 Task: Explore Airbnb stays in Colorado,Springs along with reviews.
Action: Mouse moved to (459, 60)
Screenshot: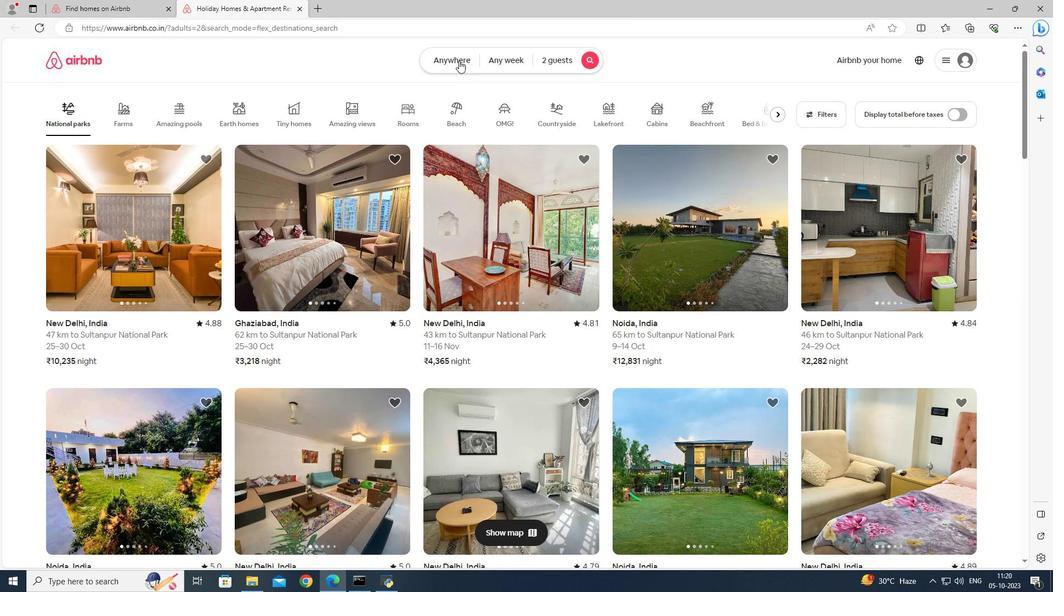 
Action: Mouse pressed left at (459, 60)
Screenshot: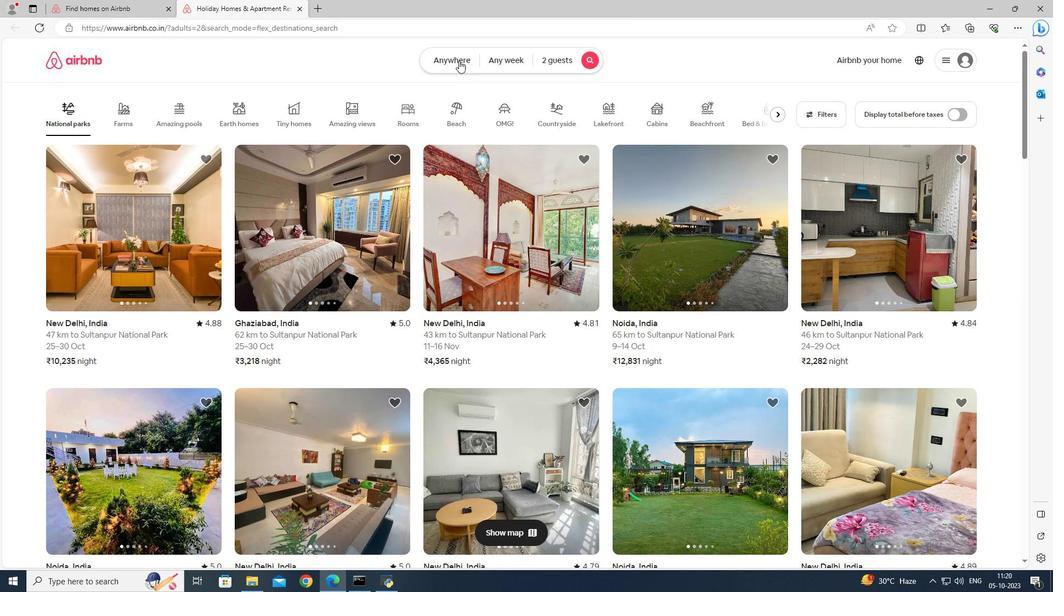 
Action: Mouse moved to (331, 103)
Screenshot: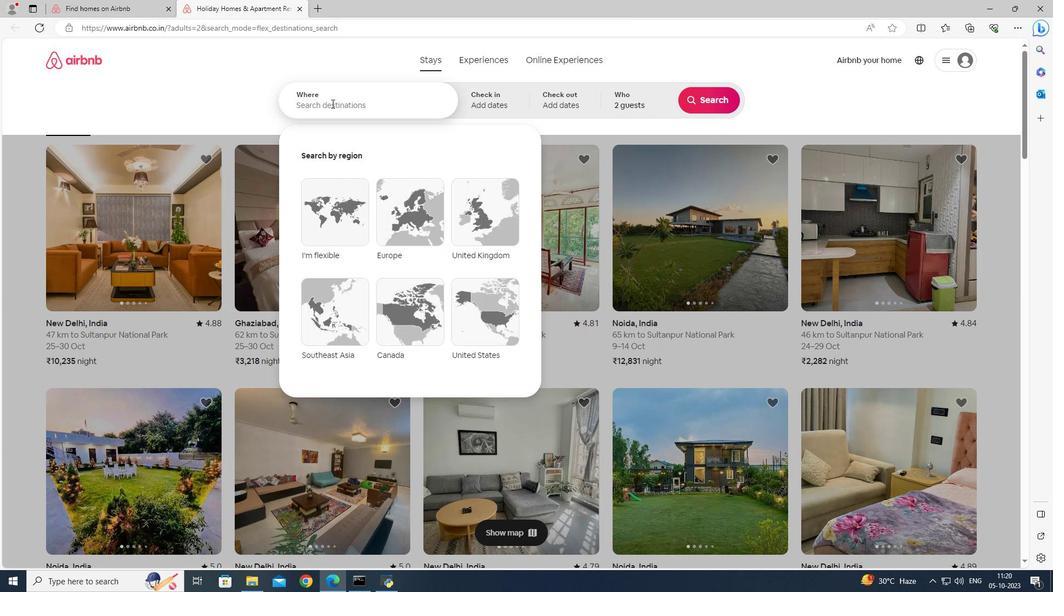 
Action: Mouse pressed left at (331, 103)
Screenshot: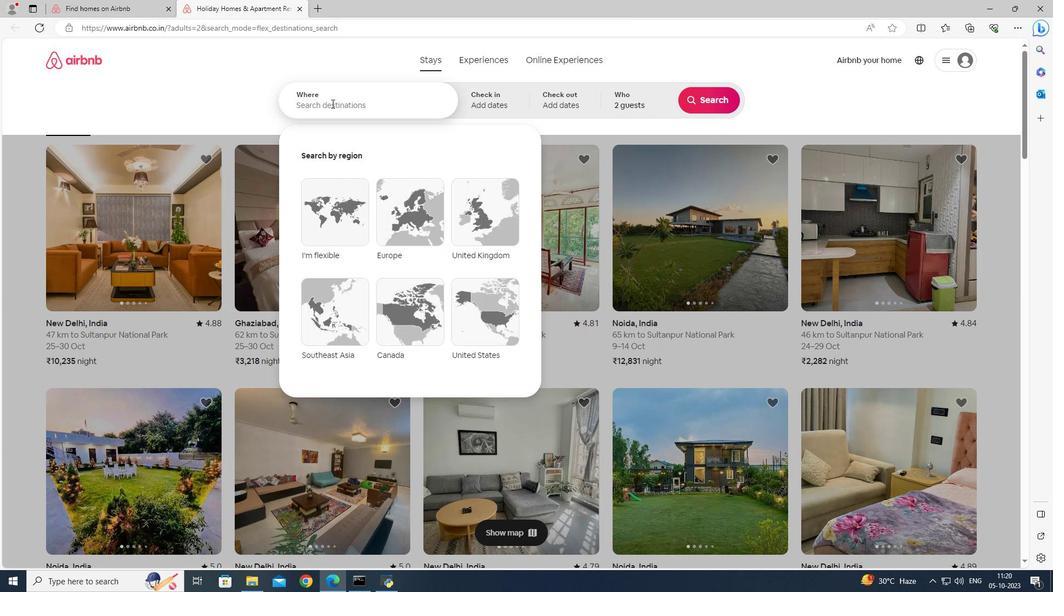 
Action: Mouse moved to (362, 103)
Screenshot: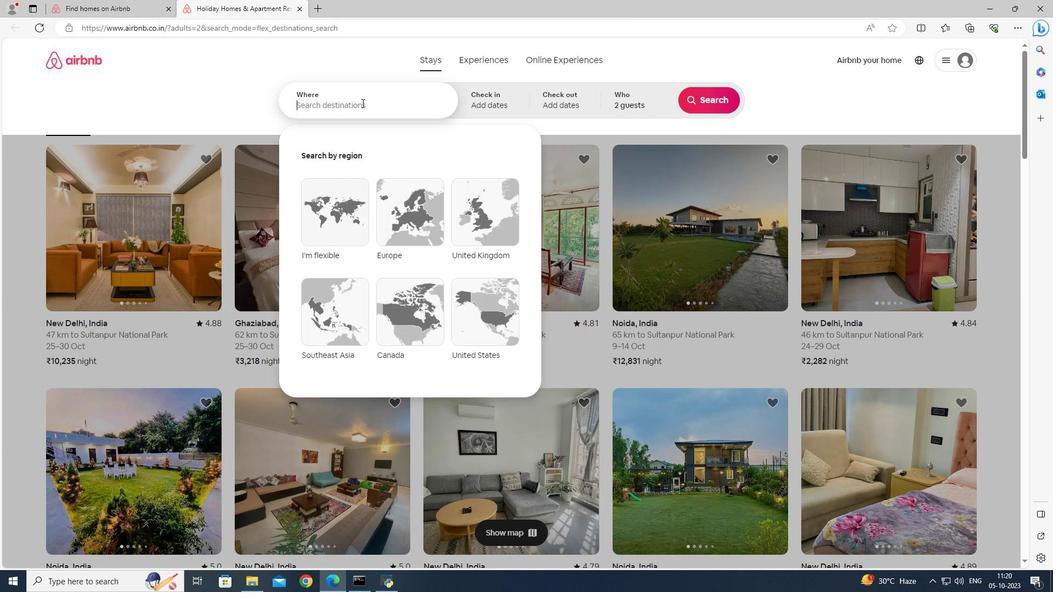 
Action: Key pressed <Key.shift><Key.shift><Key.shift><Key.shift><Key.shift><Key.shift><Key.shift><Key.shift>Colorado
Screenshot: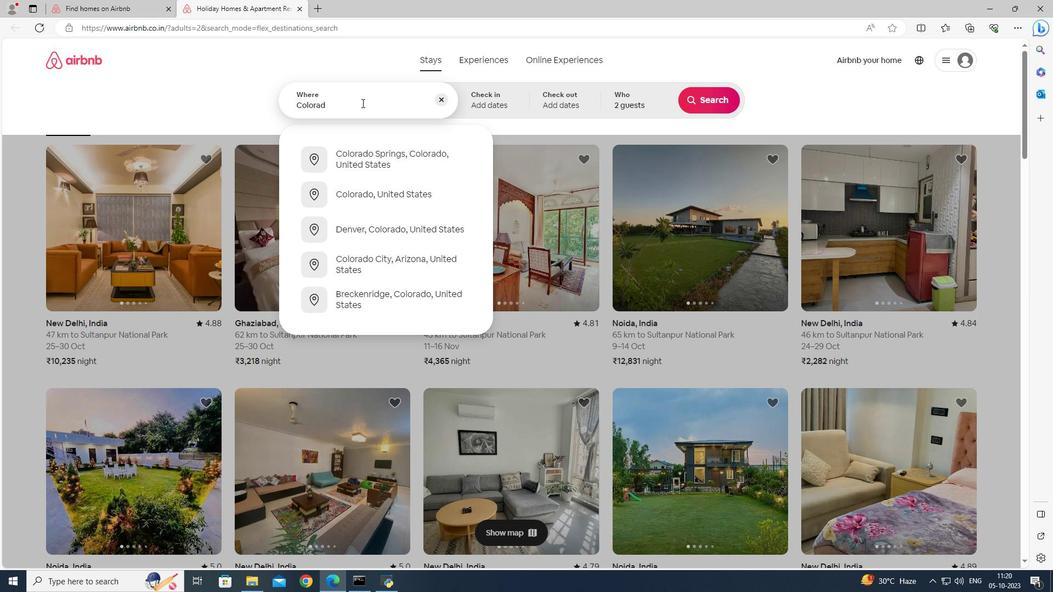 
Action: Mouse moved to (382, 152)
Screenshot: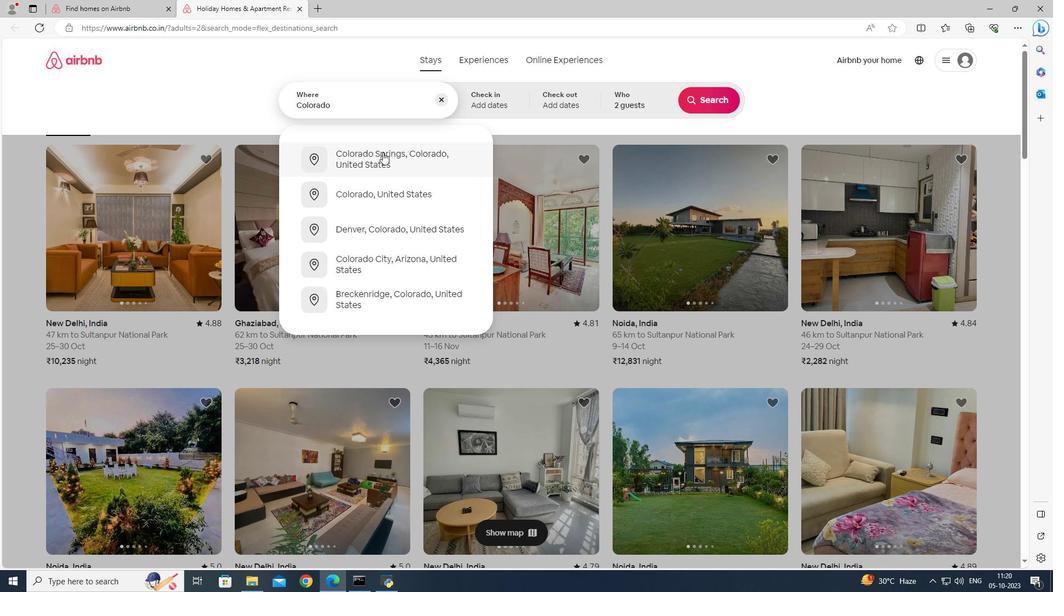 
Action: Mouse pressed left at (382, 152)
Screenshot: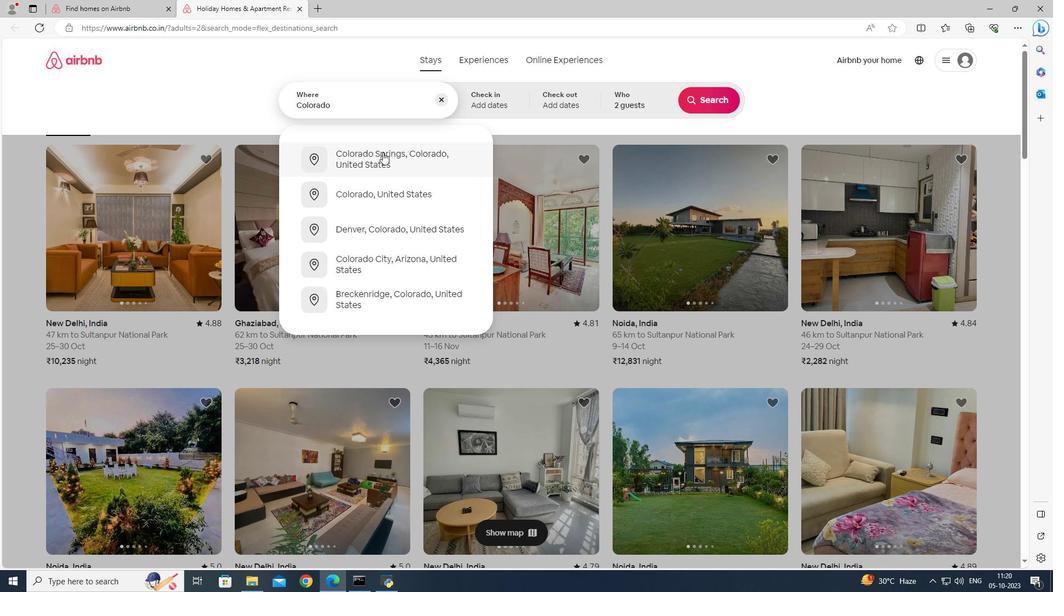 
Action: Mouse moved to (725, 99)
Screenshot: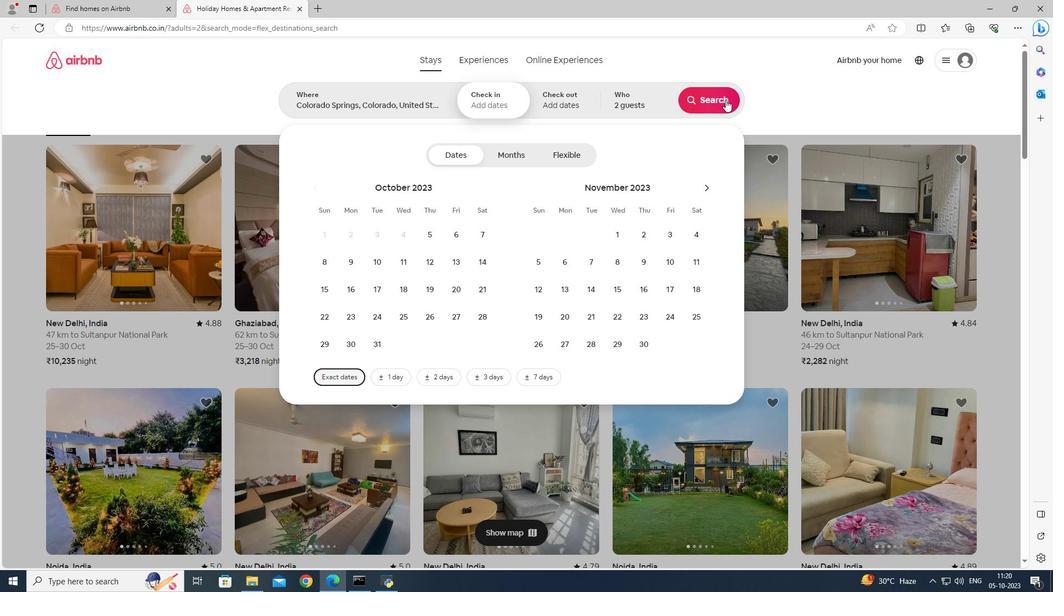
Action: Mouse pressed left at (725, 99)
Screenshot: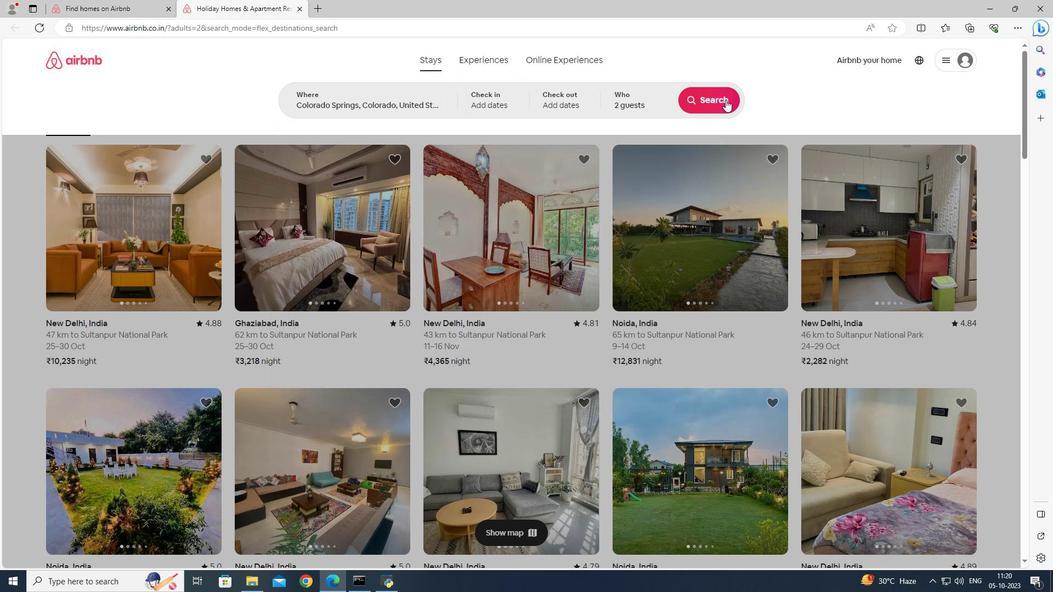 
Action: Mouse moved to (813, 103)
Screenshot: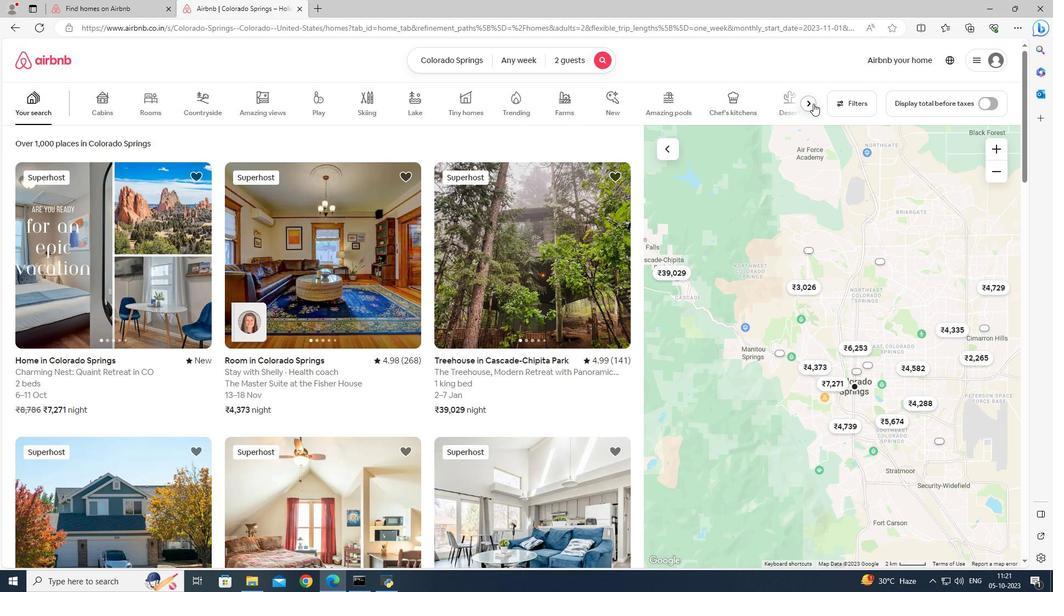 
Action: Mouse pressed left at (813, 103)
Screenshot: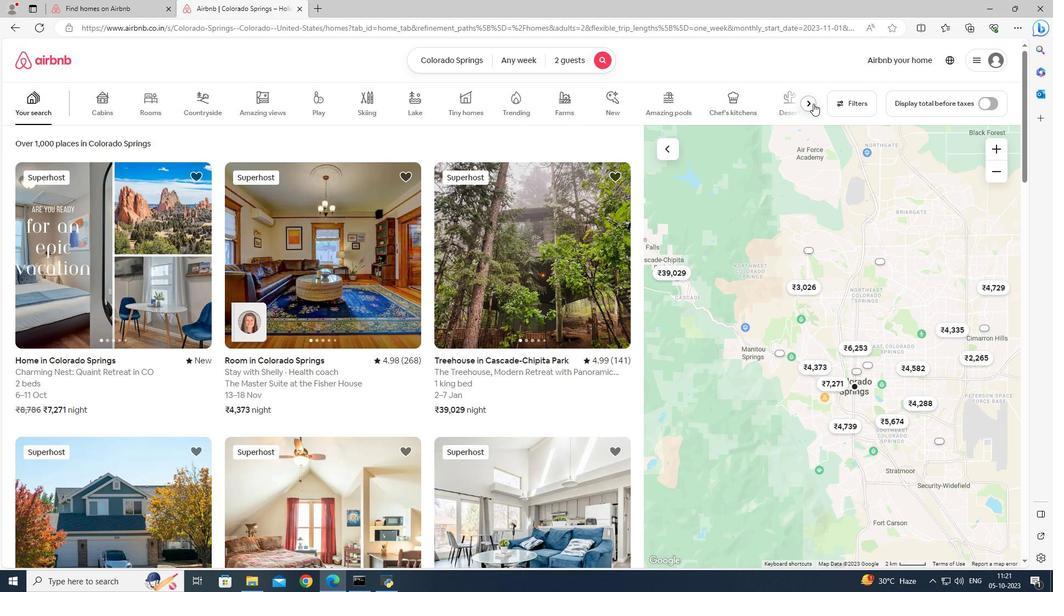 
Action: Mouse moved to (809, 100)
Screenshot: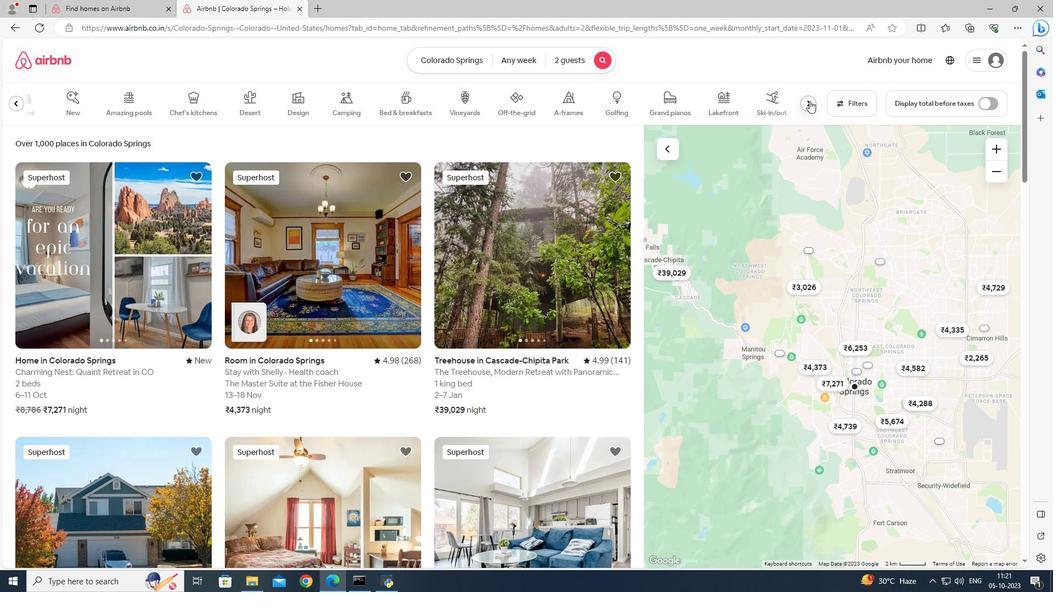 
Action: Mouse pressed left at (809, 100)
Screenshot: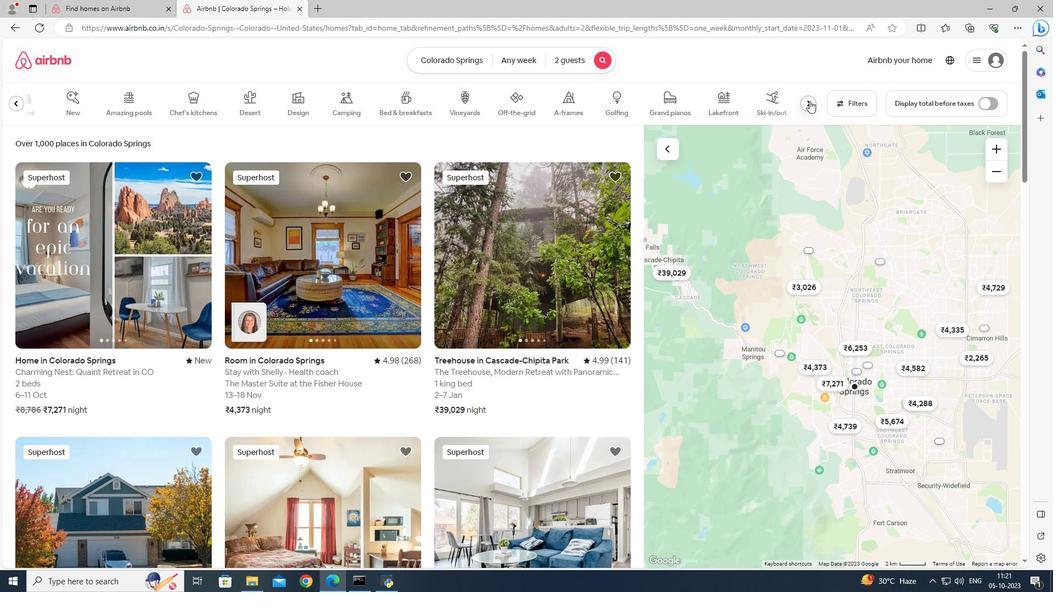 
Action: Mouse moved to (125, 108)
Screenshot: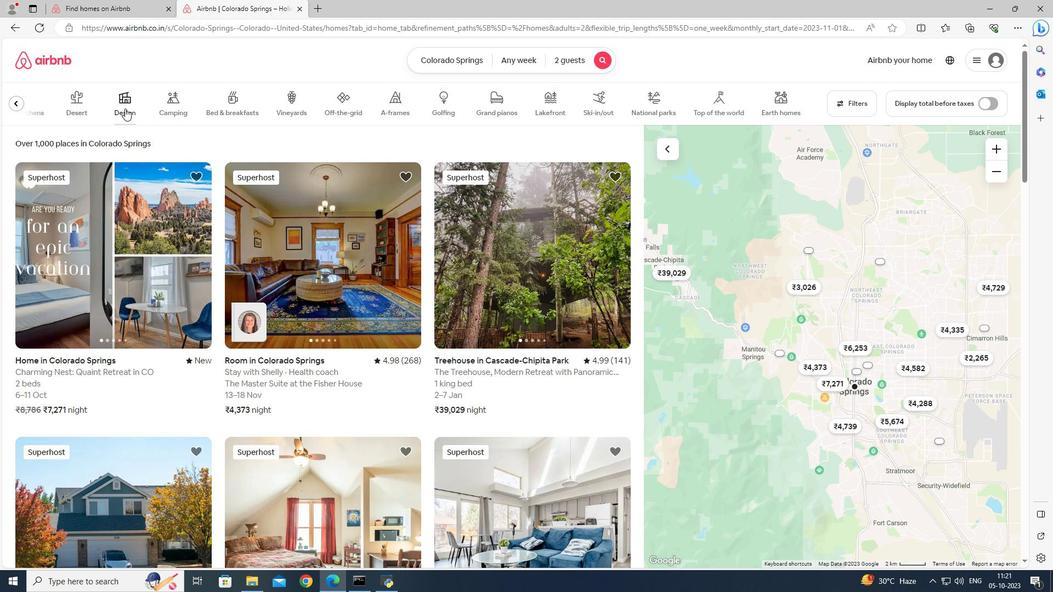 
Action: Mouse pressed left at (125, 108)
Screenshot: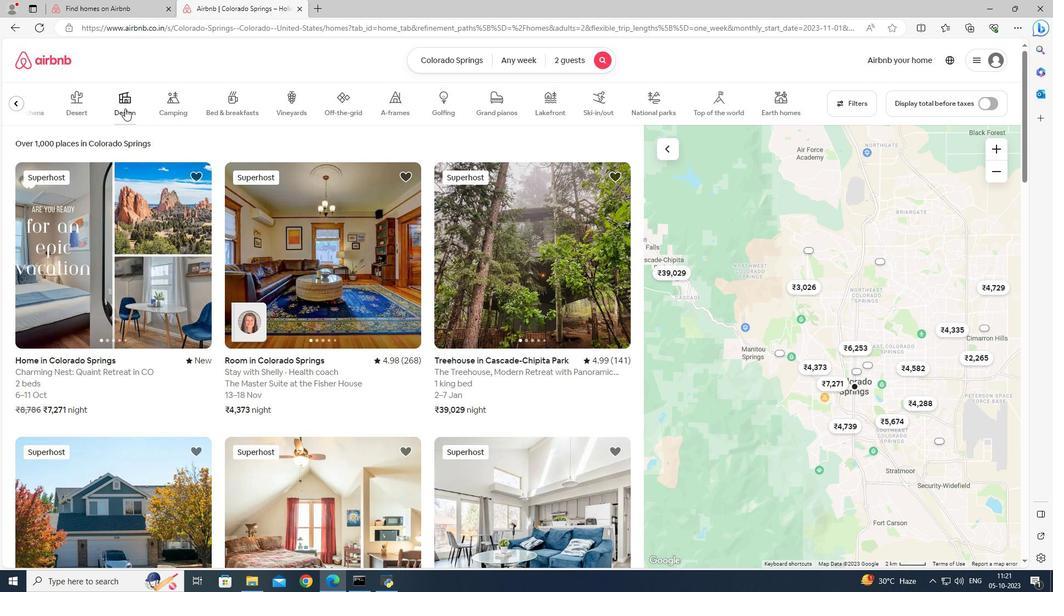 
Action: Mouse moved to (300, 262)
Screenshot: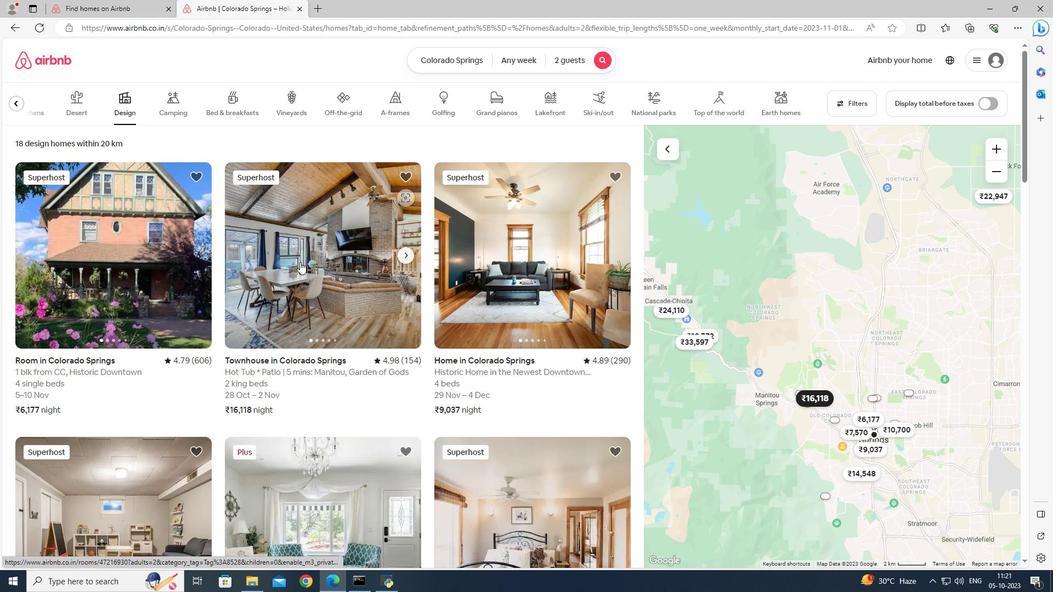 
Action: Mouse scrolled (300, 261) with delta (0, 0)
Screenshot: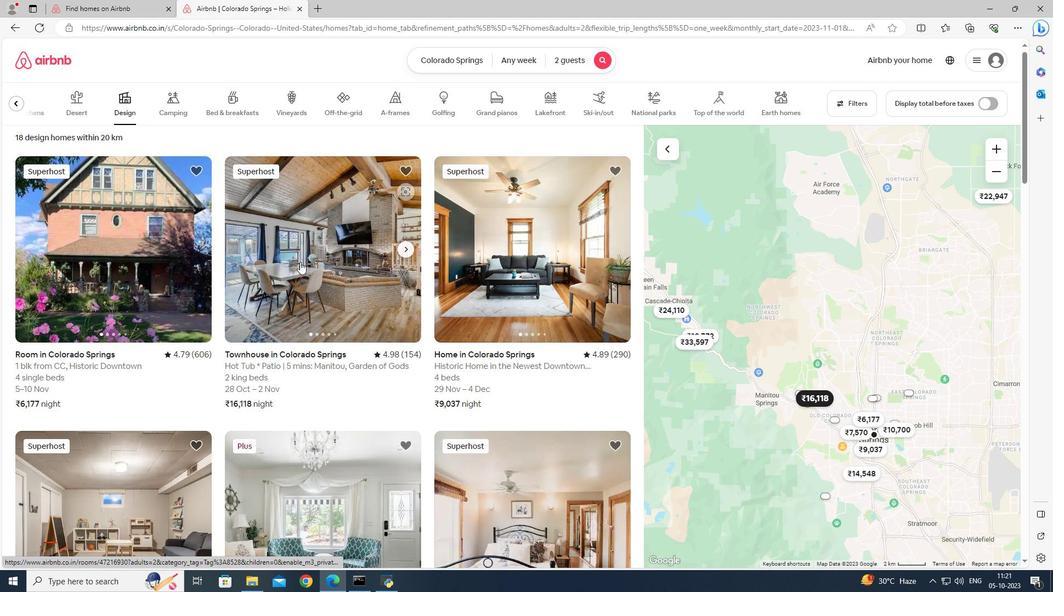 
Action: Mouse scrolled (300, 261) with delta (0, 0)
Screenshot: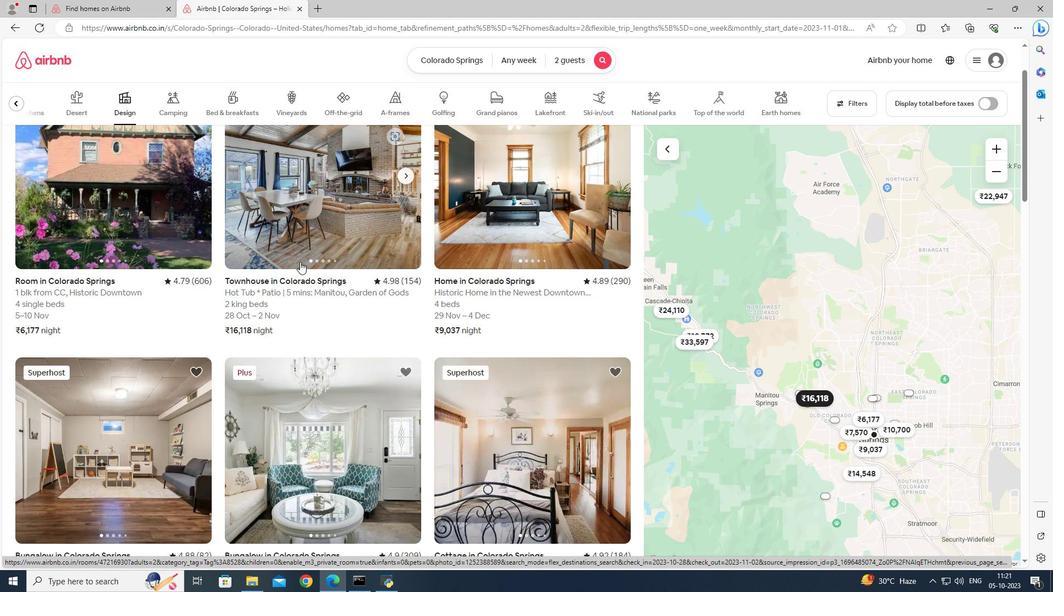 
Action: Mouse moved to (300, 262)
Screenshot: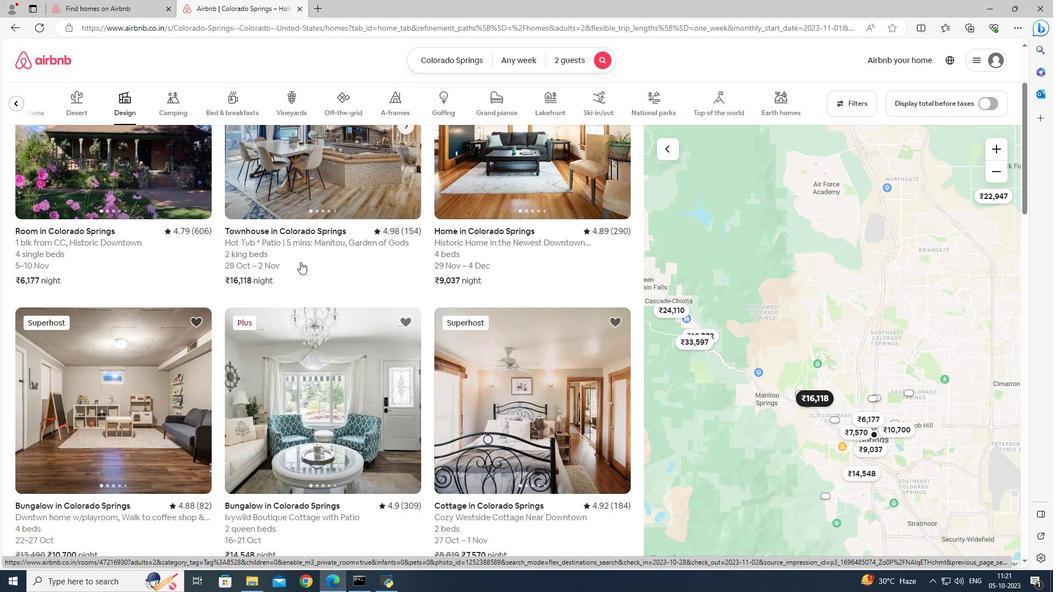 
Action: Mouse scrolled (300, 261) with delta (0, 0)
Screenshot: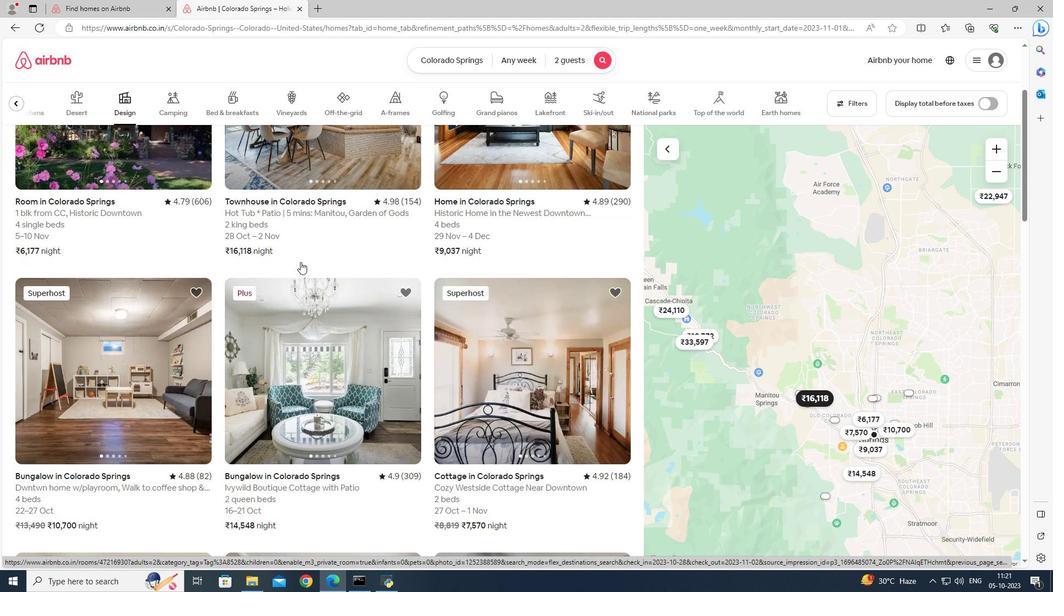 
Action: Mouse scrolled (300, 261) with delta (0, 0)
Screenshot: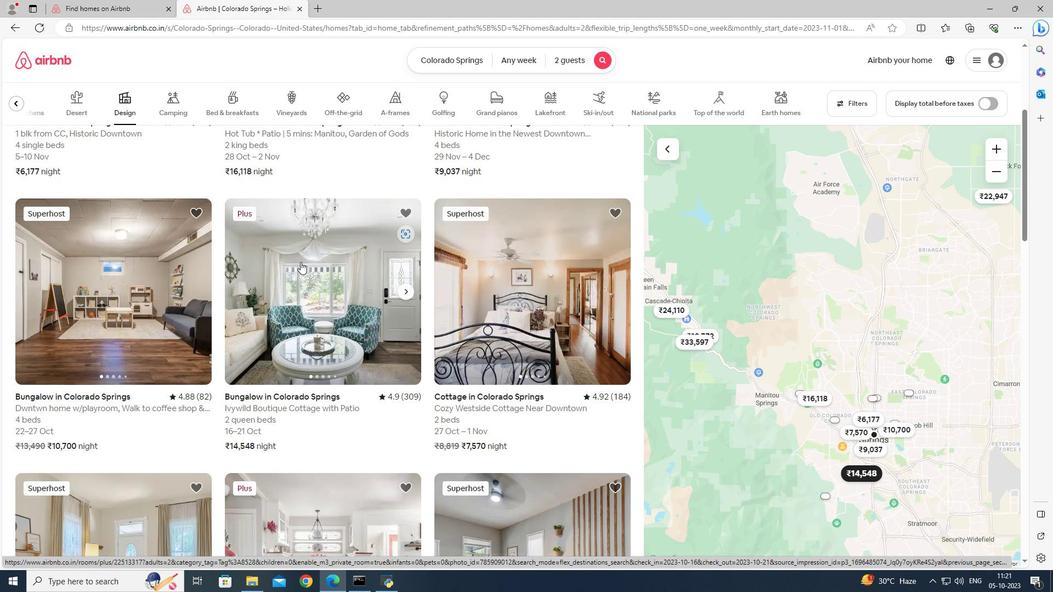 
Action: Mouse scrolled (300, 261) with delta (0, 0)
Screenshot: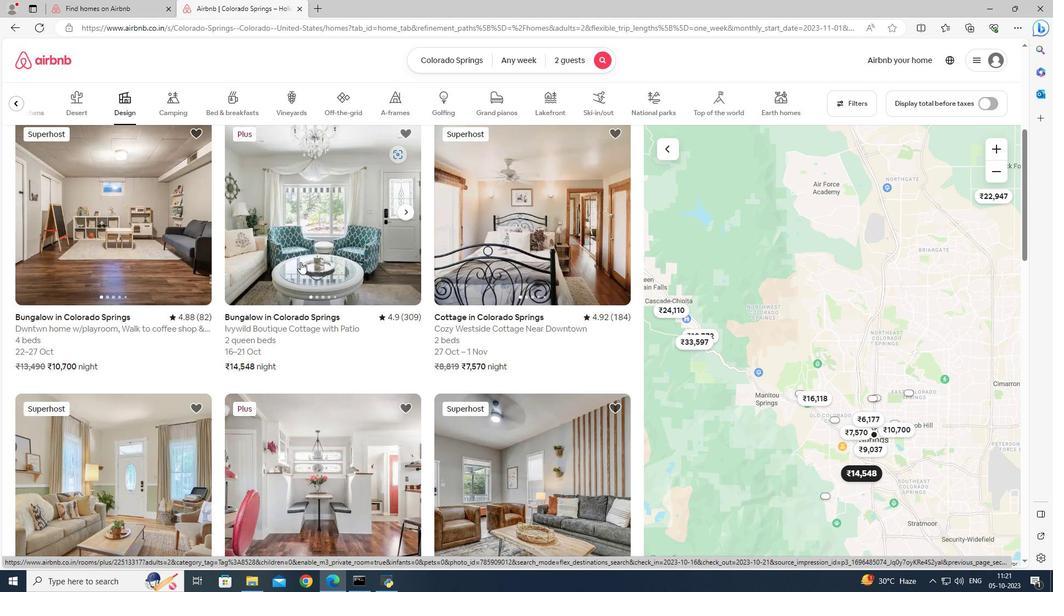 
Action: Mouse moved to (300, 262)
Screenshot: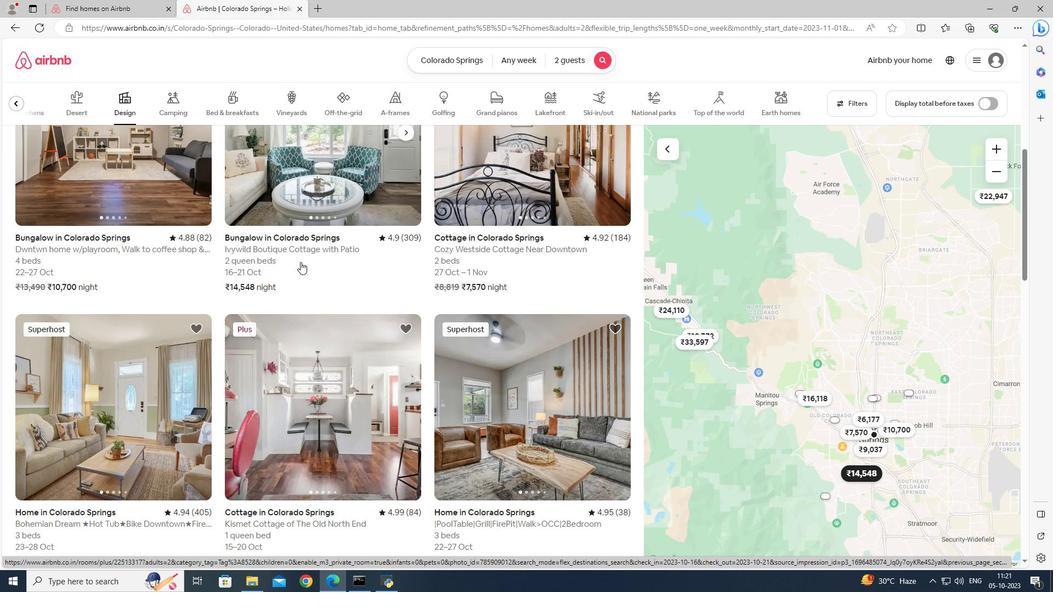 
Action: Mouse scrolled (300, 261) with delta (0, 0)
Screenshot: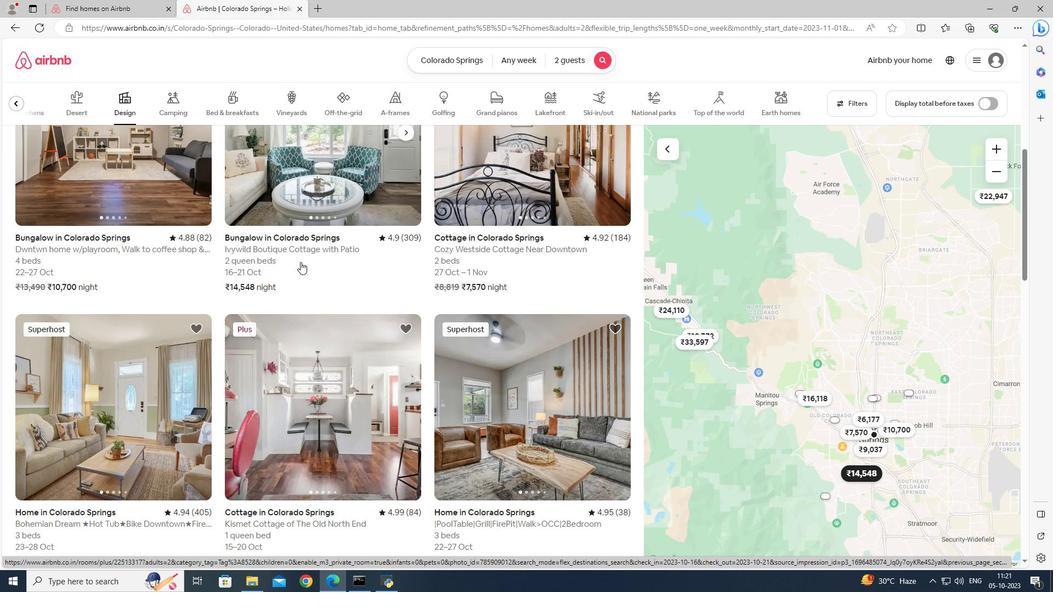 
Action: Mouse scrolled (300, 261) with delta (0, 0)
Screenshot: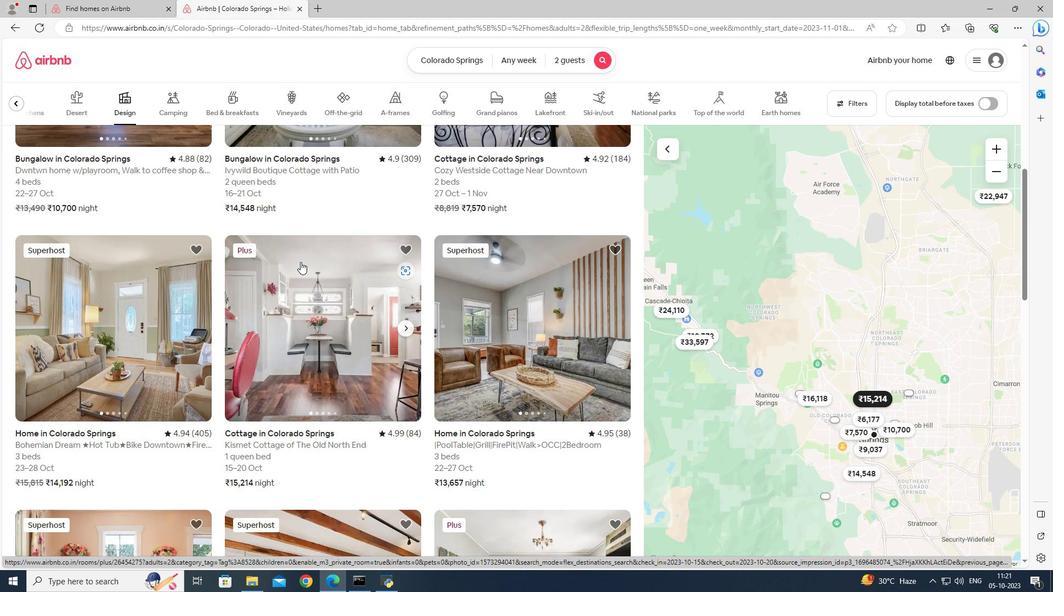 
Action: Mouse scrolled (300, 261) with delta (0, 0)
Screenshot: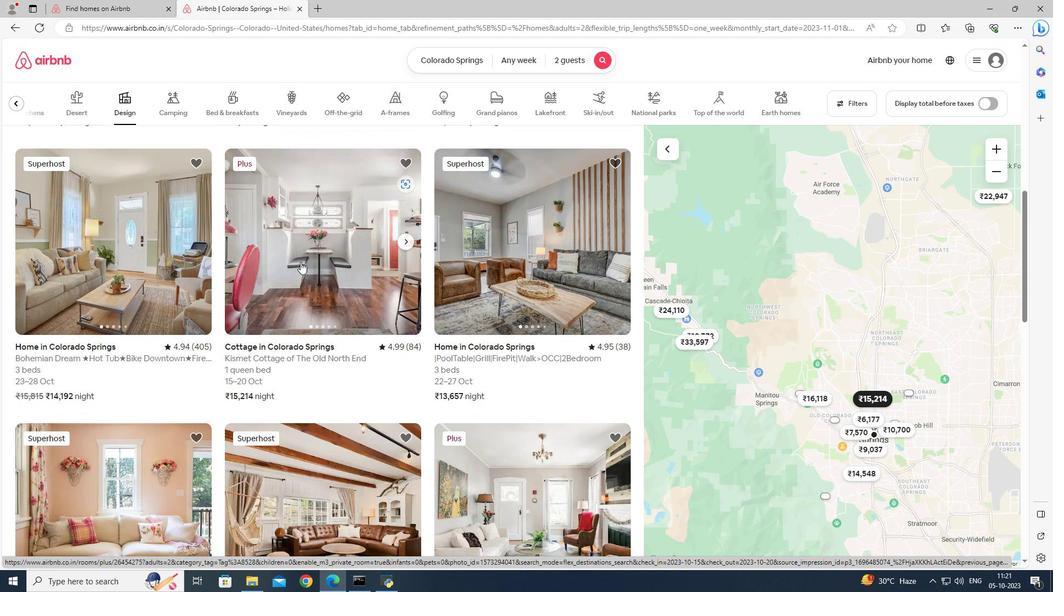 
Action: Mouse scrolled (300, 261) with delta (0, 0)
Screenshot: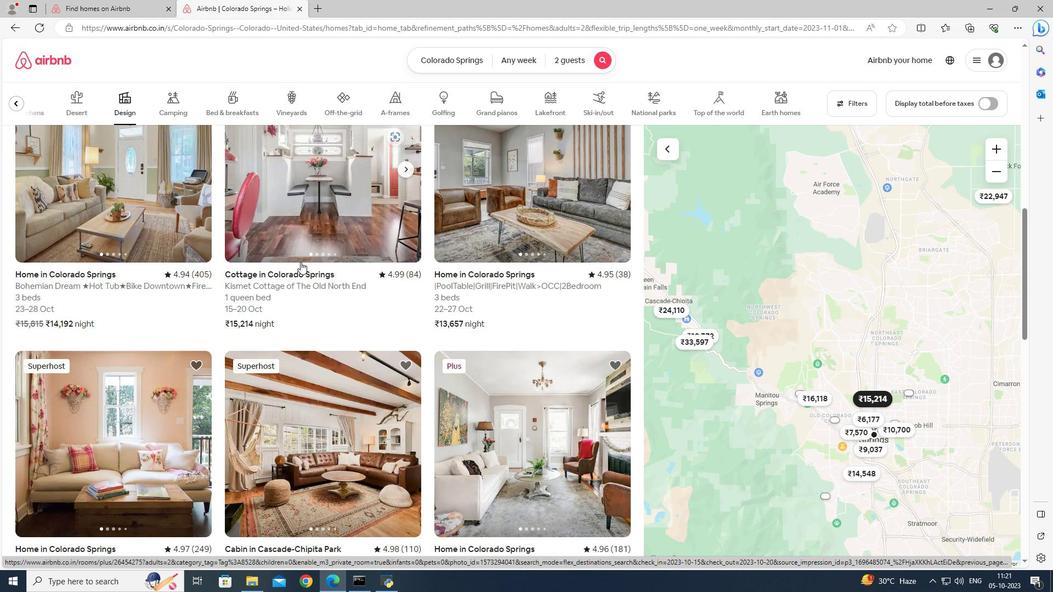 
Action: Mouse scrolled (300, 261) with delta (0, 0)
Screenshot: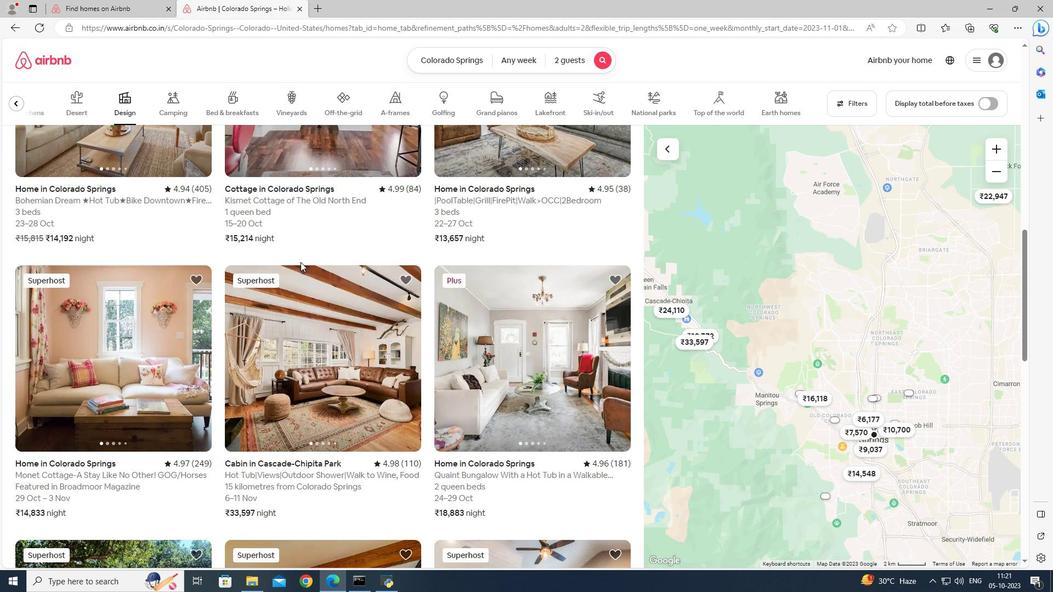 
Action: Mouse scrolled (300, 261) with delta (0, 0)
Screenshot: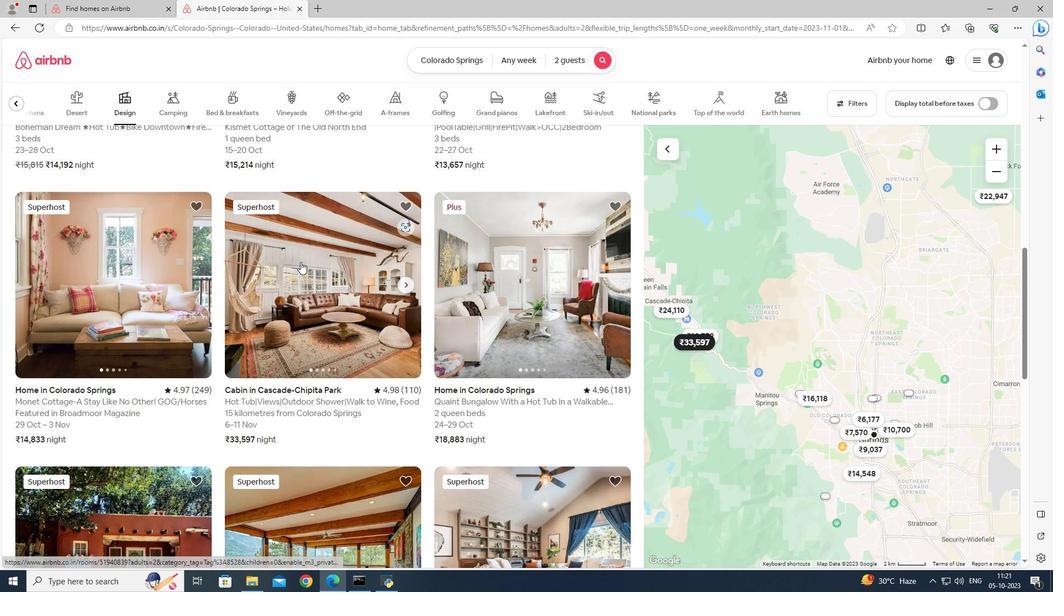 
Action: Mouse scrolled (300, 261) with delta (0, 0)
Screenshot: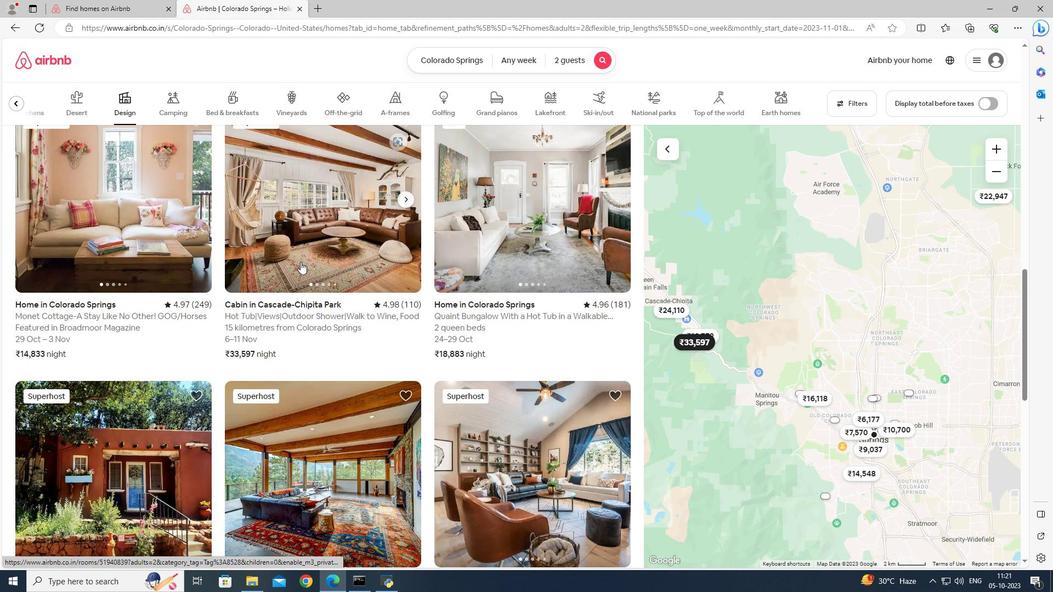 
Action: Mouse scrolled (300, 261) with delta (0, 0)
Screenshot: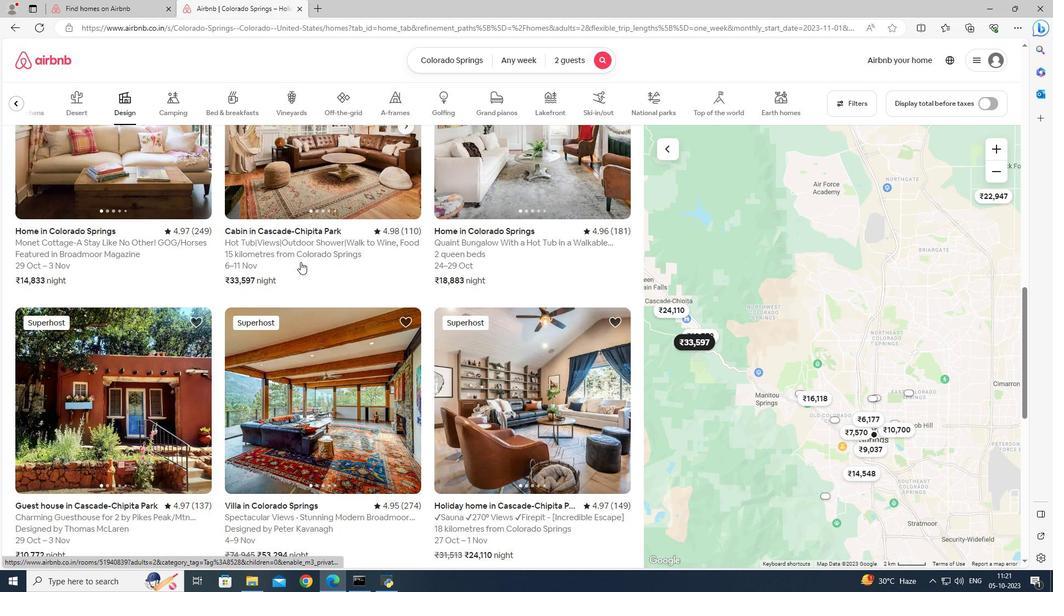 
Action: Mouse moved to (292, 328)
Screenshot: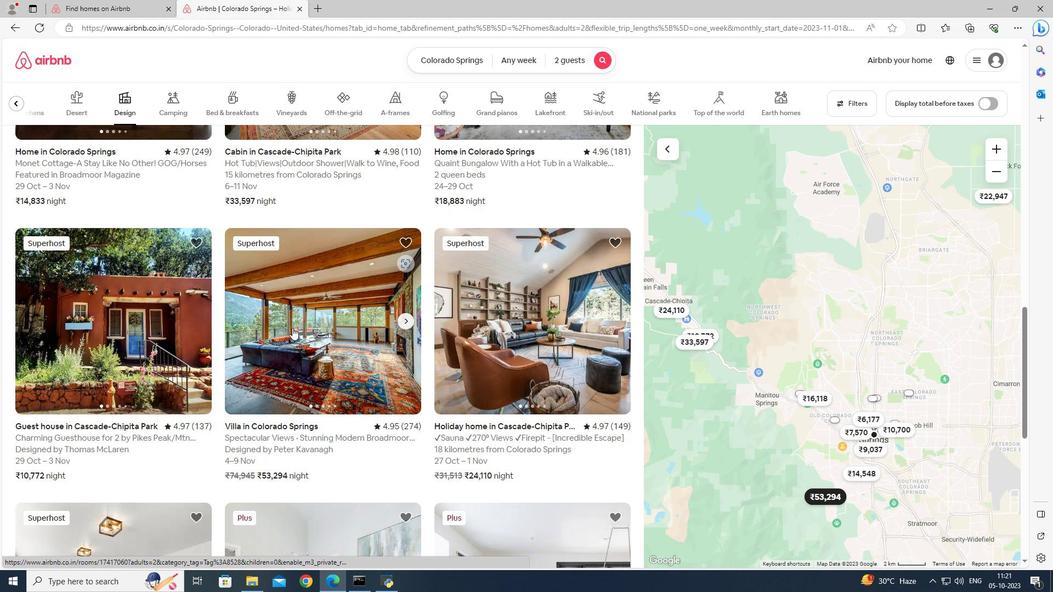 
Action: Mouse pressed left at (292, 328)
Screenshot: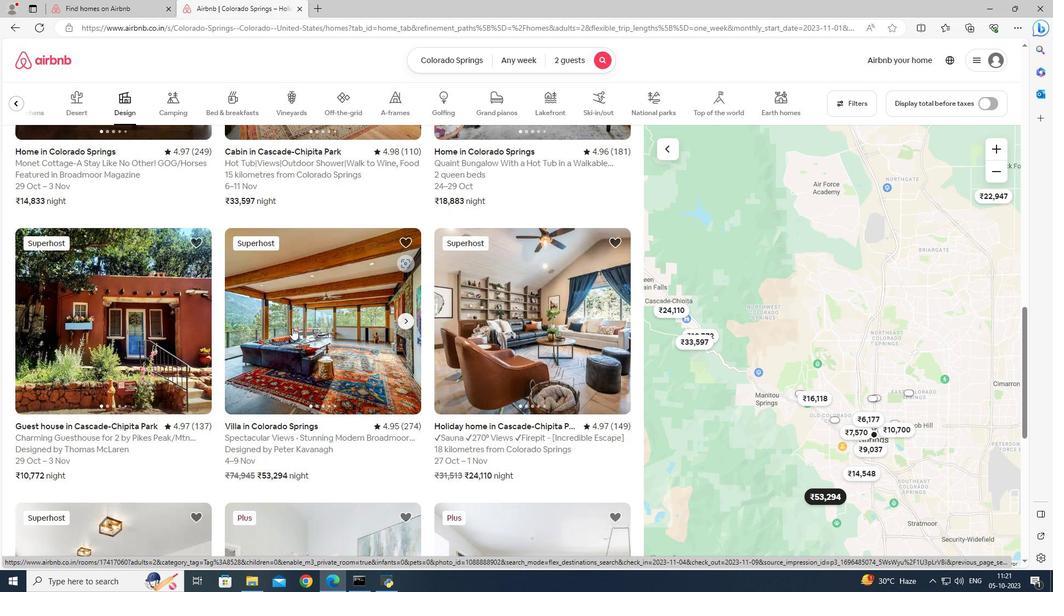 
Action: Mouse moved to (773, 404)
Screenshot: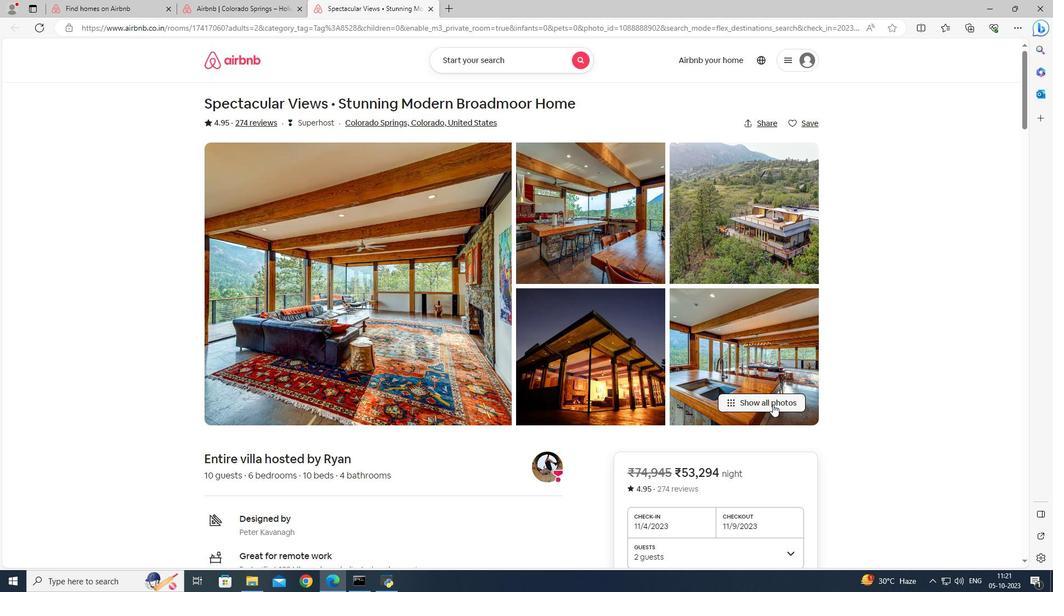
Action: Mouse pressed left at (773, 404)
Screenshot: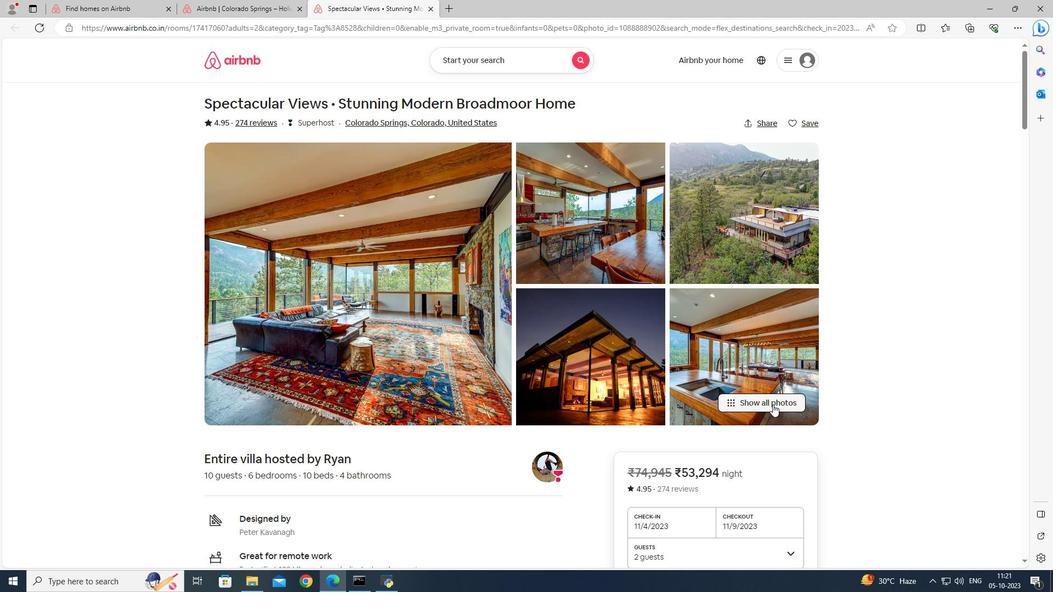 
Action: Mouse moved to (630, 289)
Screenshot: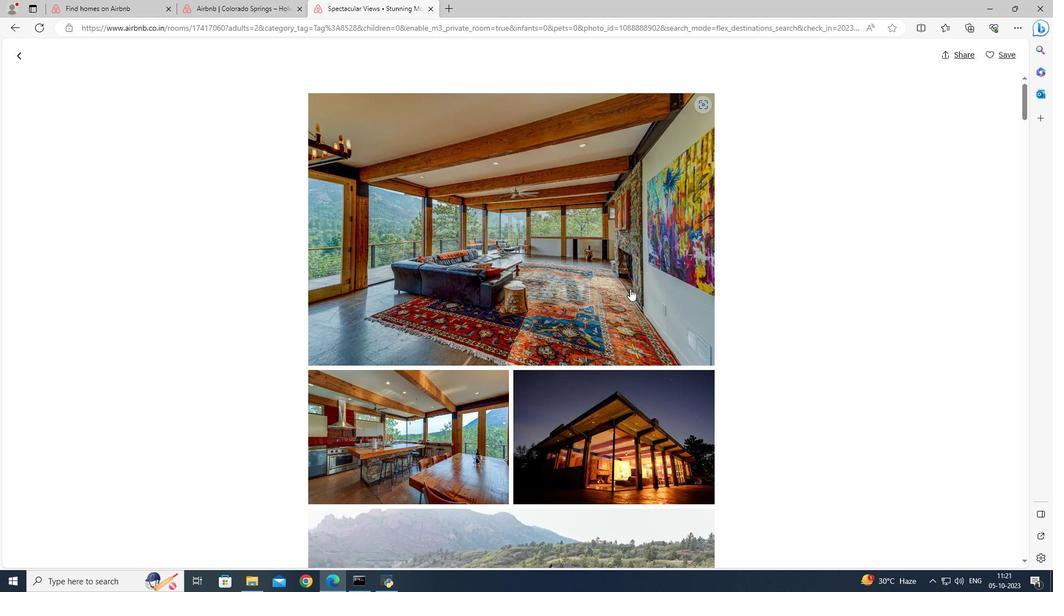 
Action: Mouse scrolled (630, 288) with delta (0, 0)
Screenshot: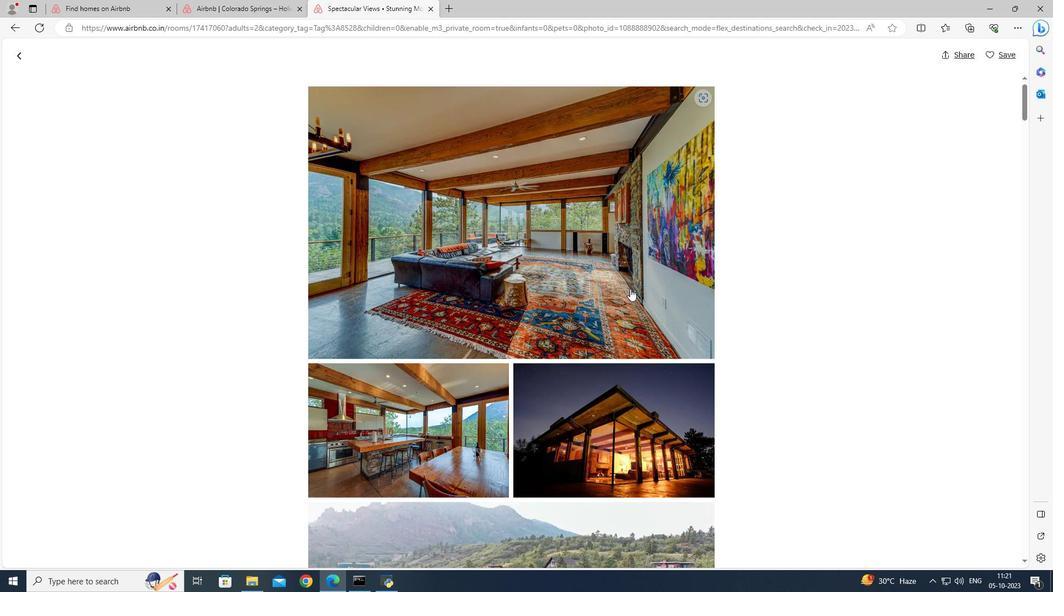 
Action: Mouse scrolled (630, 288) with delta (0, 0)
Screenshot: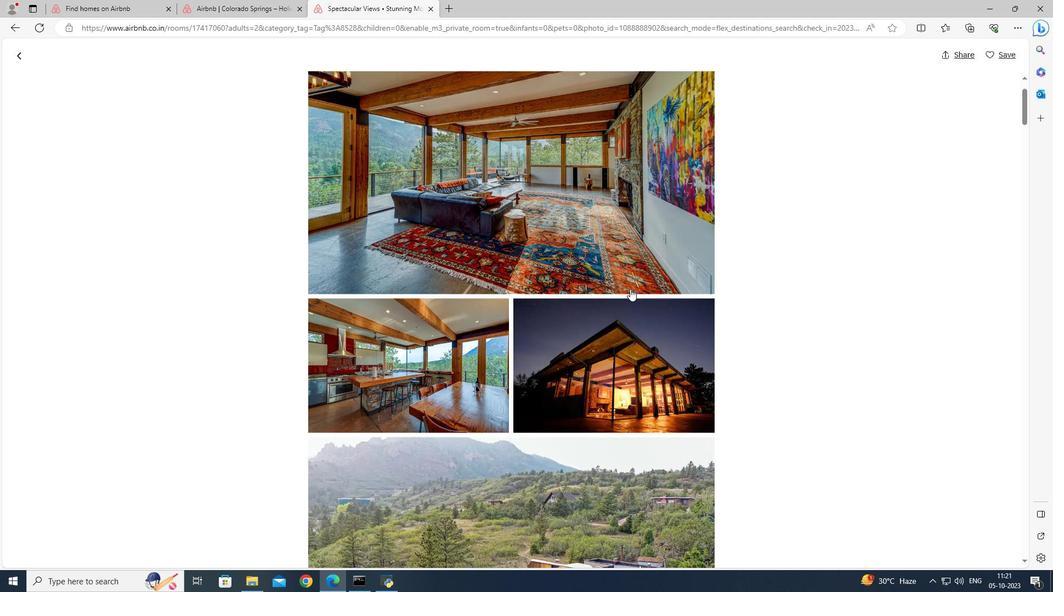 
Action: Mouse scrolled (630, 288) with delta (0, 0)
Screenshot: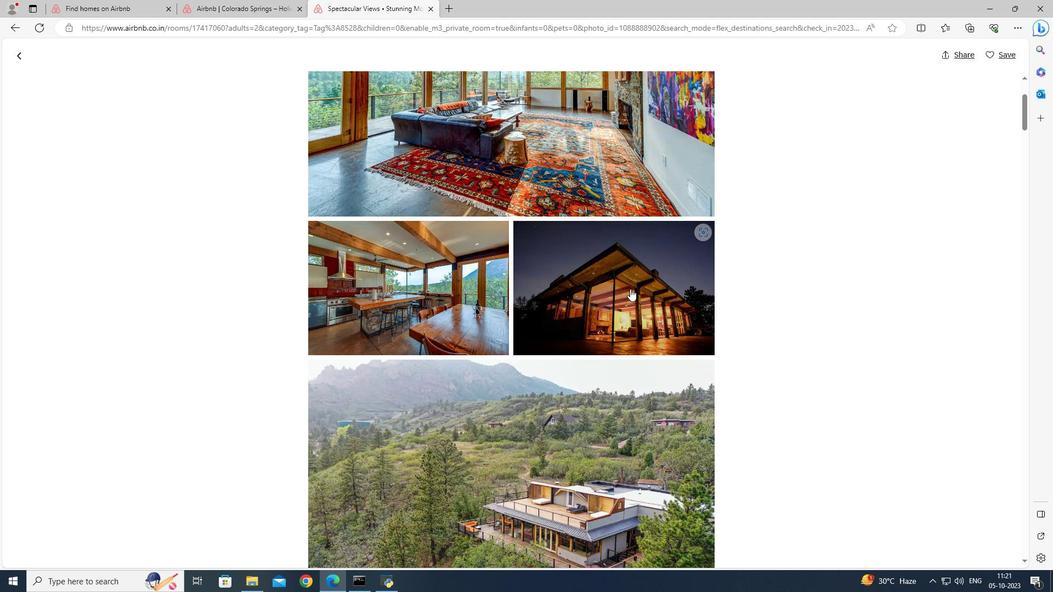 
Action: Mouse scrolled (630, 288) with delta (0, 0)
Screenshot: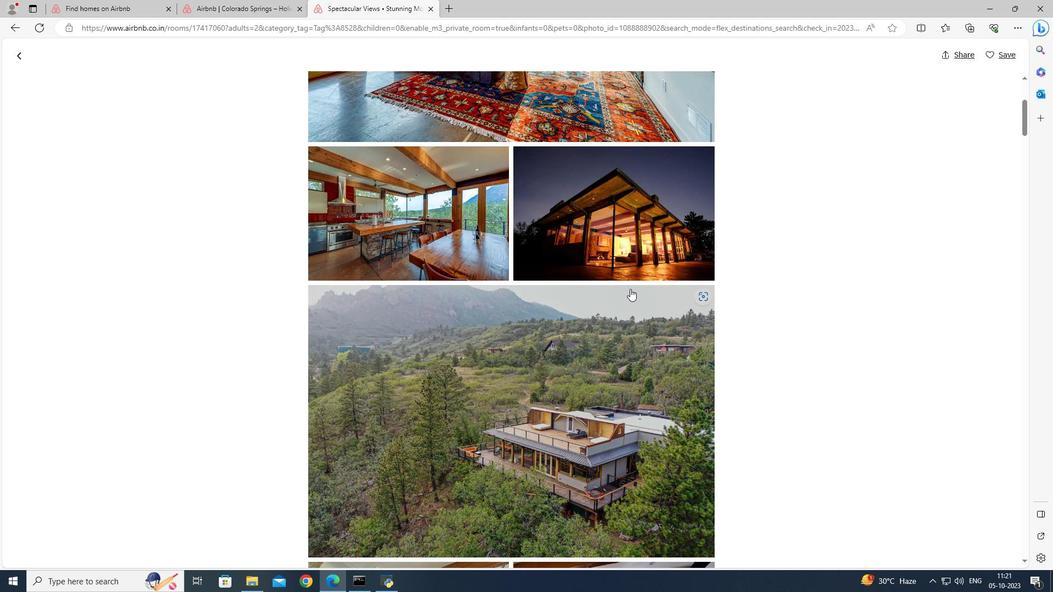 
Action: Mouse scrolled (630, 288) with delta (0, 0)
Screenshot: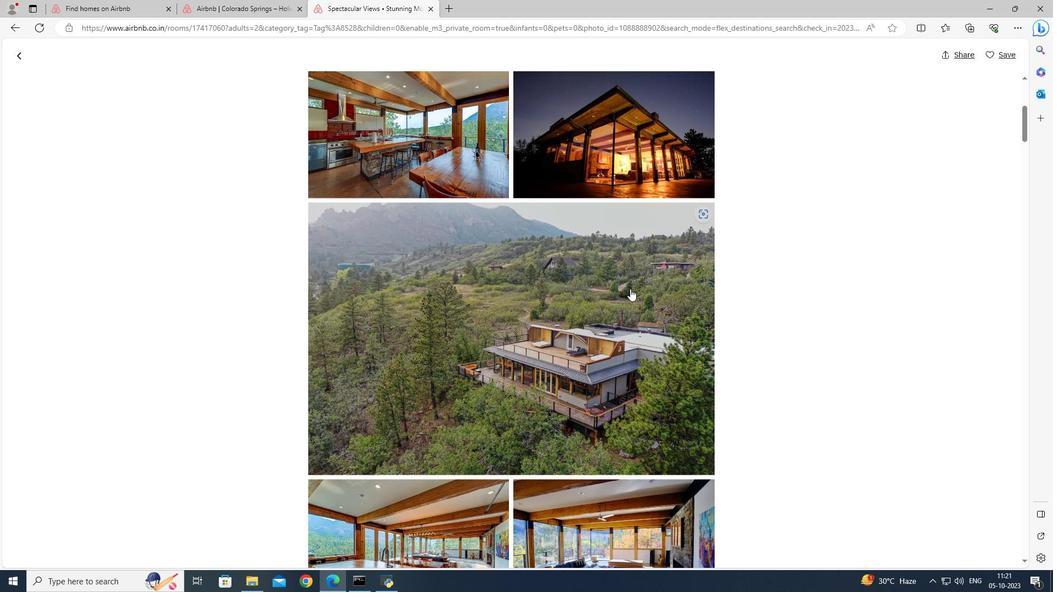 
Action: Mouse scrolled (630, 288) with delta (0, 0)
Screenshot: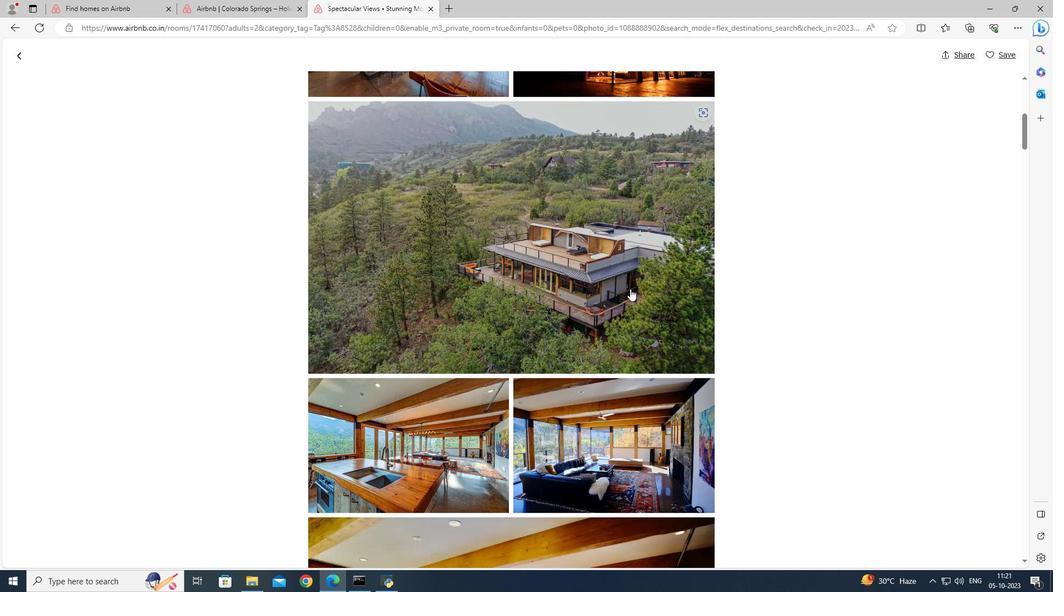 
Action: Mouse scrolled (630, 288) with delta (0, 0)
Screenshot: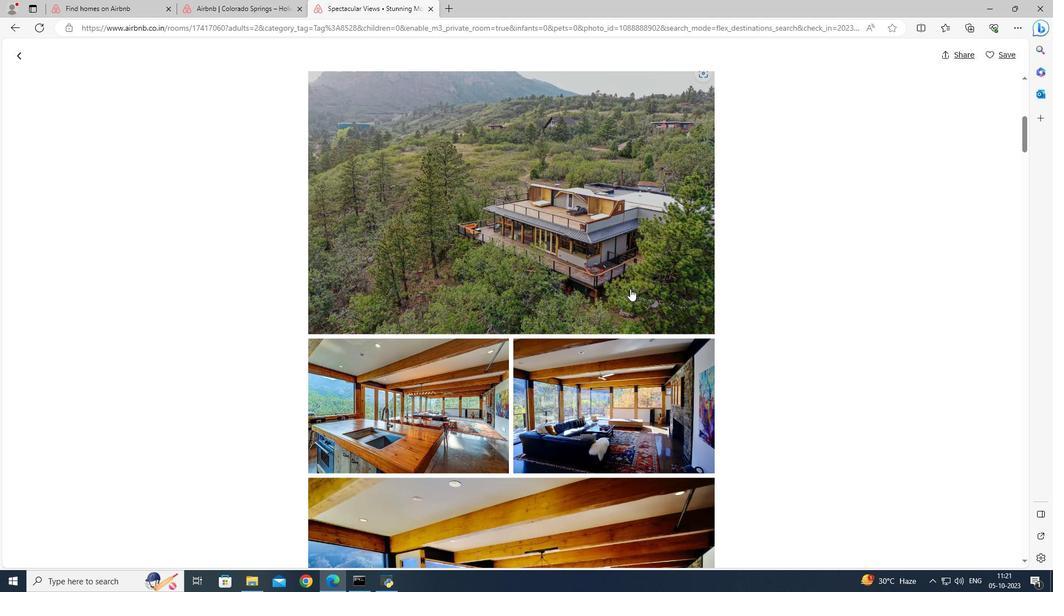 
Action: Mouse scrolled (630, 288) with delta (0, 0)
Screenshot: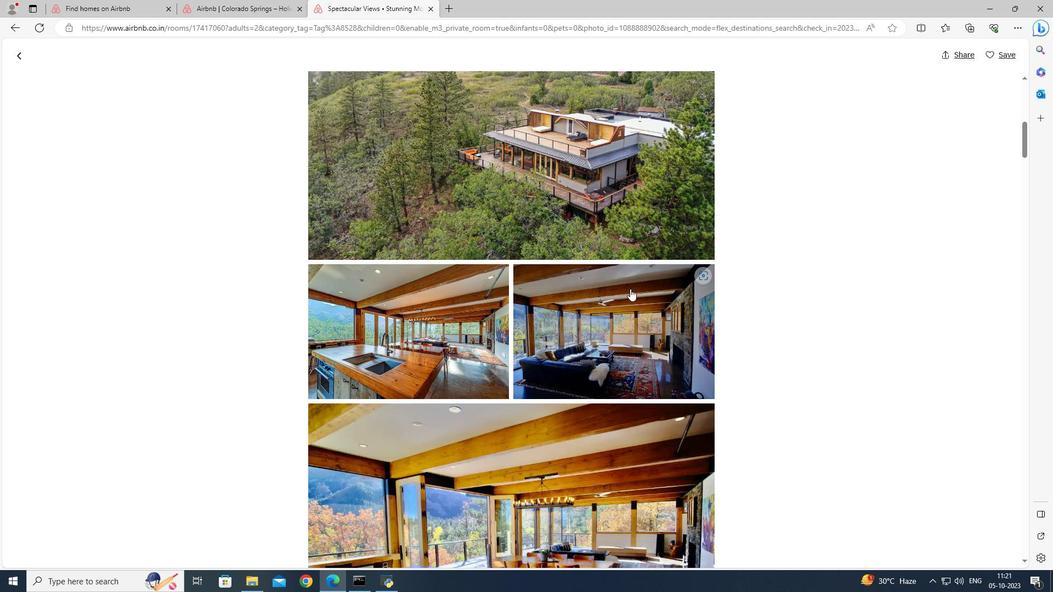 
Action: Mouse scrolled (630, 288) with delta (0, 0)
Screenshot: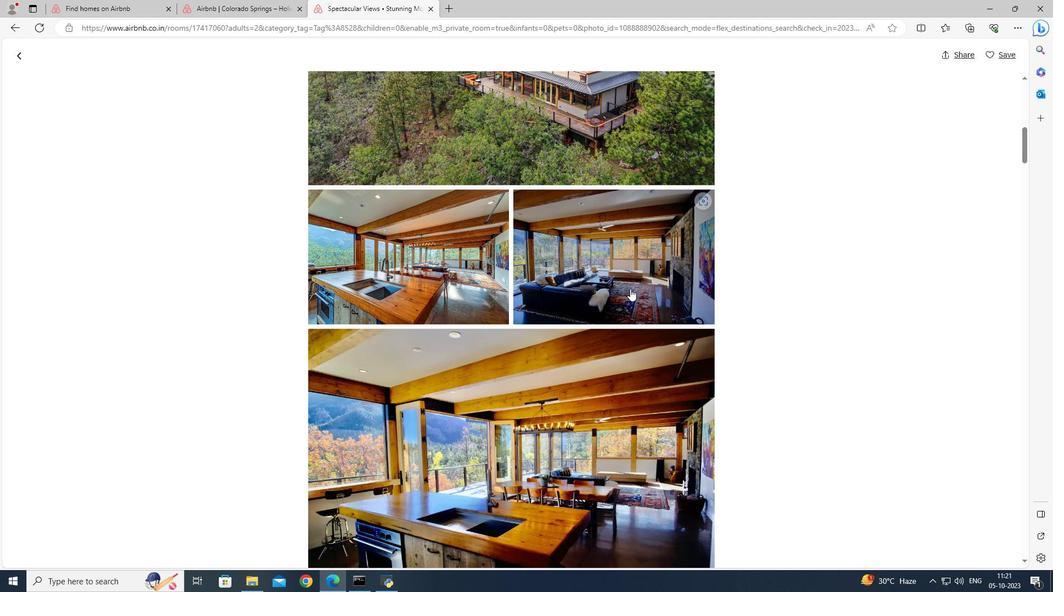 
Action: Mouse scrolled (630, 288) with delta (0, 0)
Screenshot: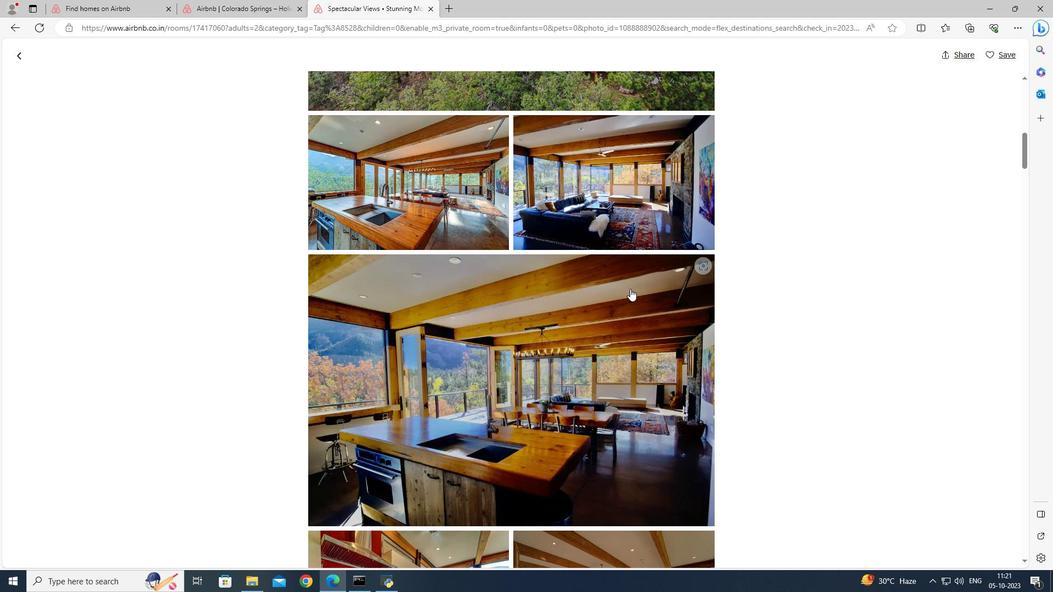 
Action: Mouse scrolled (630, 288) with delta (0, 0)
Screenshot: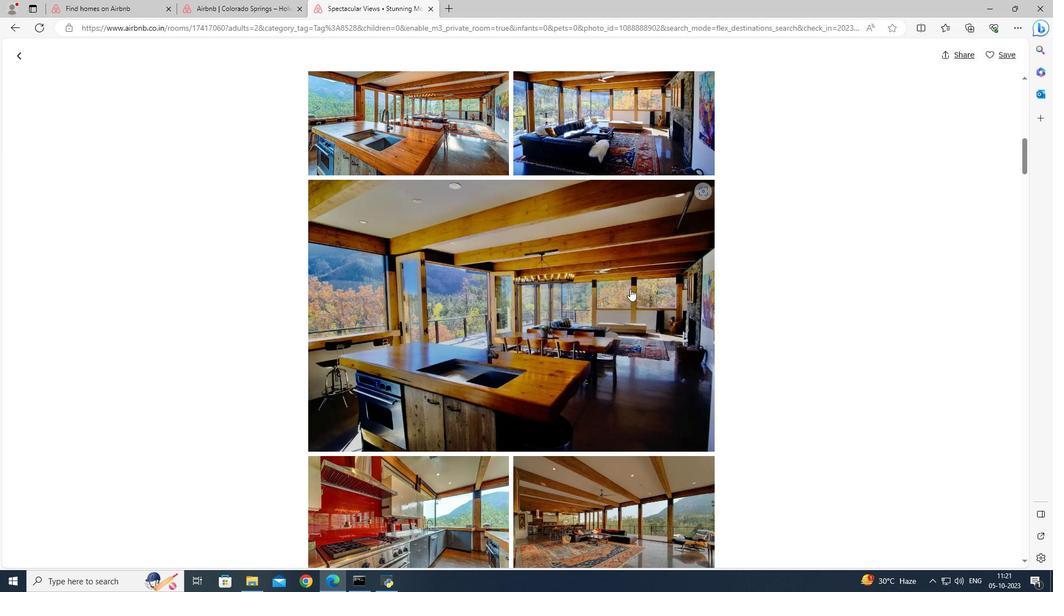 
Action: Mouse scrolled (630, 288) with delta (0, 0)
Screenshot: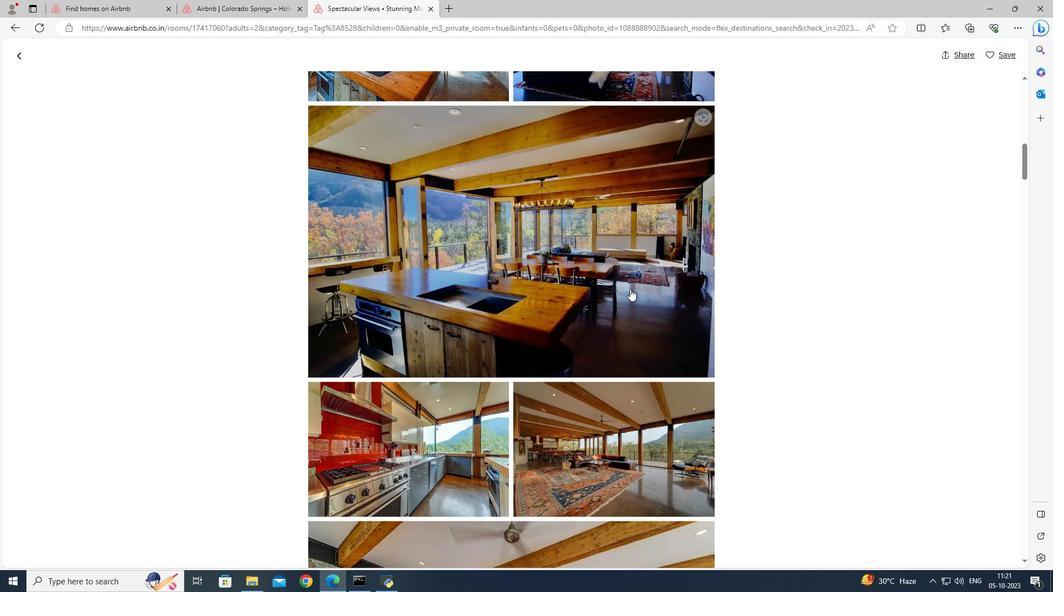 
Action: Mouse moved to (629, 289)
Screenshot: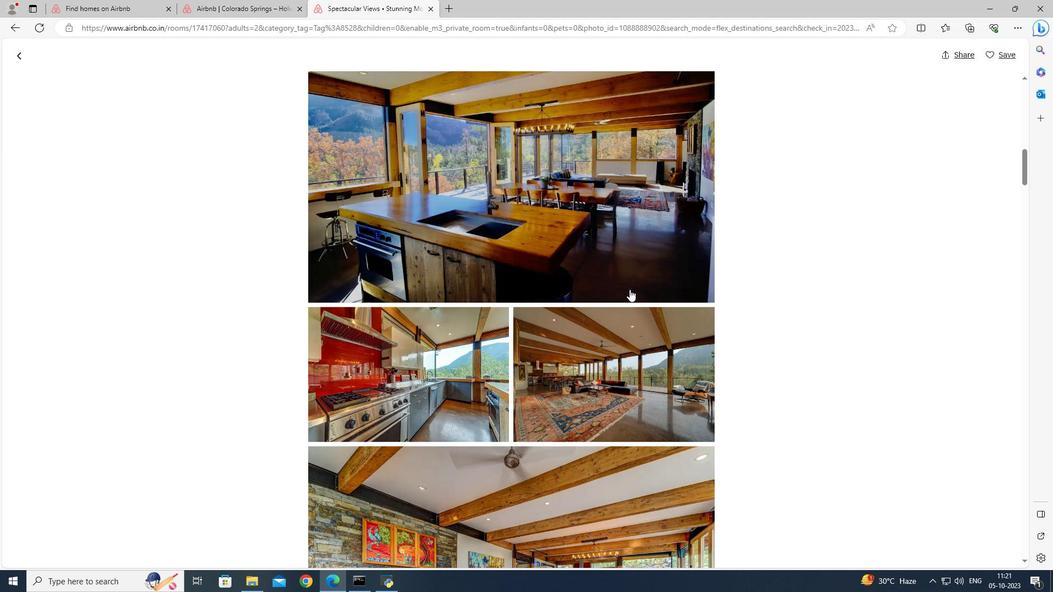 
Action: Mouse scrolled (629, 289) with delta (0, 0)
Screenshot: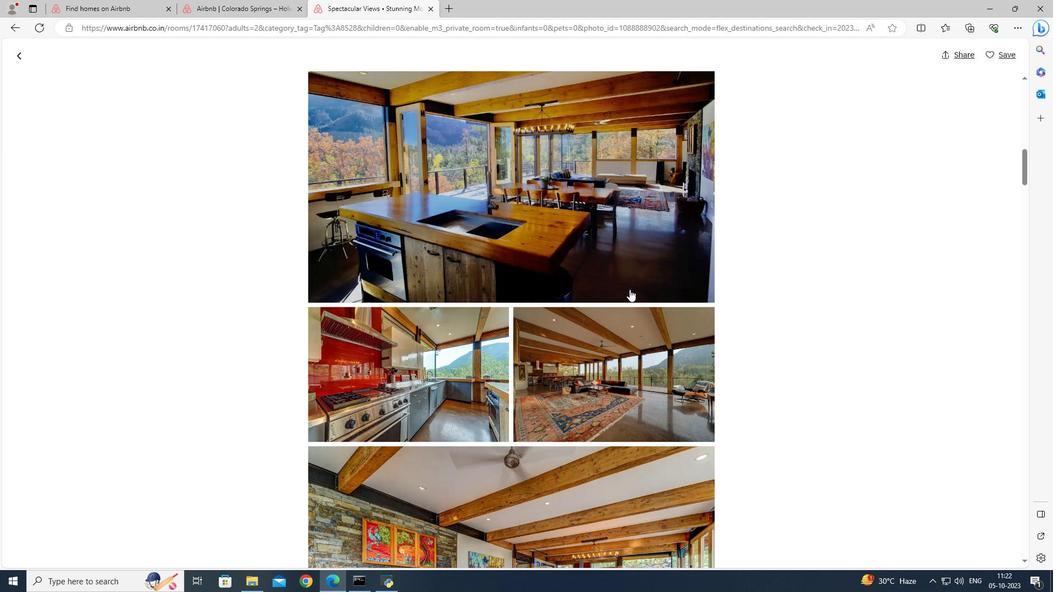 
Action: Mouse scrolled (629, 289) with delta (0, 0)
Screenshot: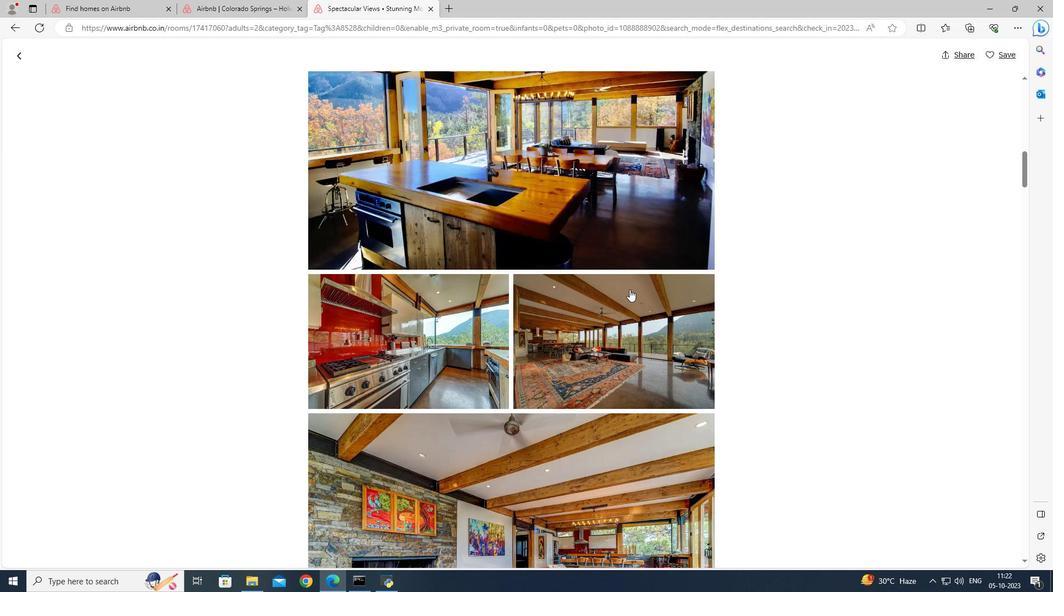
Action: Mouse scrolled (629, 289) with delta (0, 0)
Screenshot: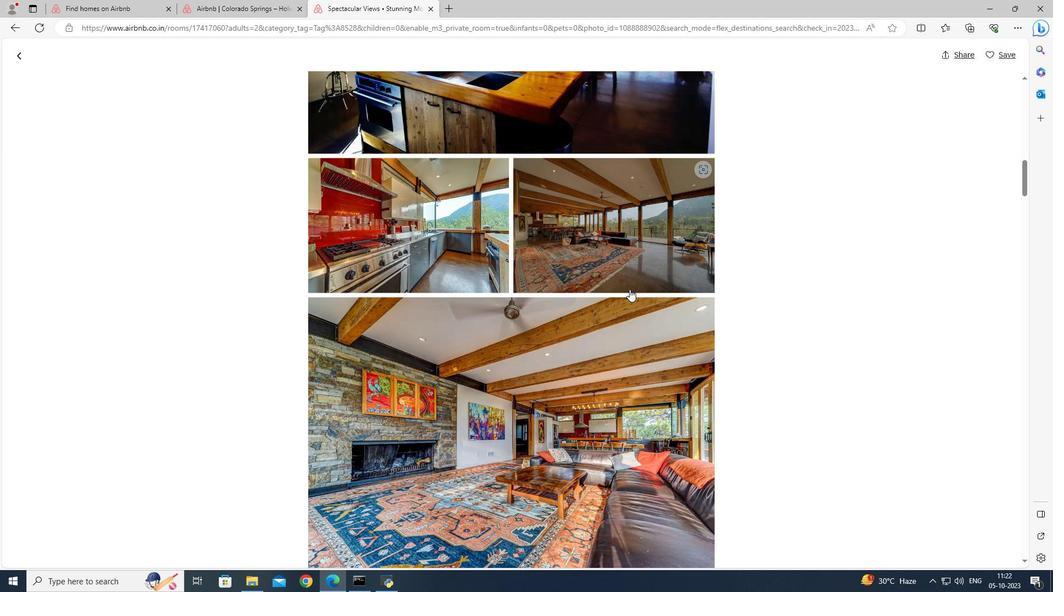 
Action: Mouse moved to (629, 289)
Screenshot: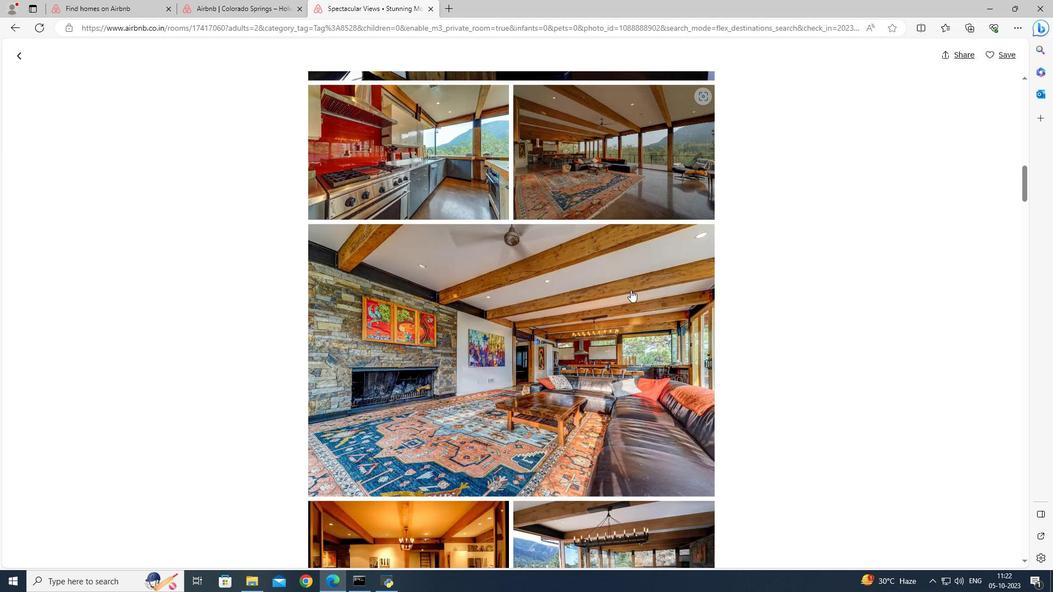 
Action: Mouse scrolled (629, 289) with delta (0, 0)
Screenshot: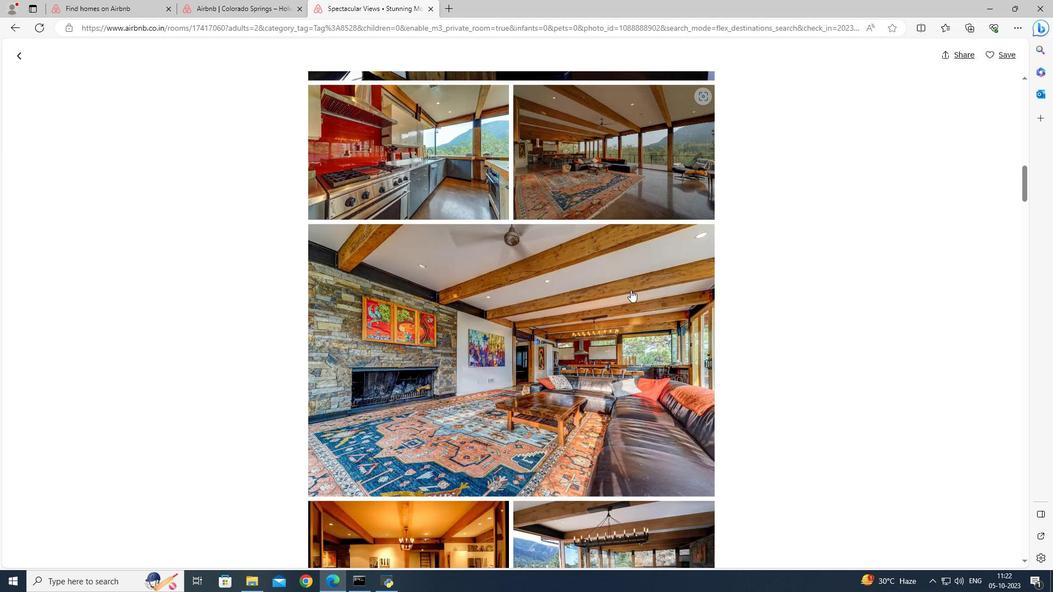 
Action: Mouse moved to (631, 290)
Screenshot: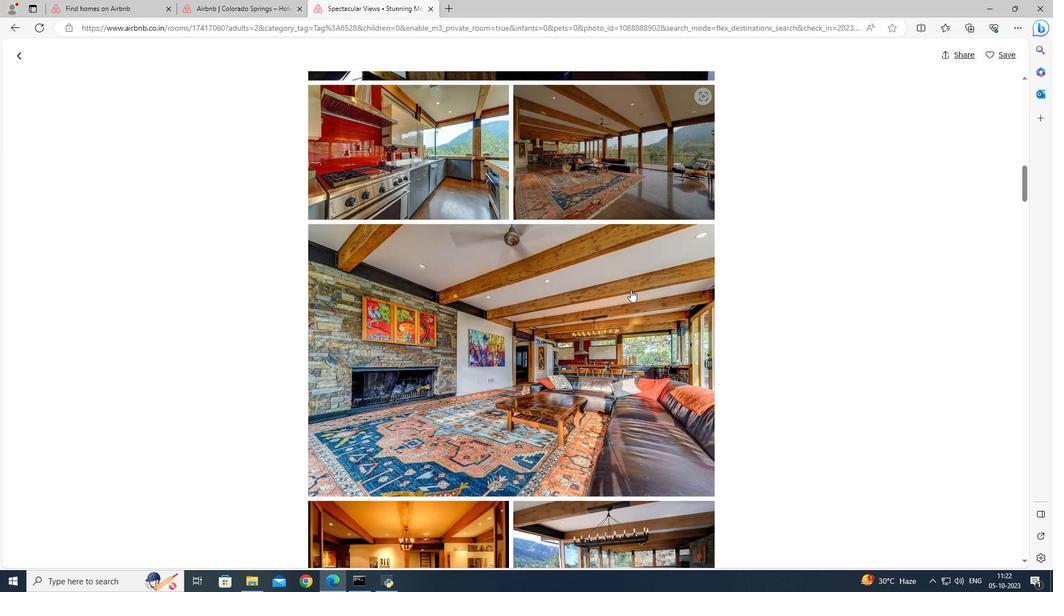 
Action: Mouse scrolled (631, 289) with delta (0, 0)
Screenshot: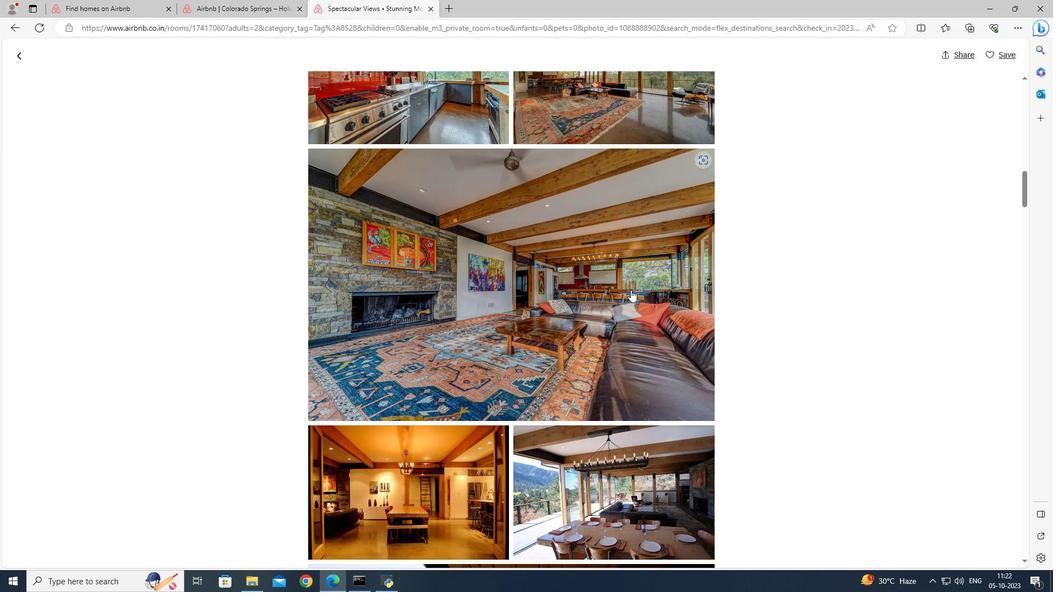 
Action: Mouse scrolled (631, 289) with delta (0, 0)
Screenshot: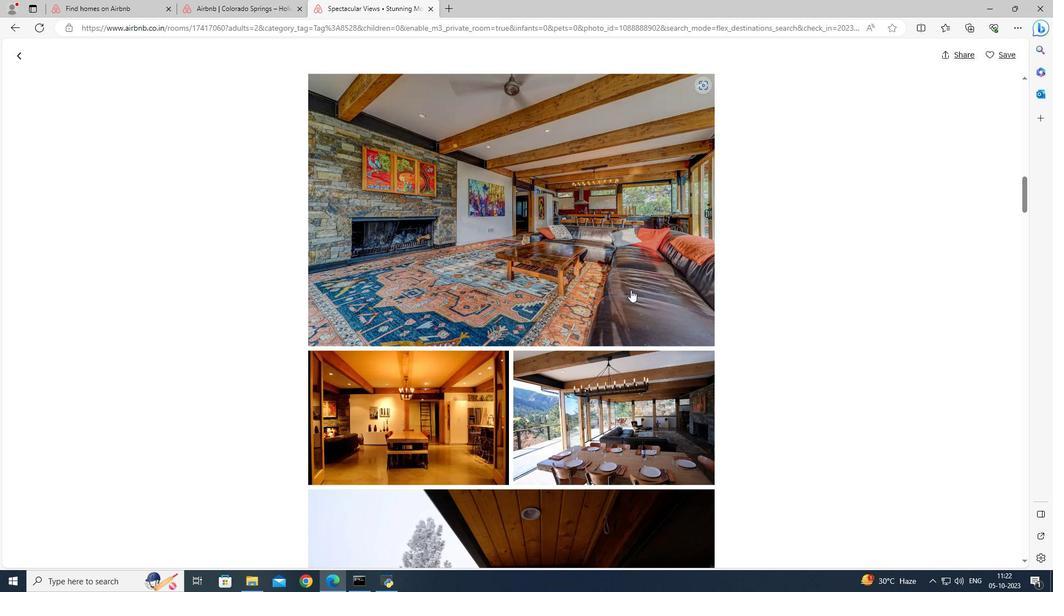
Action: Mouse scrolled (631, 289) with delta (0, 0)
Screenshot: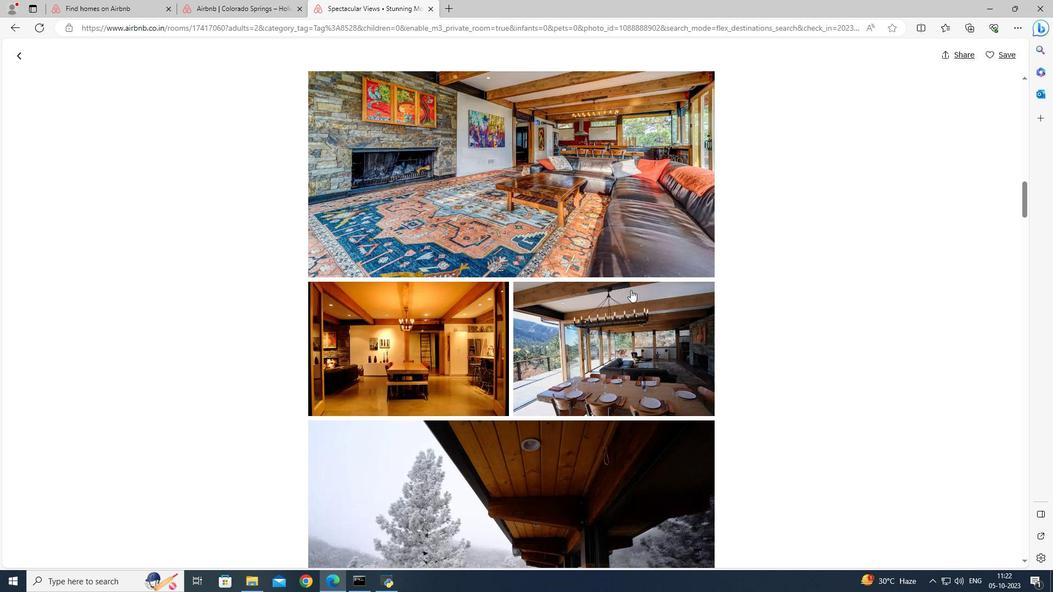 
Action: Mouse scrolled (631, 289) with delta (0, 0)
Screenshot: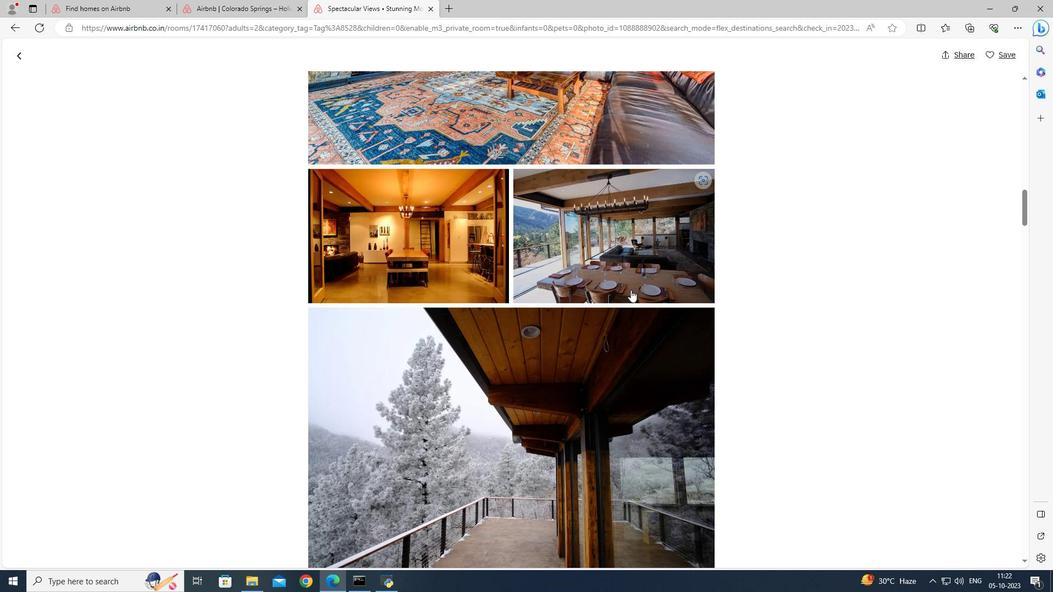 
Action: Mouse scrolled (631, 289) with delta (0, 0)
Screenshot: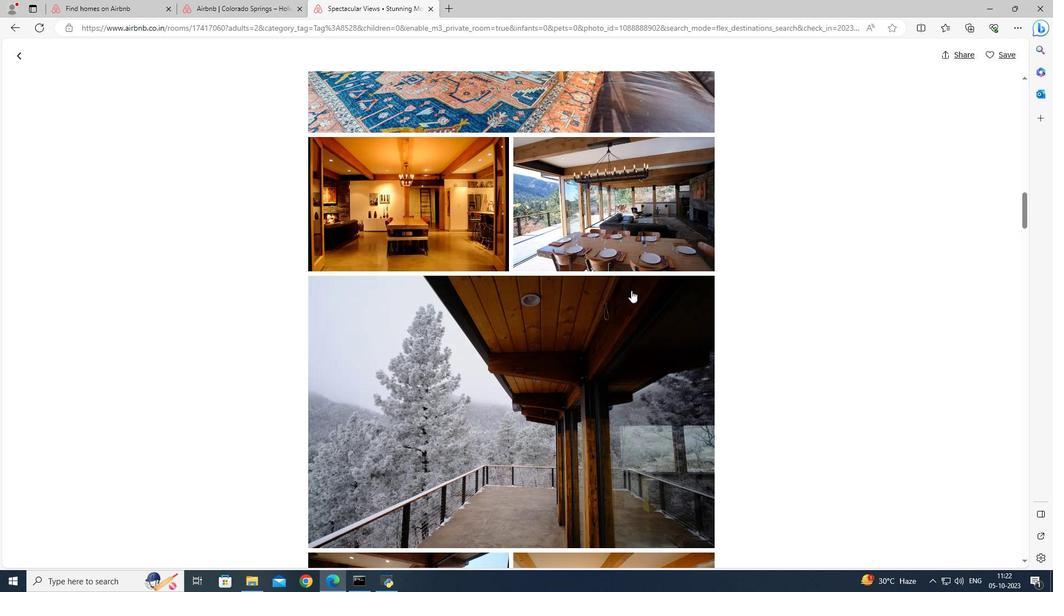 
Action: Mouse moved to (631, 290)
Screenshot: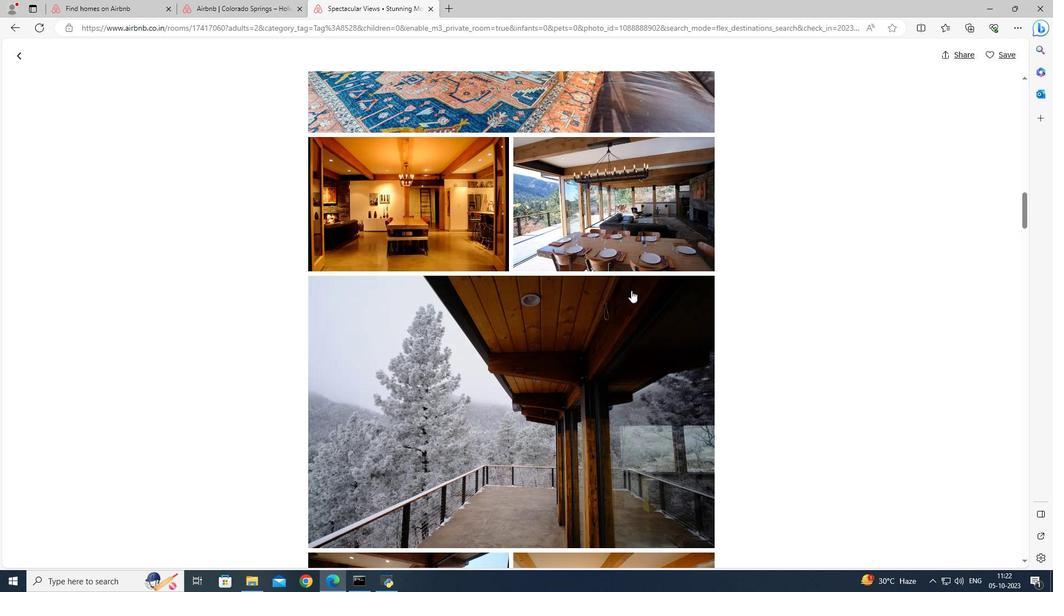 
Action: Mouse scrolled (631, 290) with delta (0, 0)
Screenshot: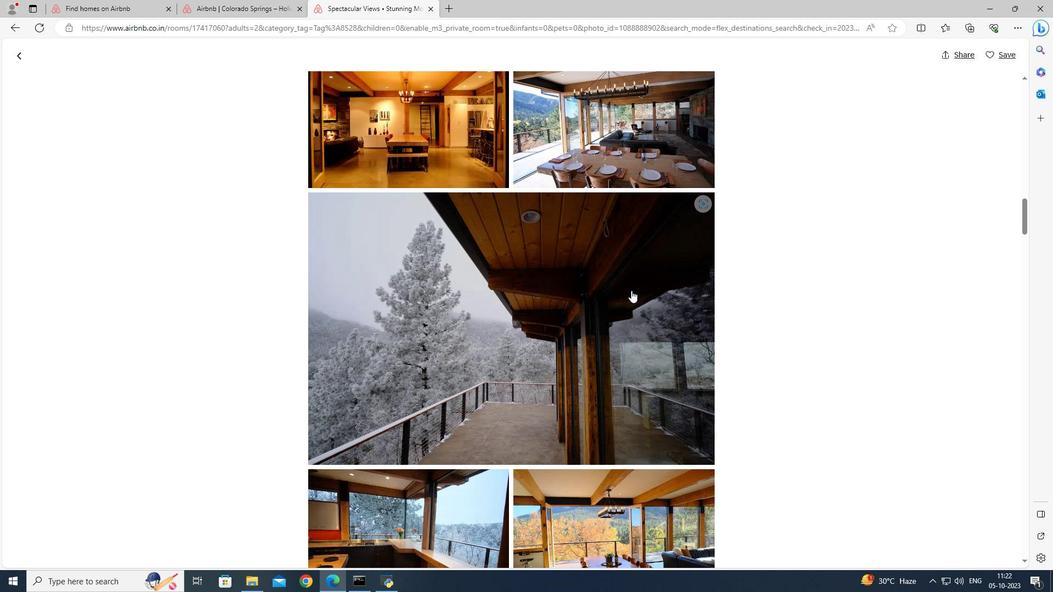 
Action: Mouse scrolled (631, 290) with delta (0, 0)
Screenshot: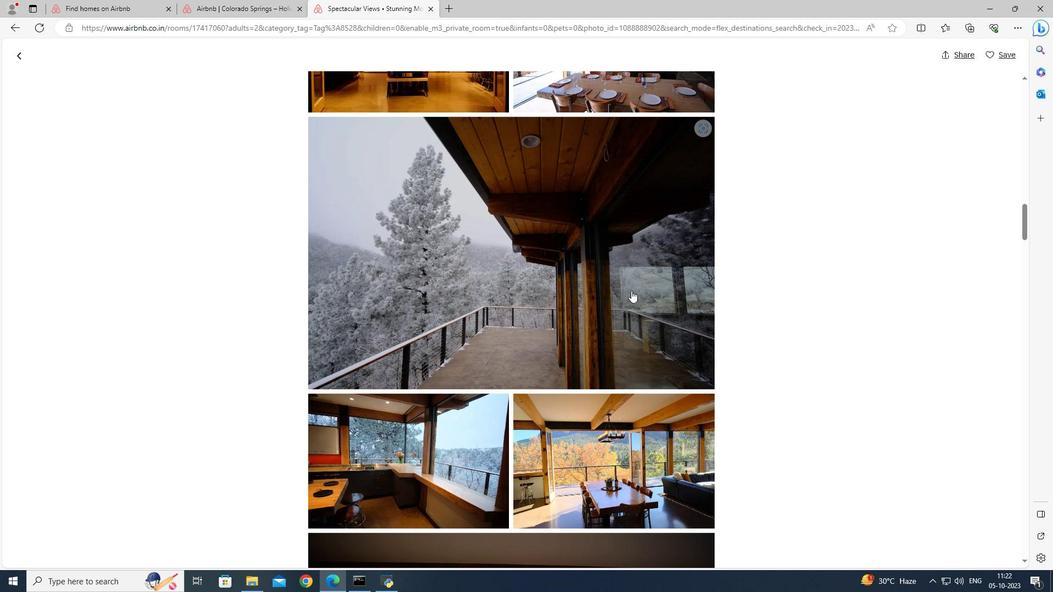 
Action: Mouse scrolled (631, 290) with delta (0, 0)
Screenshot: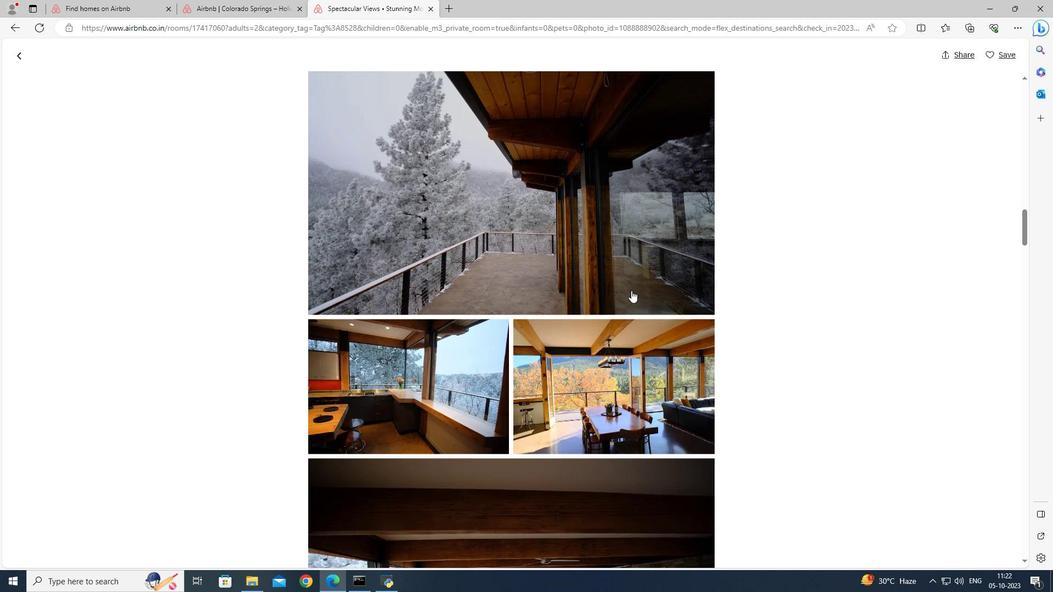 
Action: Mouse scrolled (631, 290) with delta (0, 0)
Screenshot: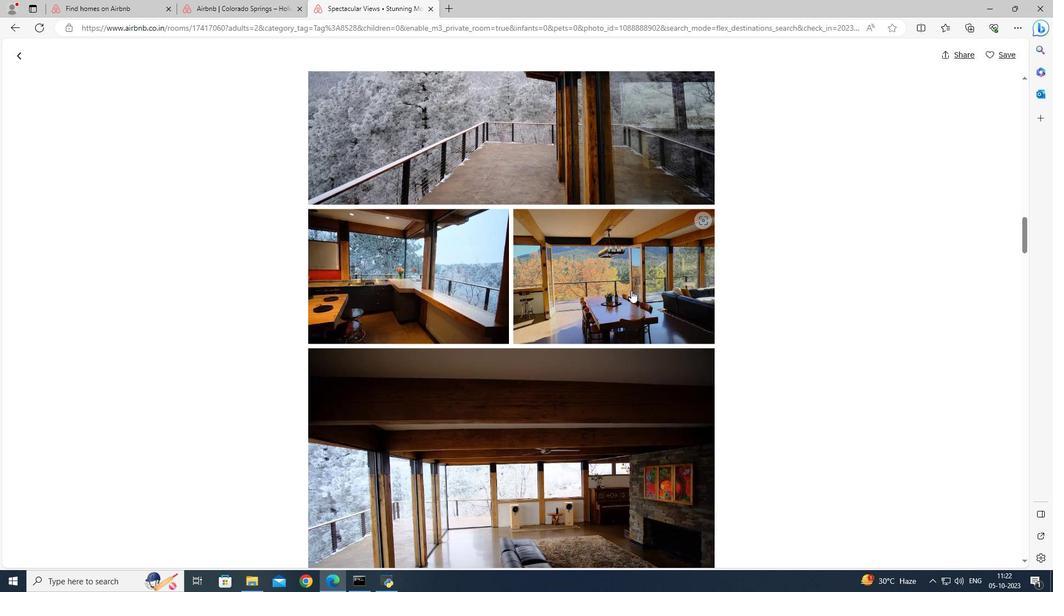 
Action: Mouse scrolled (631, 290) with delta (0, 0)
Screenshot: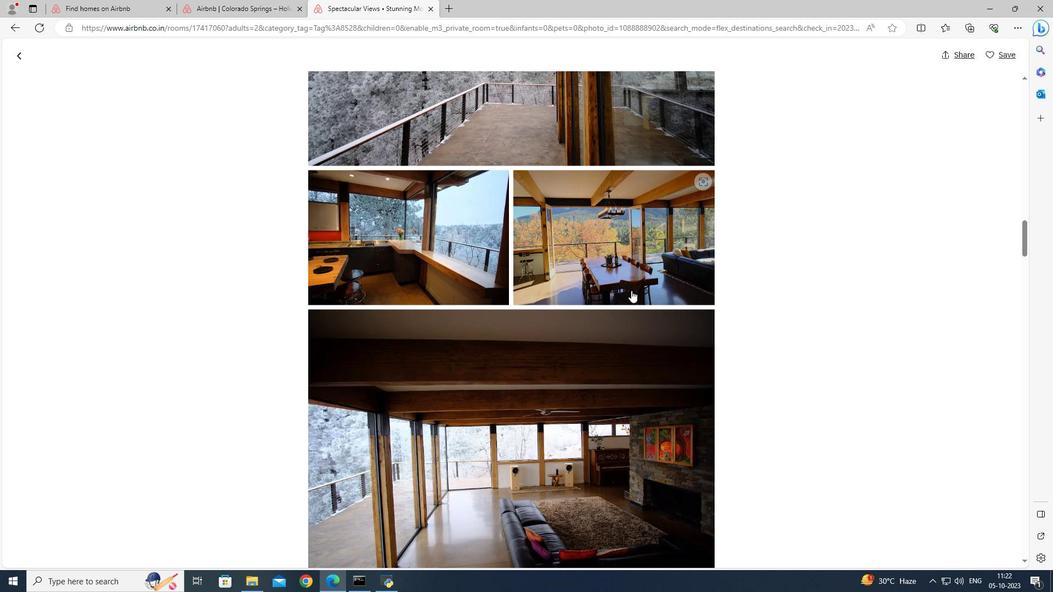 
Action: Mouse scrolled (631, 290) with delta (0, 0)
Screenshot: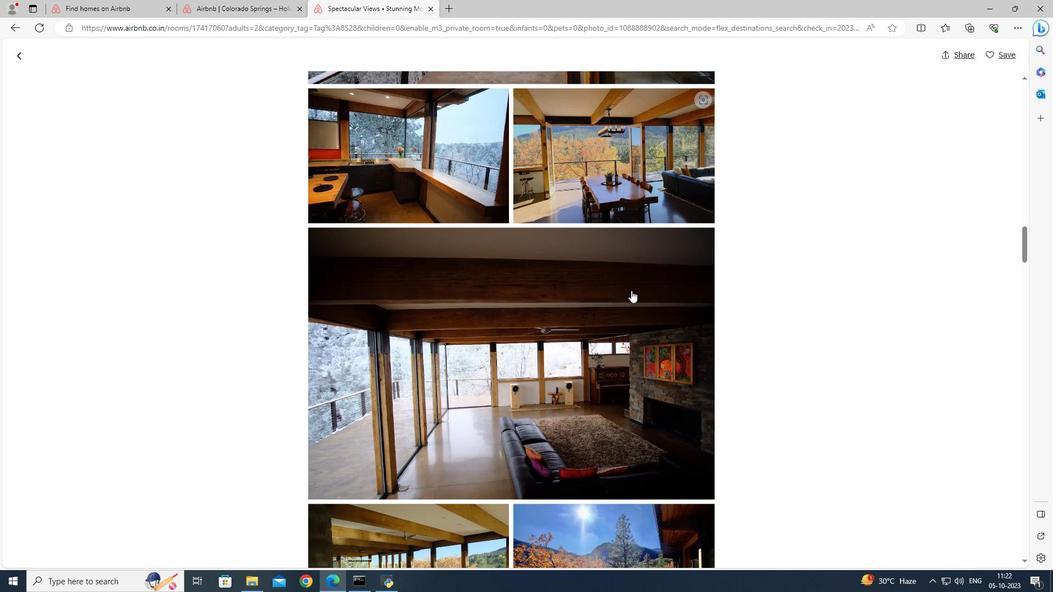 
Action: Mouse scrolled (631, 290) with delta (0, 0)
Screenshot: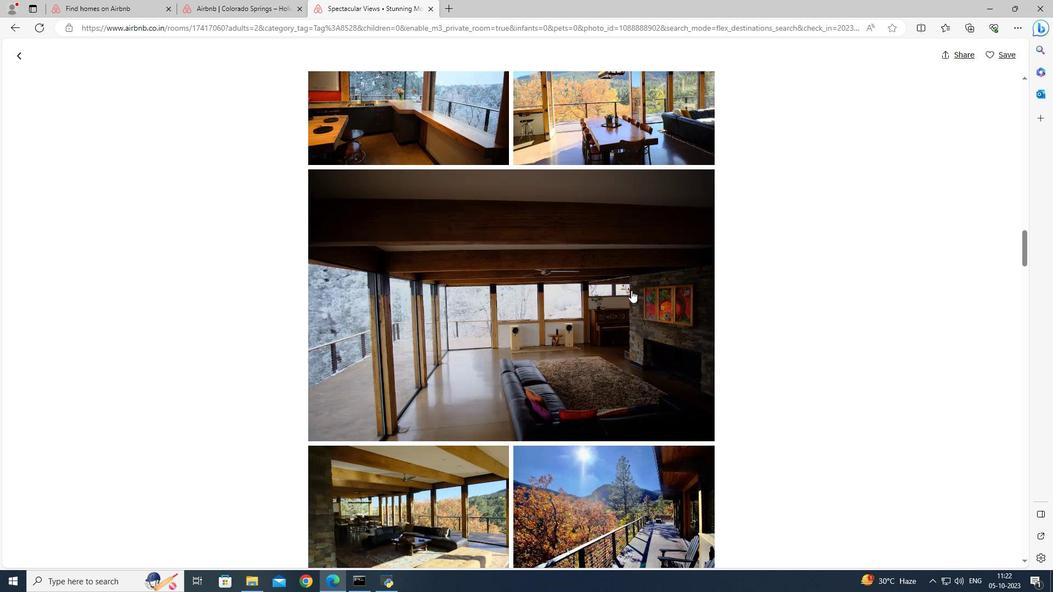 
Action: Mouse scrolled (631, 290) with delta (0, 0)
Screenshot: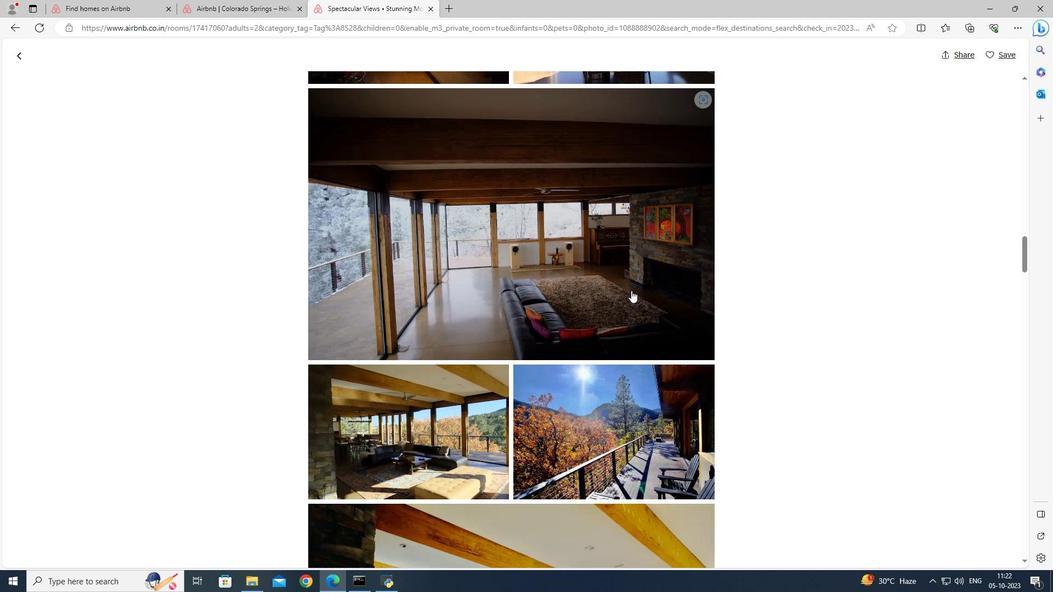 
Action: Mouse scrolled (631, 290) with delta (0, 0)
Screenshot: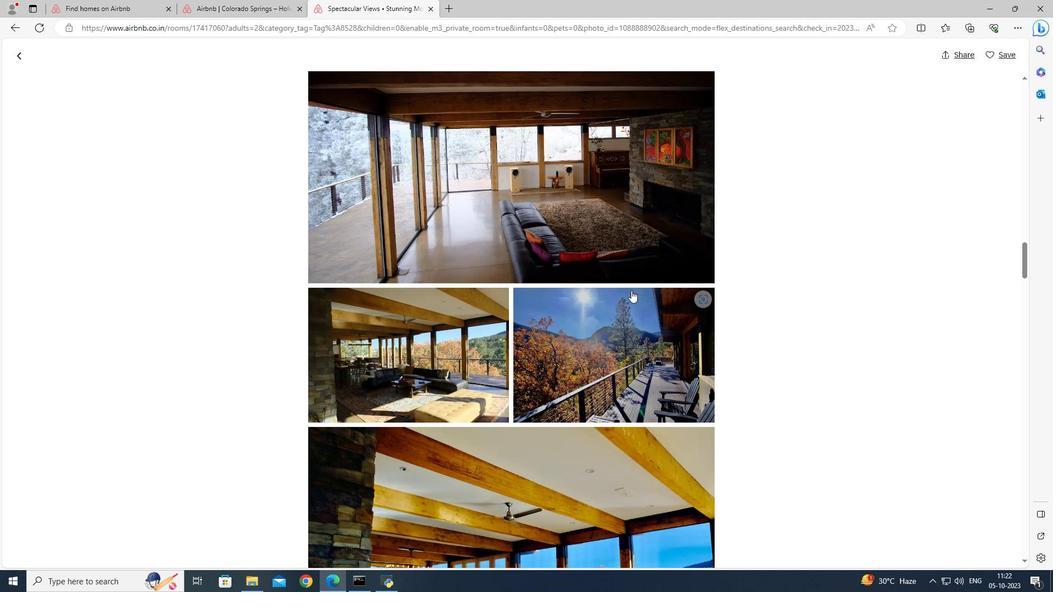 
Action: Mouse scrolled (631, 290) with delta (0, 0)
Screenshot: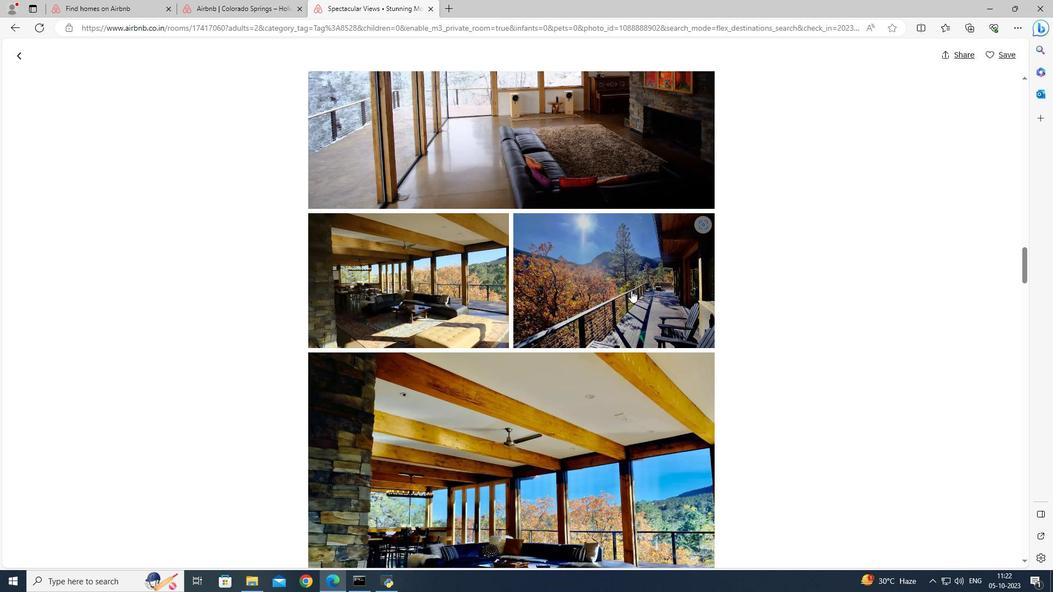 
Action: Mouse scrolled (631, 290) with delta (0, 0)
Screenshot: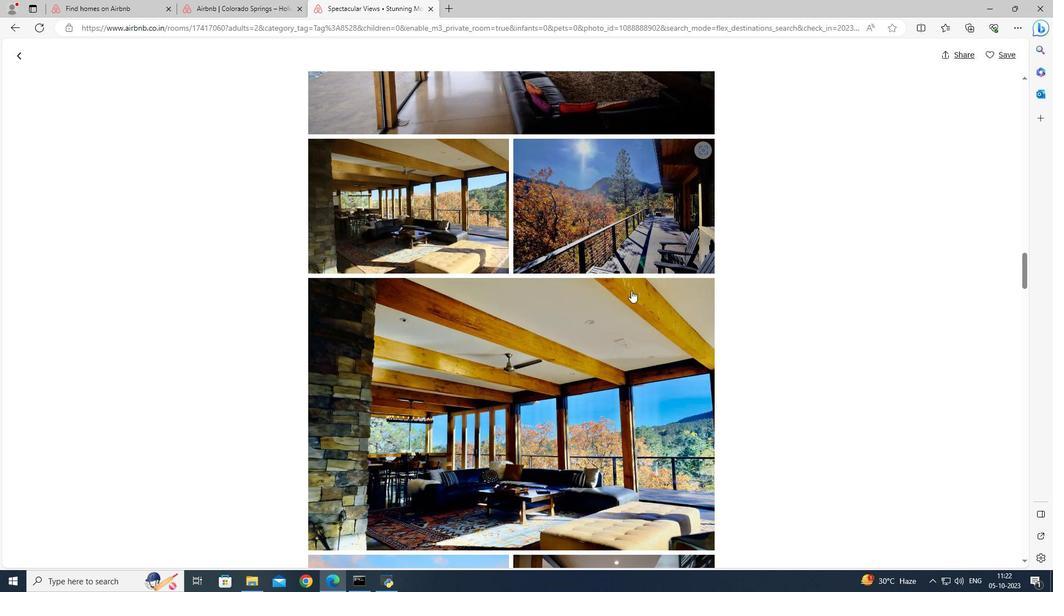 
Action: Mouse scrolled (631, 290) with delta (0, 0)
Screenshot: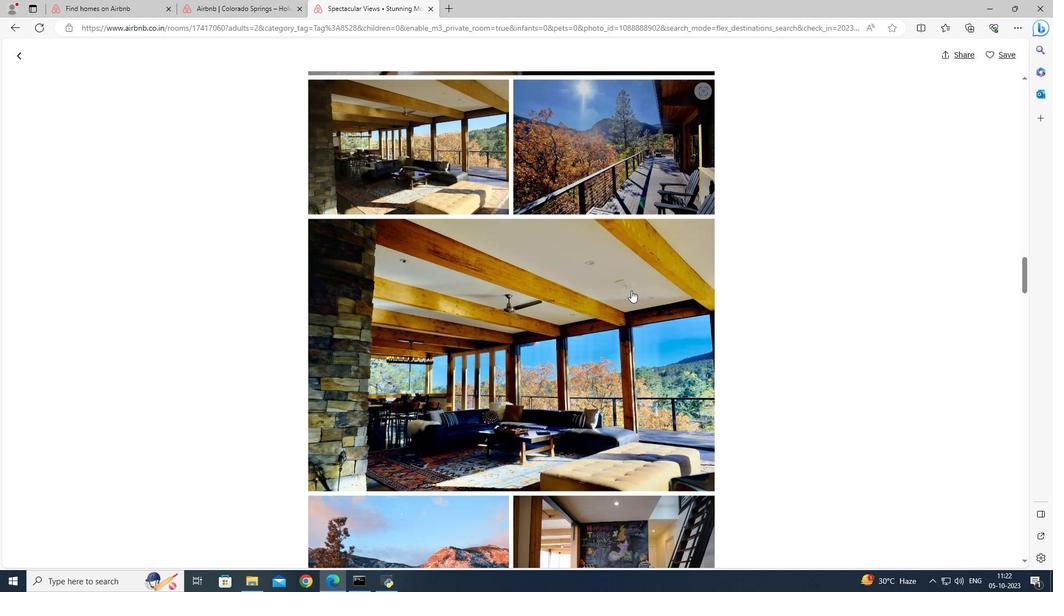 
Action: Mouse scrolled (631, 290) with delta (0, 0)
Screenshot: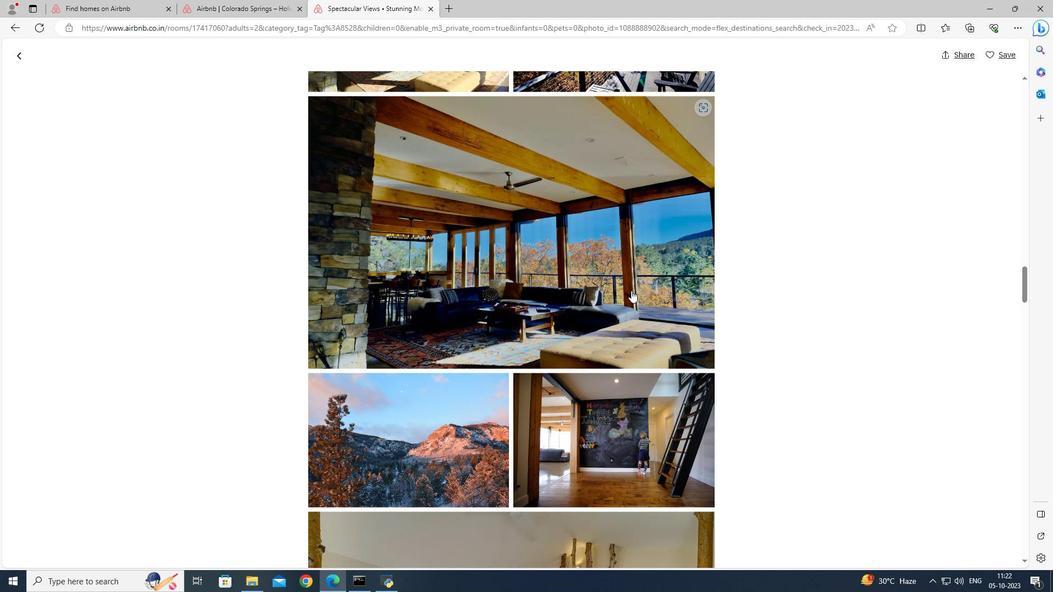 
Action: Mouse scrolled (631, 290) with delta (0, 0)
Screenshot: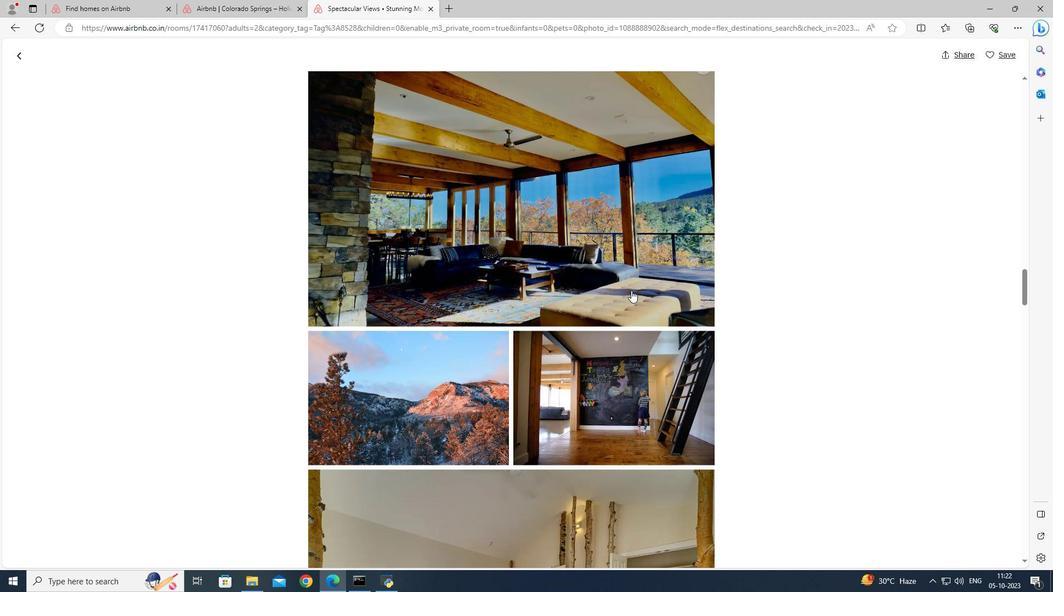 
Action: Mouse scrolled (631, 290) with delta (0, 0)
Screenshot: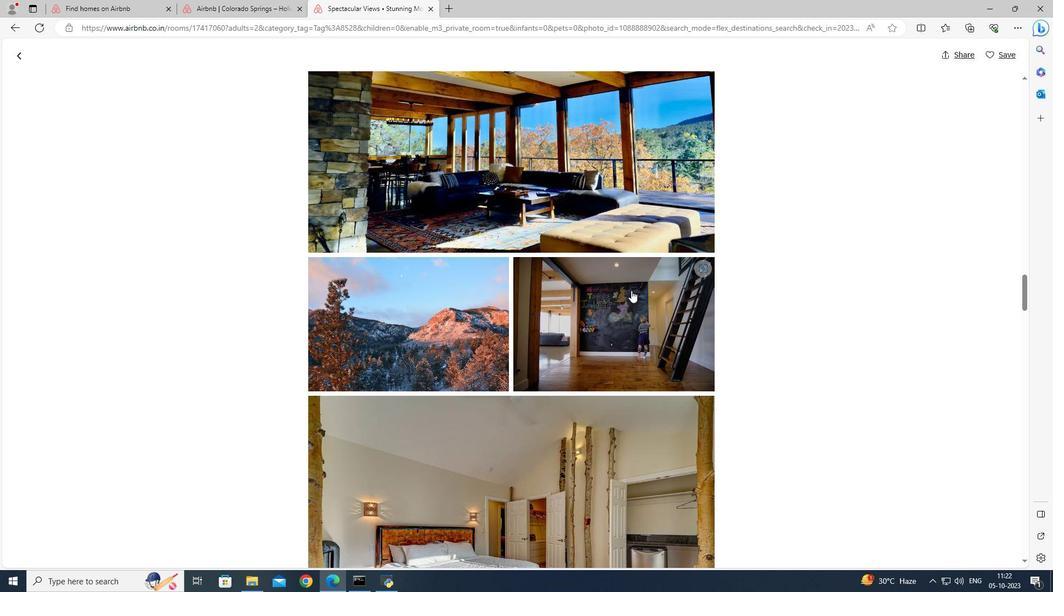 
Action: Mouse scrolled (631, 290) with delta (0, 0)
Screenshot: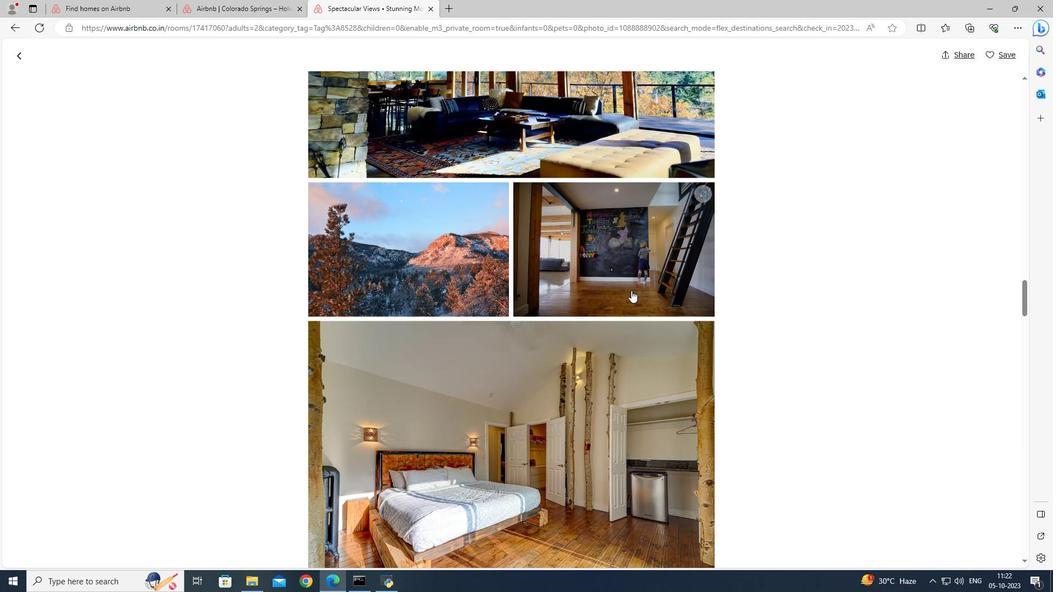 
Action: Mouse scrolled (631, 290) with delta (0, 0)
Screenshot: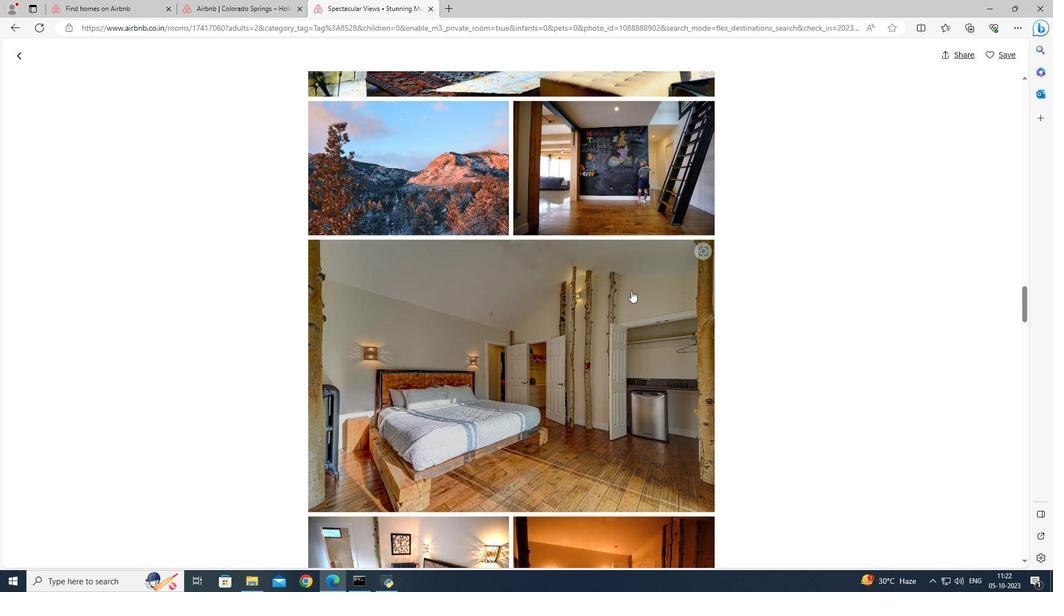 
Action: Mouse scrolled (631, 290) with delta (0, 0)
Screenshot: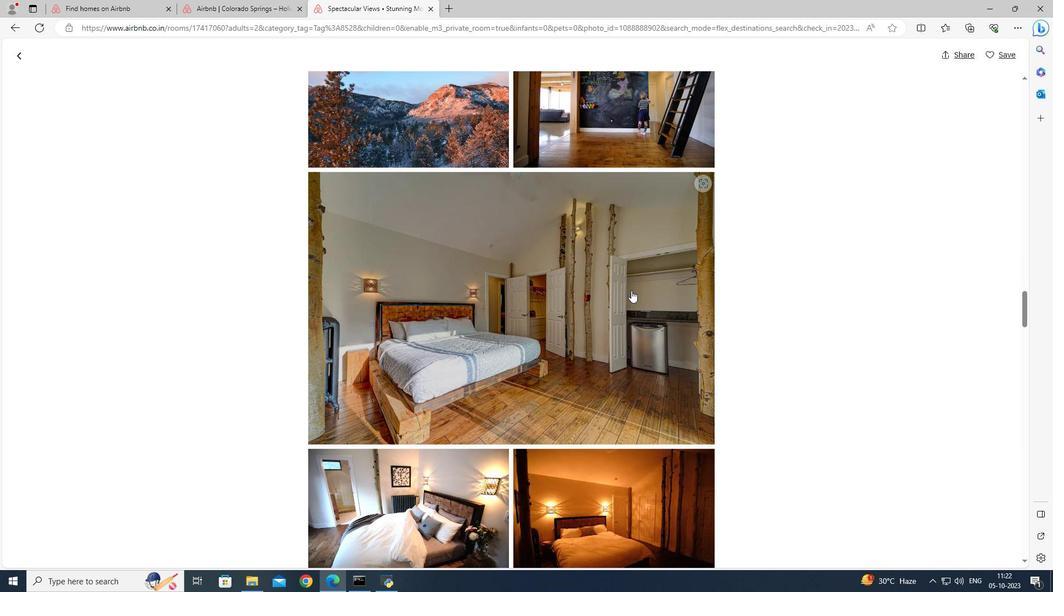 
Action: Mouse scrolled (631, 290) with delta (0, 0)
Screenshot: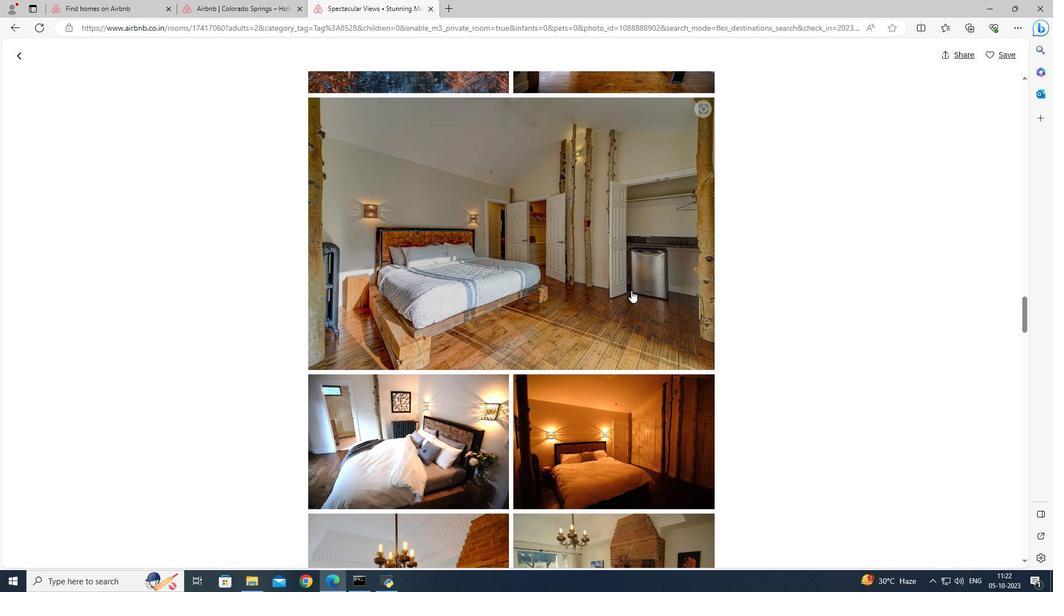 
Action: Mouse scrolled (631, 290) with delta (0, 0)
Screenshot: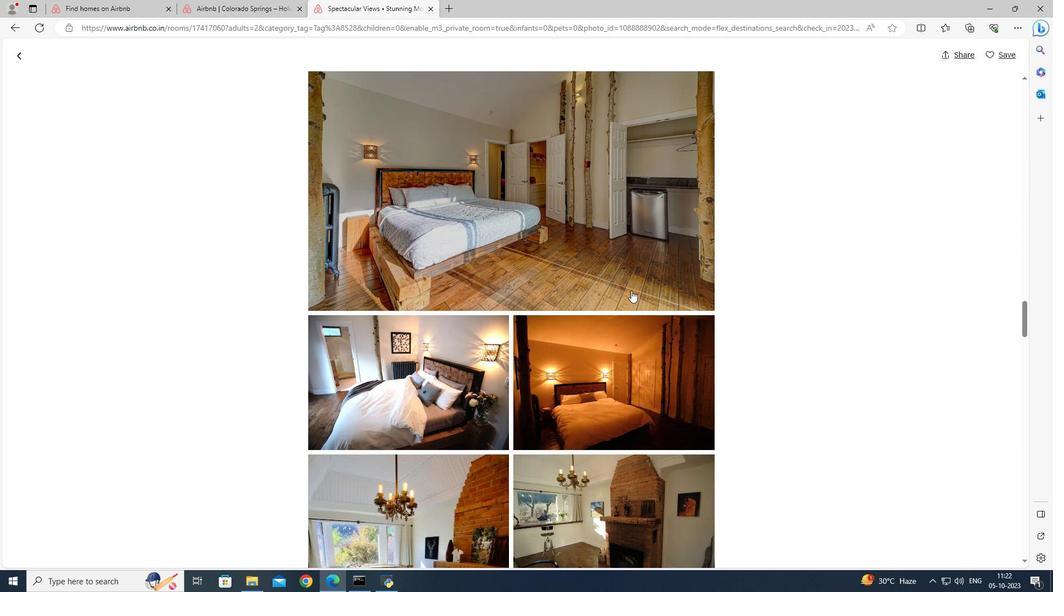 
Action: Mouse scrolled (631, 290) with delta (0, 0)
Screenshot: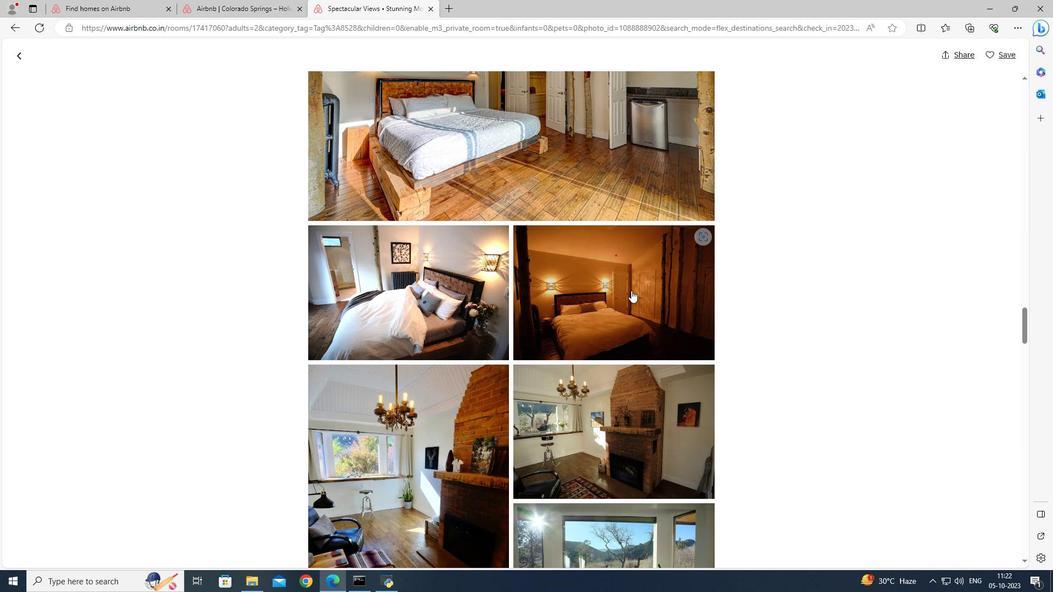 
Action: Mouse scrolled (631, 290) with delta (0, 0)
Screenshot: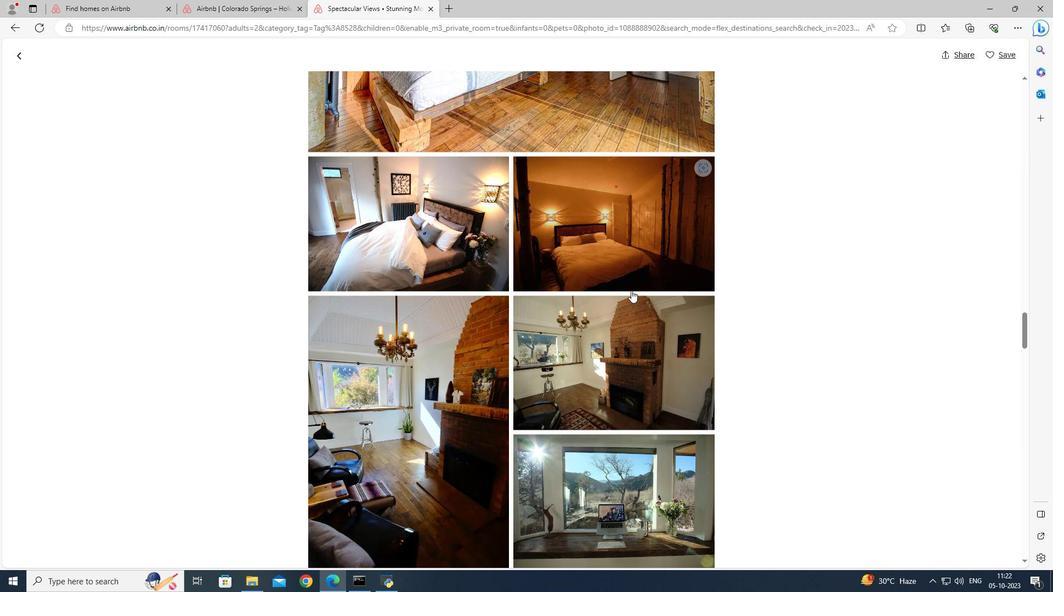 
Action: Mouse scrolled (631, 290) with delta (0, 0)
Screenshot: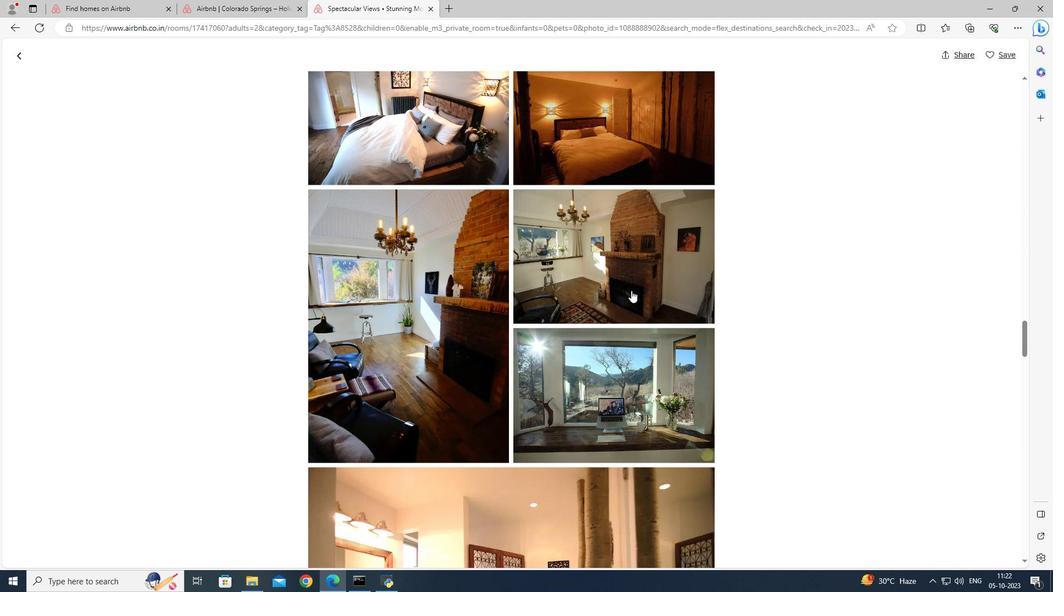 
Action: Mouse scrolled (631, 290) with delta (0, 0)
Screenshot: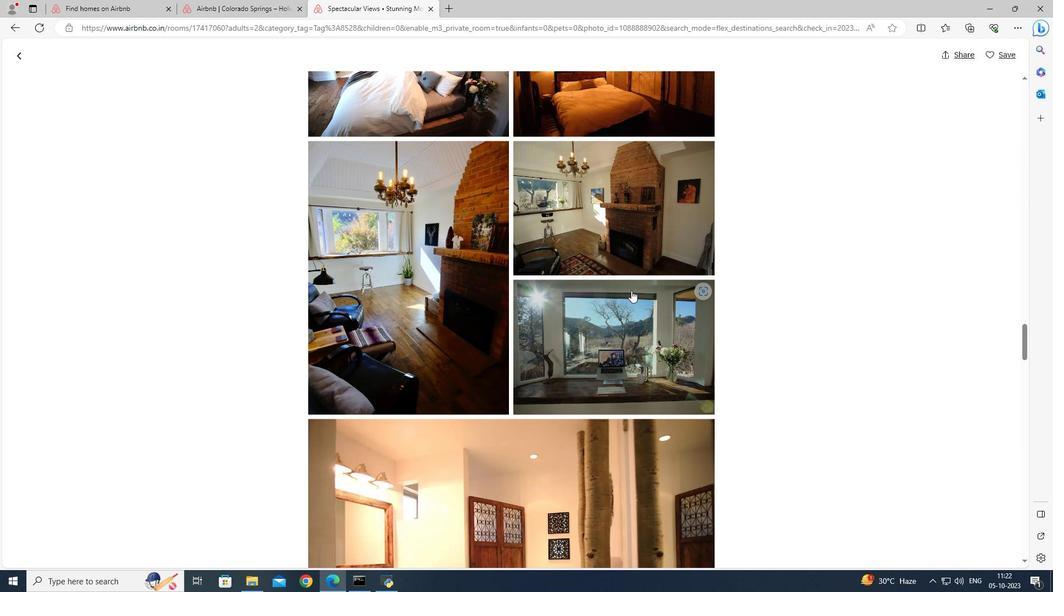 
Action: Mouse scrolled (631, 290) with delta (0, 0)
Screenshot: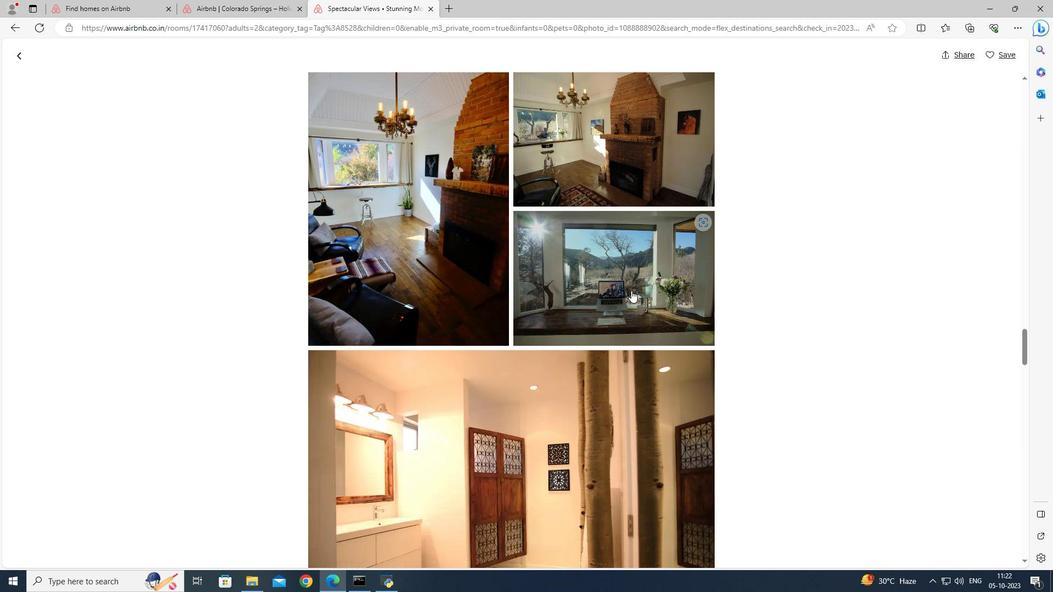 
Action: Mouse scrolled (631, 290) with delta (0, 0)
Screenshot: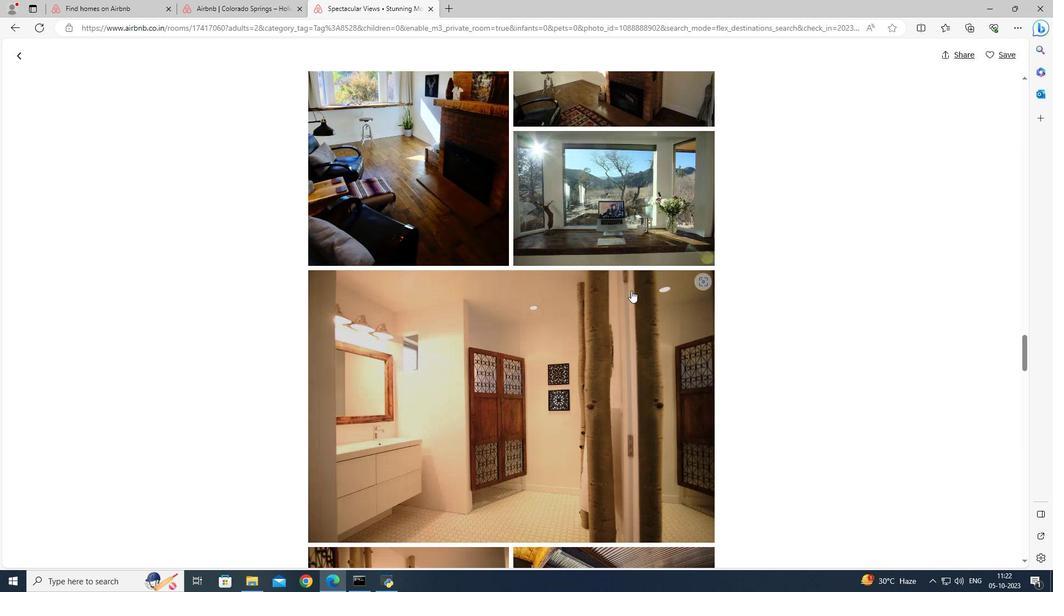 
Action: Mouse scrolled (631, 290) with delta (0, 0)
Screenshot: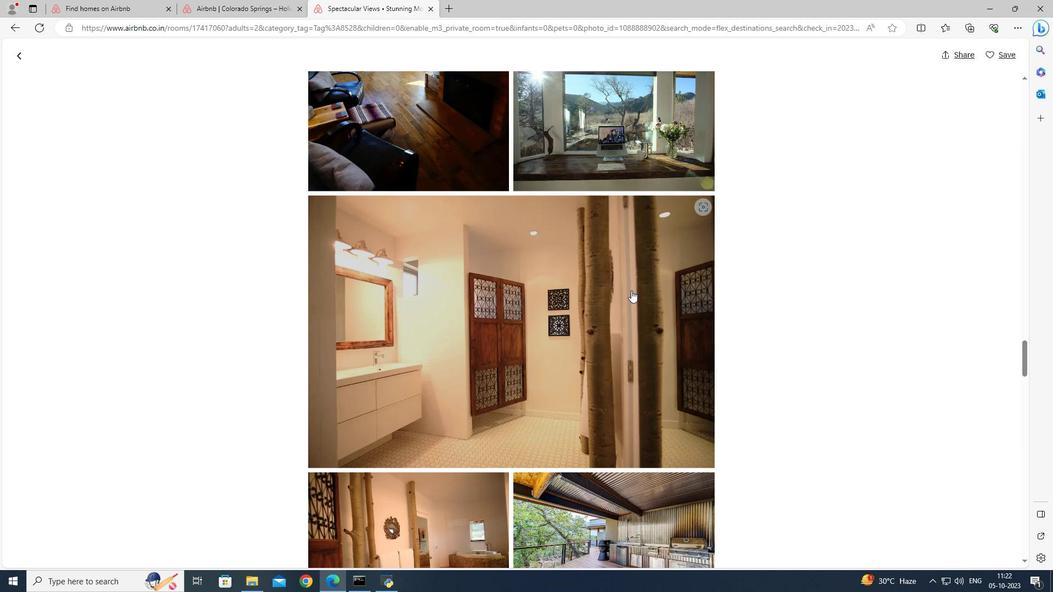 
Action: Mouse scrolled (631, 290) with delta (0, 0)
Screenshot: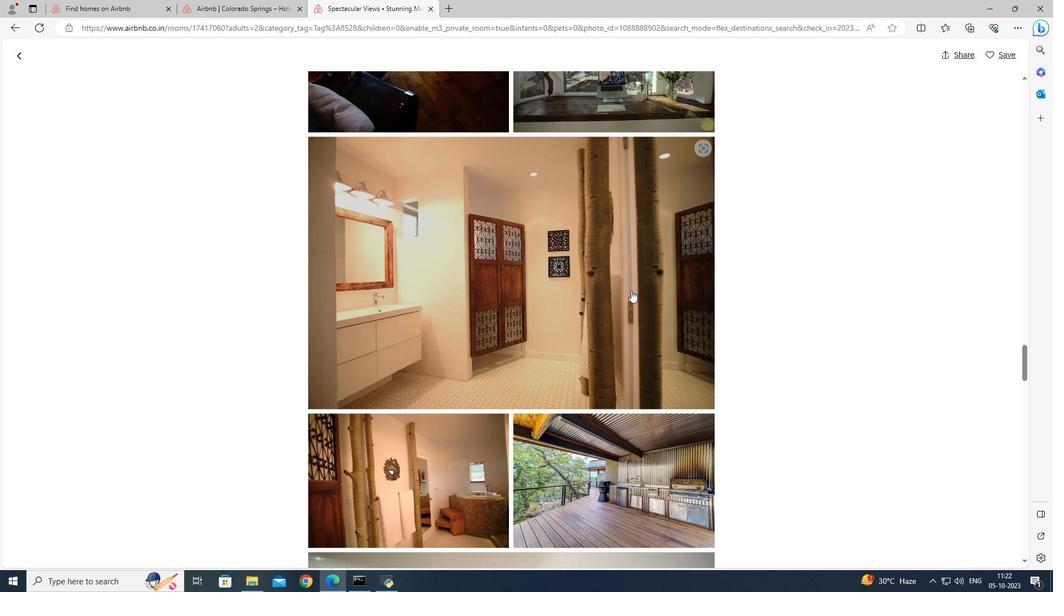 
Action: Mouse scrolled (631, 290) with delta (0, 0)
Screenshot: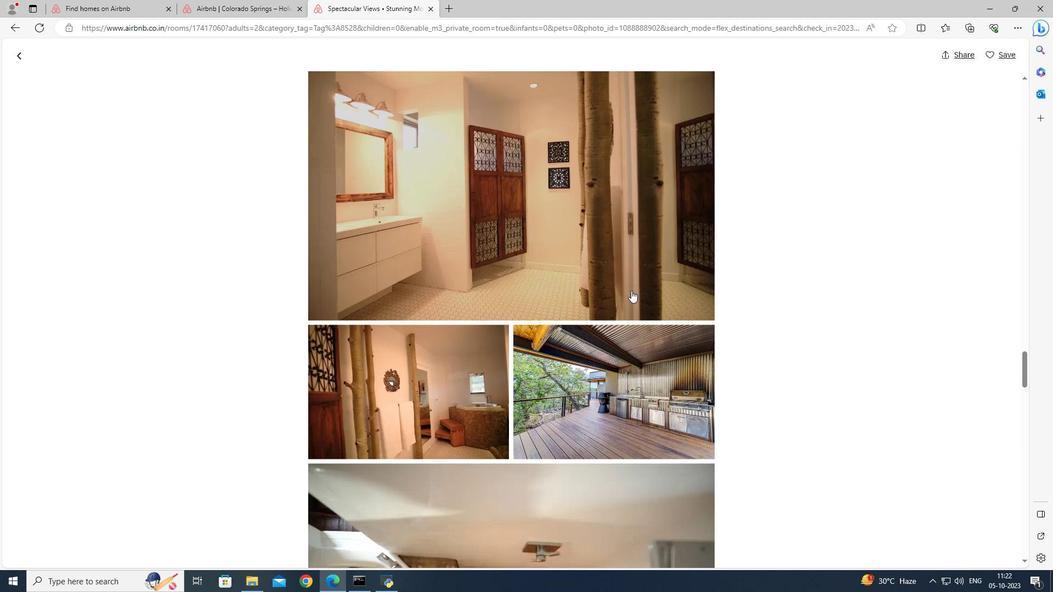 
Action: Mouse scrolled (631, 290) with delta (0, 0)
Screenshot: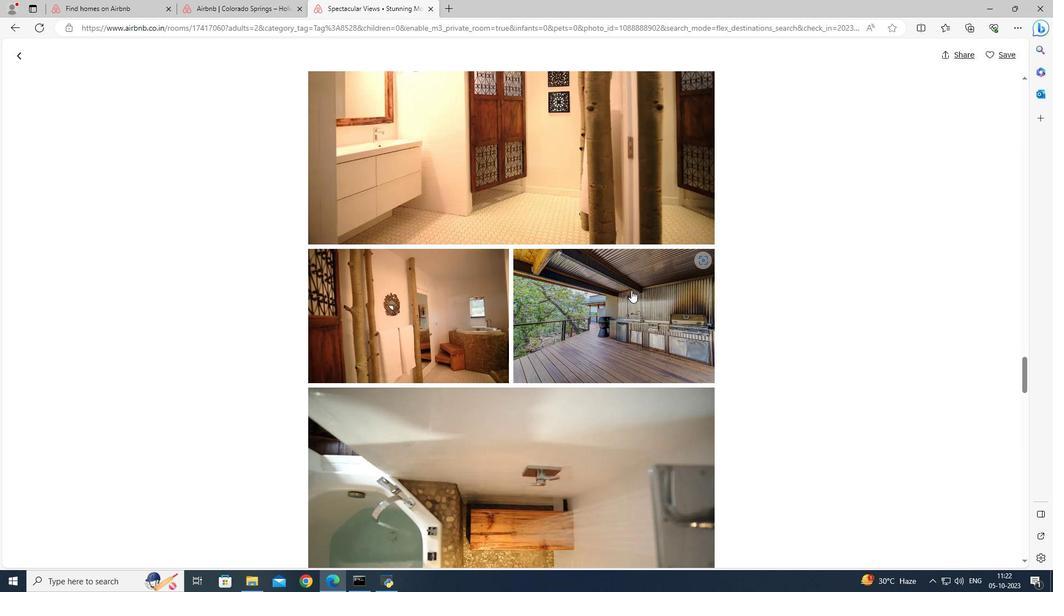 
Action: Mouse scrolled (631, 290) with delta (0, 0)
Screenshot: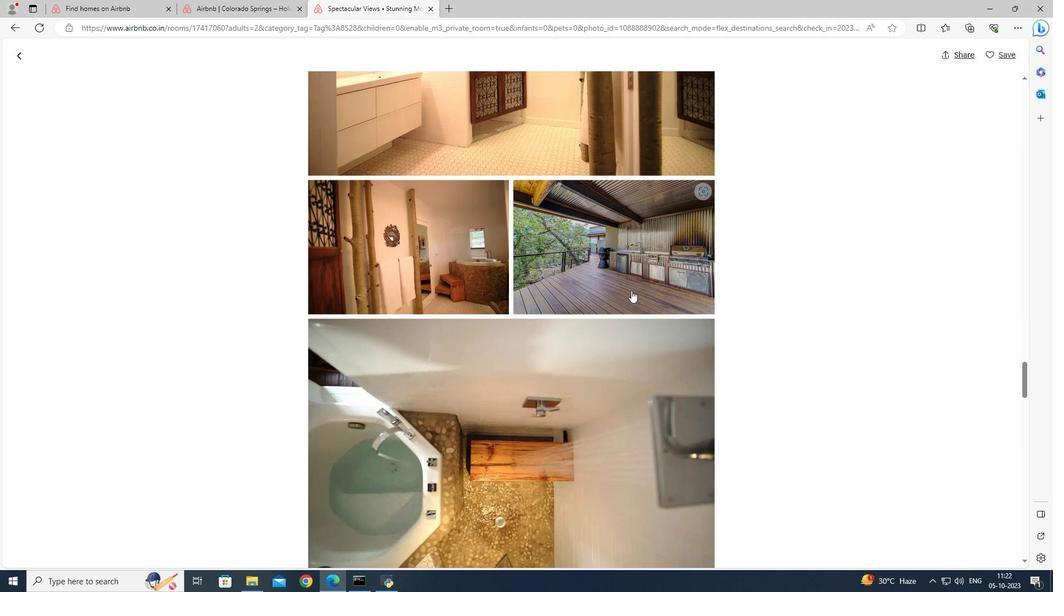 
Action: Mouse scrolled (631, 290) with delta (0, 0)
Screenshot: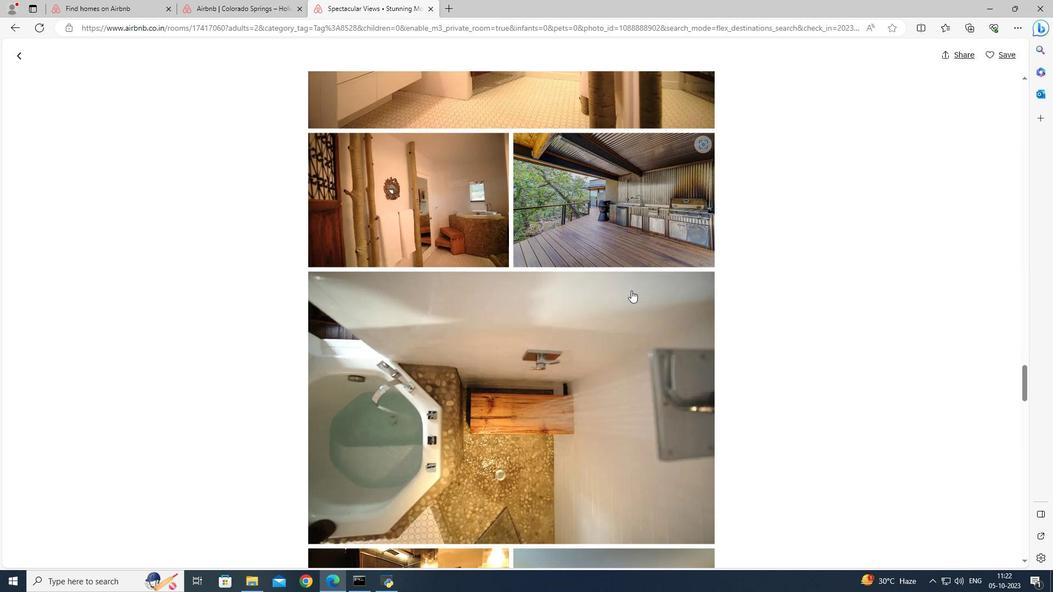 
Action: Mouse scrolled (631, 290) with delta (0, 0)
Screenshot: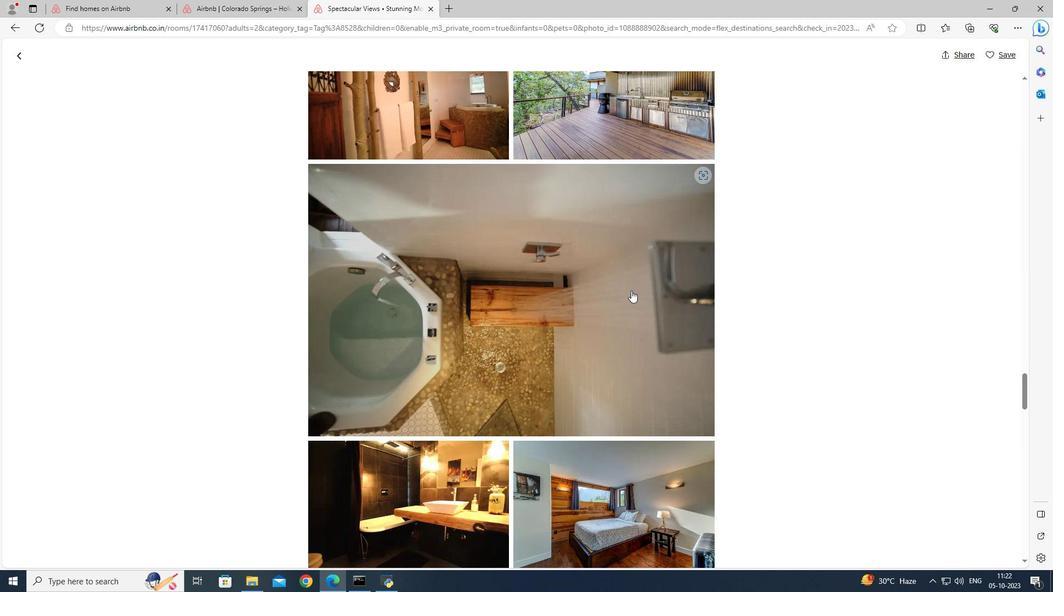 
Action: Mouse scrolled (631, 290) with delta (0, 0)
Screenshot: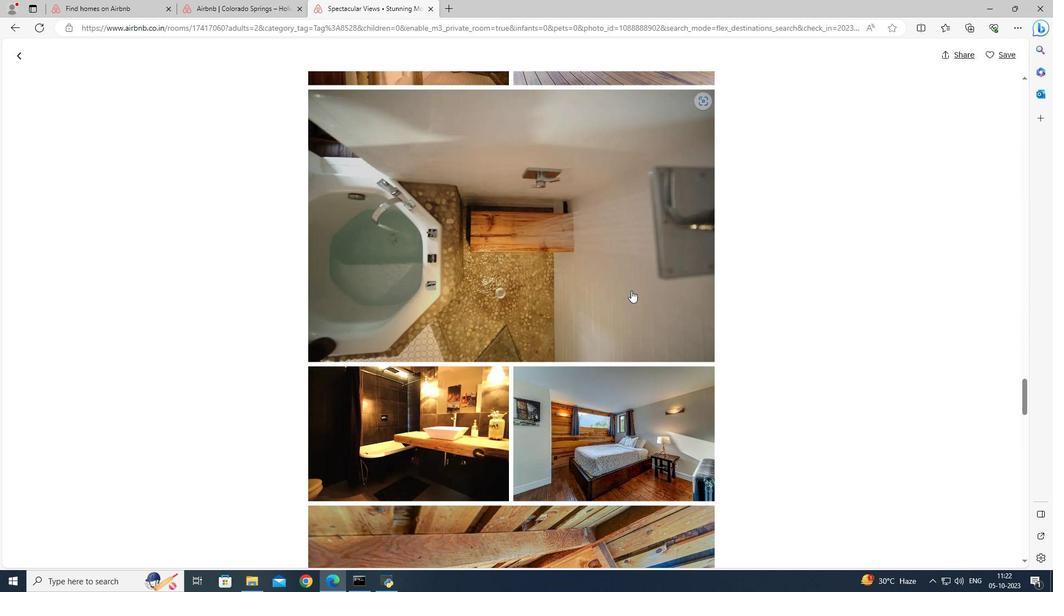 
Action: Mouse scrolled (631, 290) with delta (0, 0)
Screenshot: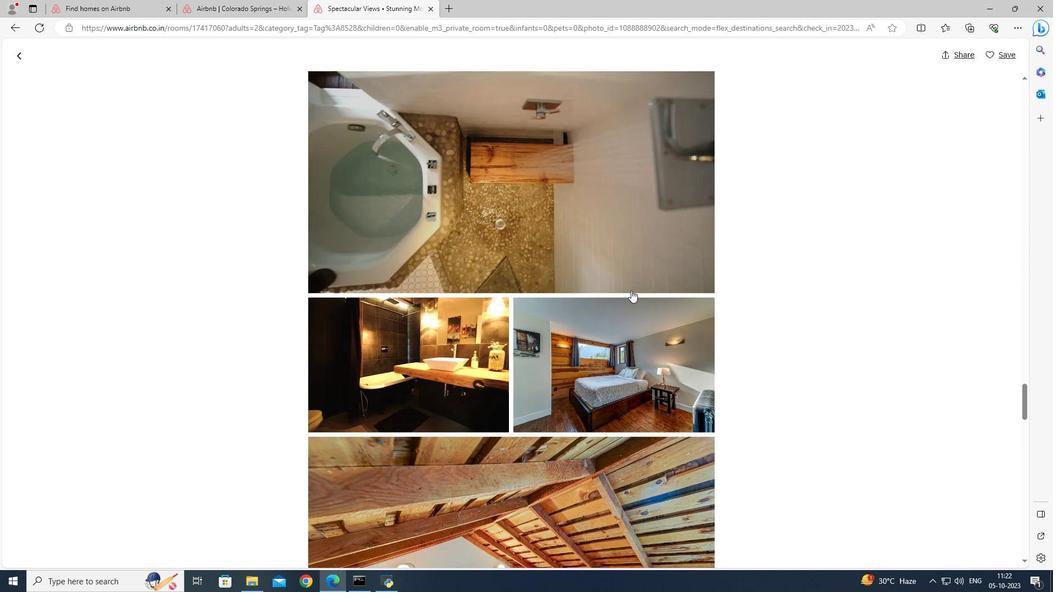 
Action: Mouse scrolled (631, 290) with delta (0, 0)
Screenshot: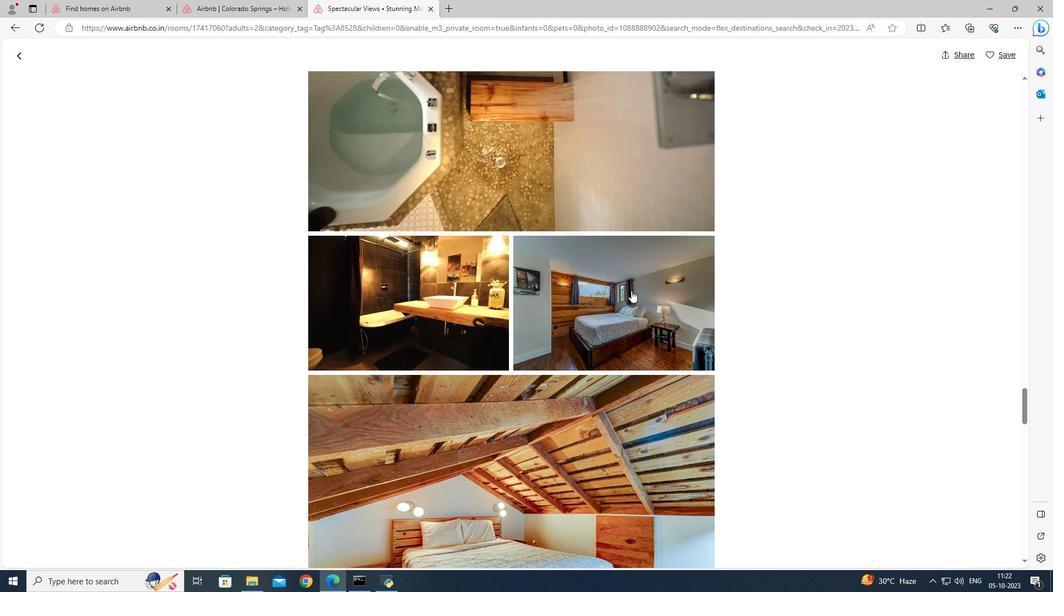 
Action: Mouse scrolled (631, 290) with delta (0, 0)
Screenshot: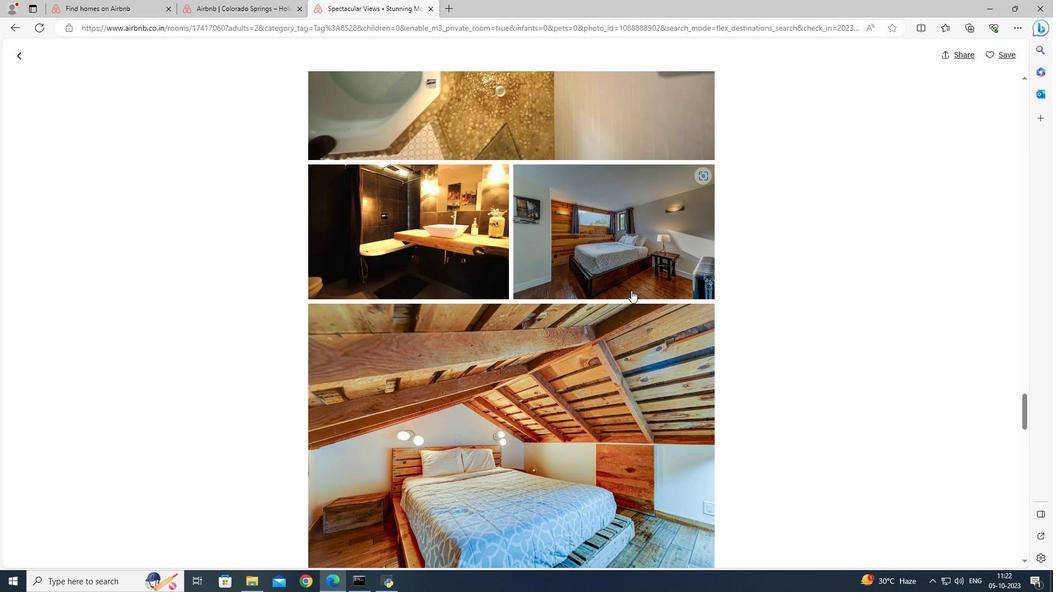 
Action: Mouse scrolled (631, 290) with delta (0, 0)
Screenshot: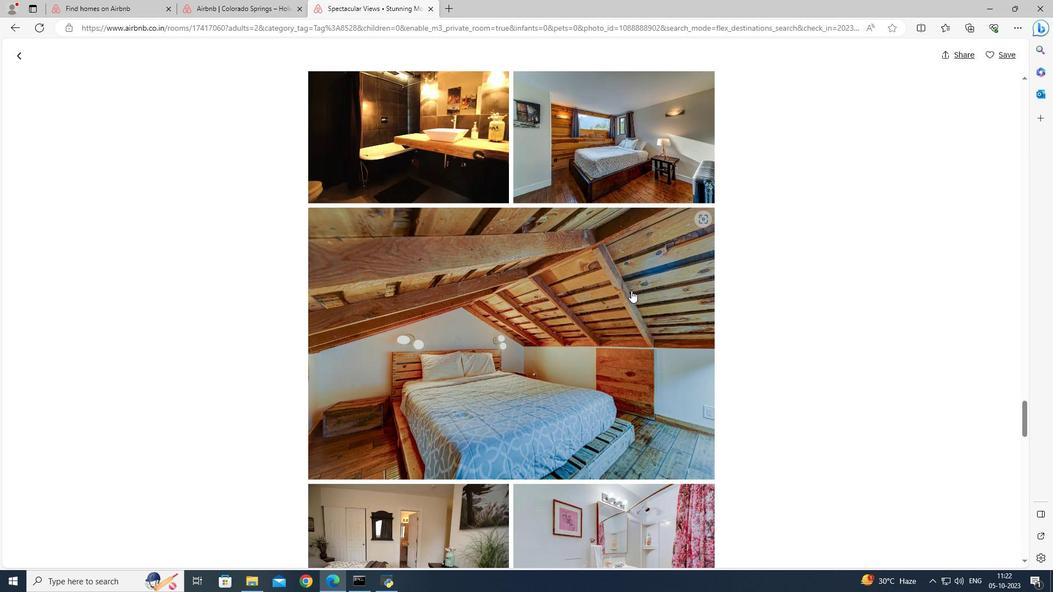 
Action: Mouse scrolled (631, 290) with delta (0, 0)
Screenshot: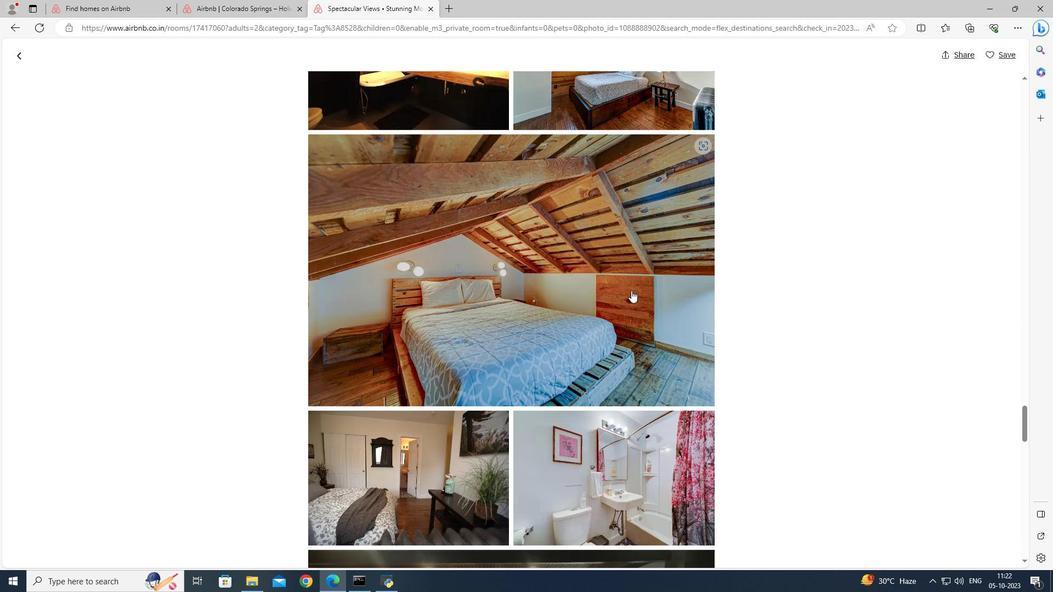 
Action: Mouse scrolled (631, 290) with delta (0, 0)
Screenshot: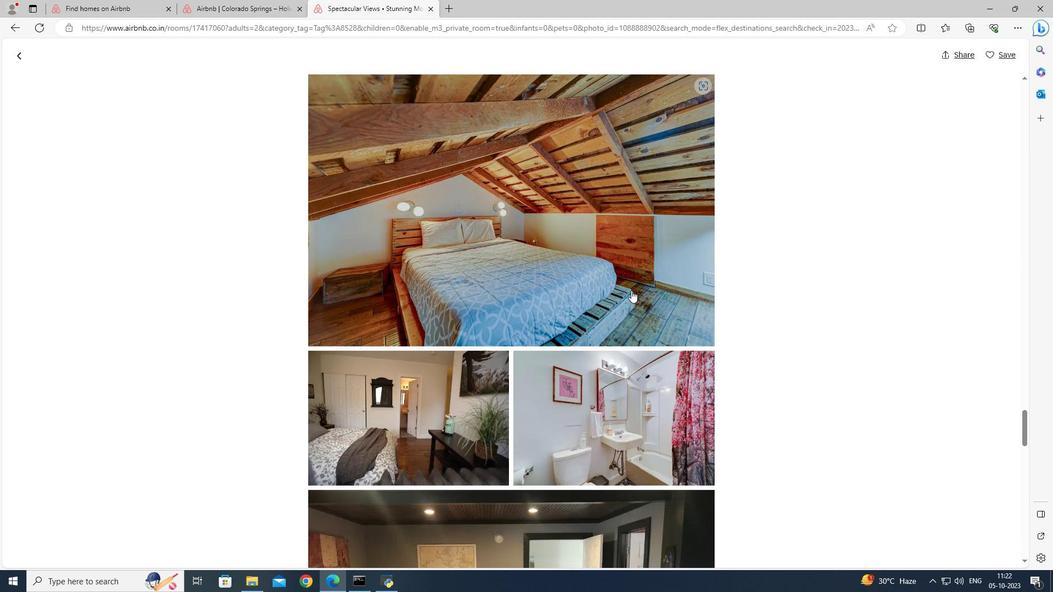 
Action: Mouse scrolled (631, 290) with delta (0, 0)
Screenshot: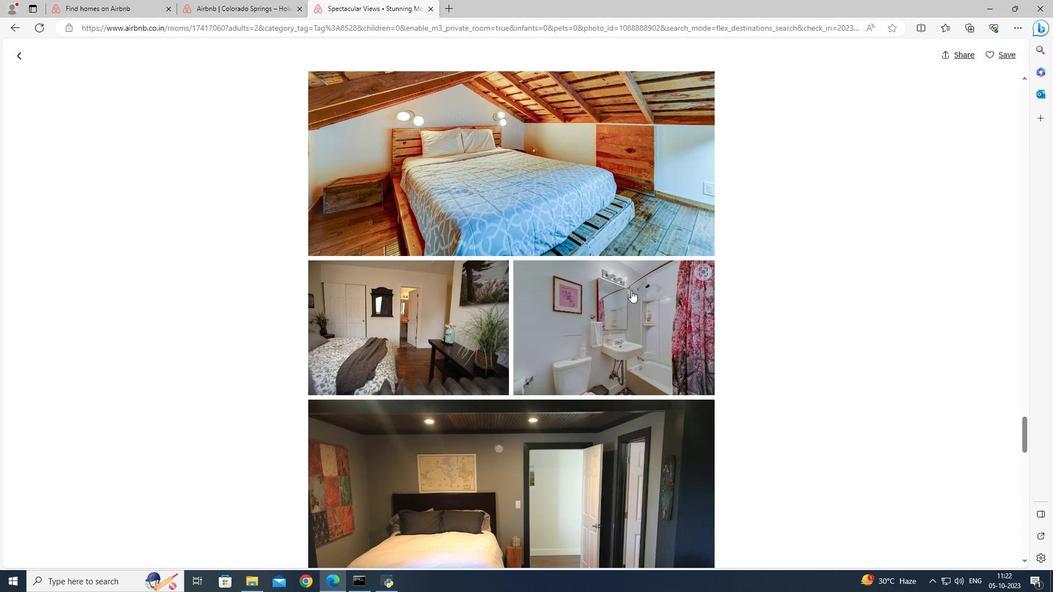 
Action: Mouse scrolled (631, 290) with delta (0, 0)
Screenshot: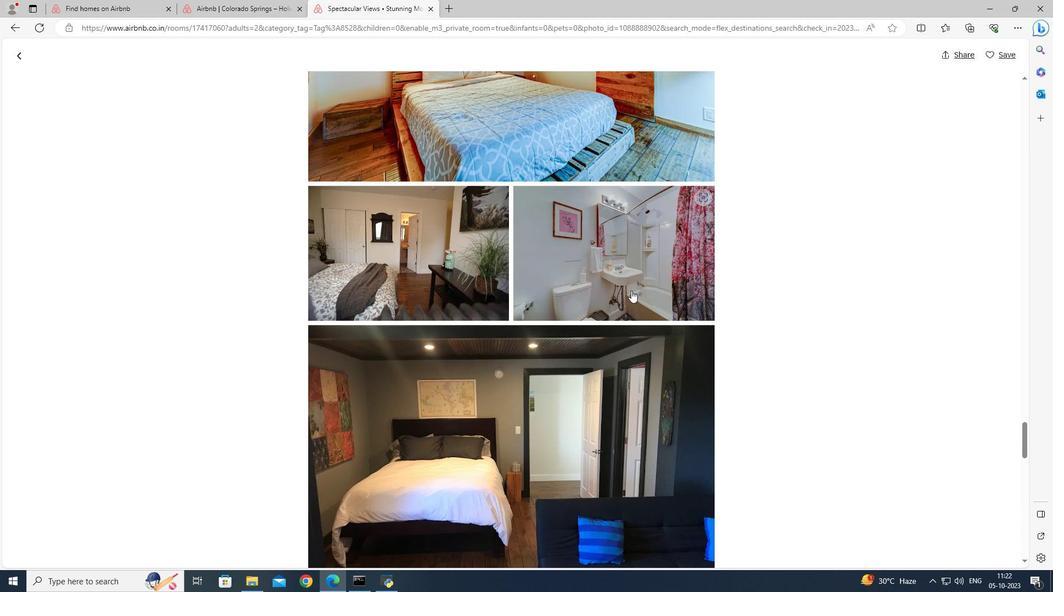 
Action: Mouse scrolled (631, 290) with delta (0, 0)
Screenshot: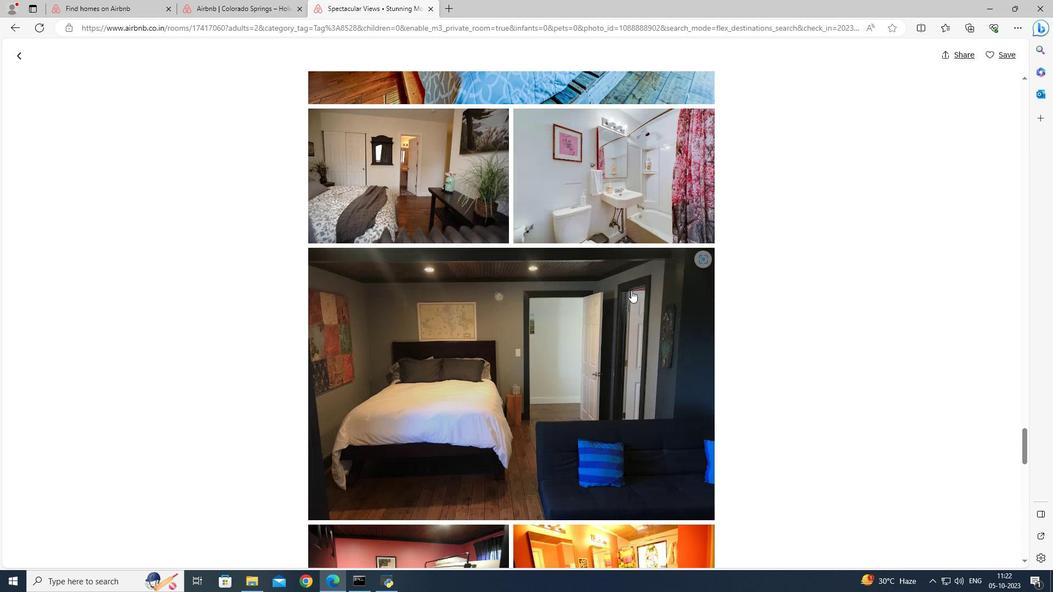 
Action: Mouse scrolled (631, 290) with delta (0, 0)
Screenshot: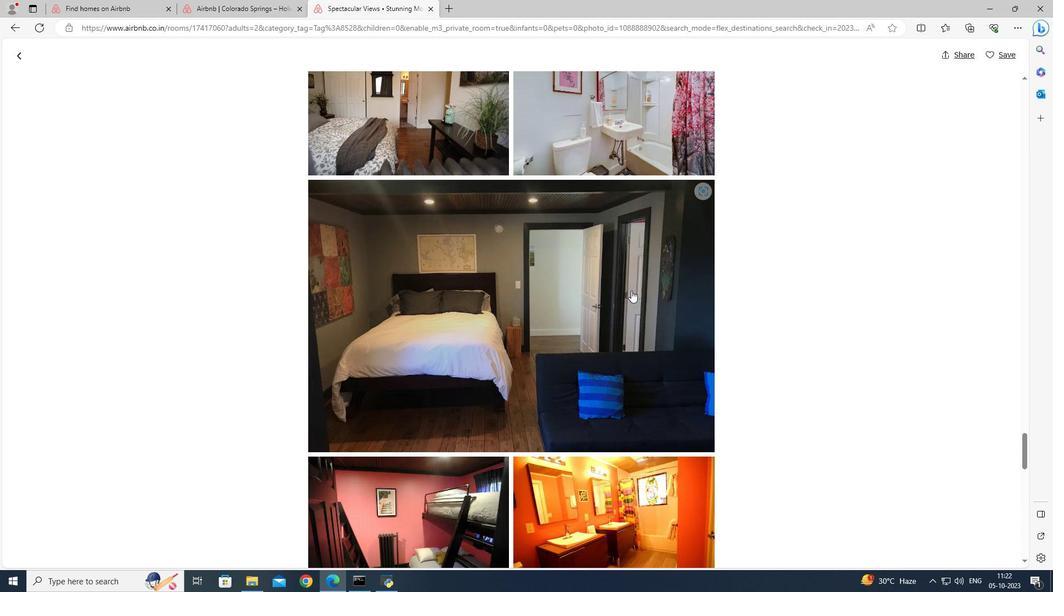 
Action: Mouse scrolled (631, 290) with delta (0, 0)
Screenshot: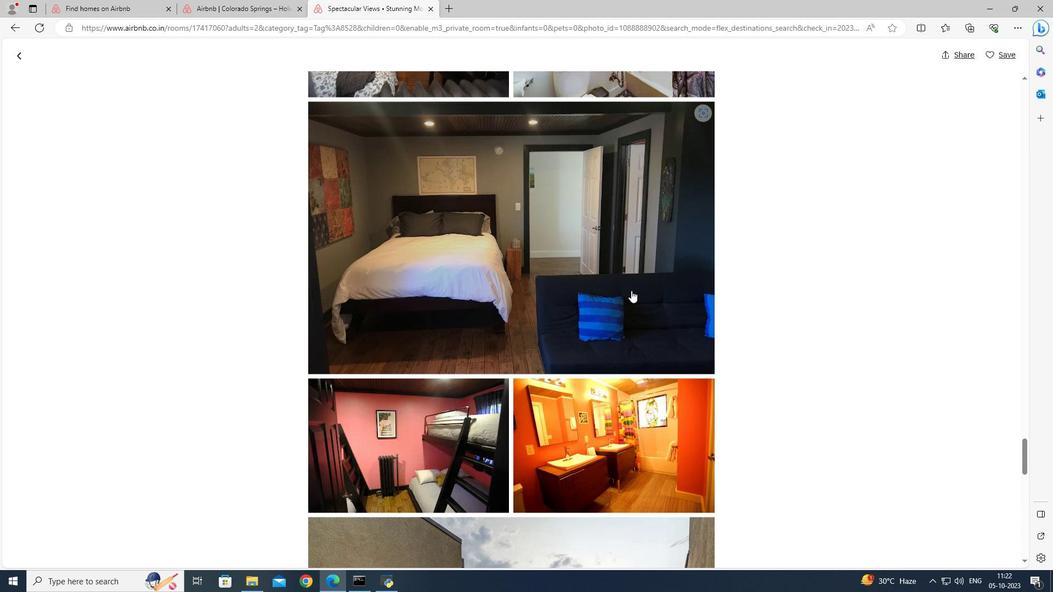 
Action: Mouse scrolled (631, 290) with delta (0, 0)
Screenshot: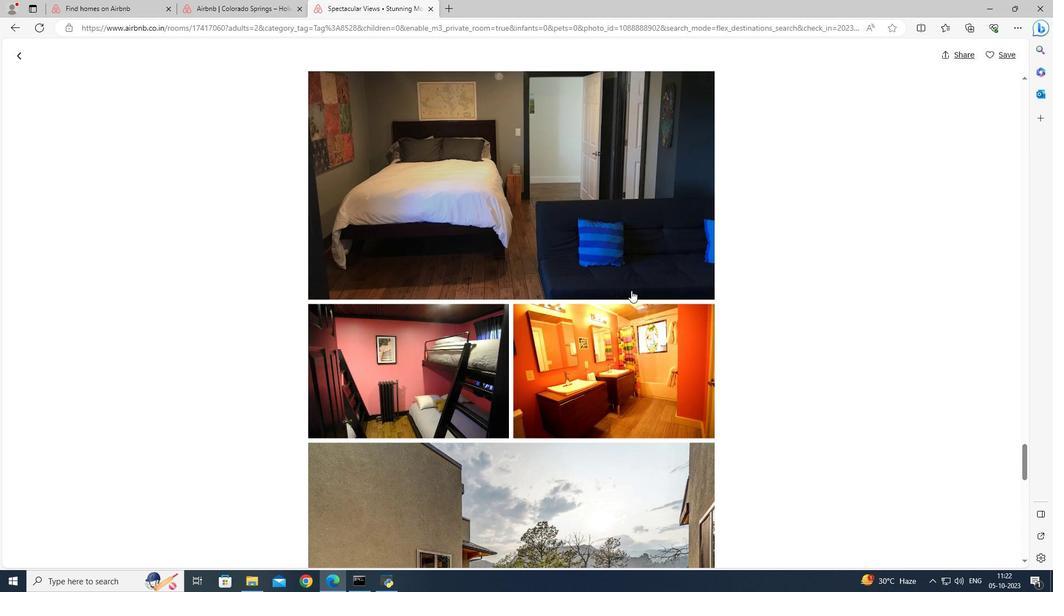 
Action: Mouse scrolled (631, 290) with delta (0, 0)
Screenshot: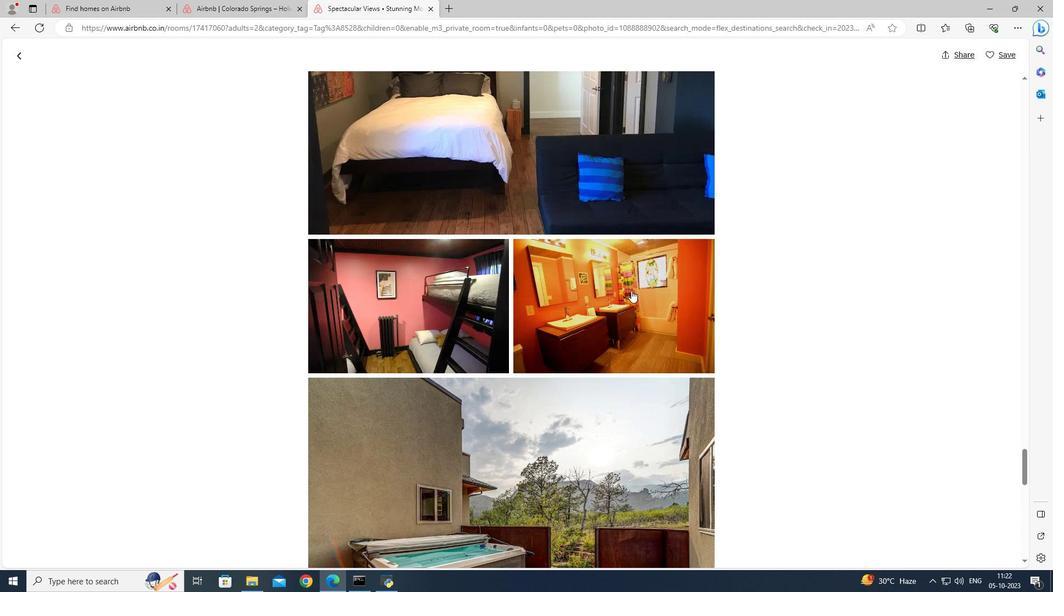 
Action: Mouse scrolled (631, 290) with delta (0, 0)
Screenshot: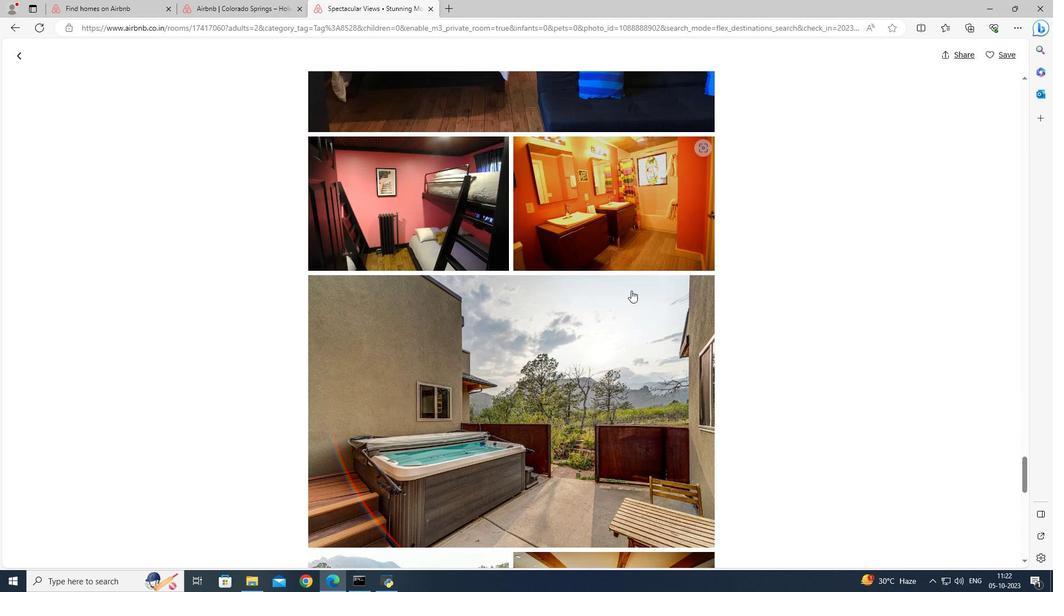 
Action: Mouse scrolled (631, 290) with delta (0, 0)
Screenshot: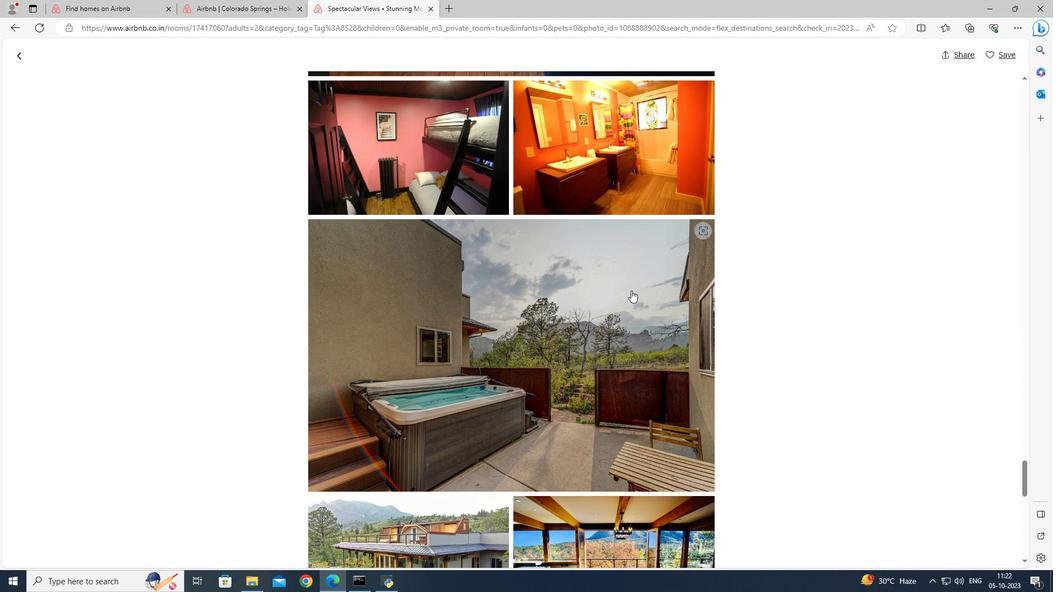 
Action: Mouse scrolled (631, 290) with delta (0, 0)
Screenshot: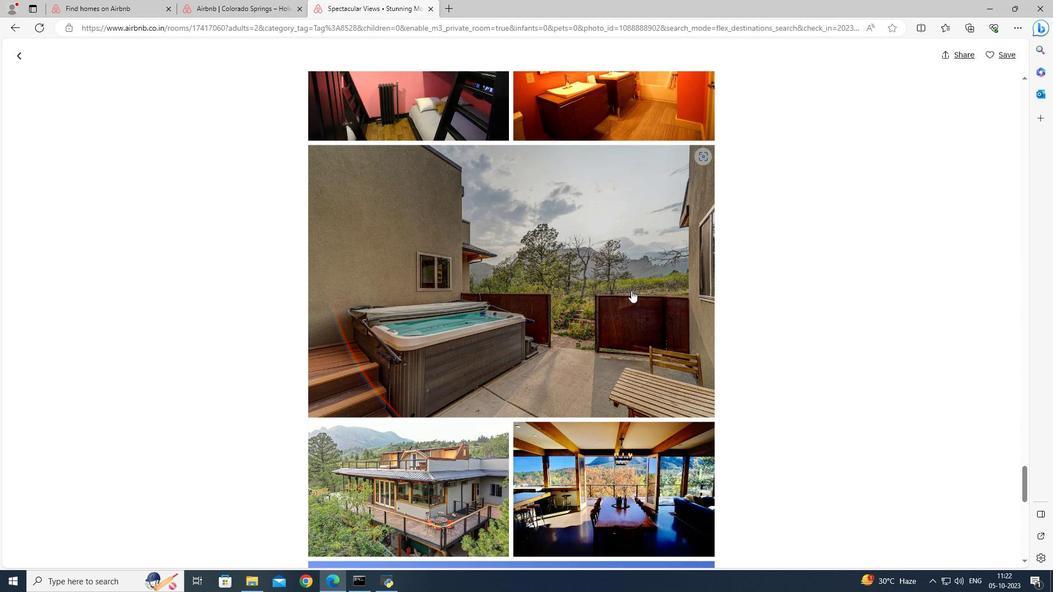 
Action: Mouse scrolled (631, 290) with delta (0, 0)
Screenshot: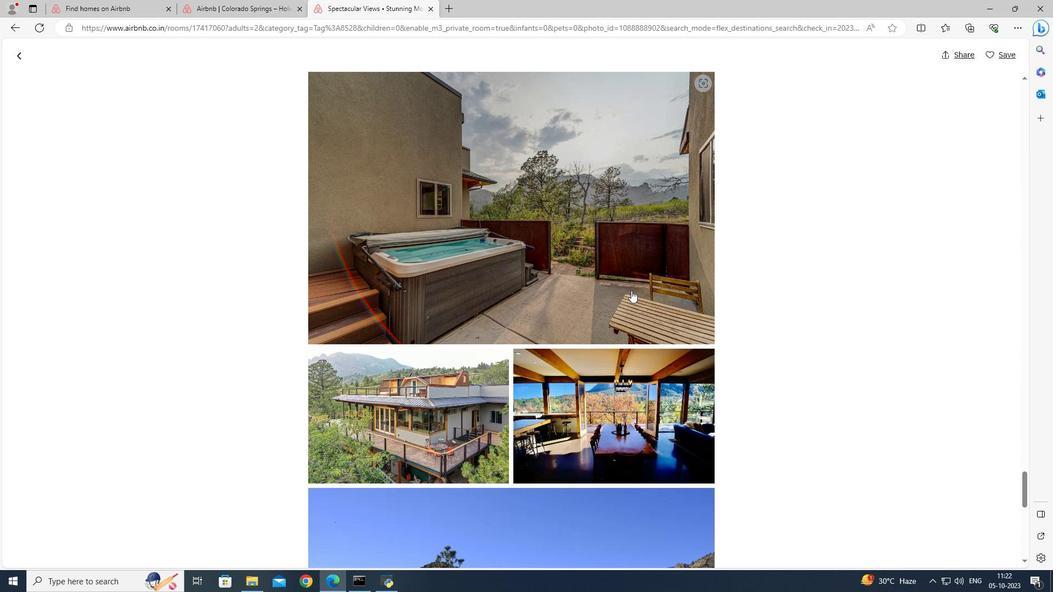 
Action: Mouse scrolled (631, 290) with delta (0, 0)
Screenshot: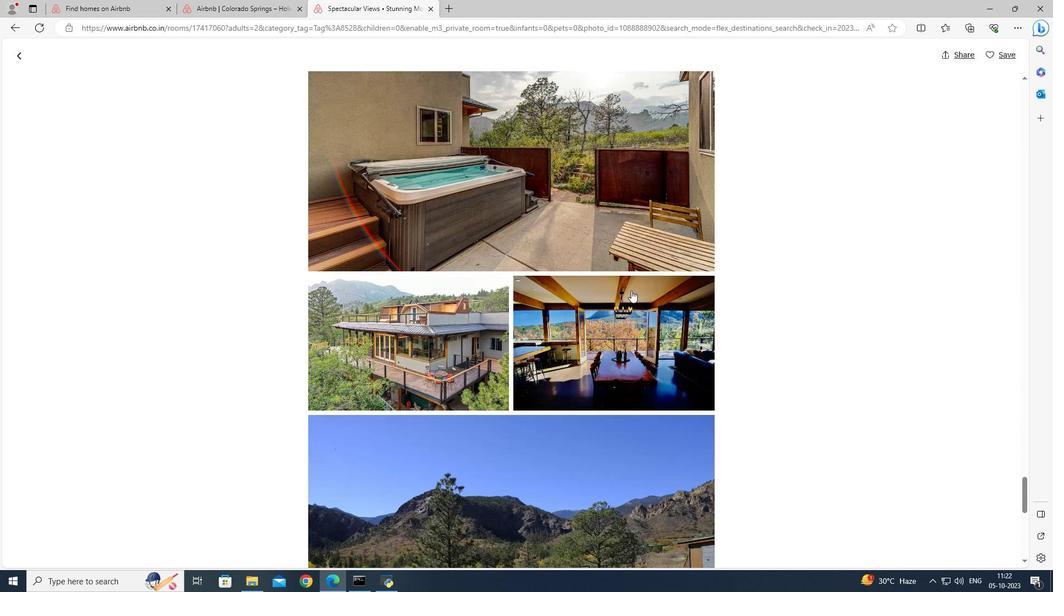 
Action: Mouse scrolled (631, 290) with delta (0, 0)
Screenshot: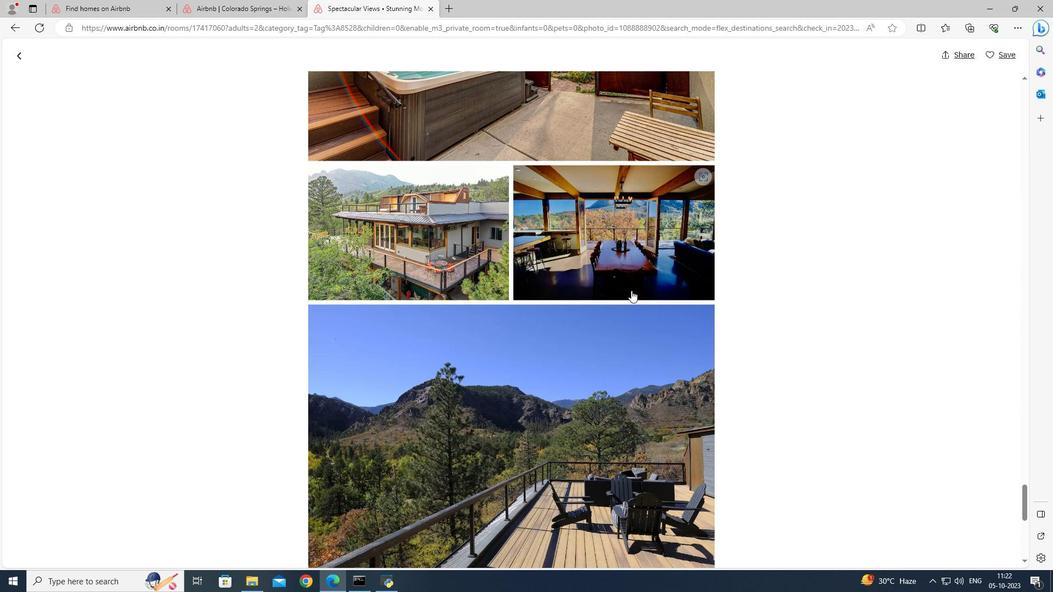 
Action: Mouse scrolled (631, 290) with delta (0, 0)
Screenshot: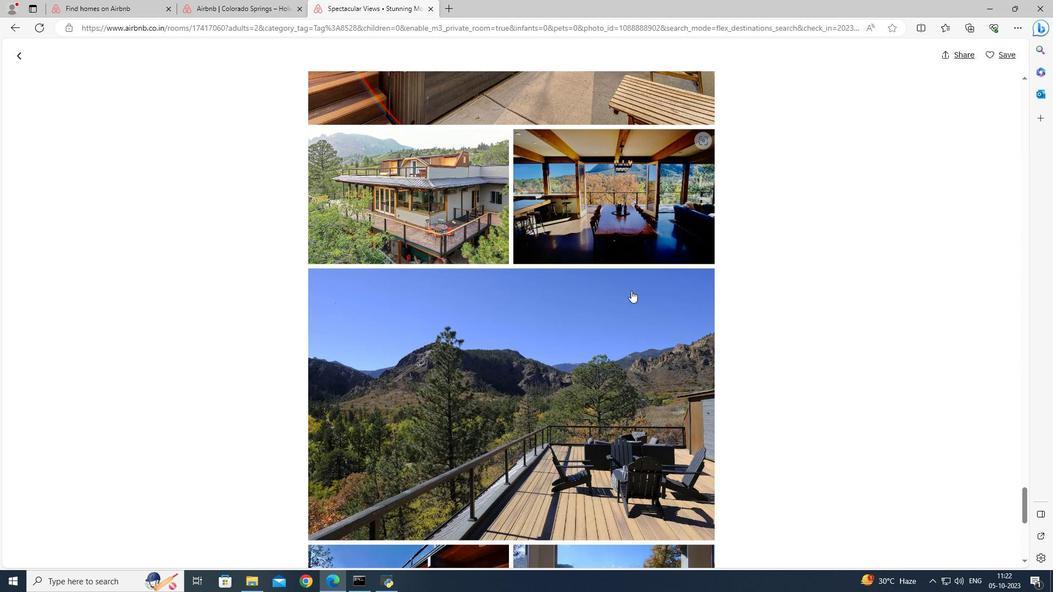 
Action: Mouse scrolled (631, 290) with delta (0, 0)
Screenshot: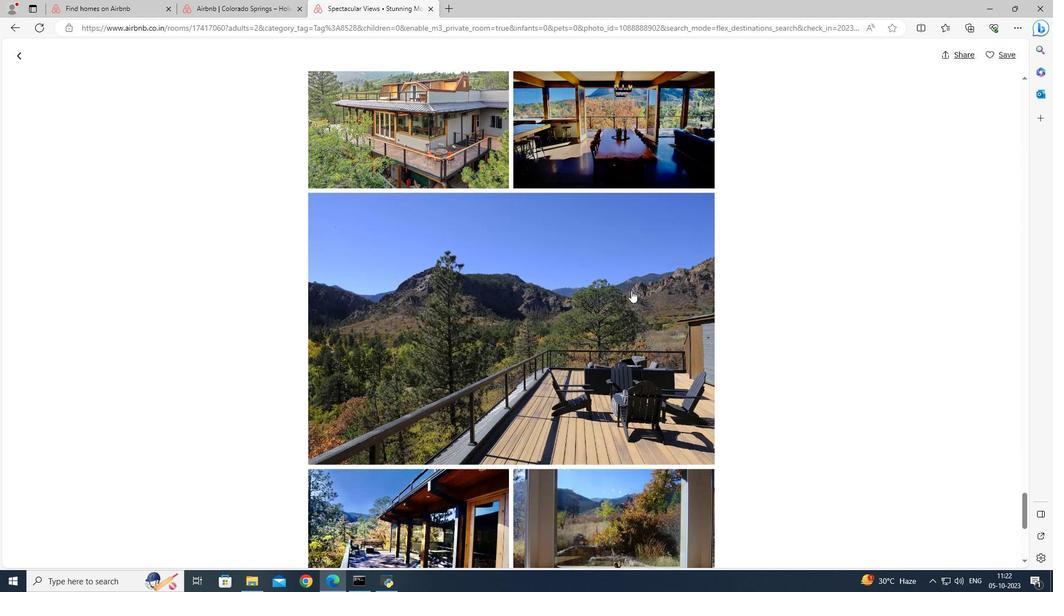 
Action: Mouse scrolled (631, 290) with delta (0, 0)
Screenshot: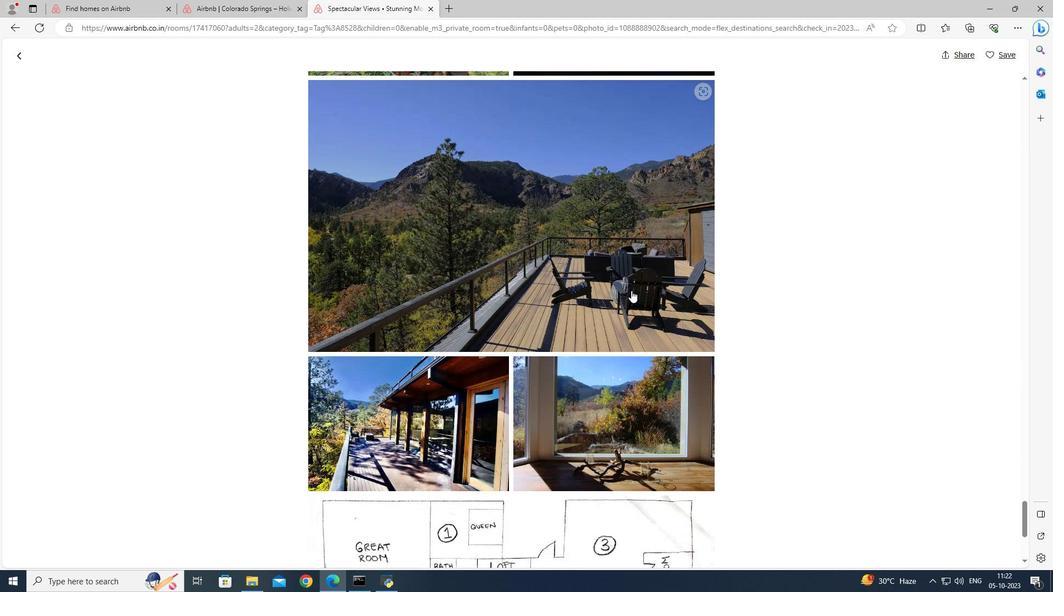 
Action: Mouse scrolled (631, 290) with delta (0, 0)
Screenshot: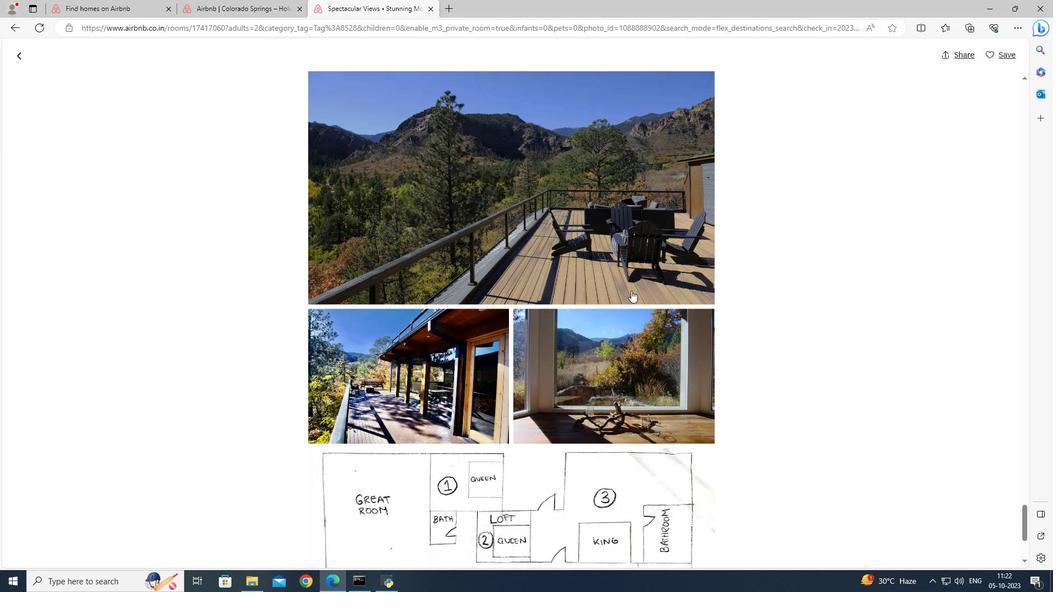 
Action: Mouse scrolled (631, 290) with delta (0, 0)
Screenshot: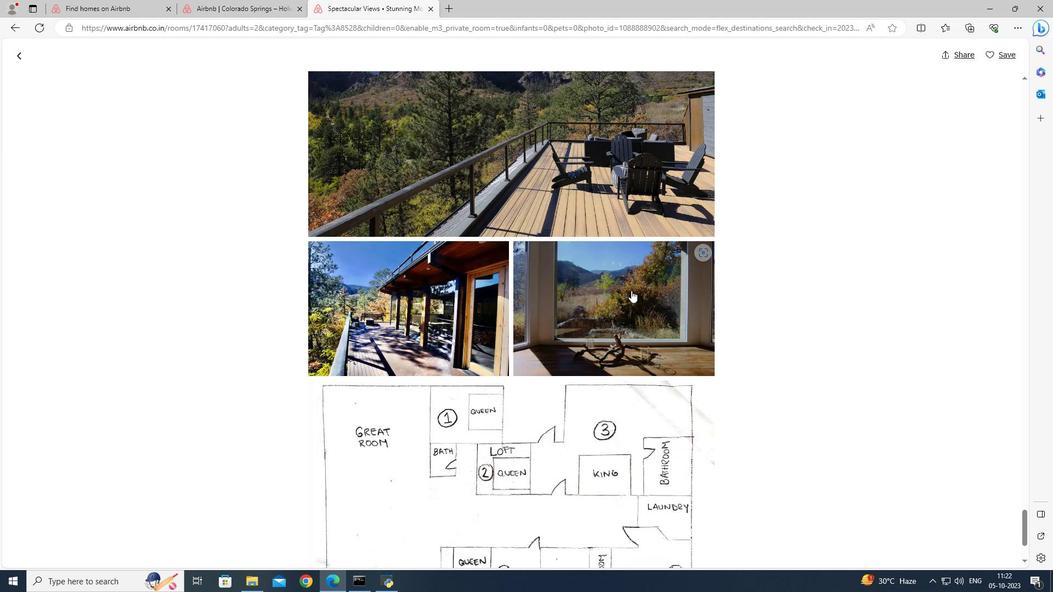 
Action: Mouse scrolled (631, 290) with delta (0, 0)
Screenshot: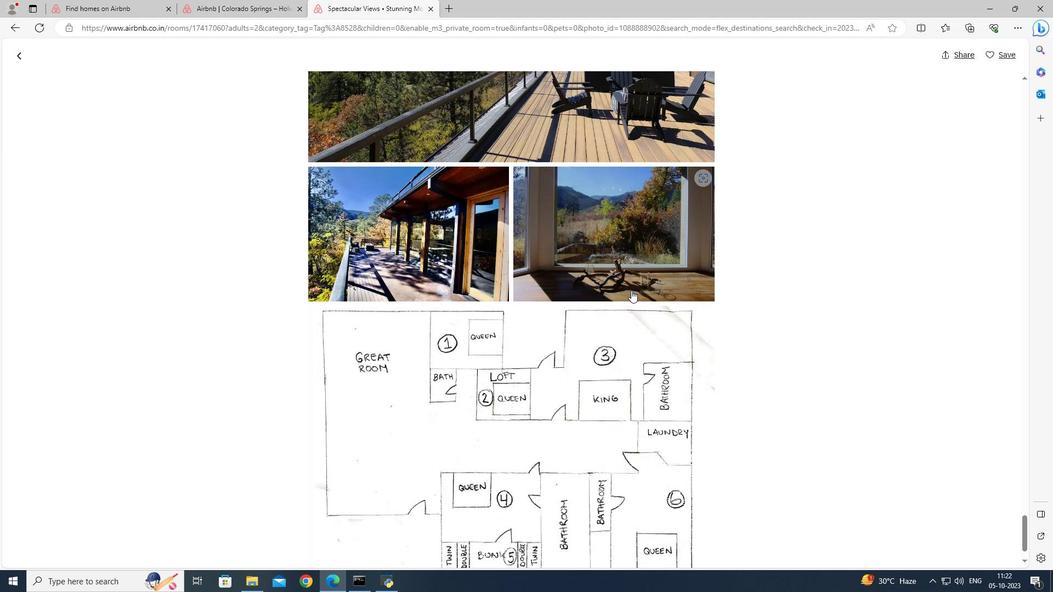 
Action: Mouse scrolled (631, 290) with delta (0, 0)
Screenshot: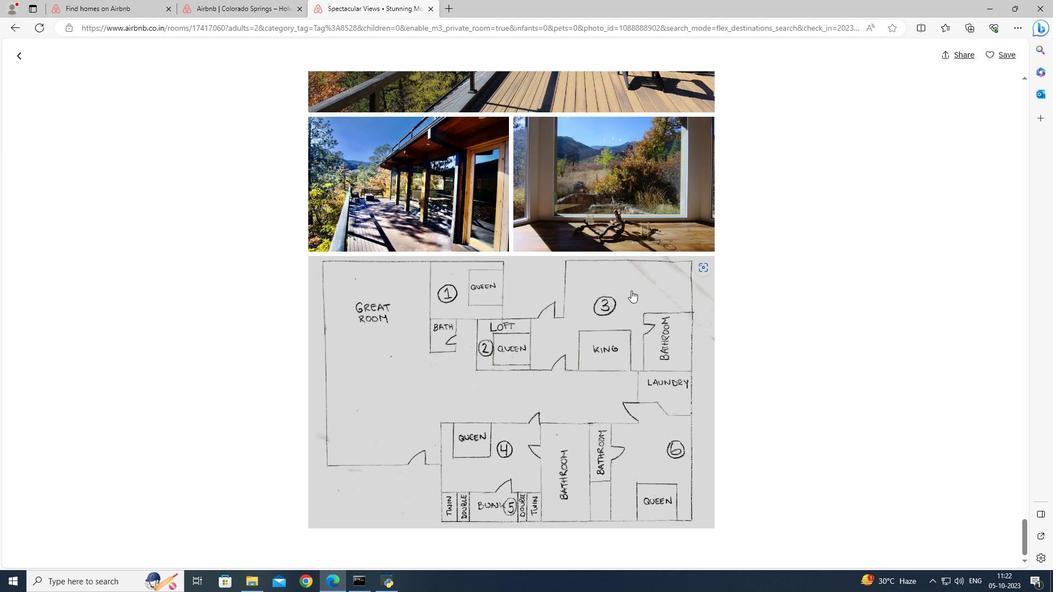 
Action: Mouse scrolled (631, 290) with delta (0, 0)
Screenshot: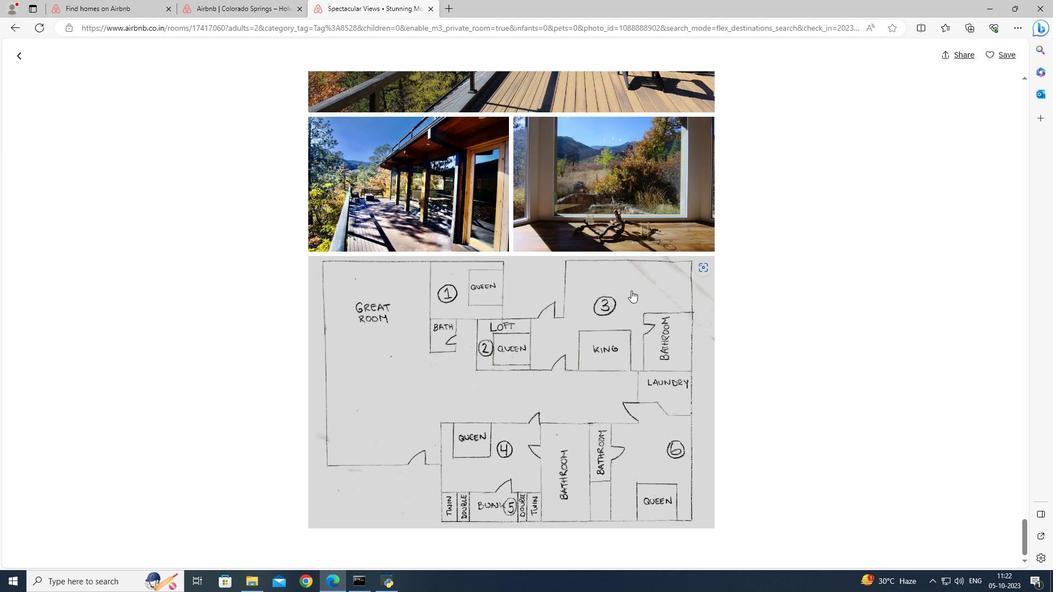 
Action: Mouse scrolled (631, 290) with delta (0, 0)
Screenshot: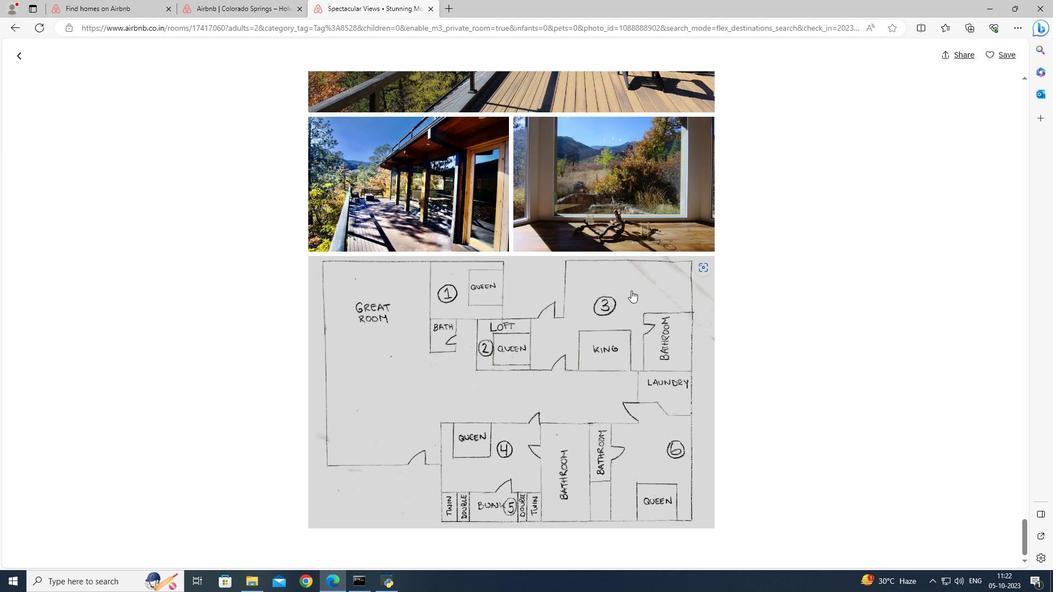 
Action: Mouse moved to (20, 55)
Screenshot: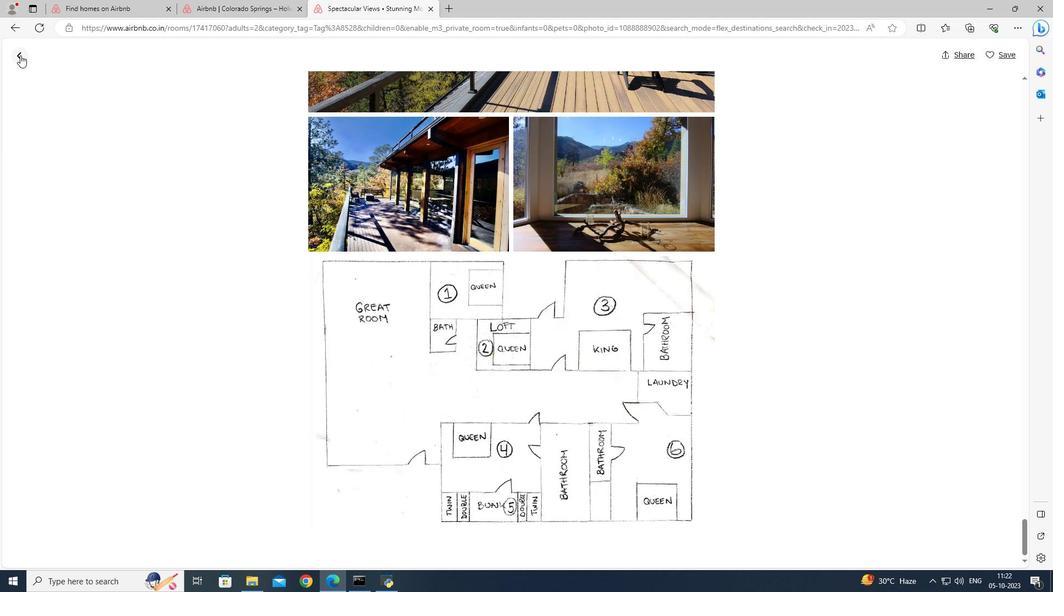 
Action: Mouse pressed left at (20, 55)
Screenshot: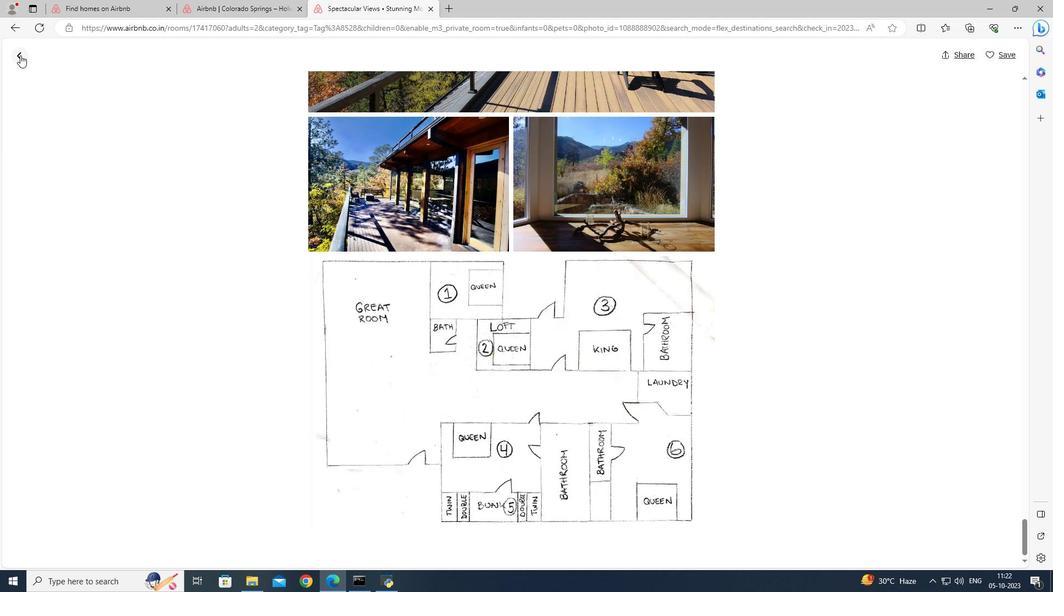 
Action: Mouse moved to (520, 258)
Screenshot: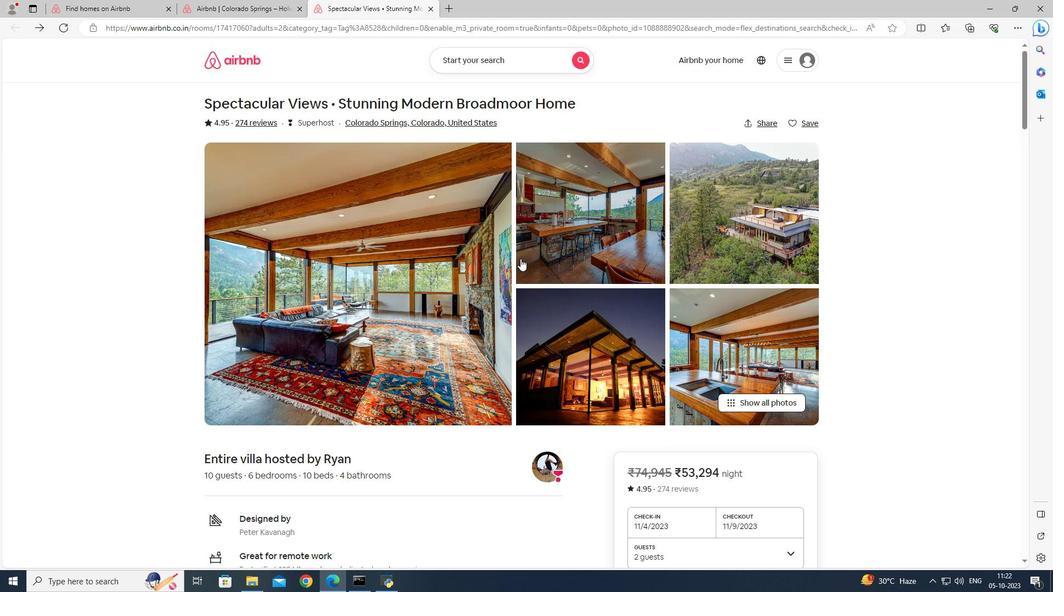
Action: Mouse scrolled (520, 258) with delta (0, 0)
Screenshot: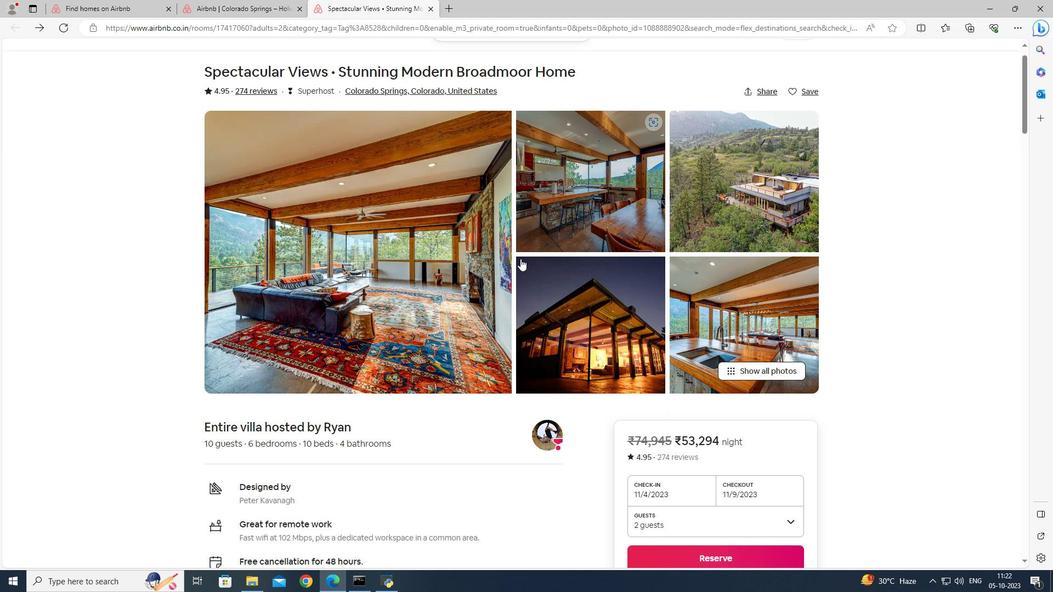 
Action: Mouse scrolled (520, 258) with delta (0, 0)
Screenshot: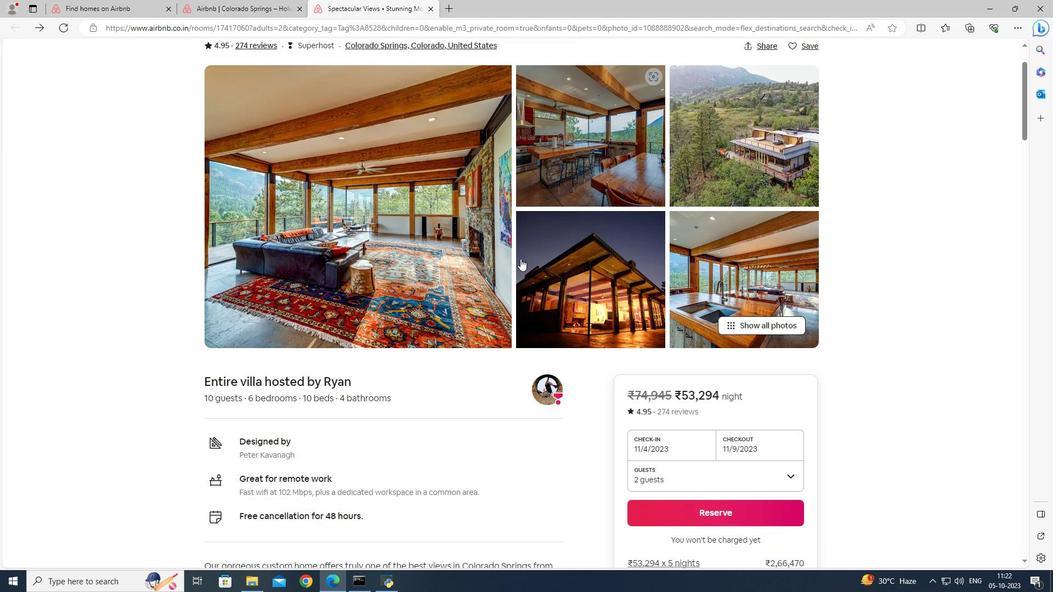 
Action: Mouse scrolled (520, 258) with delta (0, 0)
Screenshot: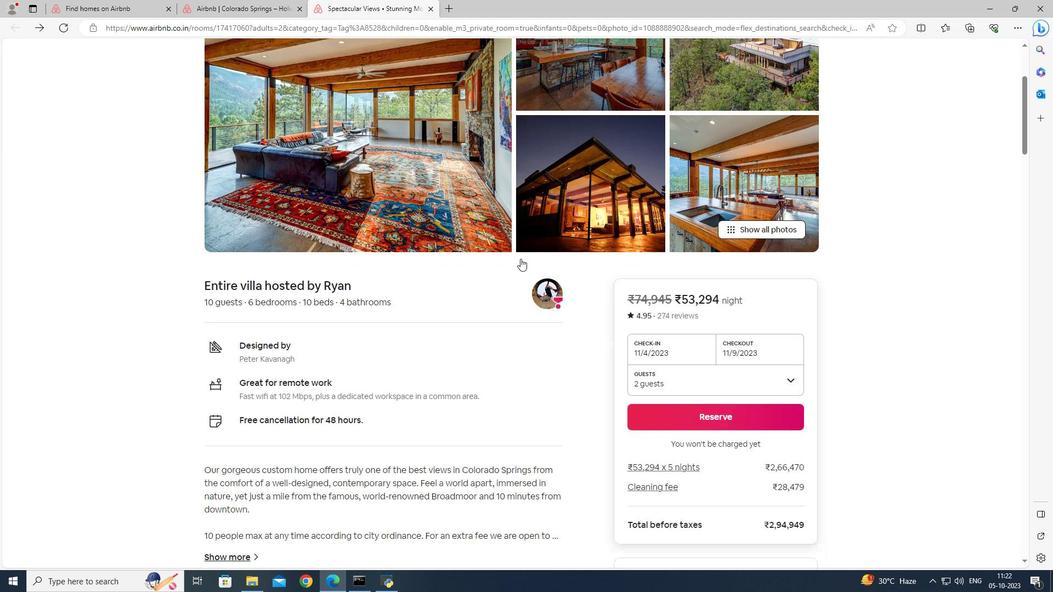 
Action: Mouse scrolled (520, 258) with delta (0, 0)
Screenshot: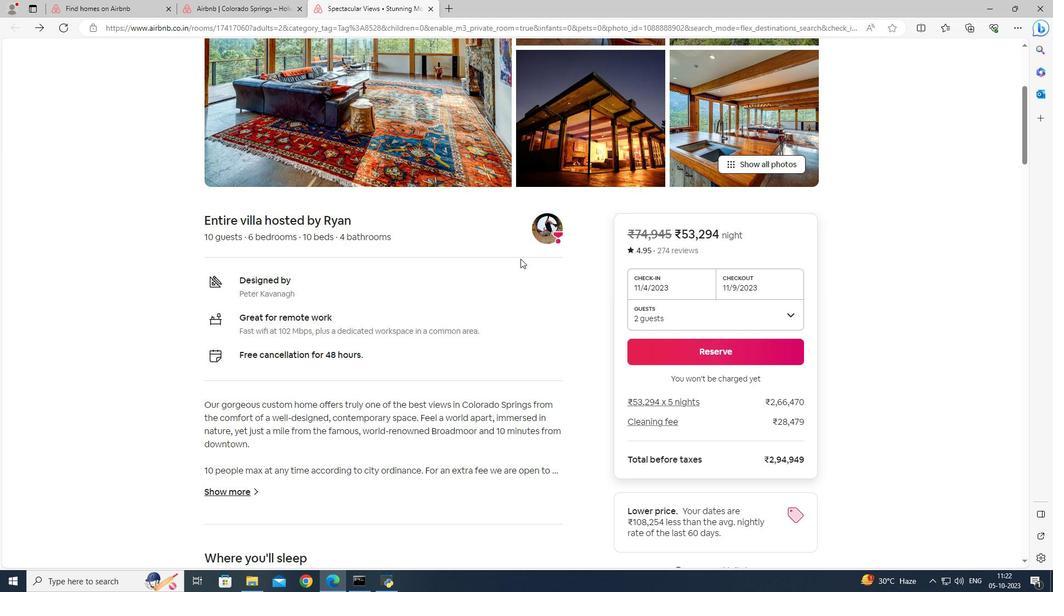 
Action: Mouse scrolled (520, 258) with delta (0, 0)
Screenshot: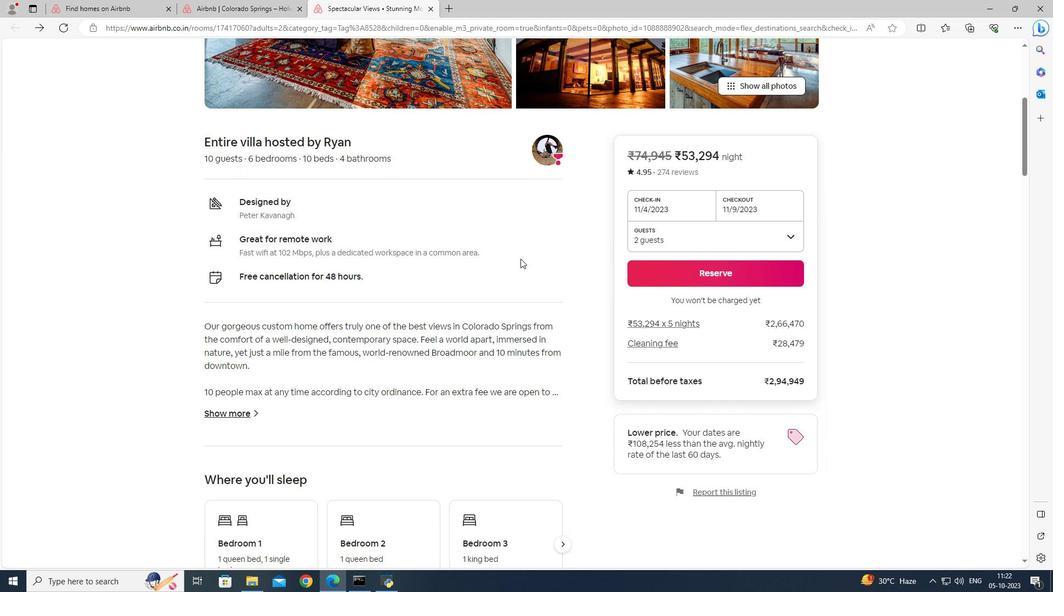 
Action: Mouse scrolled (520, 258) with delta (0, 0)
Screenshot: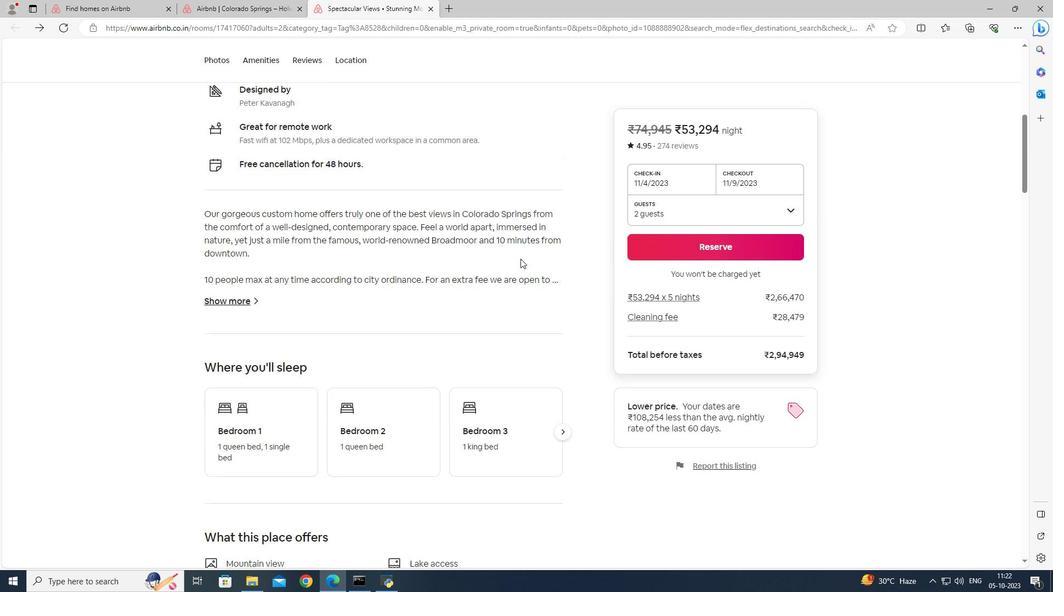 
Action: Mouse moved to (520, 258)
Screenshot: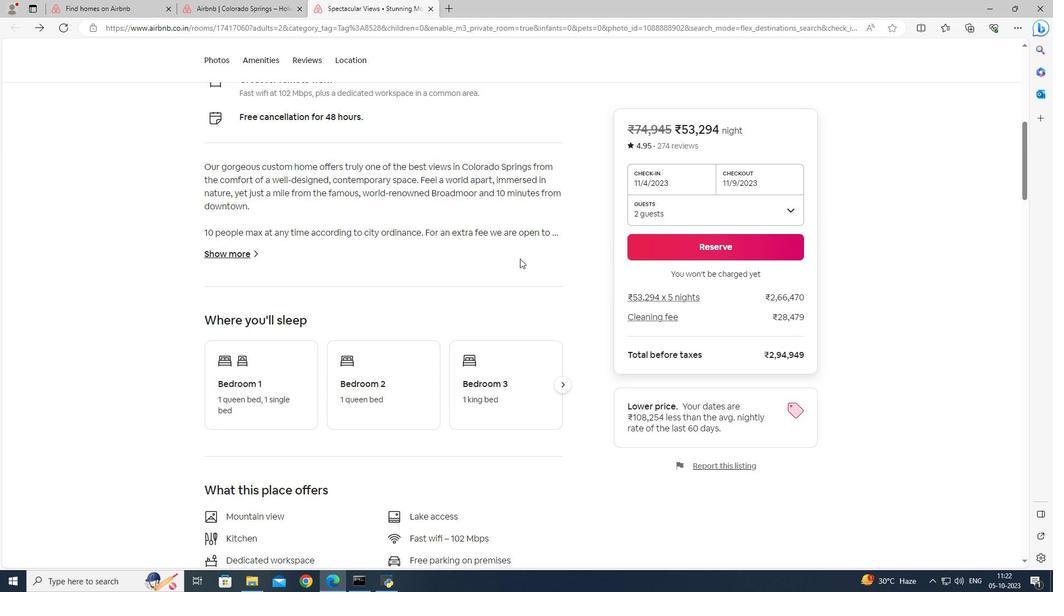 
Action: Mouse scrolled (520, 258) with delta (0, 0)
Screenshot: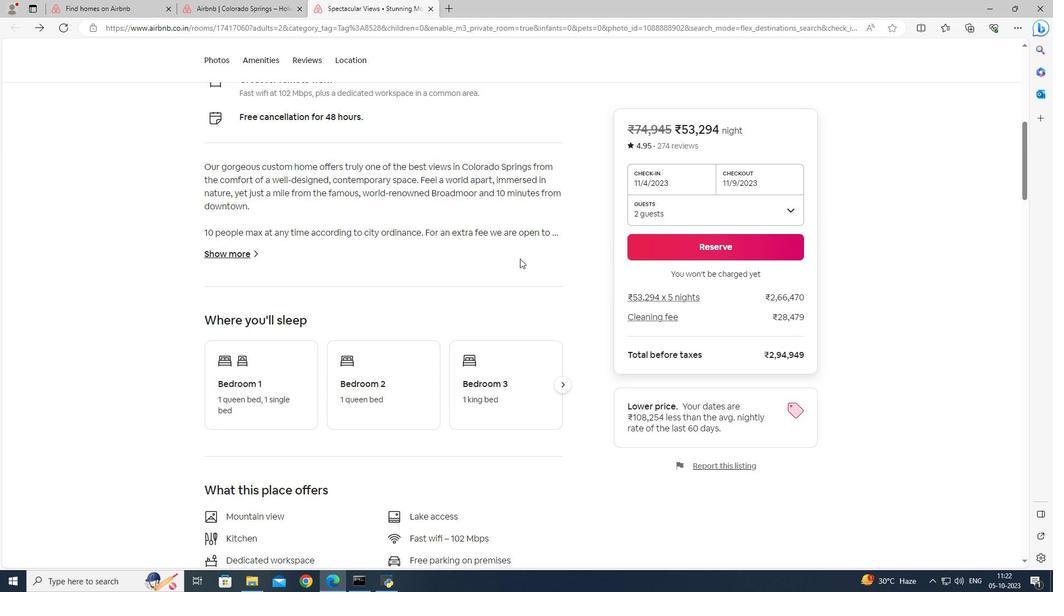 
Action: Mouse scrolled (520, 258) with delta (0, 0)
Screenshot: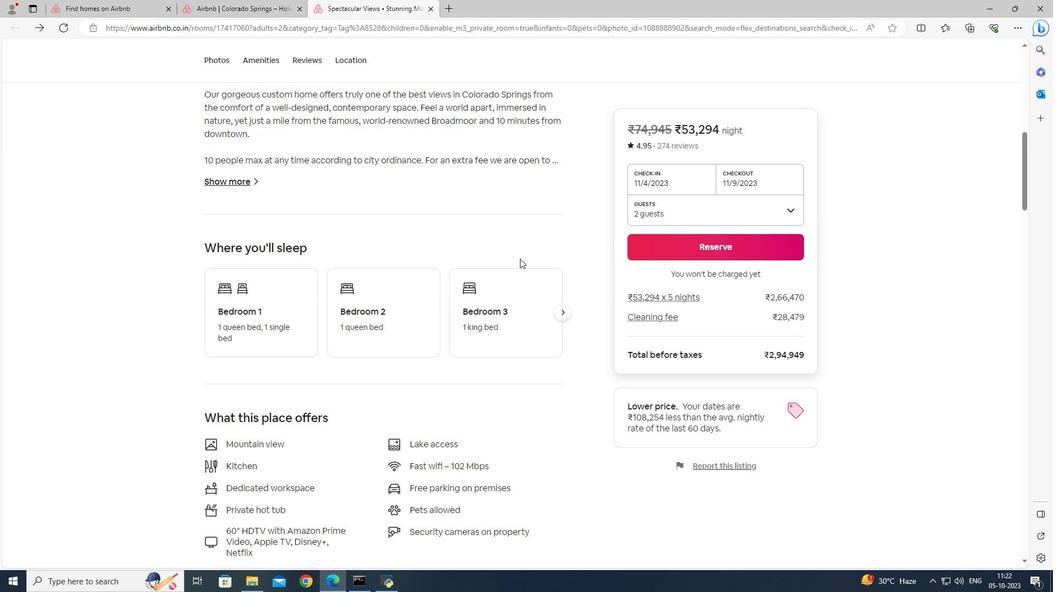 
Action: Mouse scrolled (520, 258) with delta (0, 0)
Screenshot: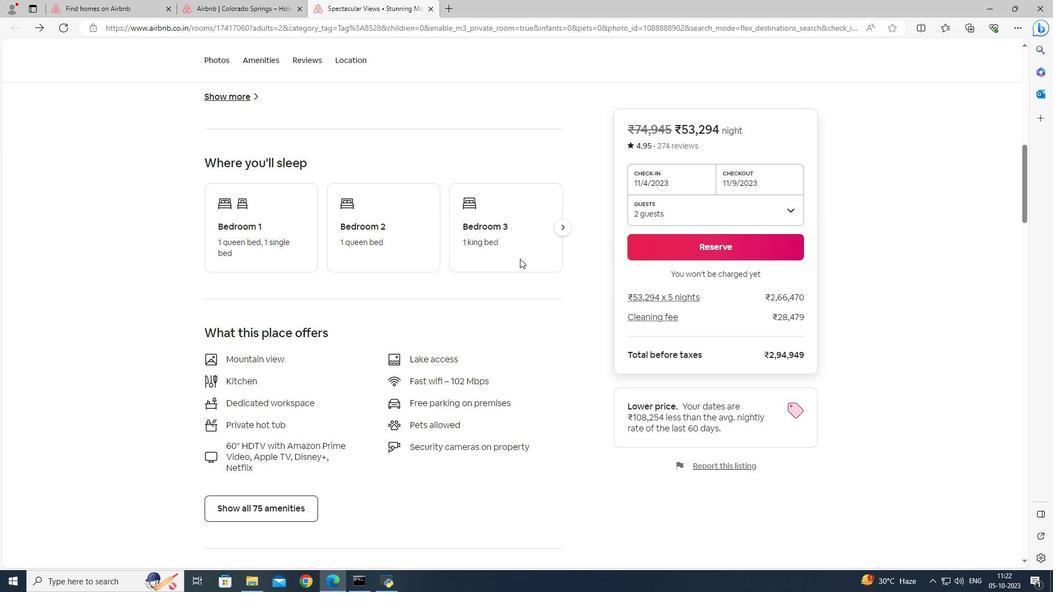 
Action: Mouse moved to (274, 426)
Screenshot: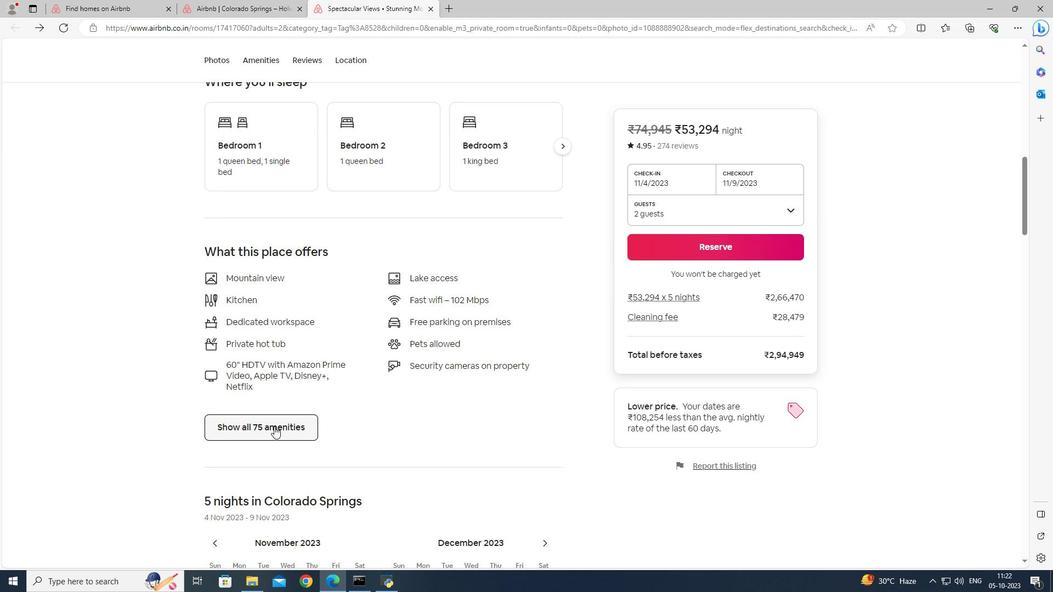 
Action: Mouse pressed left at (274, 426)
Screenshot: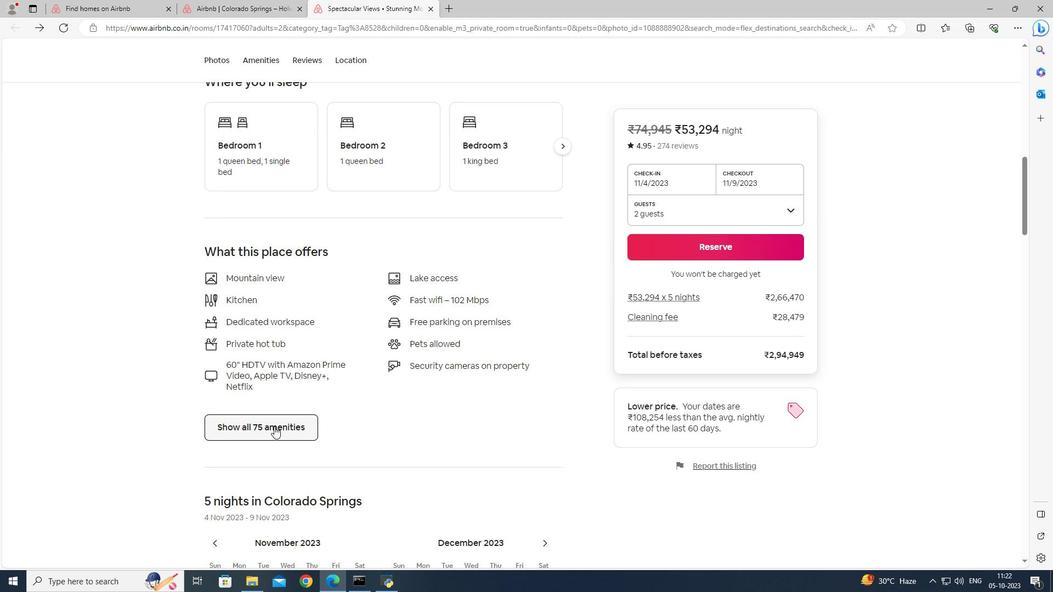 
Action: Mouse moved to (517, 183)
Screenshot: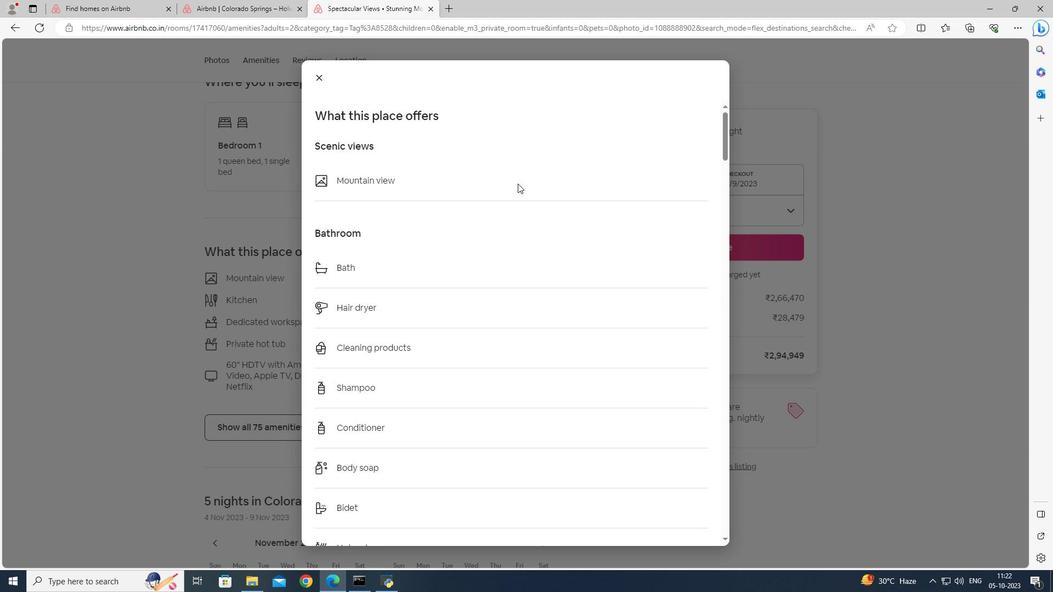 
Action: Mouse scrolled (517, 183) with delta (0, 0)
Screenshot: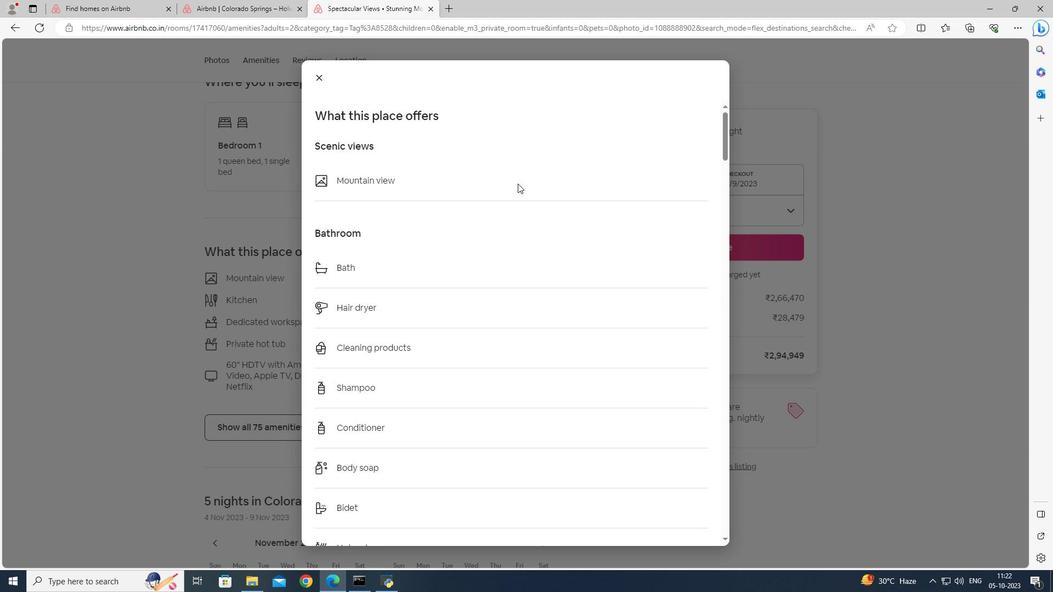 
Action: Mouse scrolled (517, 183) with delta (0, 0)
Screenshot: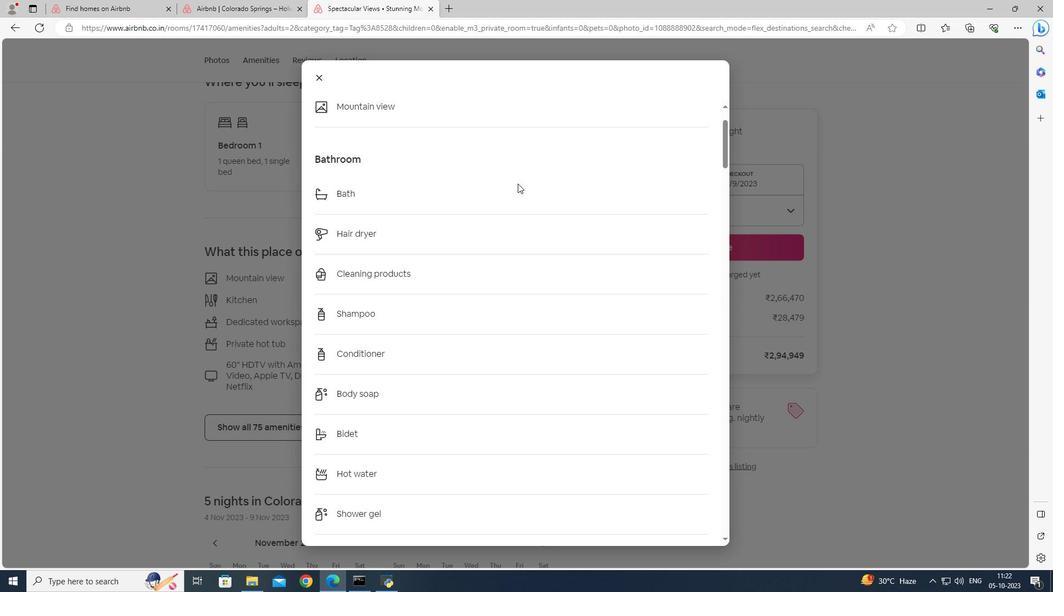 
Action: Mouse scrolled (517, 183) with delta (0, 0)
Screenshot: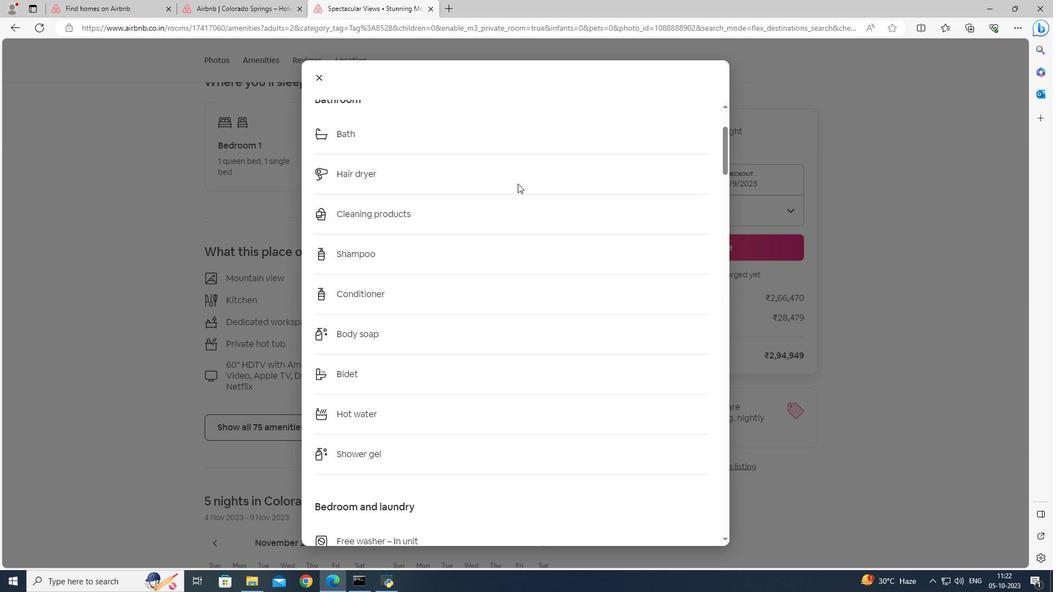 
Action: Mouse moved to (517, 184)
Screenshot: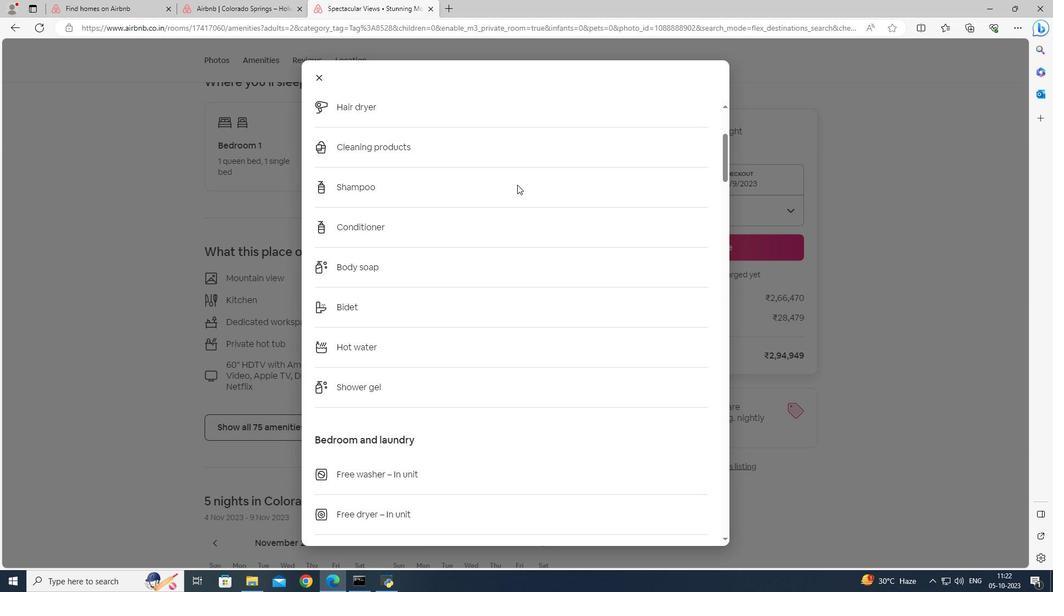 
Action: Mouse scrolled (517, 184) with delta (0, 0)
Screenshot: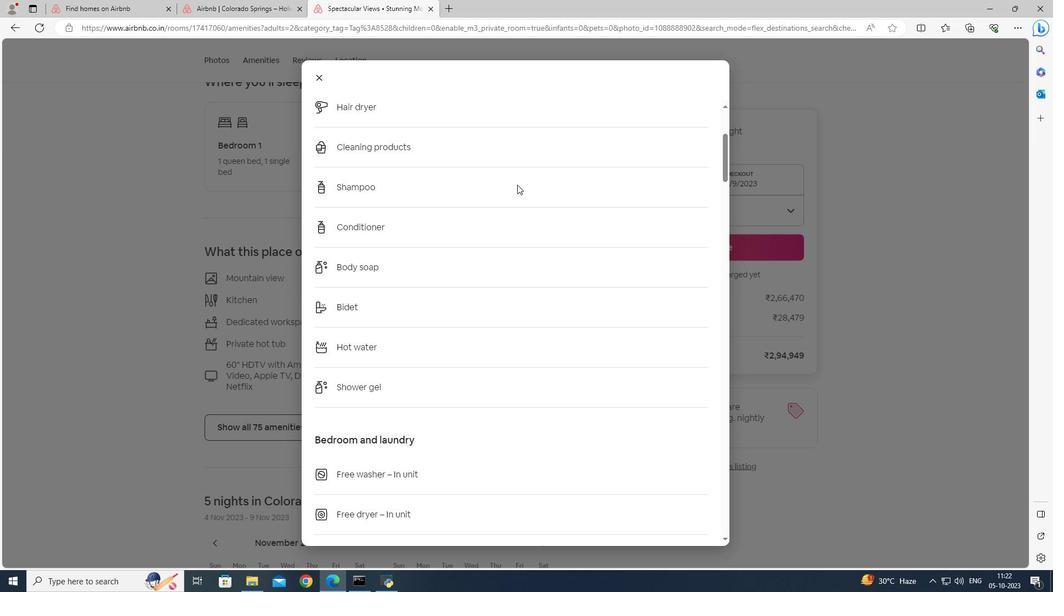 
Action: Mouse scrolled (517, 184) with delta (0, 0)
Screenshot: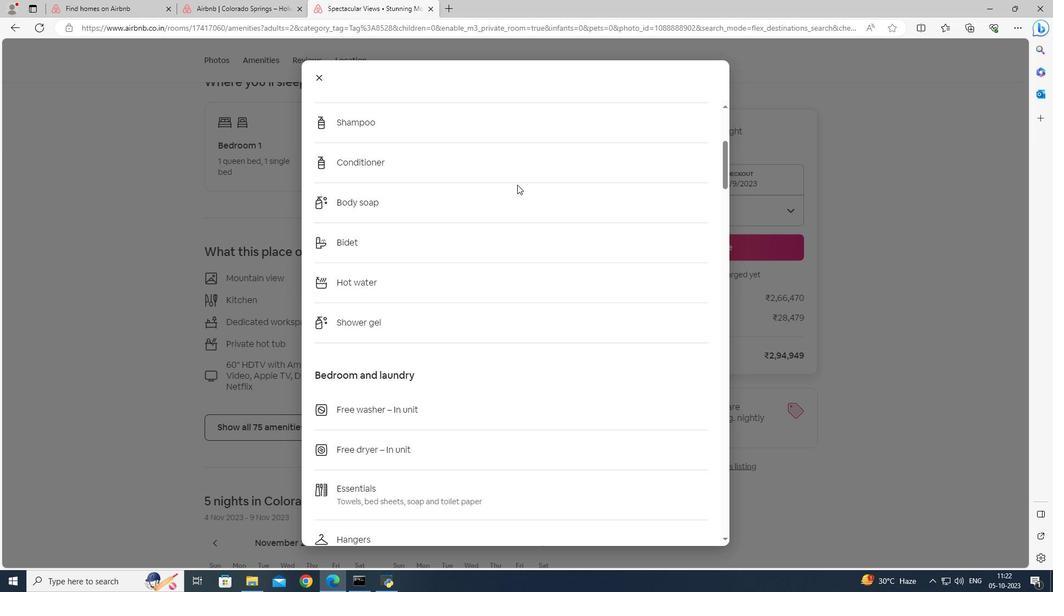 
Action: Mouse moved to (517, 184)
Screenshot: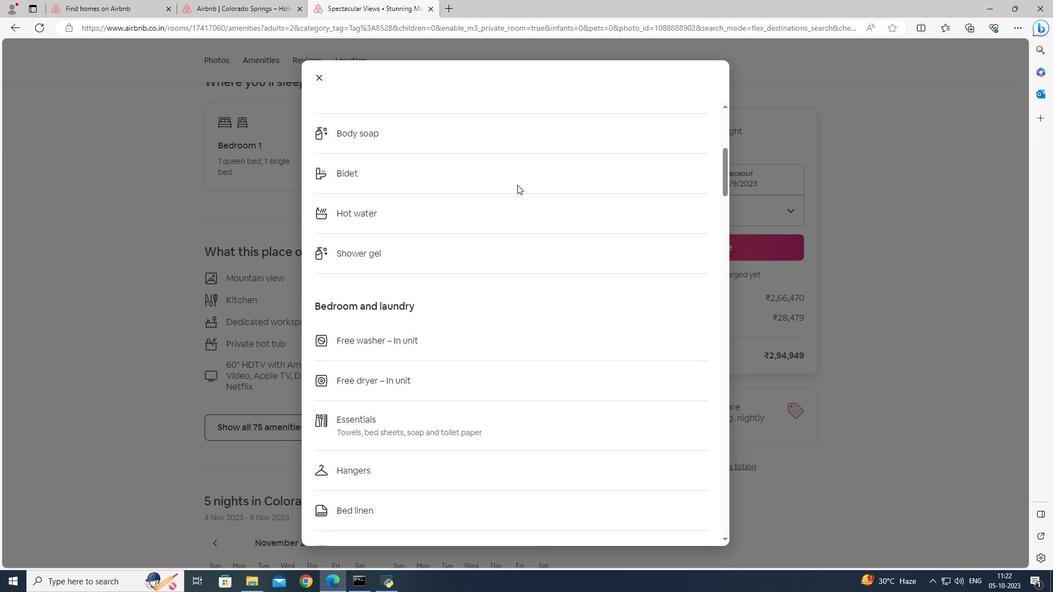 
Action: Mouse scrolled (517, 184) with delta (0, 0)
Screenshot: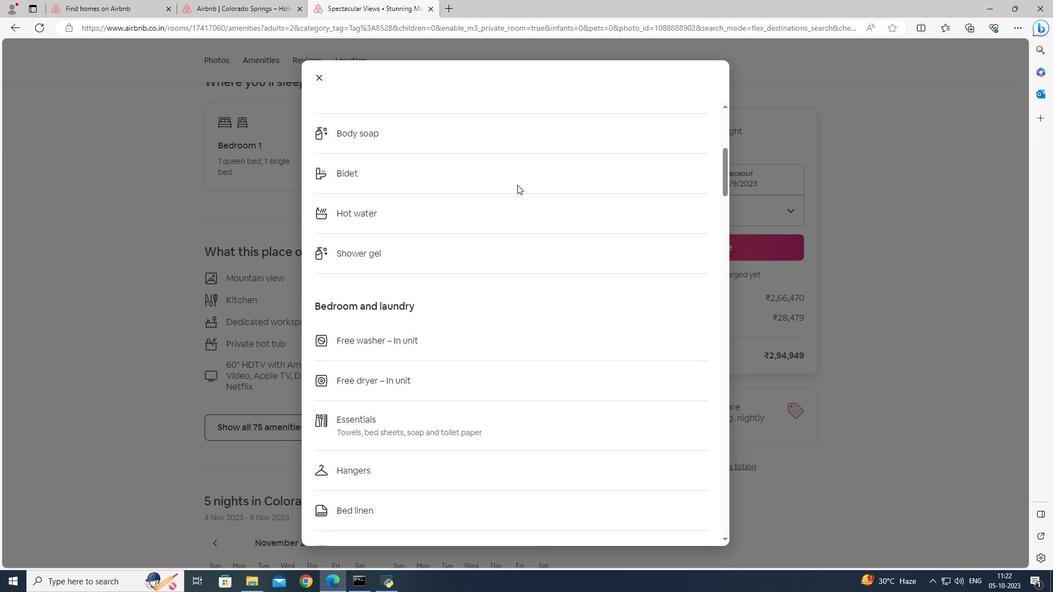 
Action: Mouse scrolled (517, 184) with delta (0, 0)
Screenshot: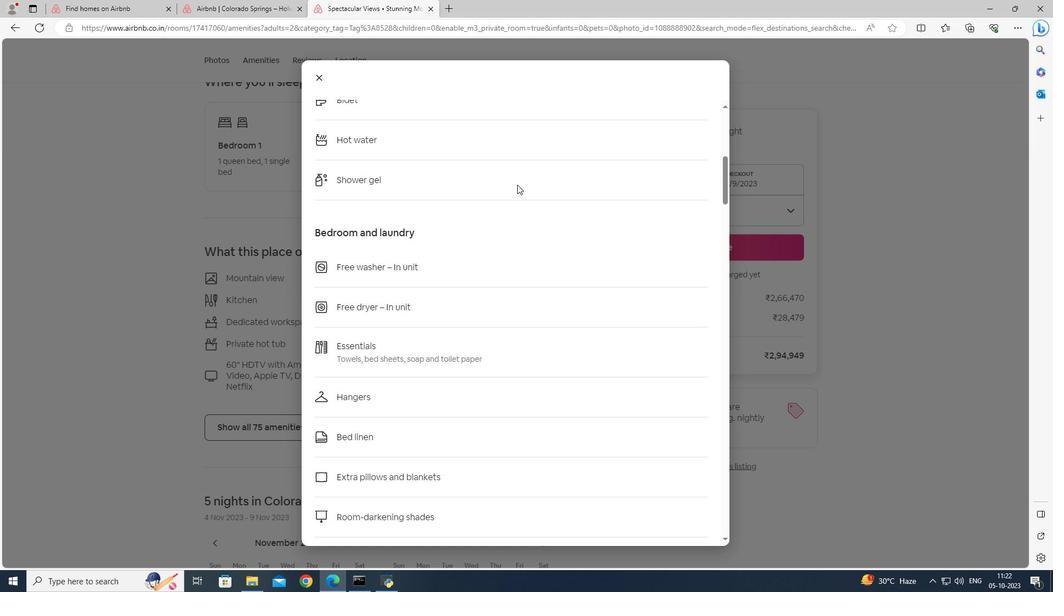 
Action: Mouse scrolled (517, 184) with delta (0, 0)
Screenshot: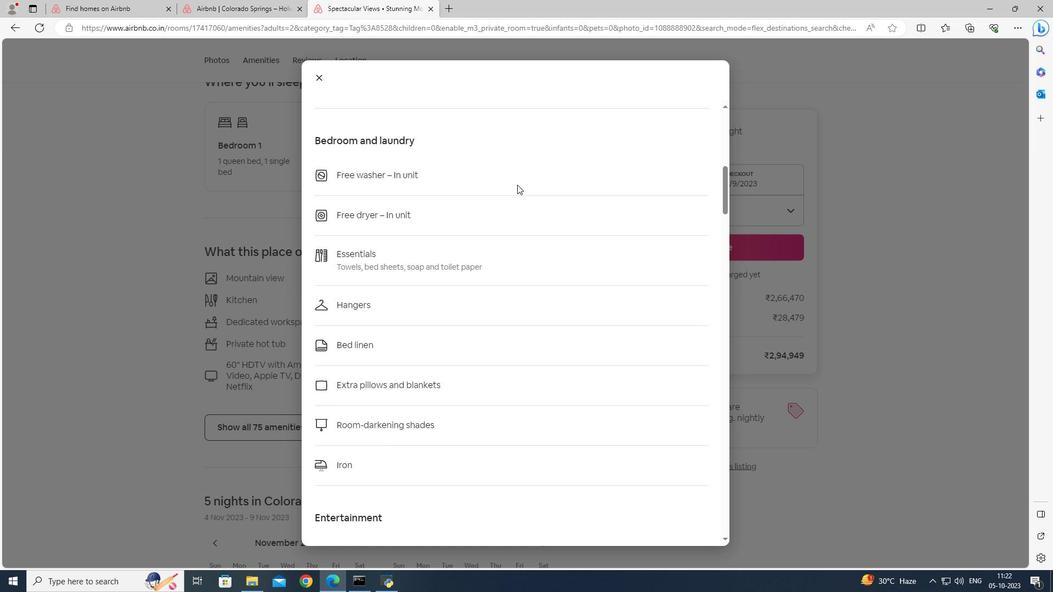 
Action: Mouse scrolled (517, 184) with delta (0, 0)
Screenshot: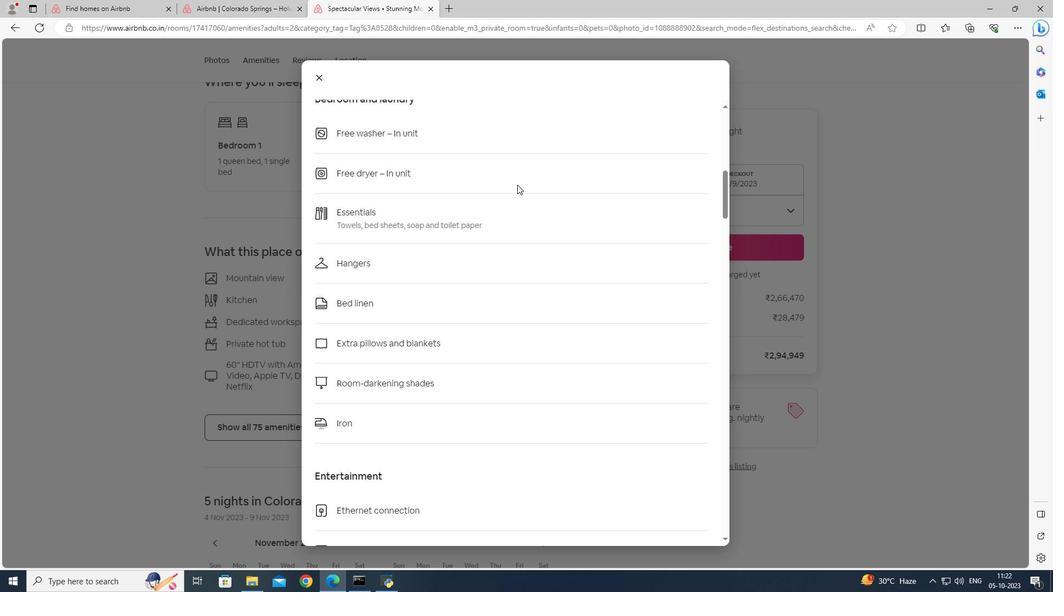 
Action: Mouse scrolled (517, 184) with delta (0, 0)
Screenshot: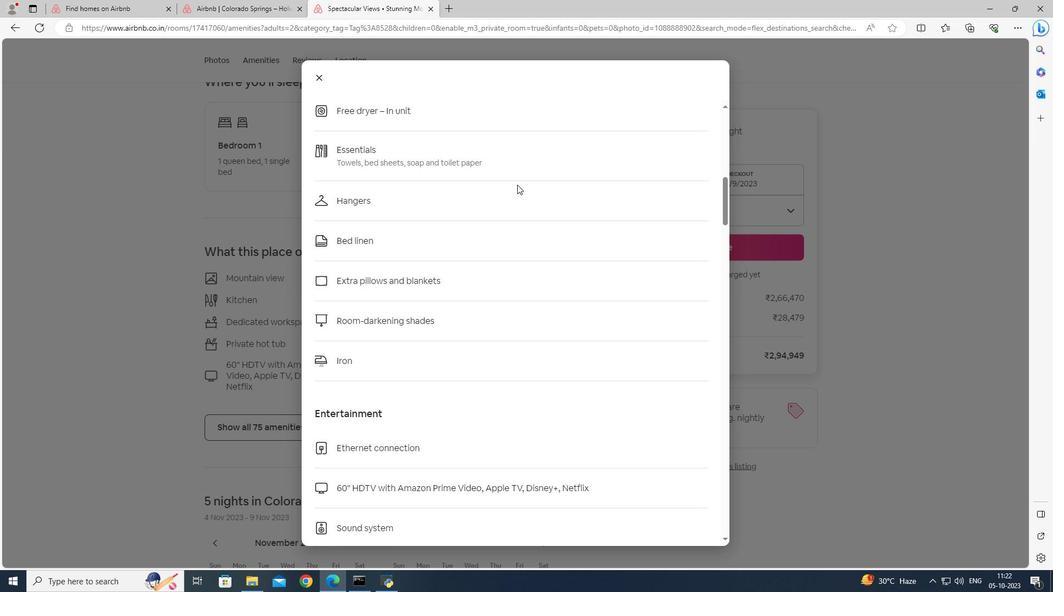 
Action: Mouse scrolled (517, 184) with delta (0, 0)
Screenshot: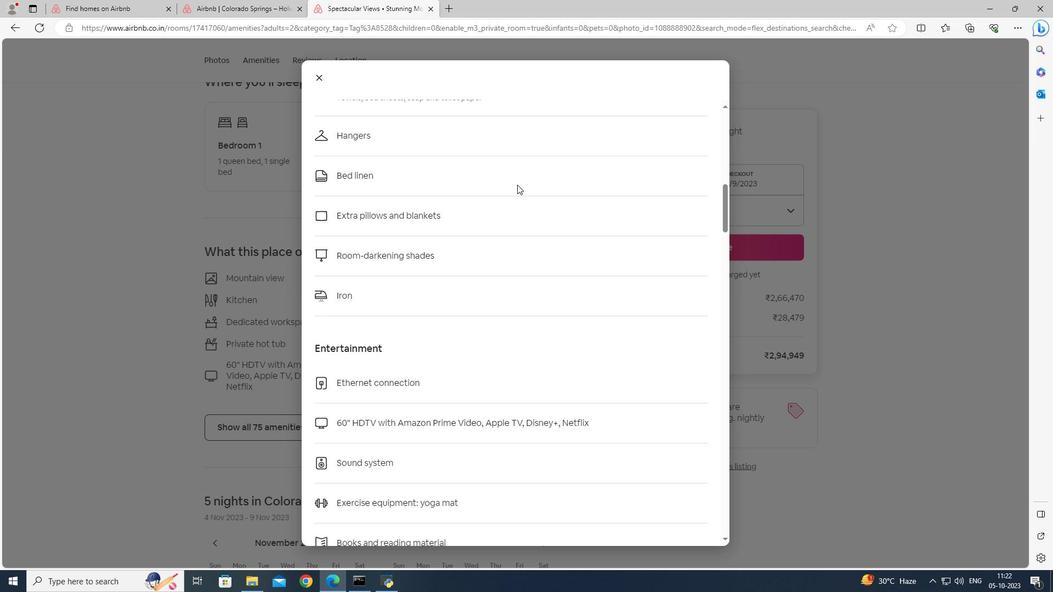 
Action: Mouse scrolled (517, 184) with delta (0, 0)
Screenshot: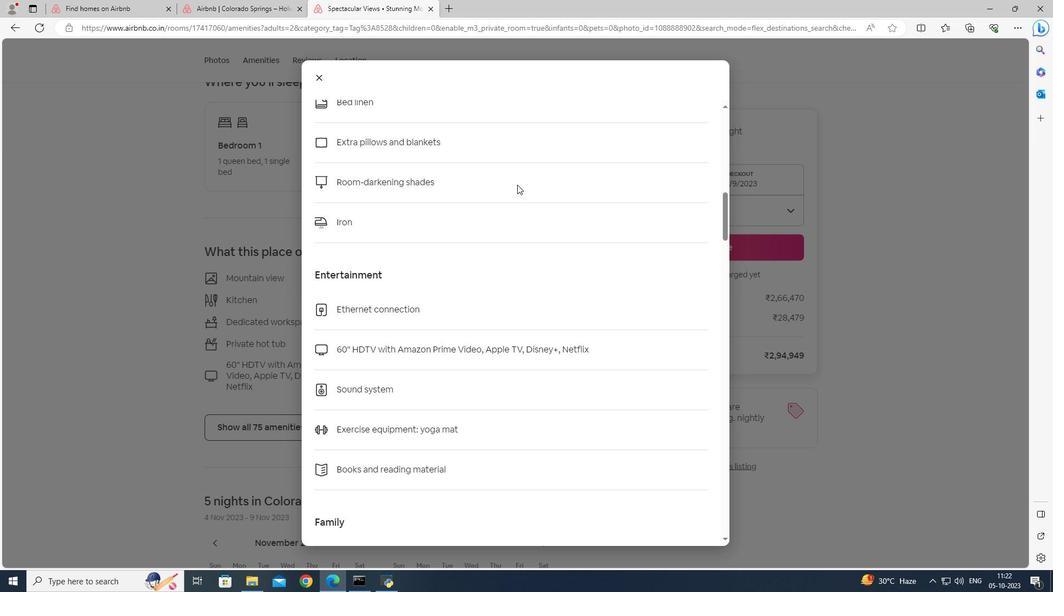 
Action: Mouse scrolled (517, 184) with delta (0, 0)
Screenshot: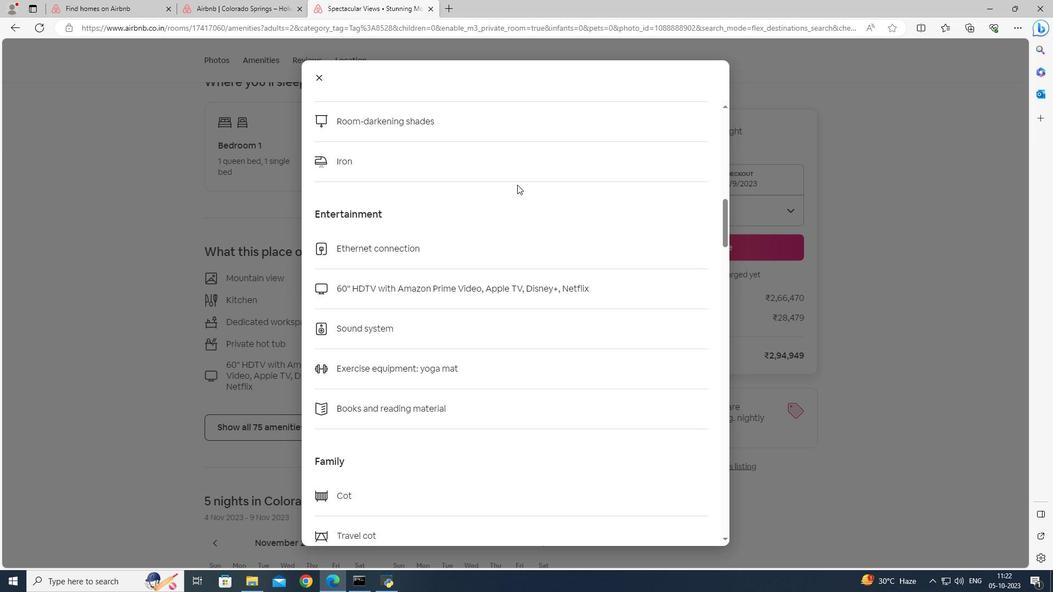 
Action: Mouse scrolled (517, 184) with delta (0, 0)
Screenshot: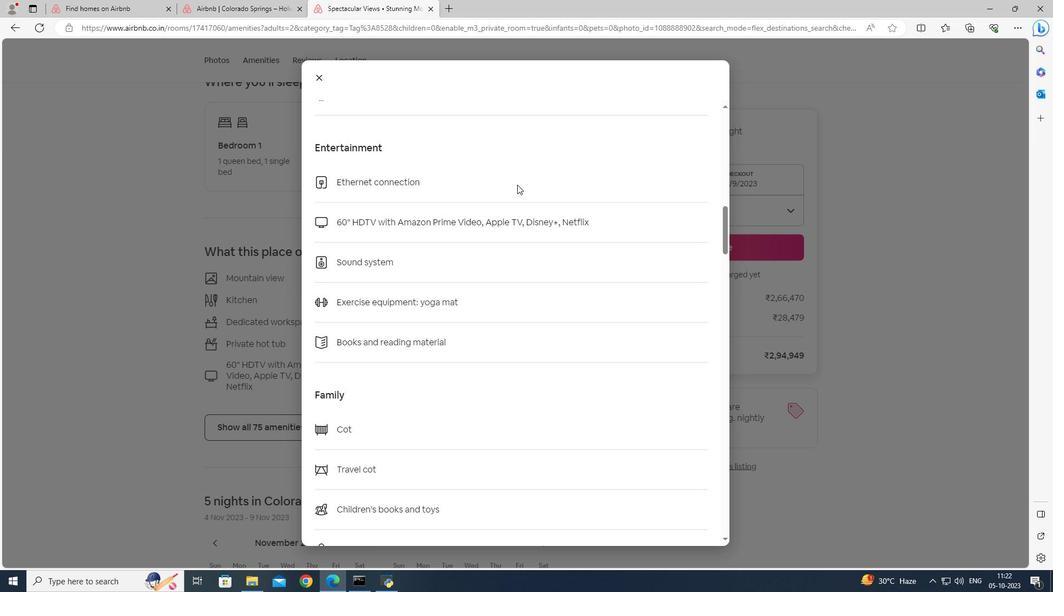 
Action: Mouse scrolled (517, 184) with delta (0, 0)
Screenshot: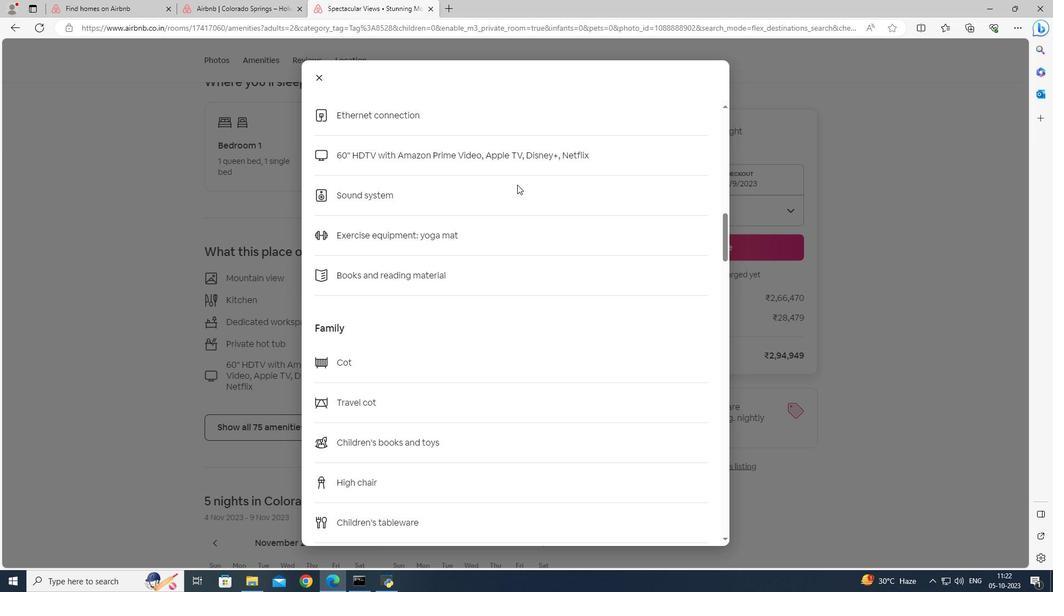 
Action: Mouse scrolled (517, 184) with delta (0, 0)
Screenshot: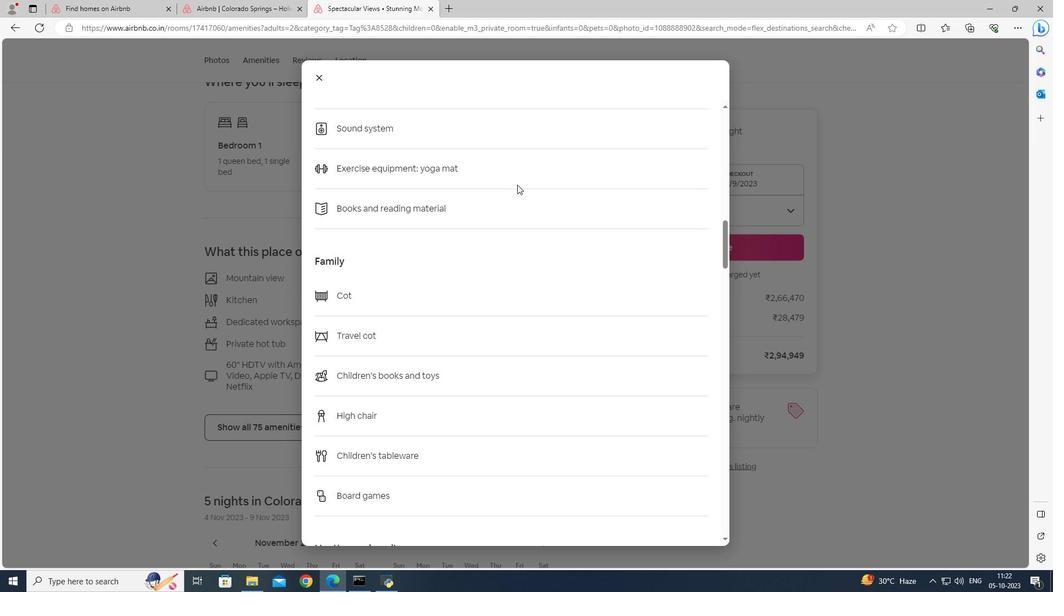 
Action: Mouse scrolled (517, 184) with delta (0, 0)
Screenshot: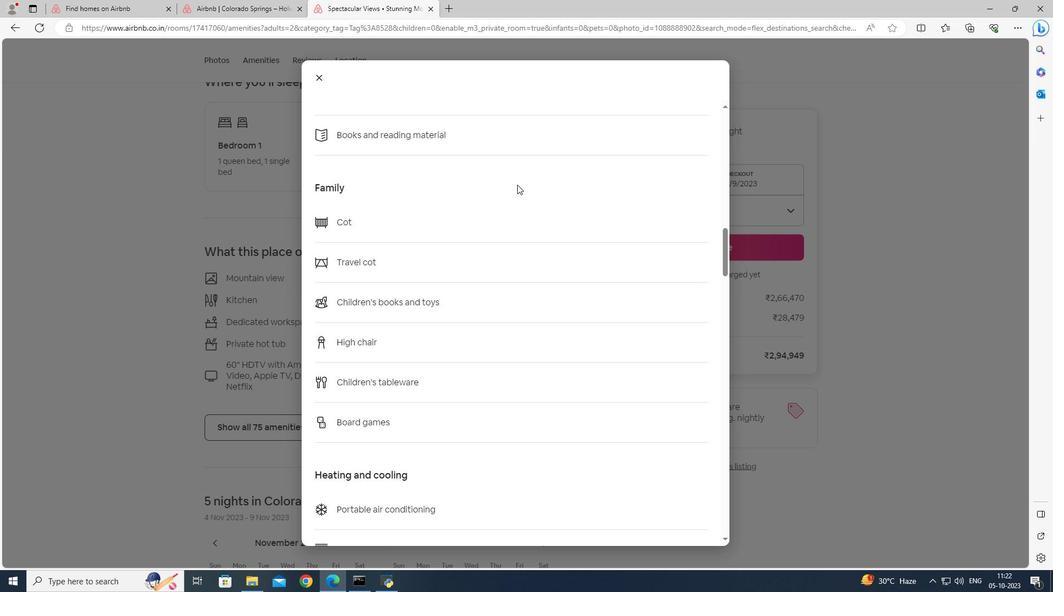 
Action: Mouse scrolled (517, 184) with delta (0, 0)
Screenshot: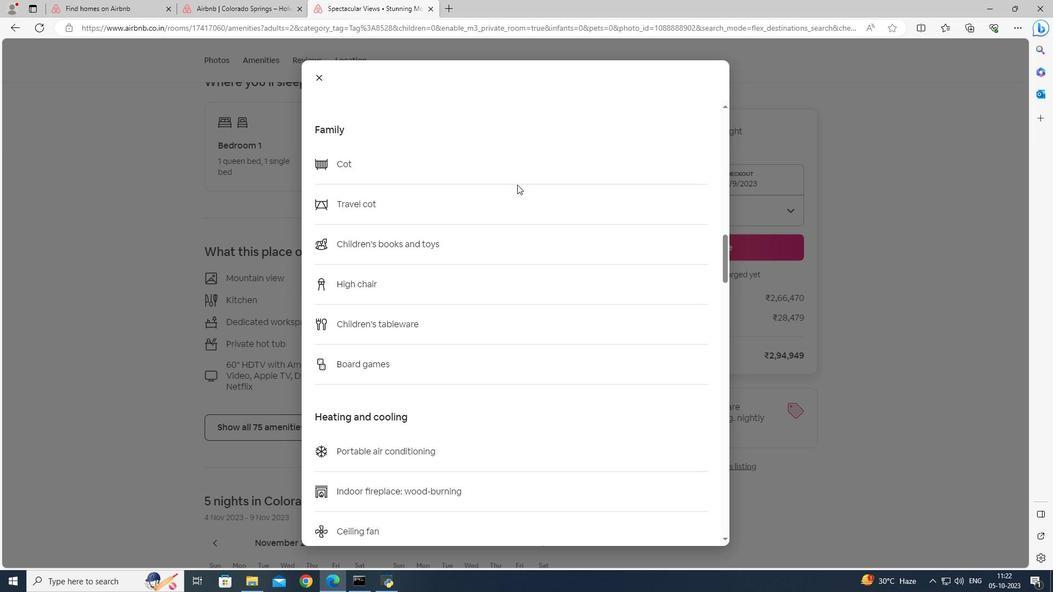 
Action: Mouse scrolled (517, 184) with delta (0, 0)
Screenshot: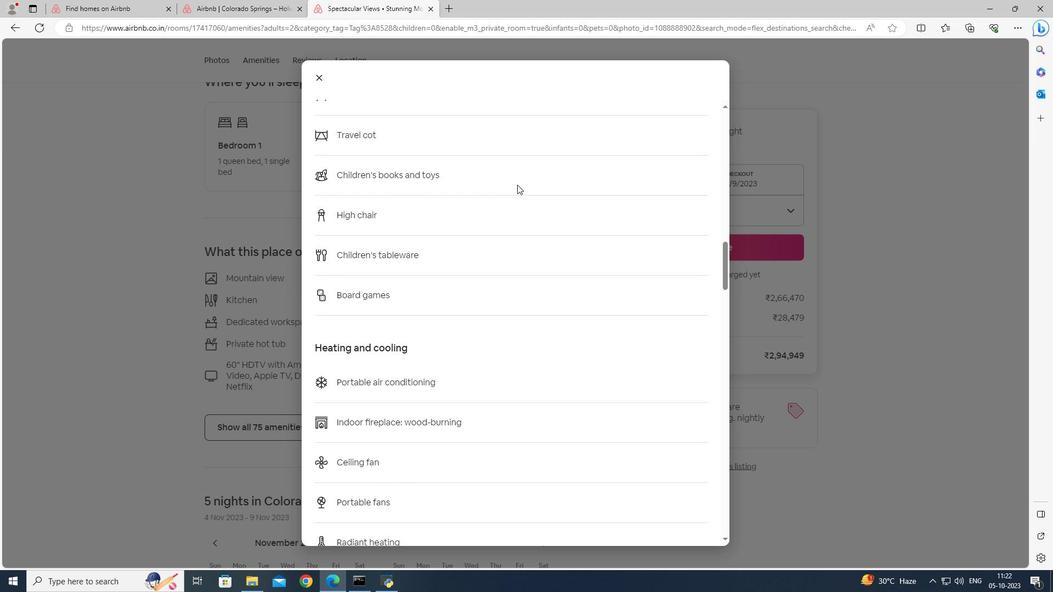 
Action: Mouse scrolled (517, 184) with delta (0, 0)
Screenshot: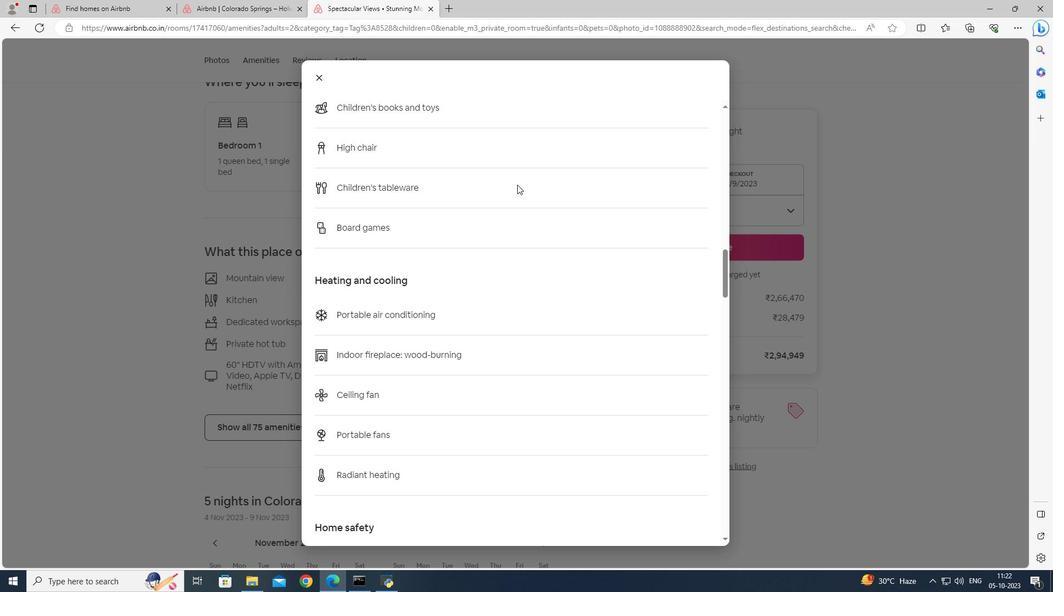 
Action: Mouse scrolled (517, 184) with delta (0, 0)
Screenshot: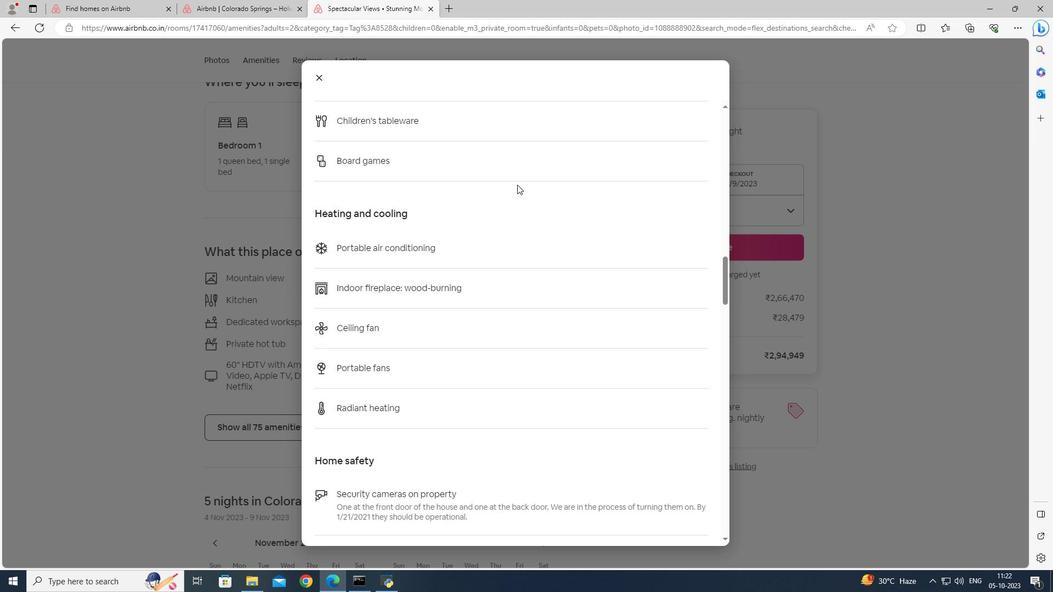 
Action: Mouse scrolled (517, 184) with delta (0, 0)
Screenshot: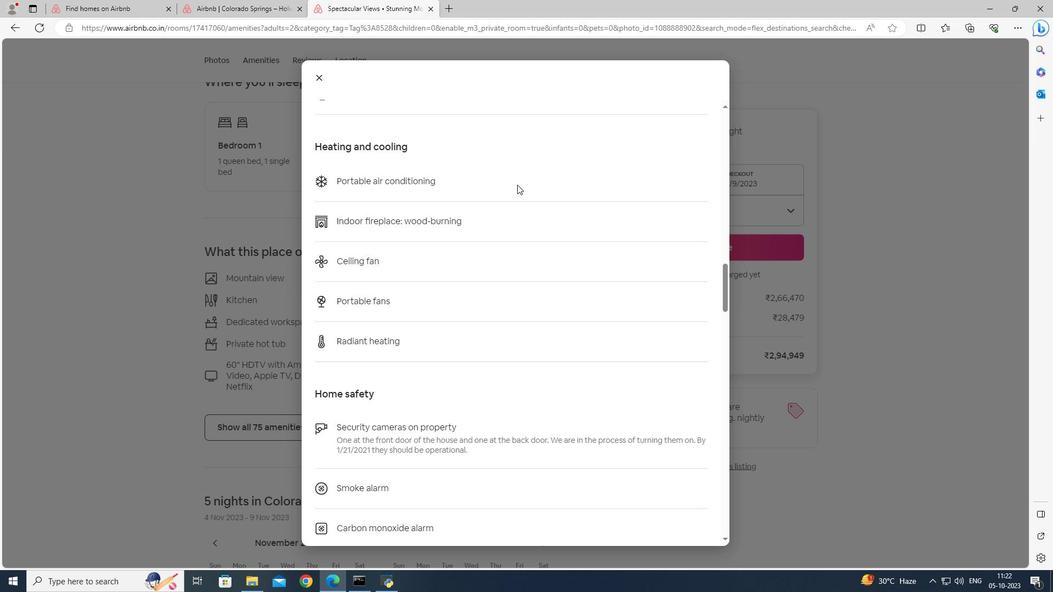 
Action: Mouse scrolled (517, 184) with delta (0, 0)
Screenshot: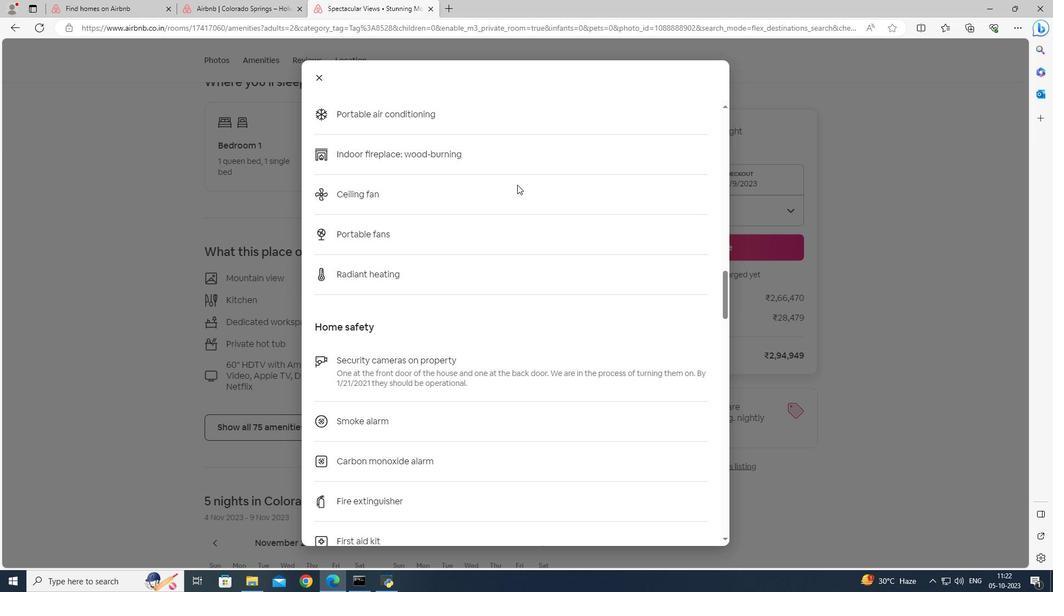 
Action: Mouse scrolled (517, 184) with delta (0, 0)
Screenshot: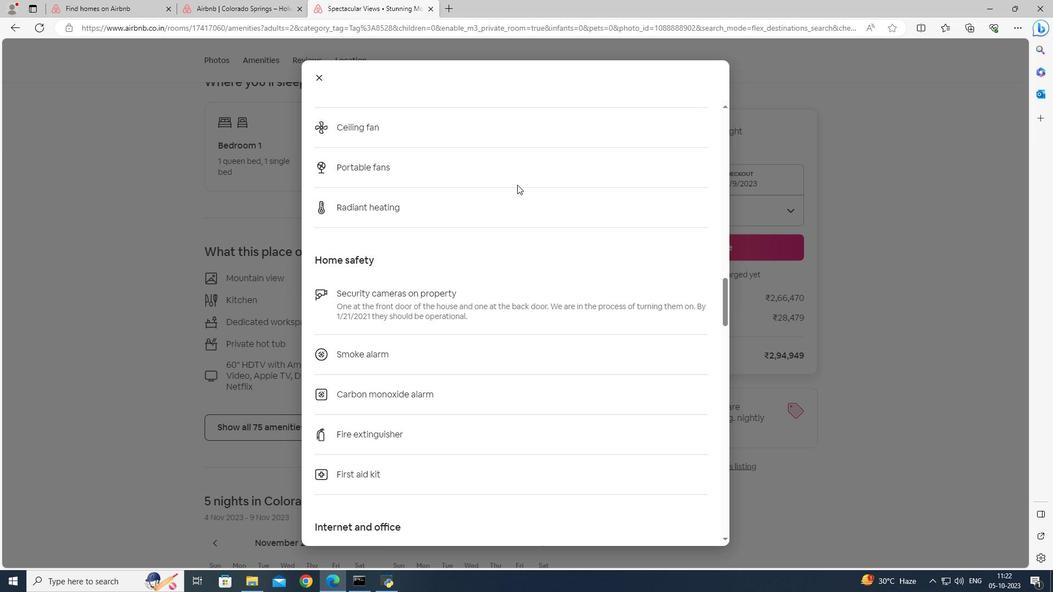 
Action: Mouse scrolled (517, 184) with delta (0, 0)
Screenshot: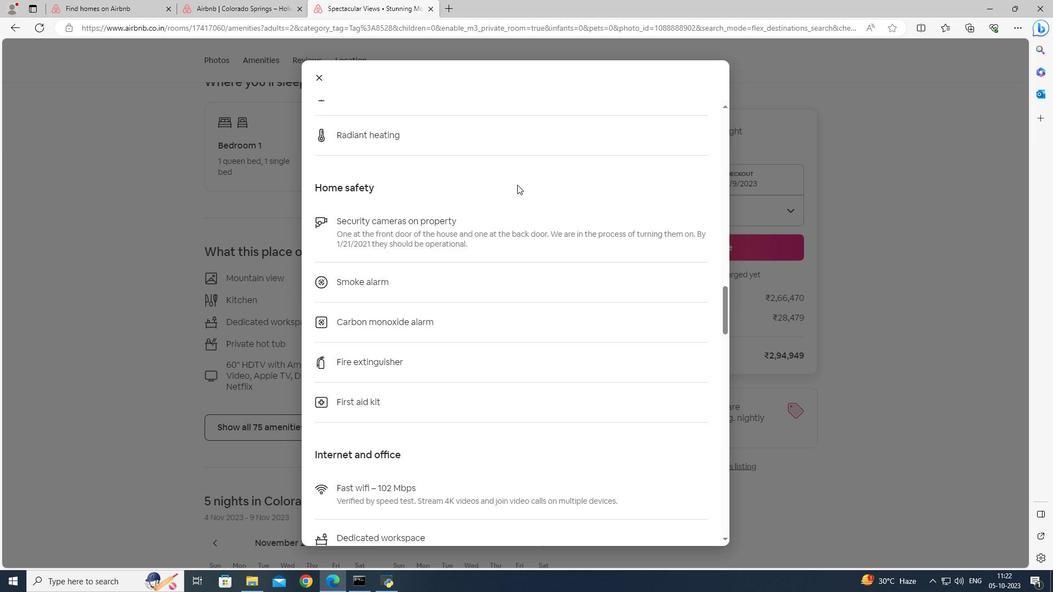 
Action: Mouse scrolled (517, 184) with delta (0, 0)
Screenshot: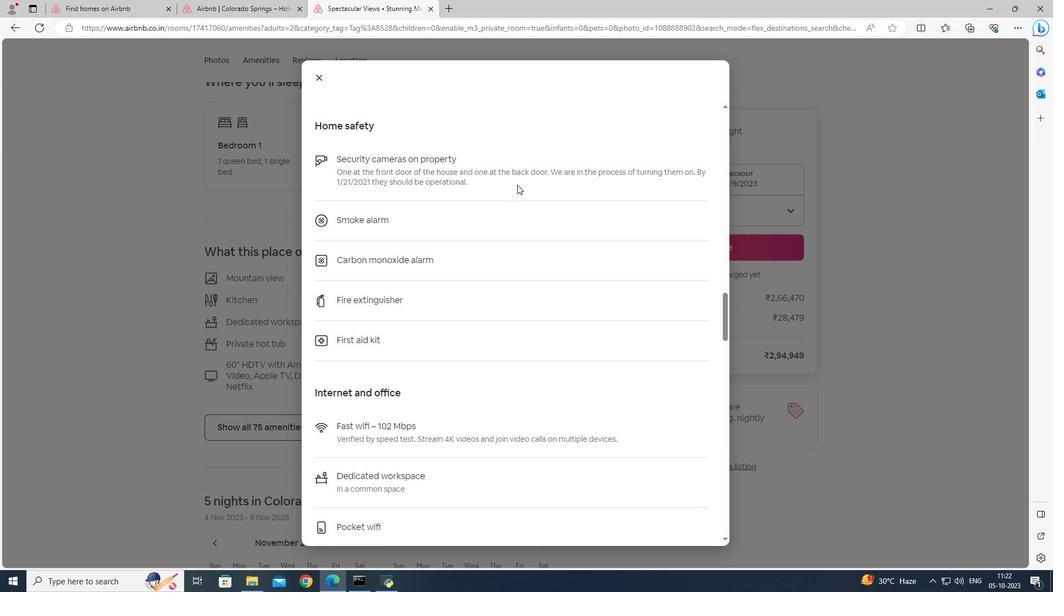 
Action: Mouse scrolled (517, 184) with delta (0, 0)
Screenshot: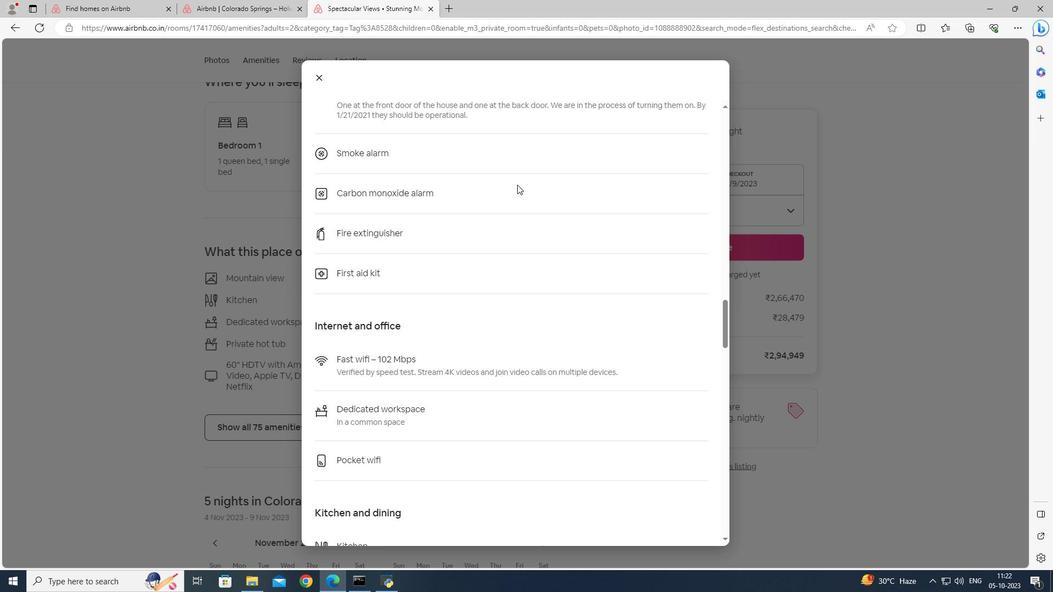 
Action: Mouse scrolled (517, 184) with delta (0, 0)
Screenshot: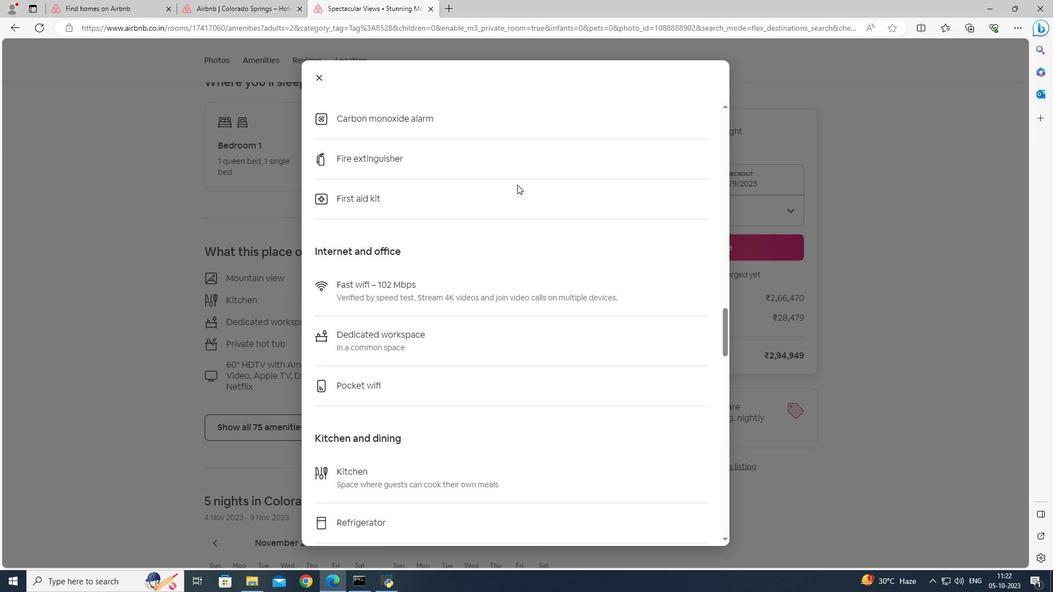 
Action: Mouse scrolled (517, 184) with delta (0, 0)
Screenshot: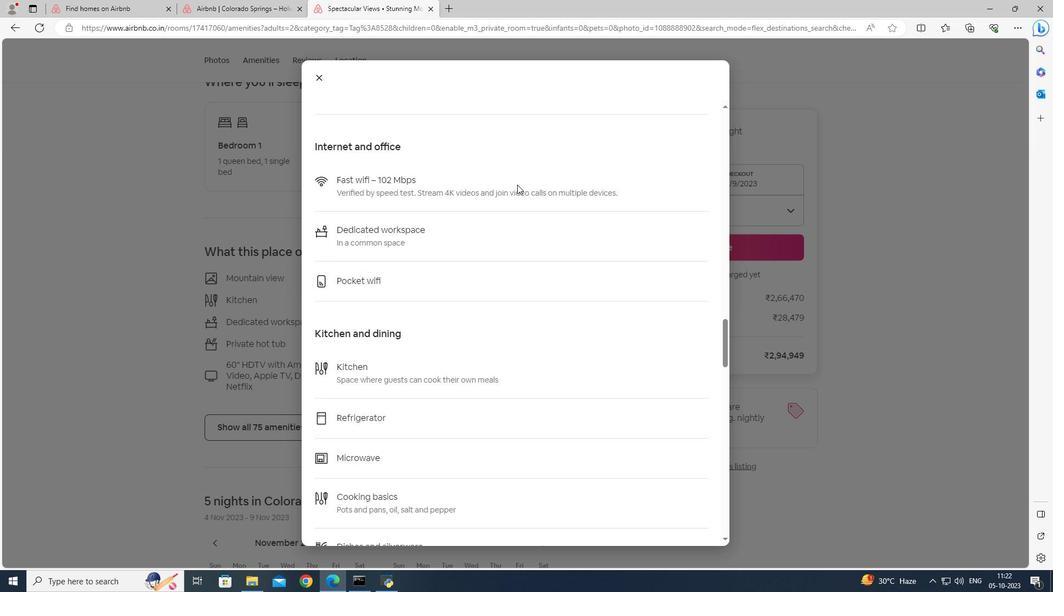 
Action: Mouse scrolled (517, 184) with delta (0, 0)
Screenshot: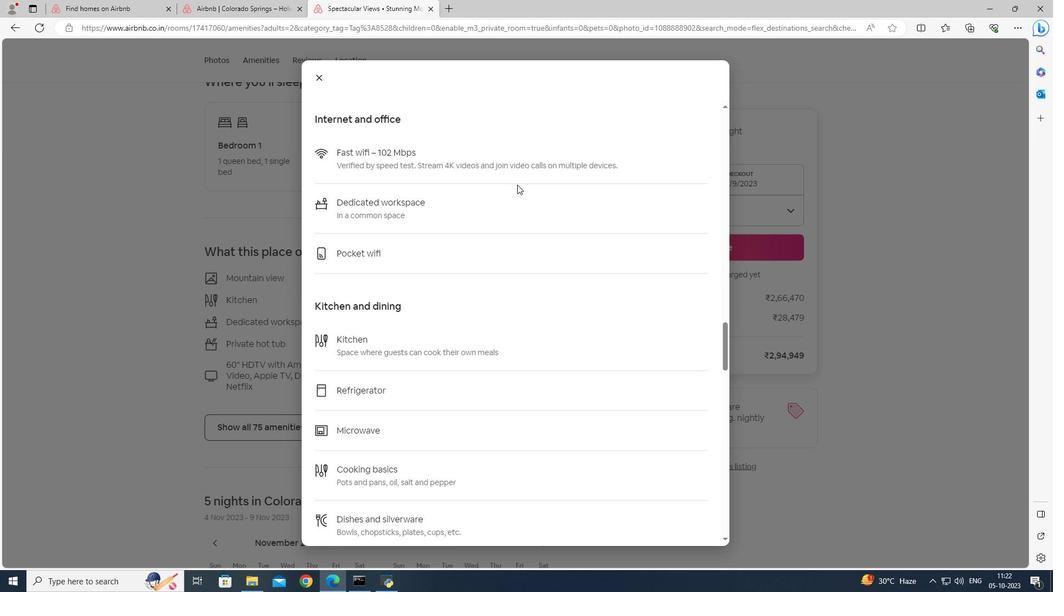 
Action: Mouse scrolled (517, 184) with delta (0, 0)
Screenshot: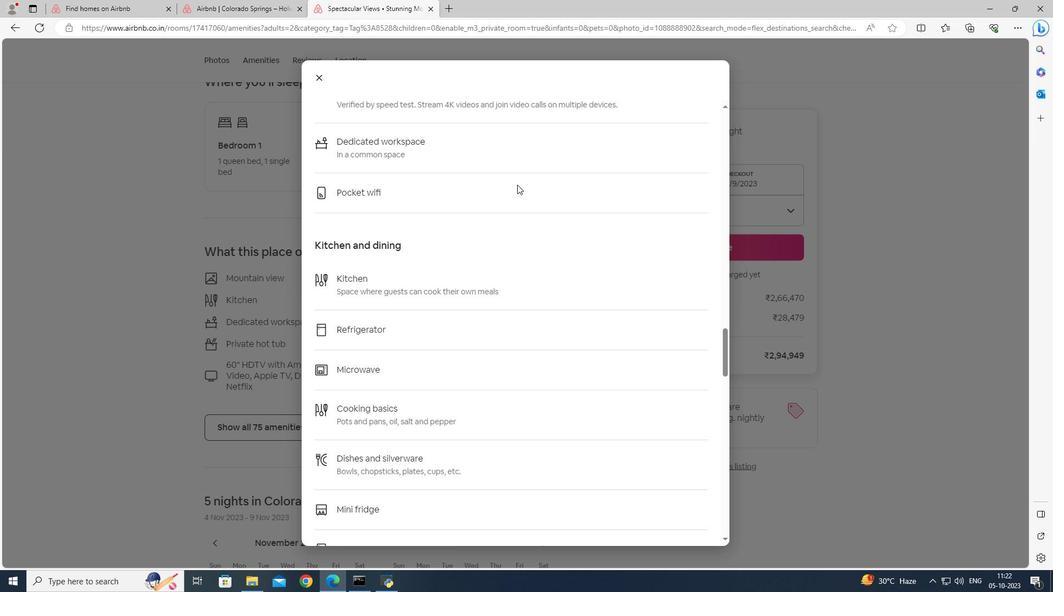 
Action: Mouse scrolled (517, 184) with delta (0, 0)
Screenshot: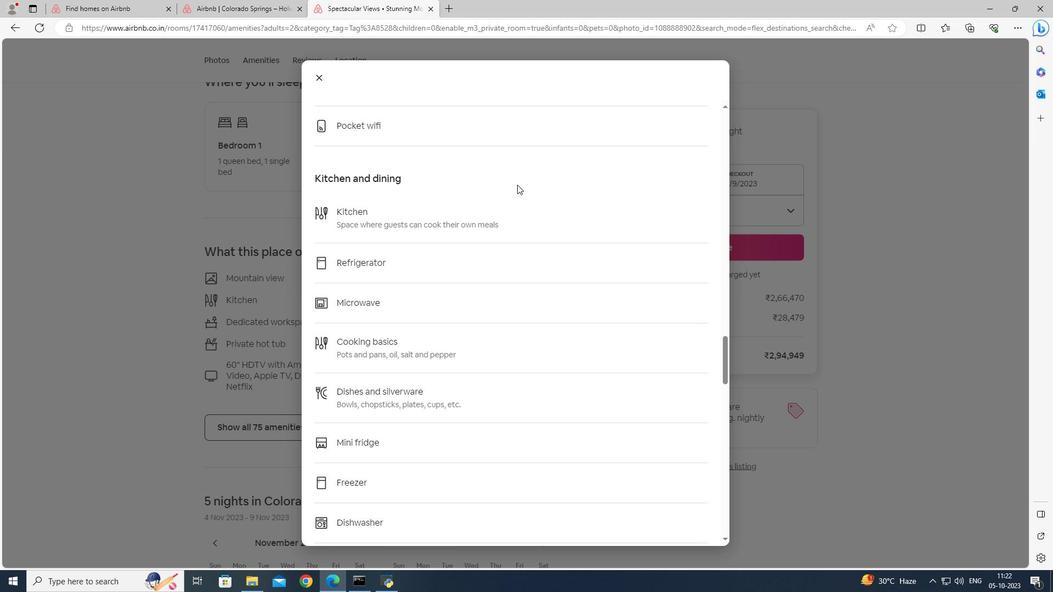 
Action: Mouse scrolled (517, 184) with delta (0, 0)
Screenshot: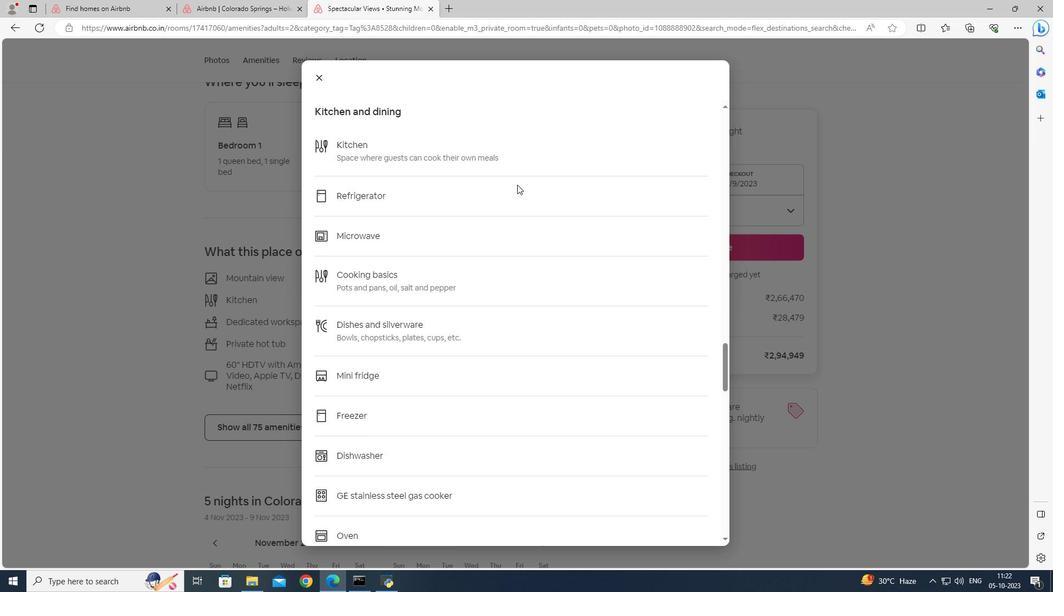 
Action: Mouse scrolled (517, 184) with delta (0, 0)
Screenshot: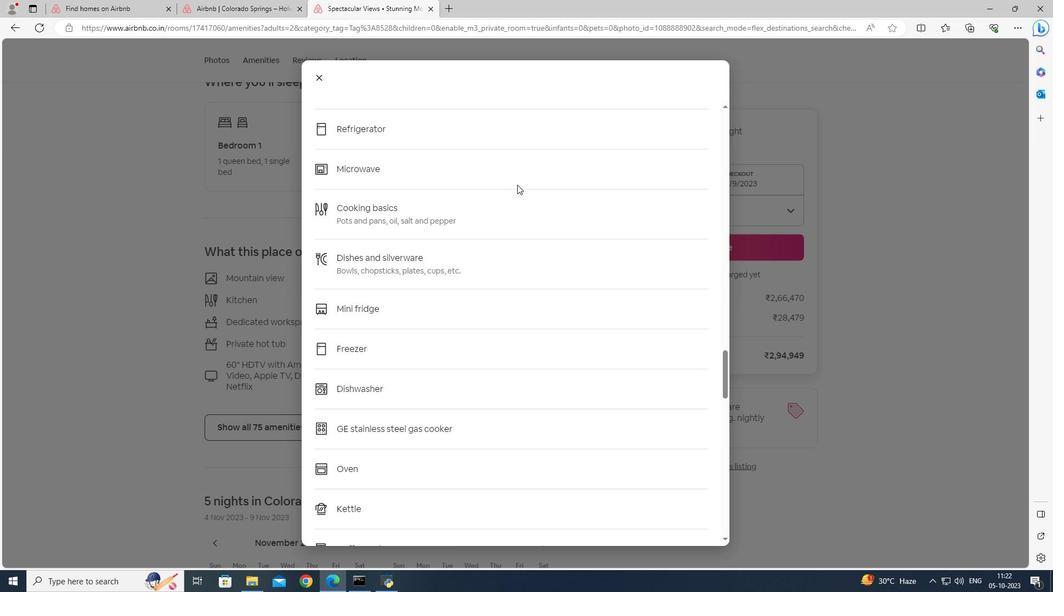 
Action: Mouse scrolled (517, 184) with delta (0, 0)
Screenshot: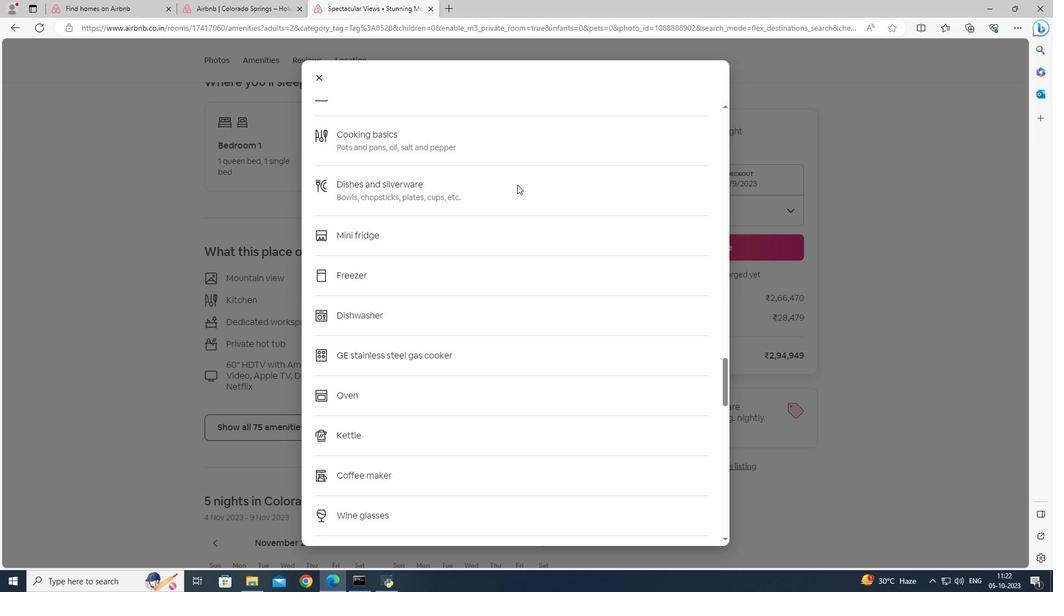 
Action: Mouse scrolled (517, 184) with delta (0, 0)
Screenshot: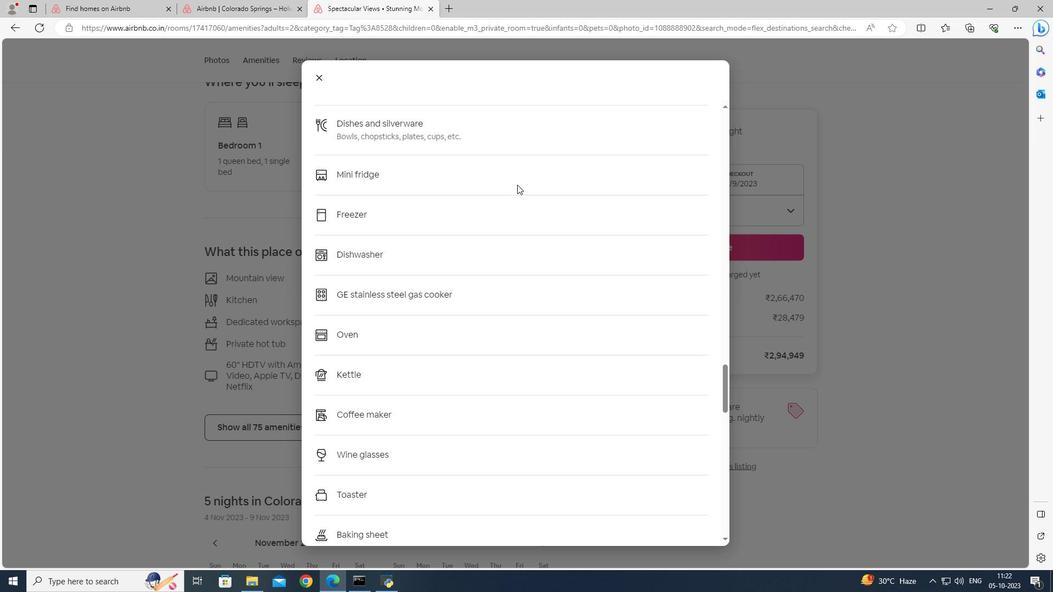 
Action: Mouse scrolled (517, 184) with delta (0, 0)
Screenshot: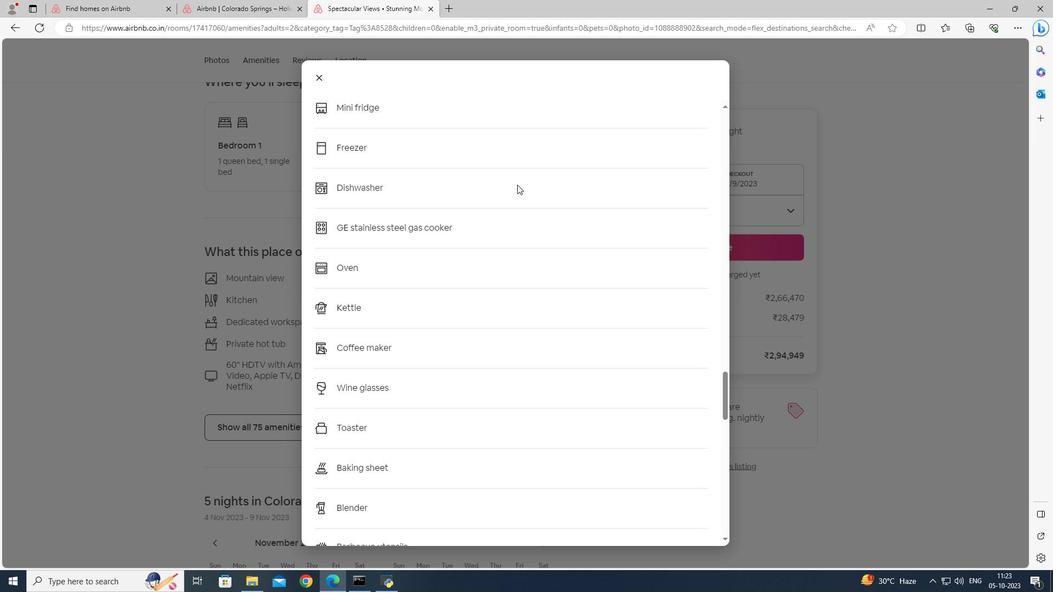 
Action: Mouse scrolled (517, 184) with delta (0, 0)
Screenshot: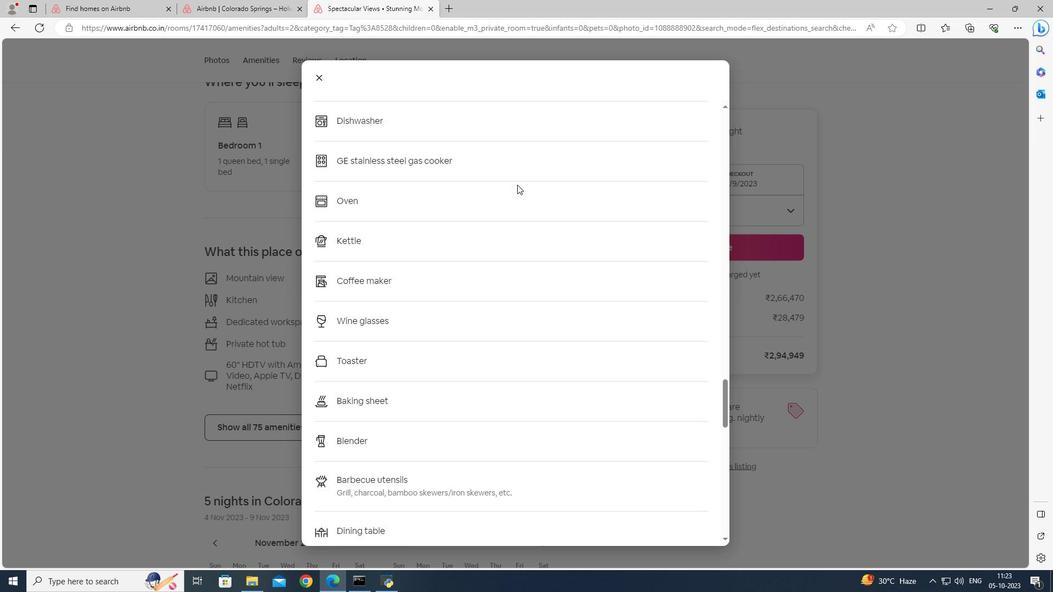 
Action: Mouse scrolled (517, 184) with delta (0, 0)
Screenshot: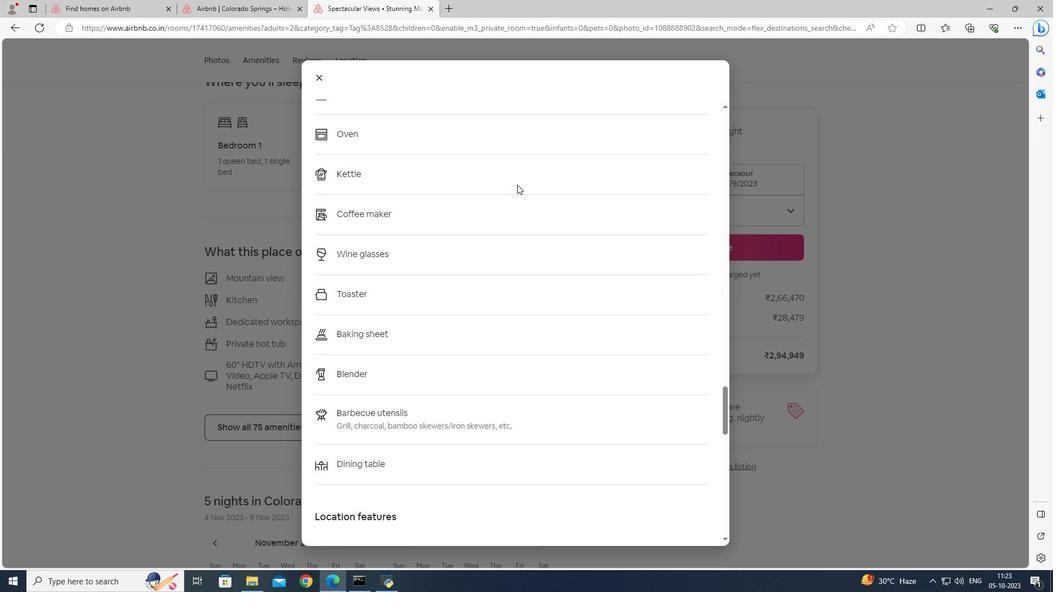 
Action: Mouse scrolled (517, 184) with delta (0, 0)
Screenshot: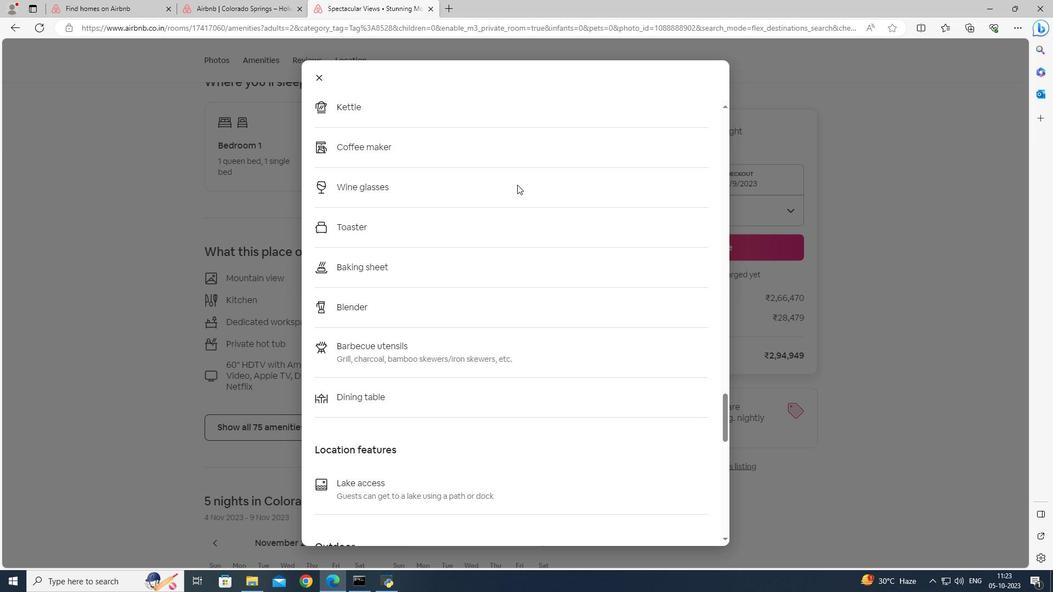 
Action: Mouse scrolled (517, 184) with delta (0, 0)
Screenshot: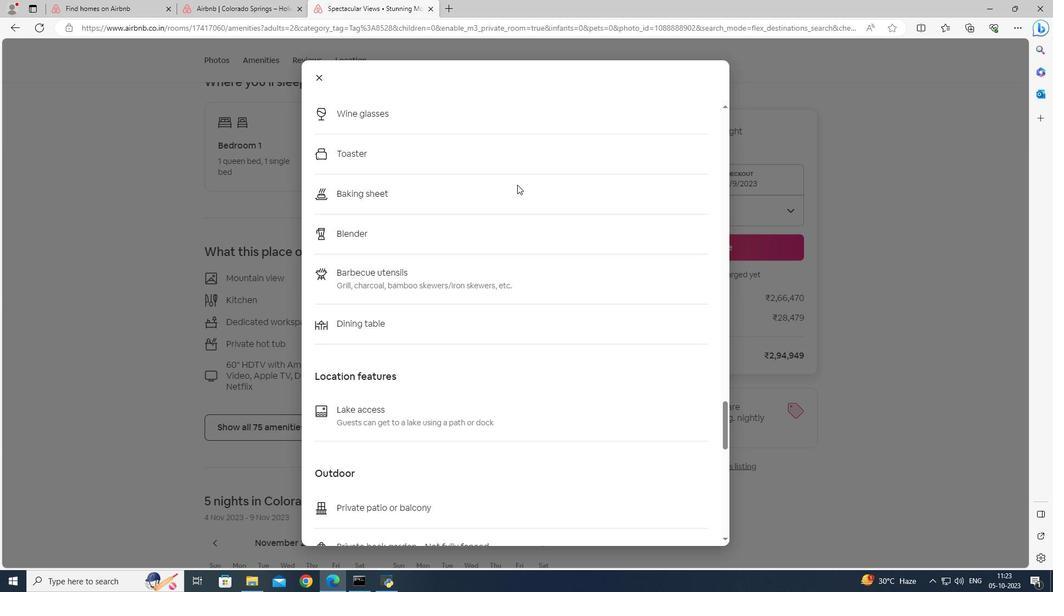 
Action: Mouse scrolled (517, 184) with delta (0, 0)
Screenshot: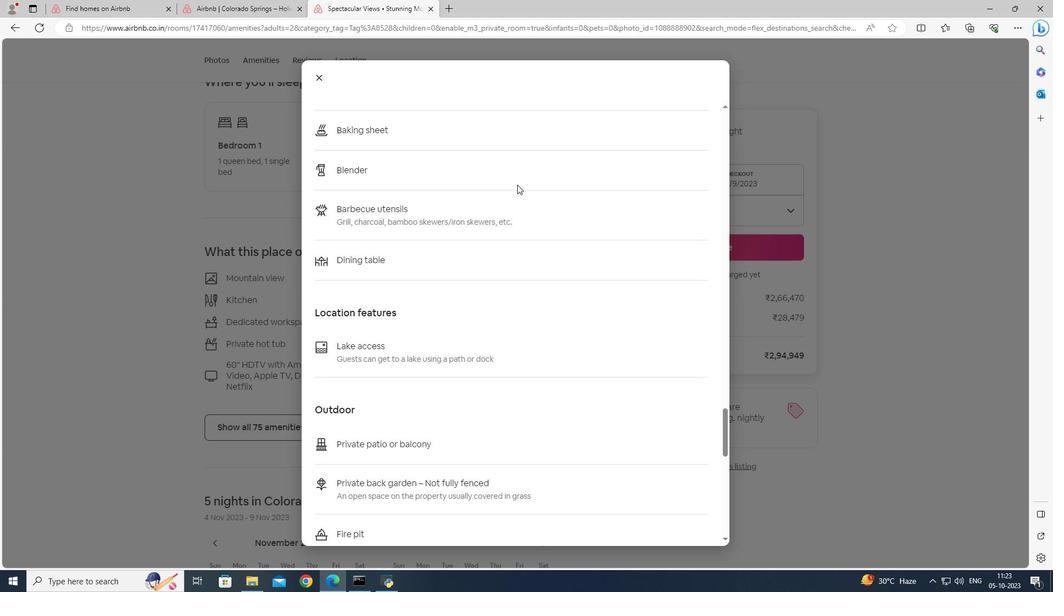 
Action: Mouse scrolled (517, 184) with delta (0, 0)
Screenshot: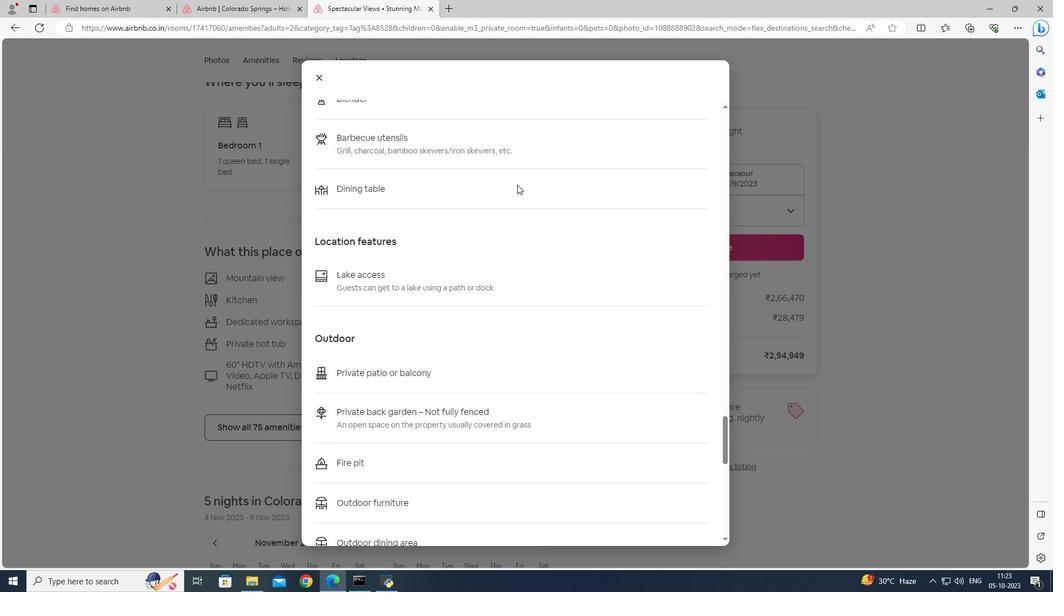 
Action: Mouse scrolled (517, 184) with delta (0, 0)
Screenshot: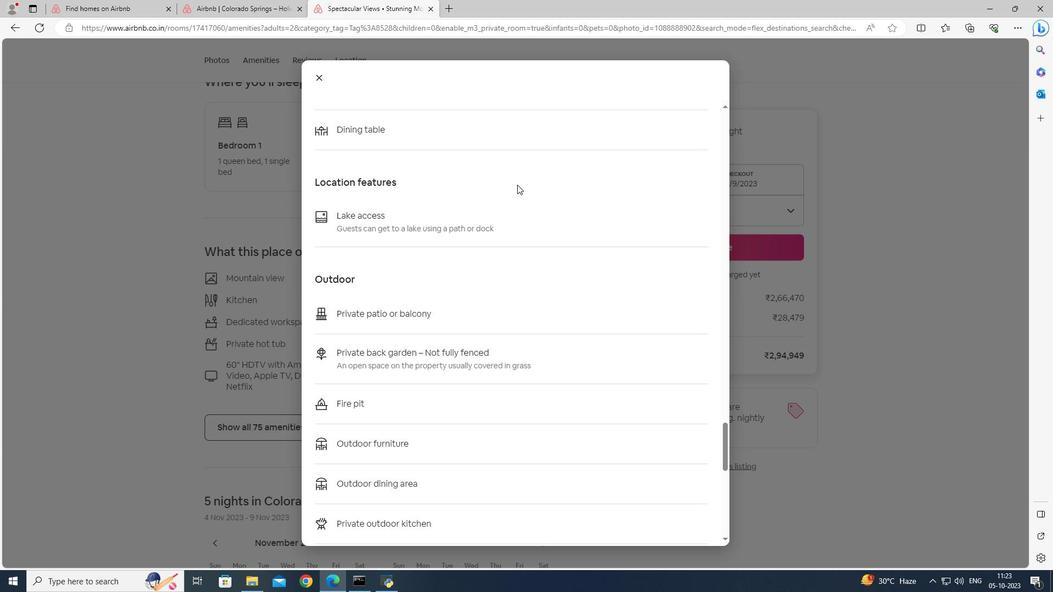
Action: Mouse scrolled (517, 184) with delta (0, 0)
Screenshot: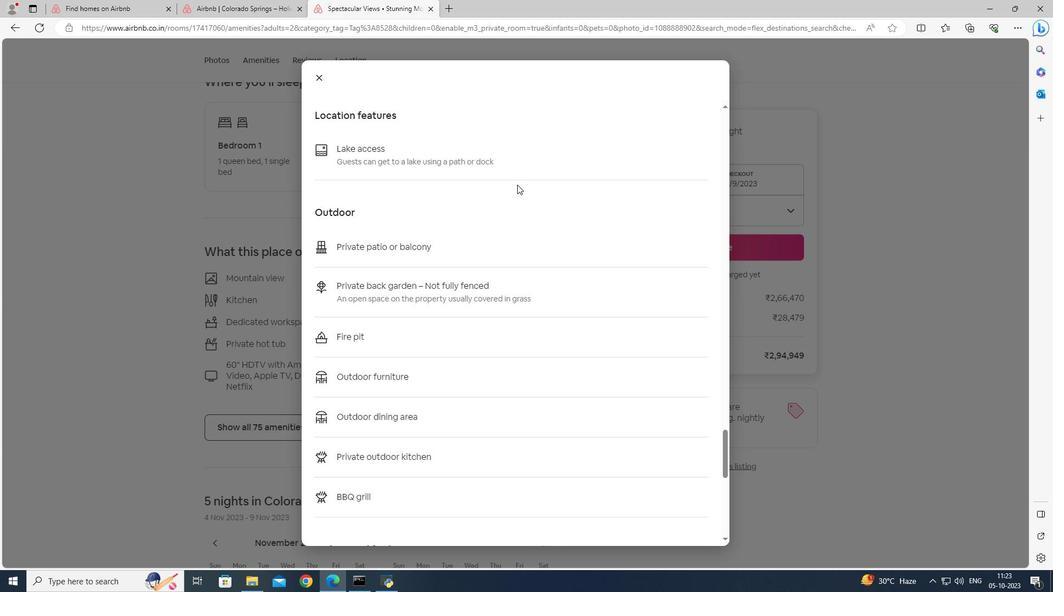 
Action: Mouse scrolled (517, 184) with delta (0, 0)
Screenshot: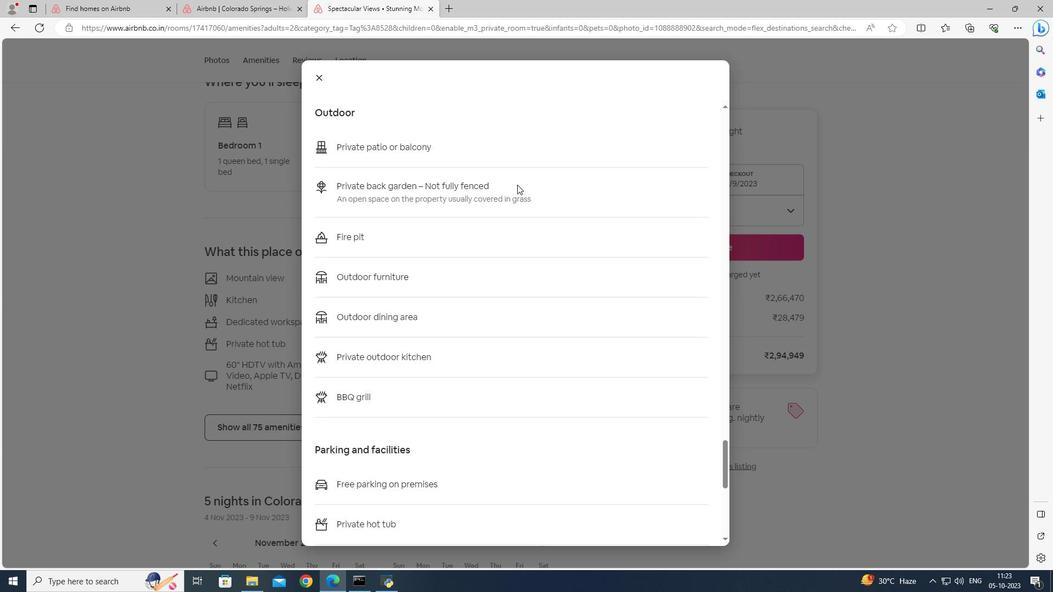 
Action: Mouse scrolled (517, 184) with delta (0, 0)
Screenshot: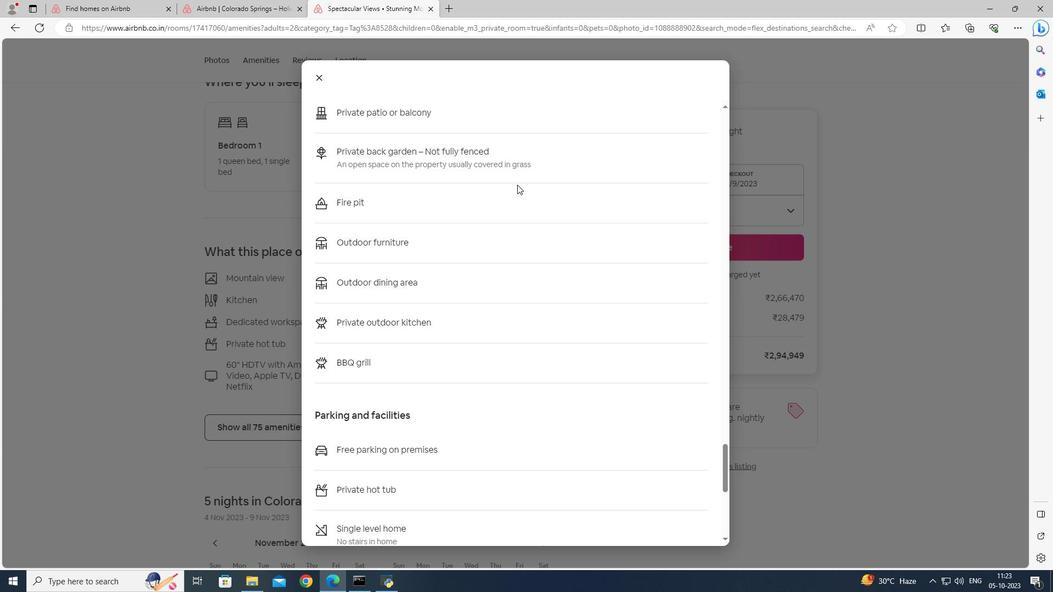 
Action: Mouse scrolled (517, 184) with delta (0, 0)
Screenshot: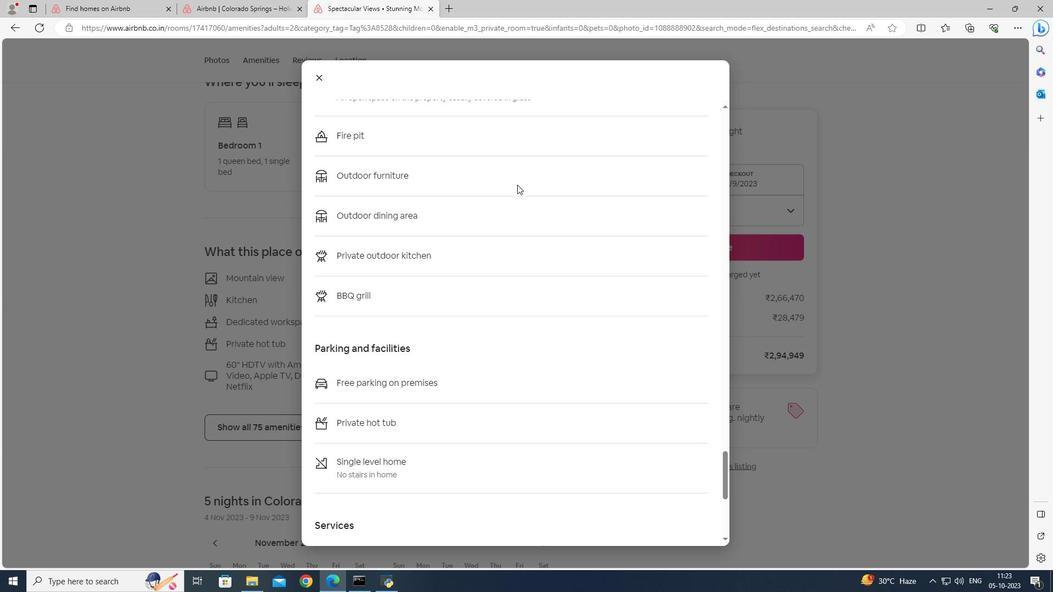 
Action: Mouse scrolled (517, 184) with delta (0, 0)
Screenshot: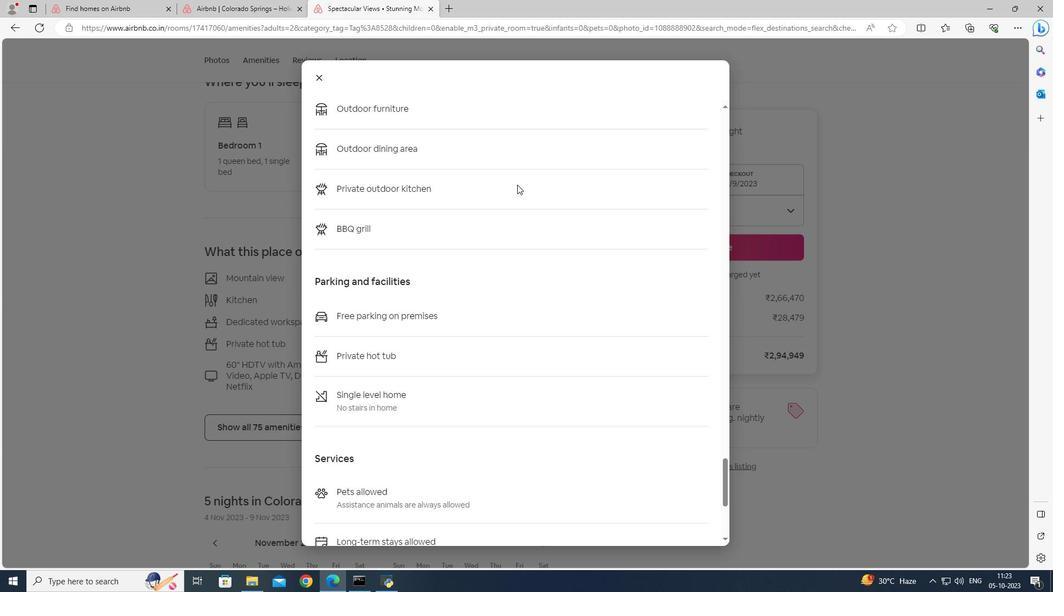 
Action: Mouse scrolled (517, 184) with delta (0, 0)
Screenshot: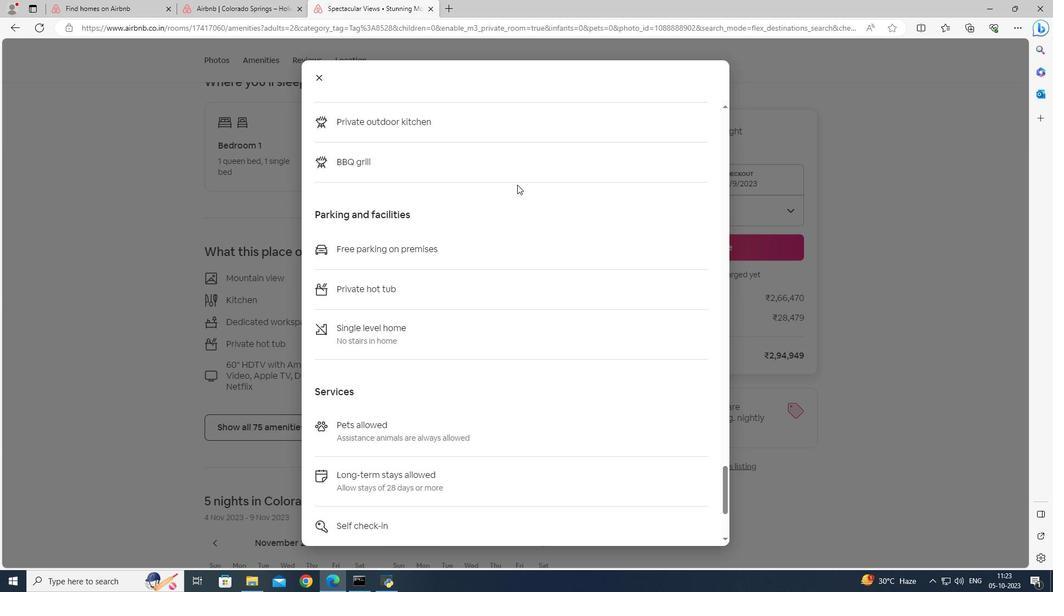 
Action: Mouse scrolled (517, 184) with delta (0, 0)
Screenshot: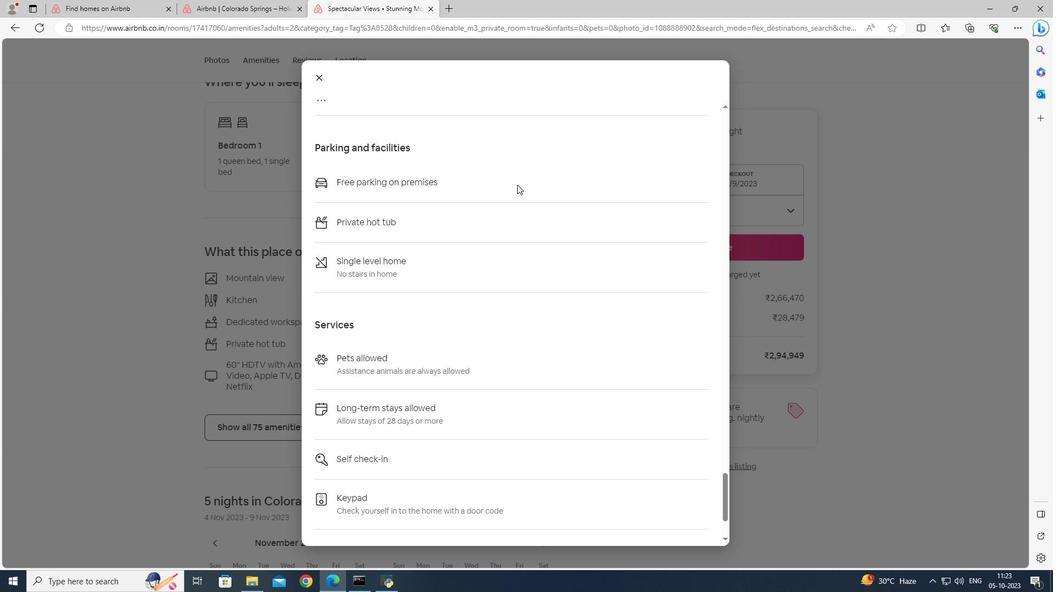 
Action: Mouse scrolled (517, 184) with delta (0, 0)
Screenshot: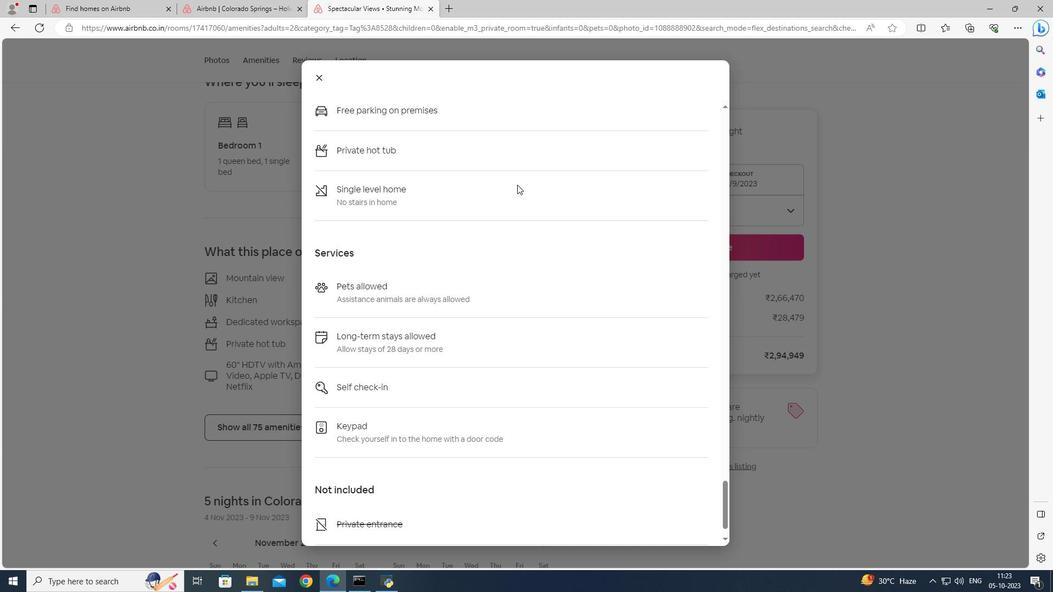 
Action: Mouse scrolled (517, 184) with delta (0, 0)
Screenshot: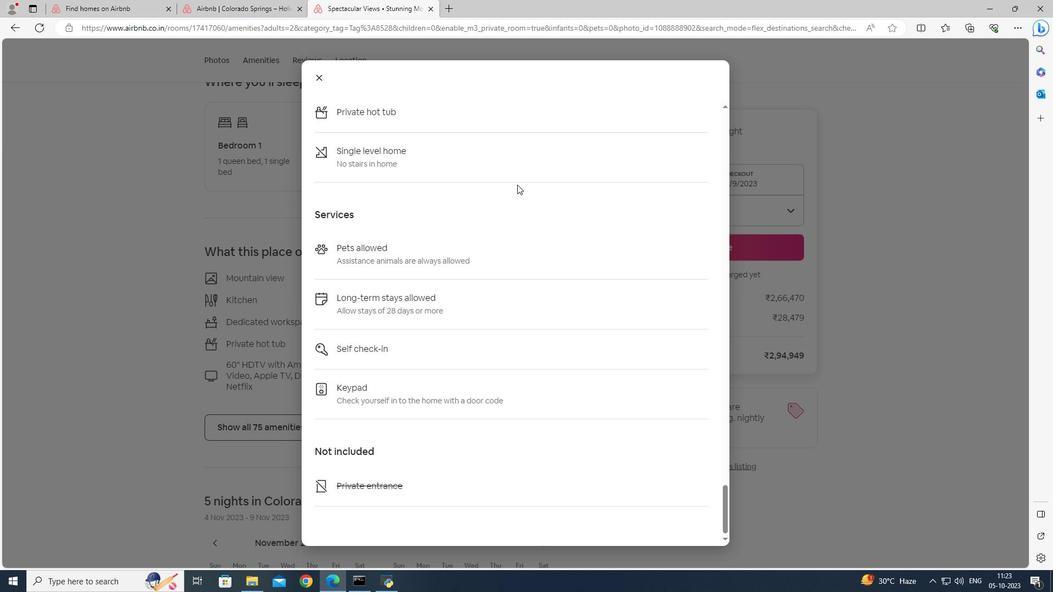 
Action: Mouse scrolled (517, 184) with delta (0, 0)
Screenshot: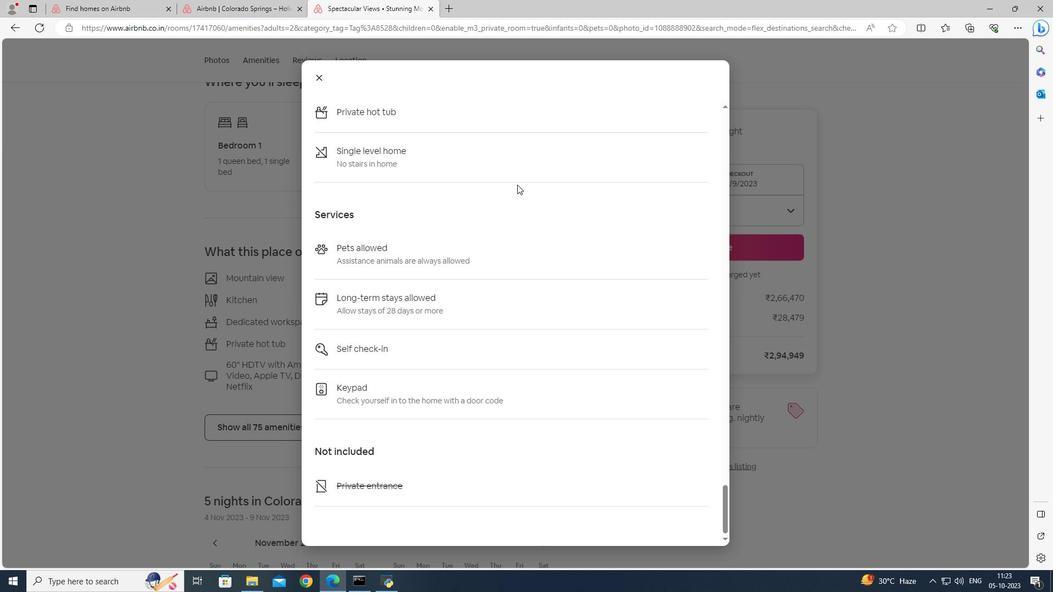 
Action: Mouse moved to (315, 76)
Screenshot: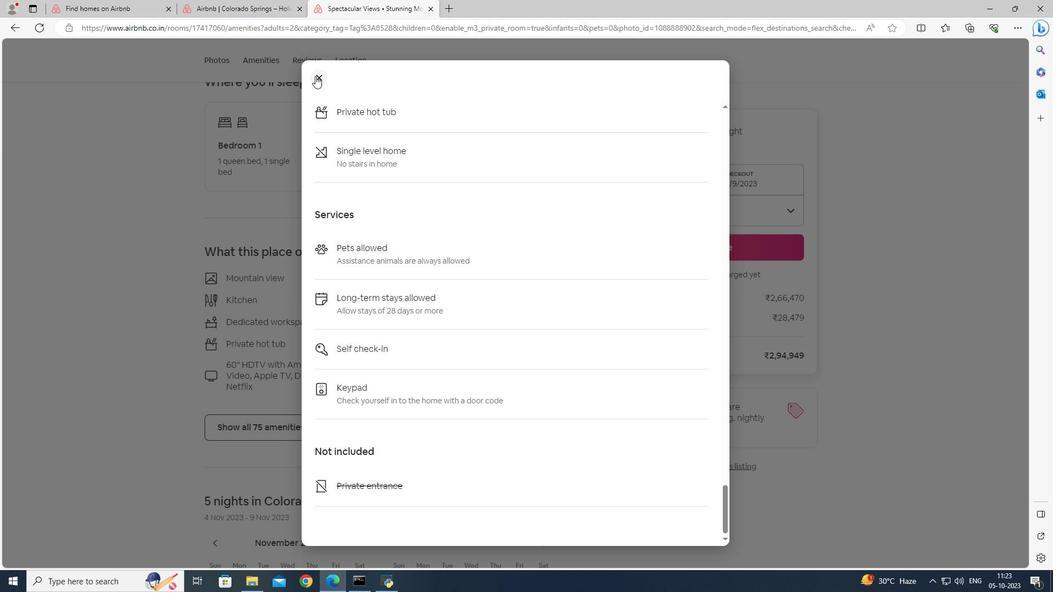 
Action: Mouse pressed left at (315, 76)
Screenshot: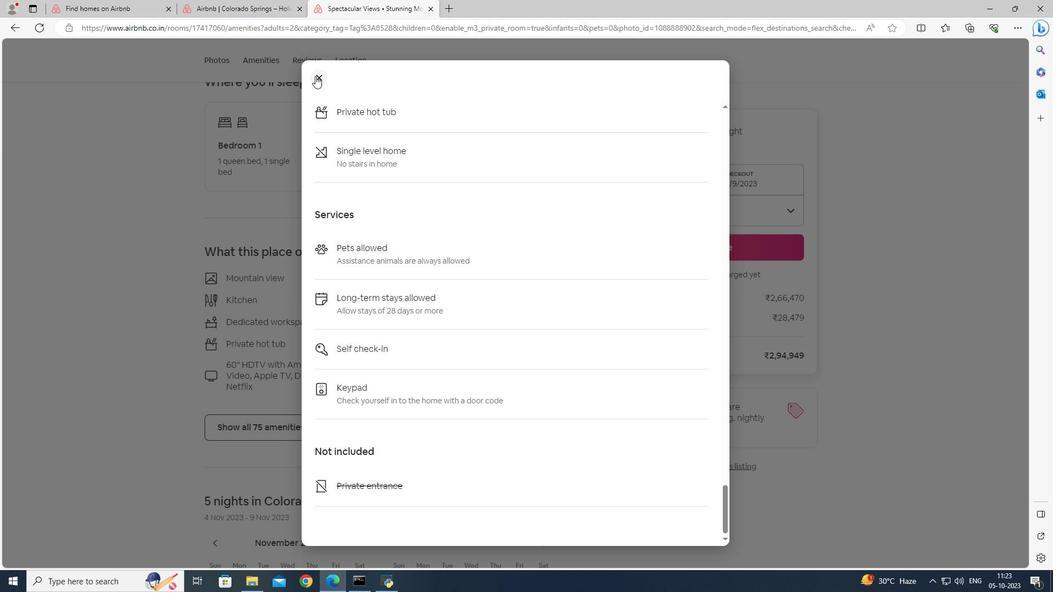 
Action: Mouse moved to (404, 320)
Screenshot: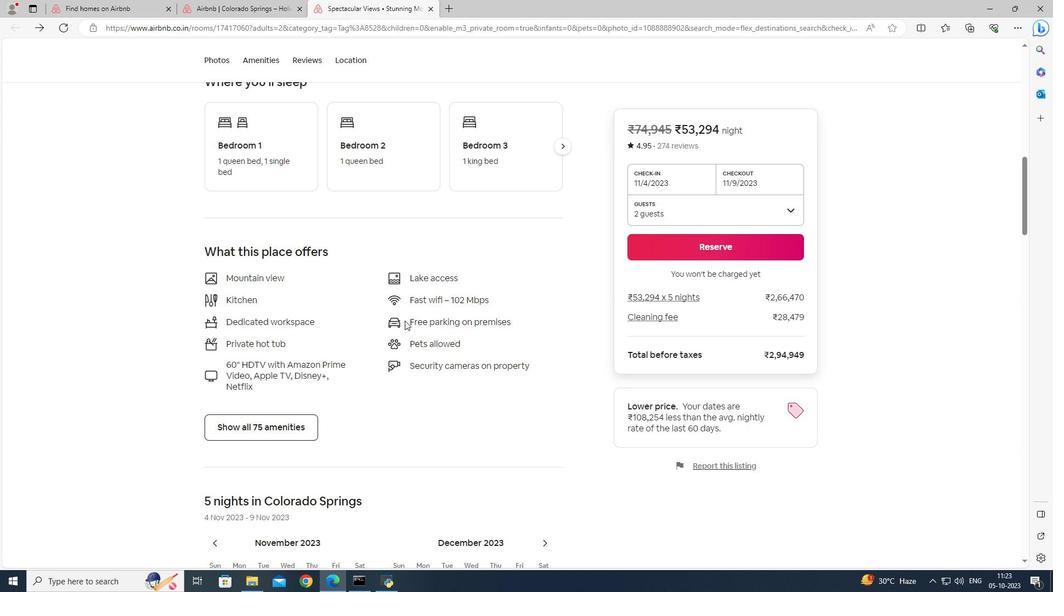 
Action: Mouse scrolled (404, 320) with delta (0, 0)
Screenshot: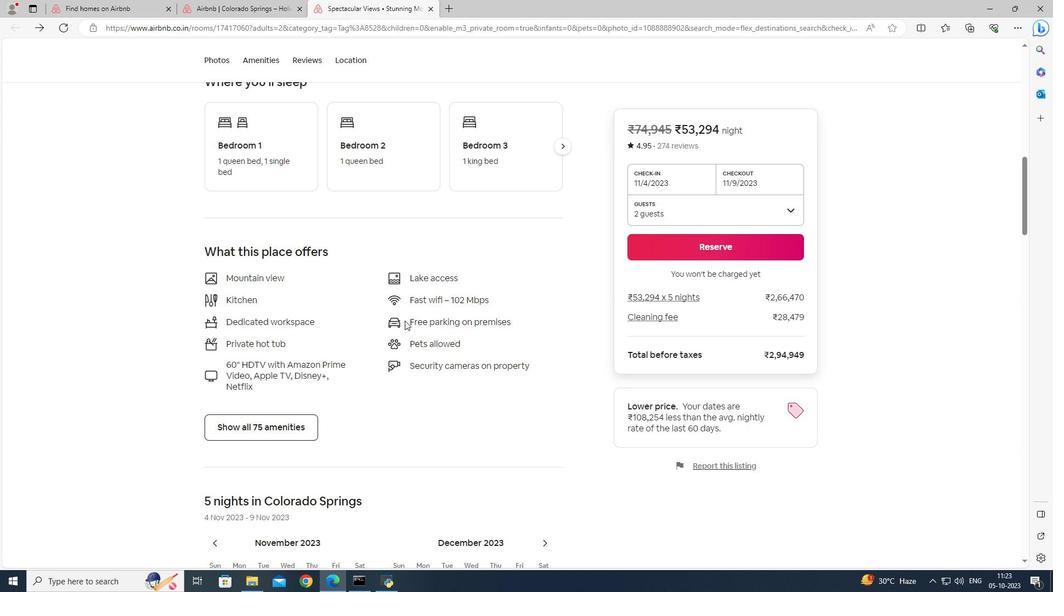 
Action: Mouse scrolled (404, 320) with delta (0, 0)
Screenshot: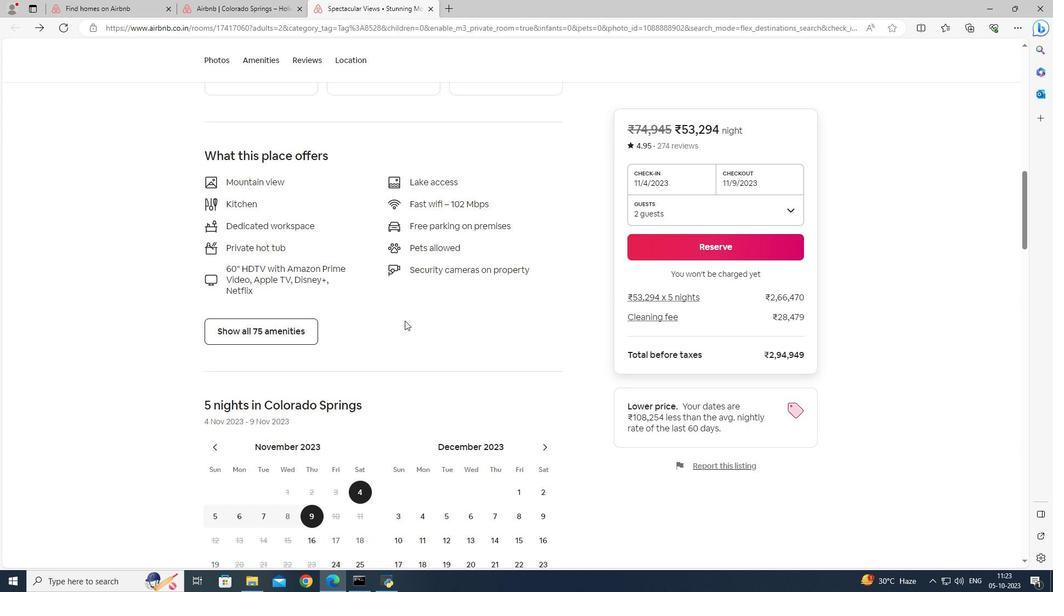 
Action: Mouse scrolled (404, 320) with delta (0, 0)
Screenshot: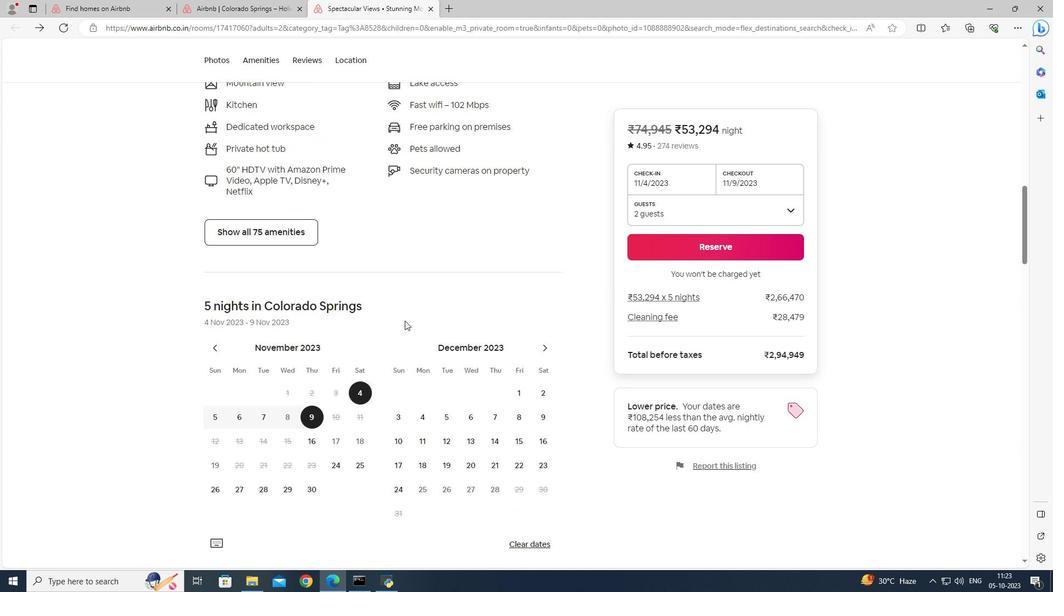
Action: Mouse scrolled (404, 320) with delta (0, 0)
Screenshot: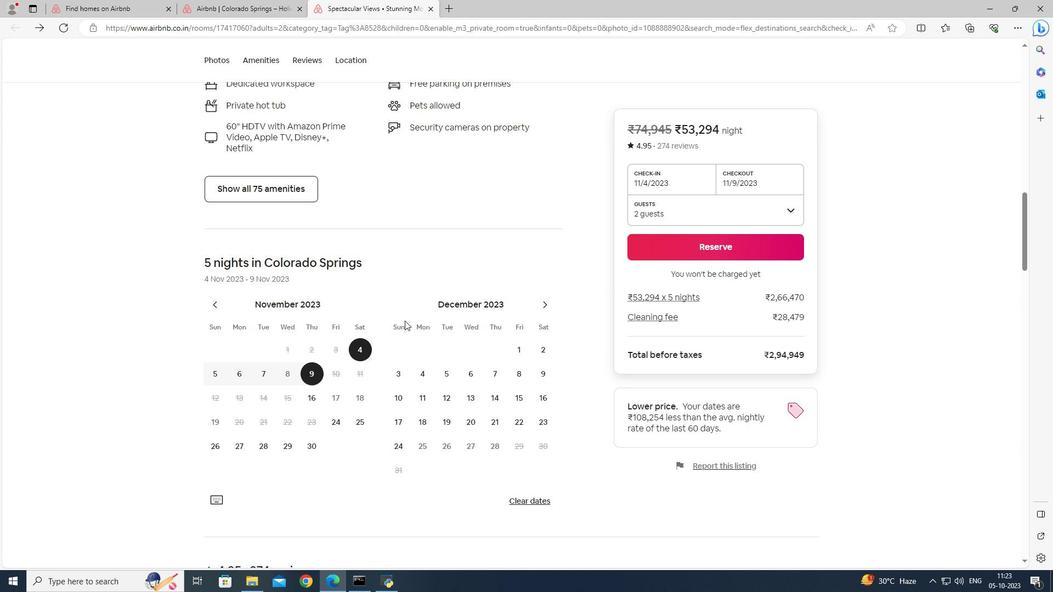 
Action: Mouse scrolled (404, 320) with delta (0, 0)
Screenshot: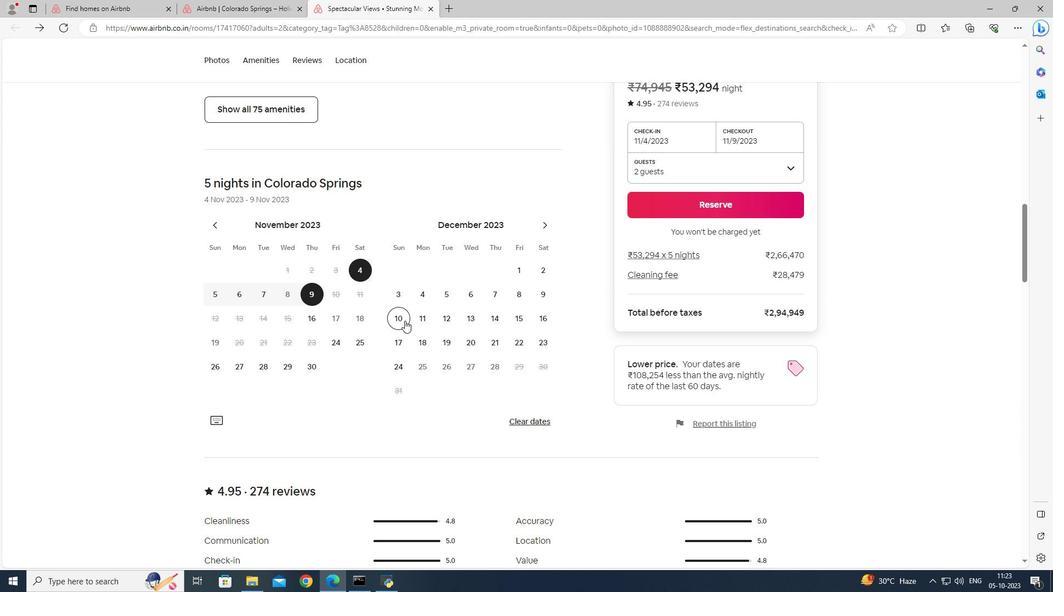 
Action: Mouse scrolled (404, 320) with delta (0, 0)
Screenshot: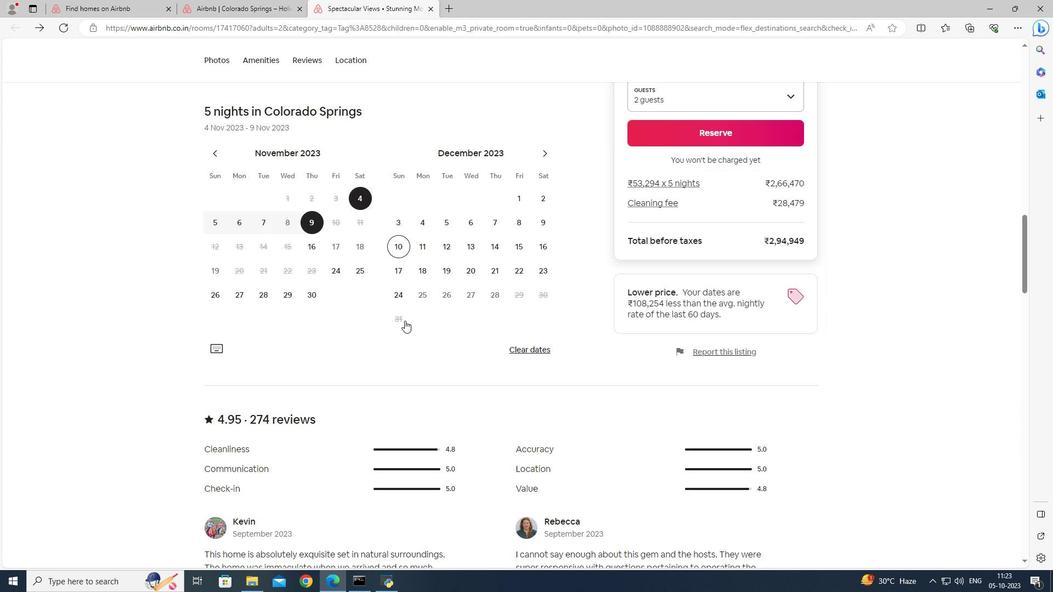 
Action: Mouse scrolled (404, 320) with delta (0, 0)
Screenshot: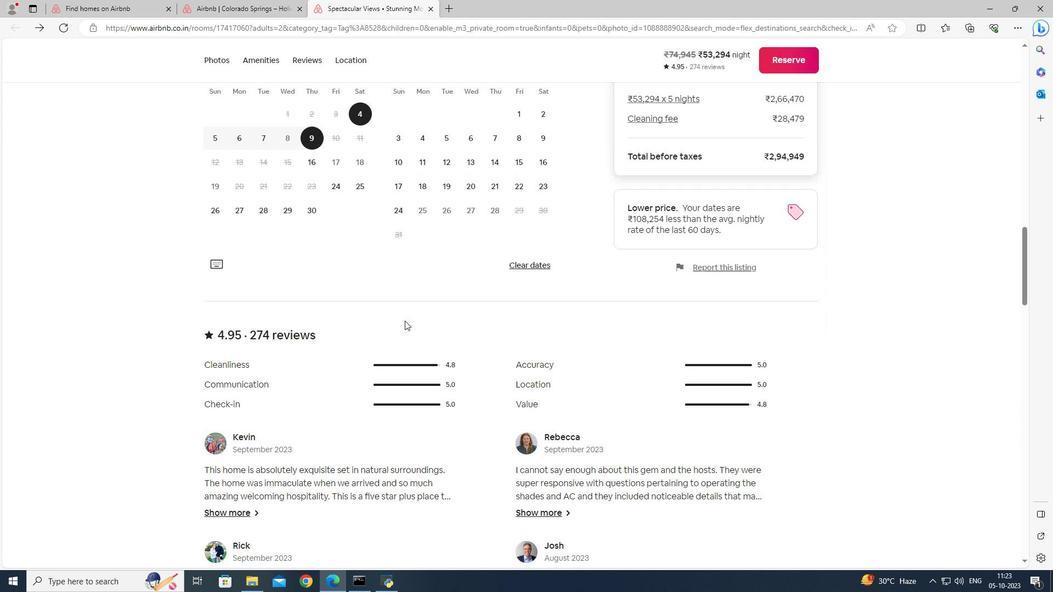 
Action: Mouse scrolled (404, 320) with delta (0, 0)
Screenshot: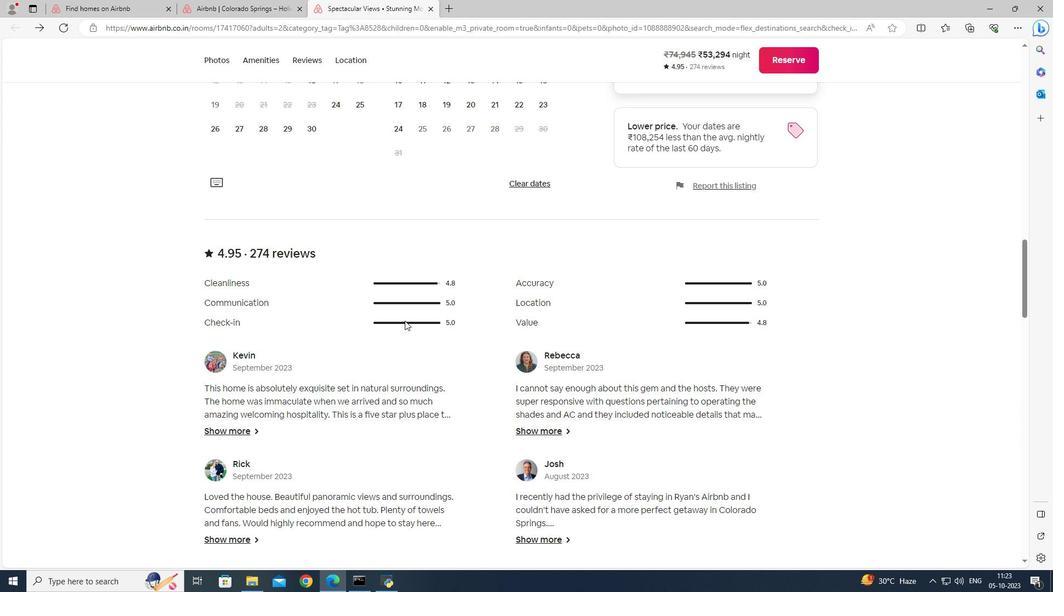 
Action: Mouse moved to (406, 322)
Screenshot: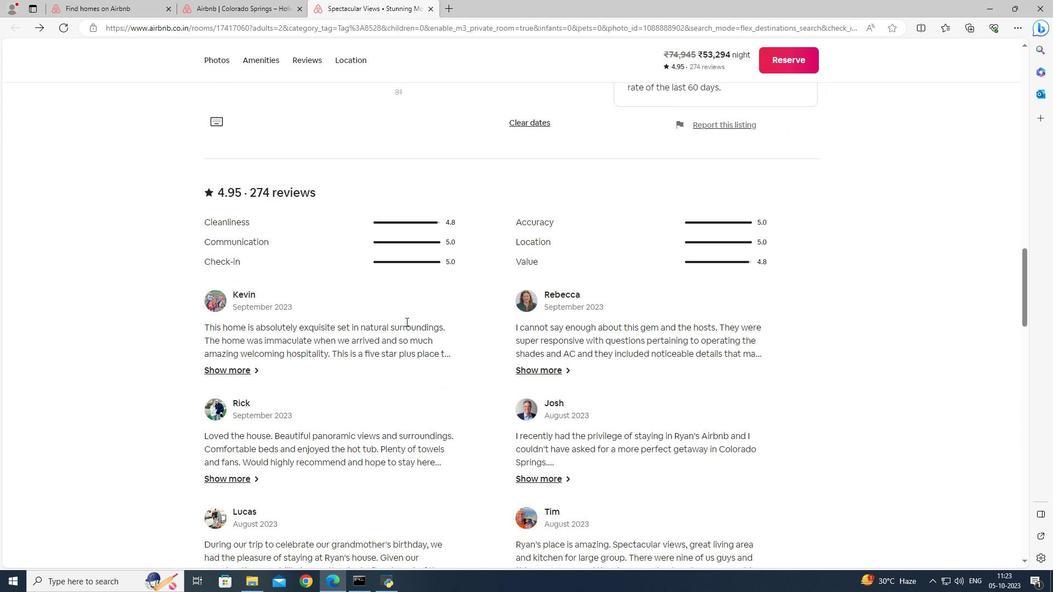 
Action: Mouse scrolled (406, 321) with delta (0, 0)
Screenshot: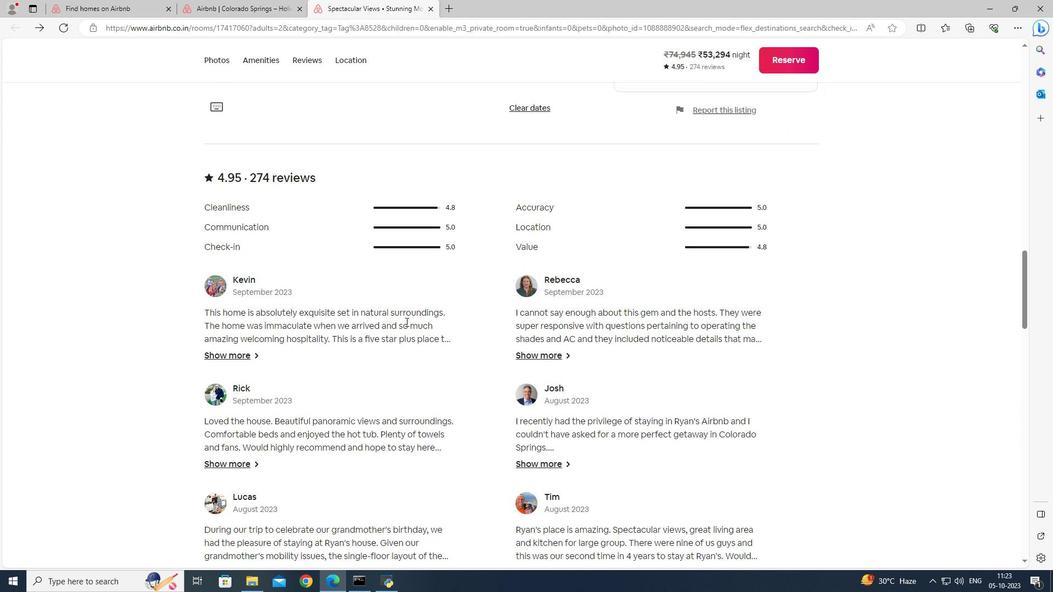 
Action: Mouse scrolled (406, 321) with delta (0, 0)
Screenshot: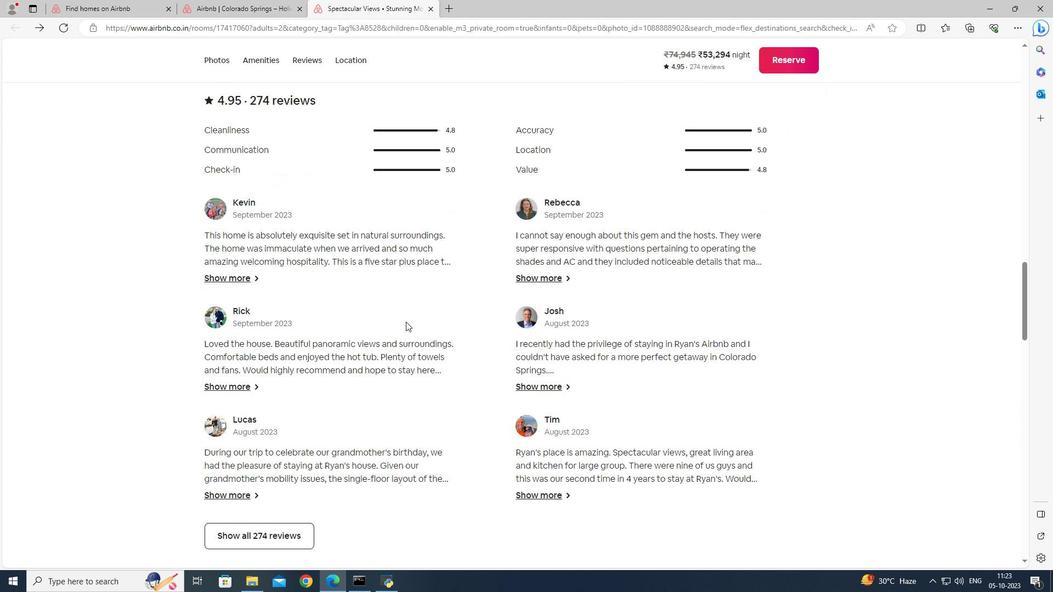 
Action: Mouse scrolled (406, 321) with delta (0, 0)
Screenshot: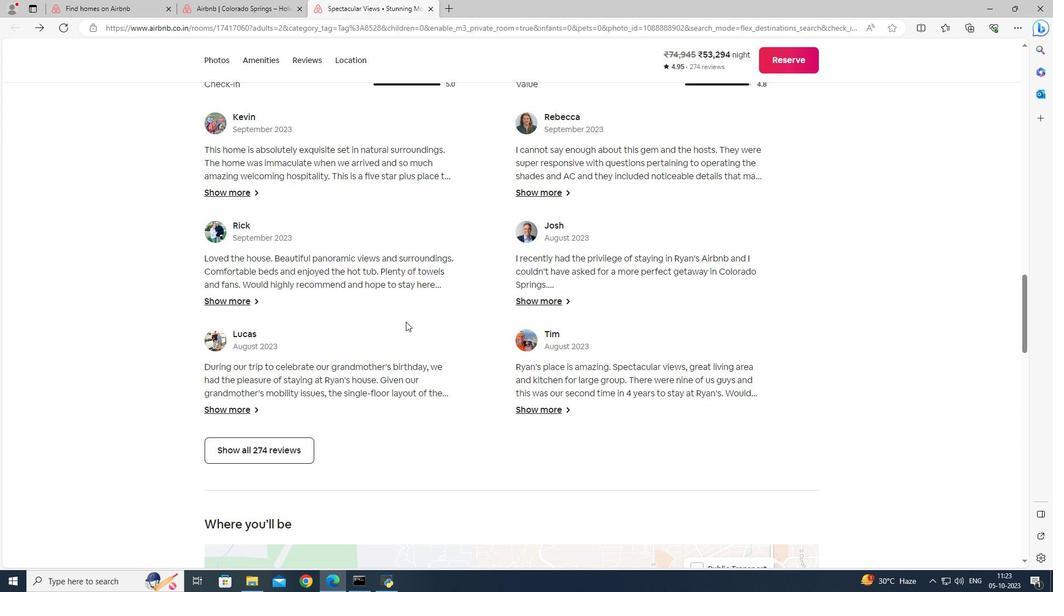 
Action: Mouse moved to (295, 368)
Screenshot: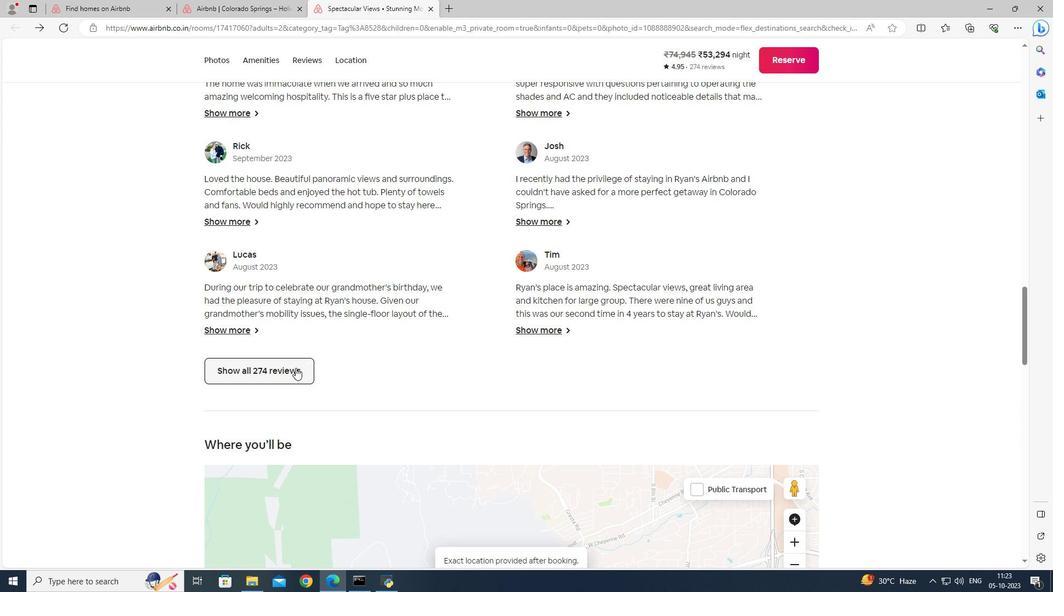 
Action: Mouse pressed left at (295, 368)
Screenshot: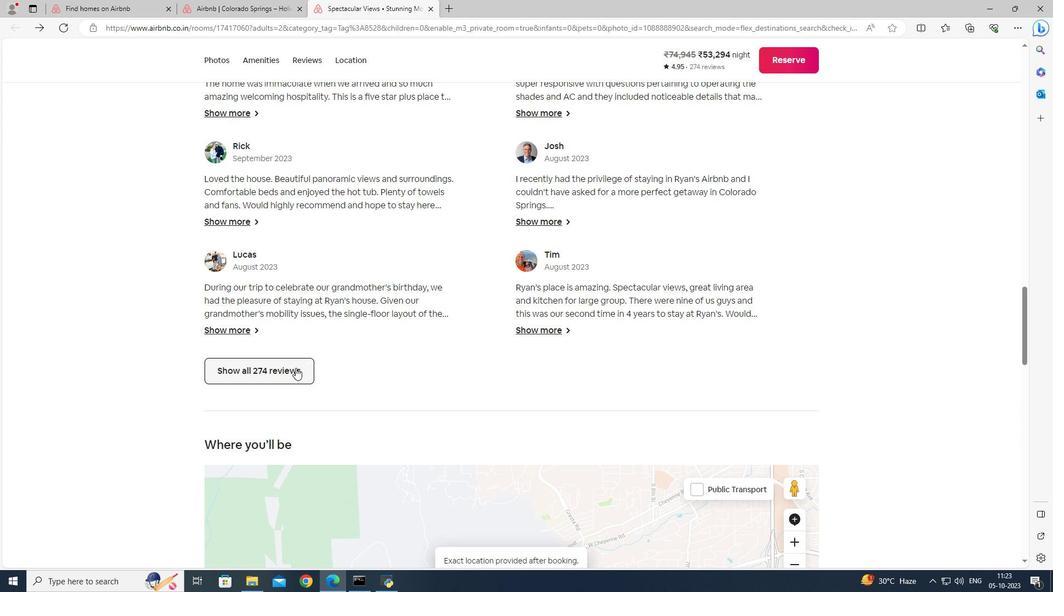 
Action: Mouse moved to (530, 295)
Screenshot: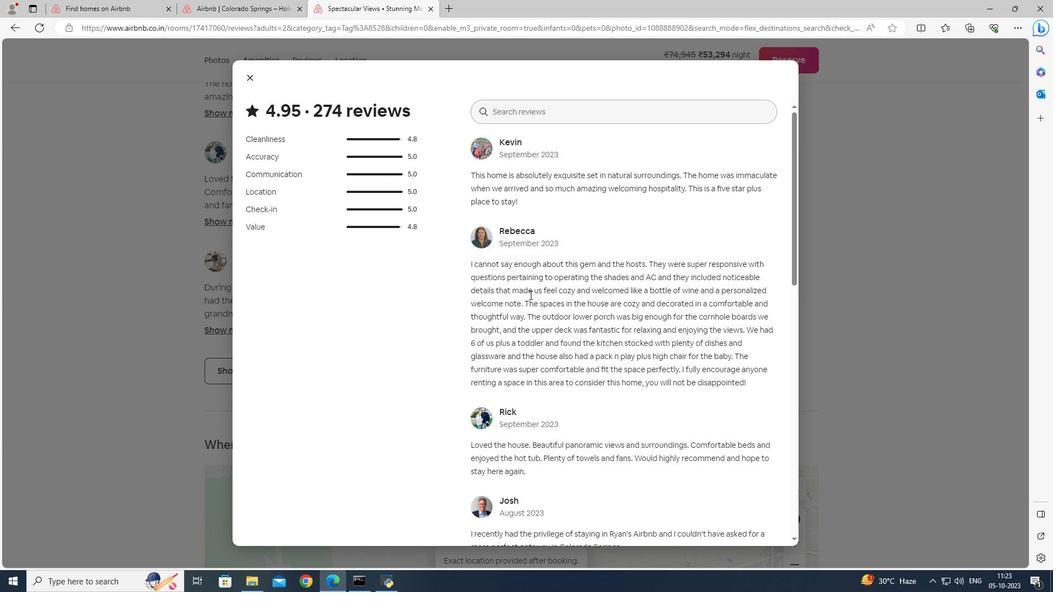 
Action: Mouse scrolled (530, 294) with delta (0, 0)
Screenshot: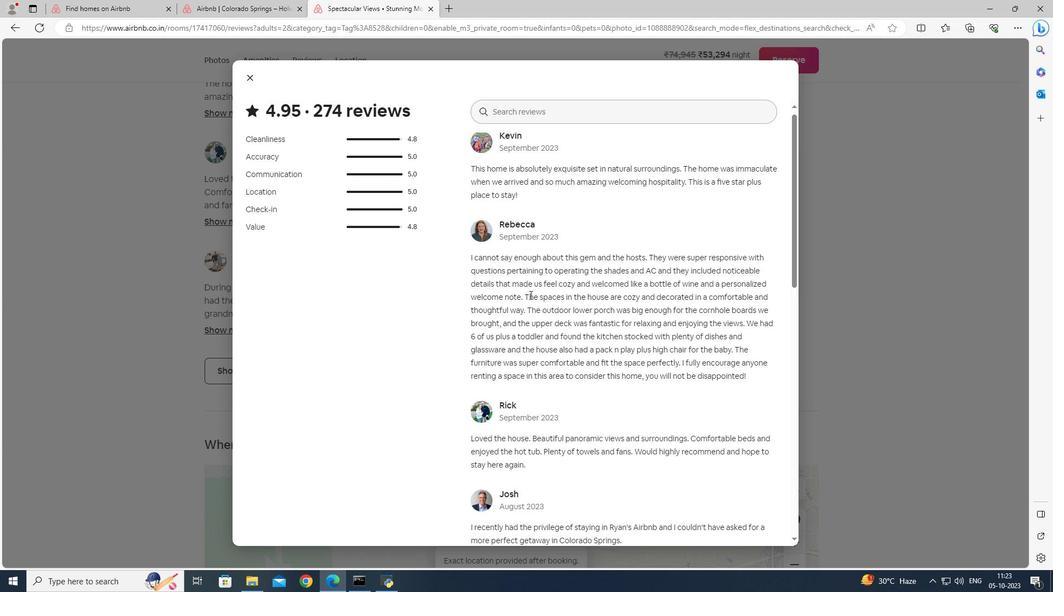 
Action: Mouse scrolled (530, 294) with delta (0, 0)
Screenshot: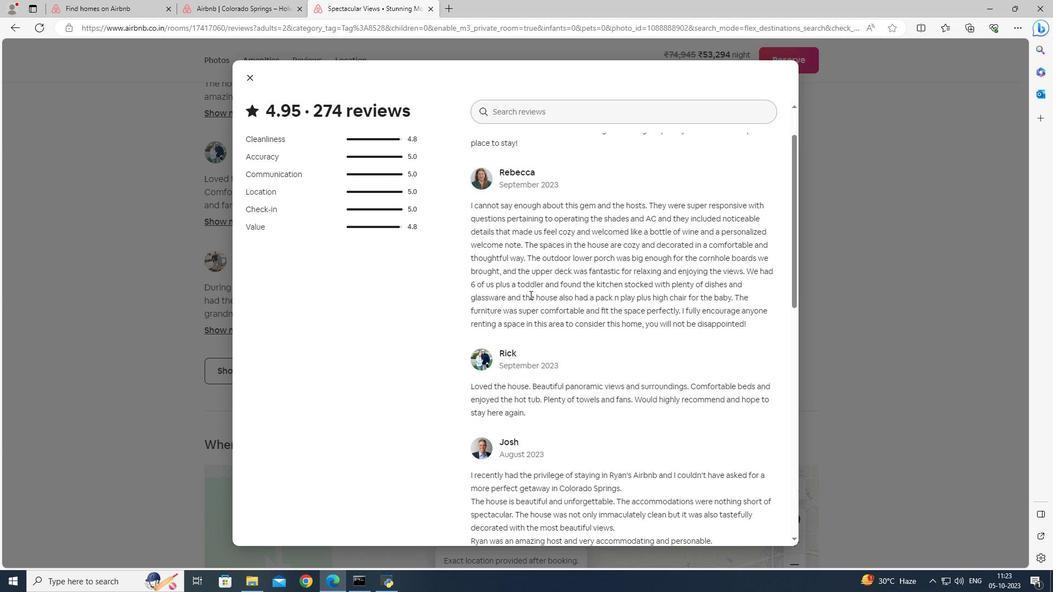
Action: Mouse scrolled (530, 294) with delta (0, 0)
Screenshot: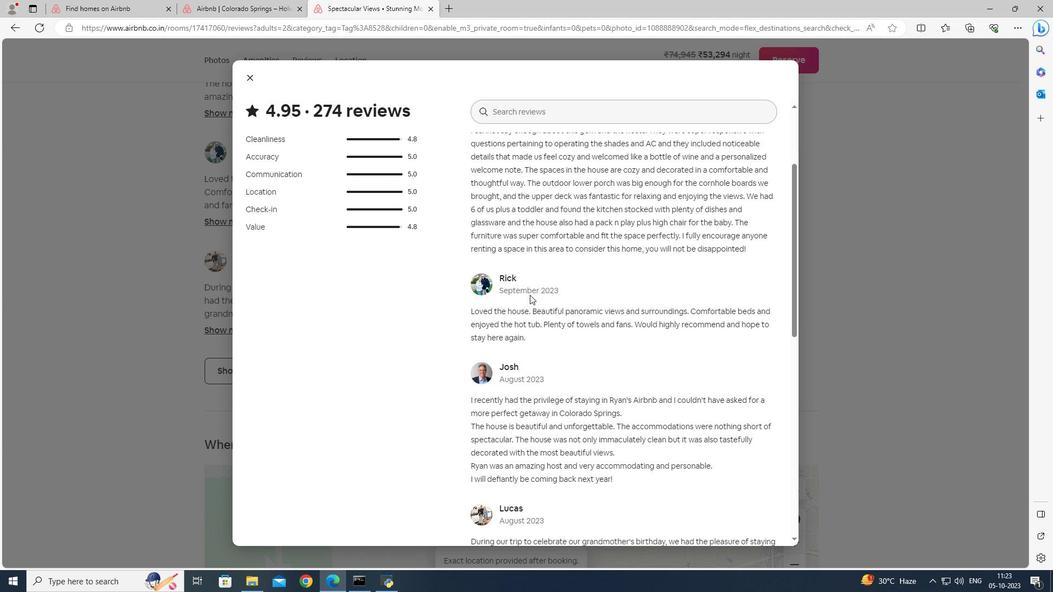 
Action: Mouse moved to (530, 295)
Screenshot: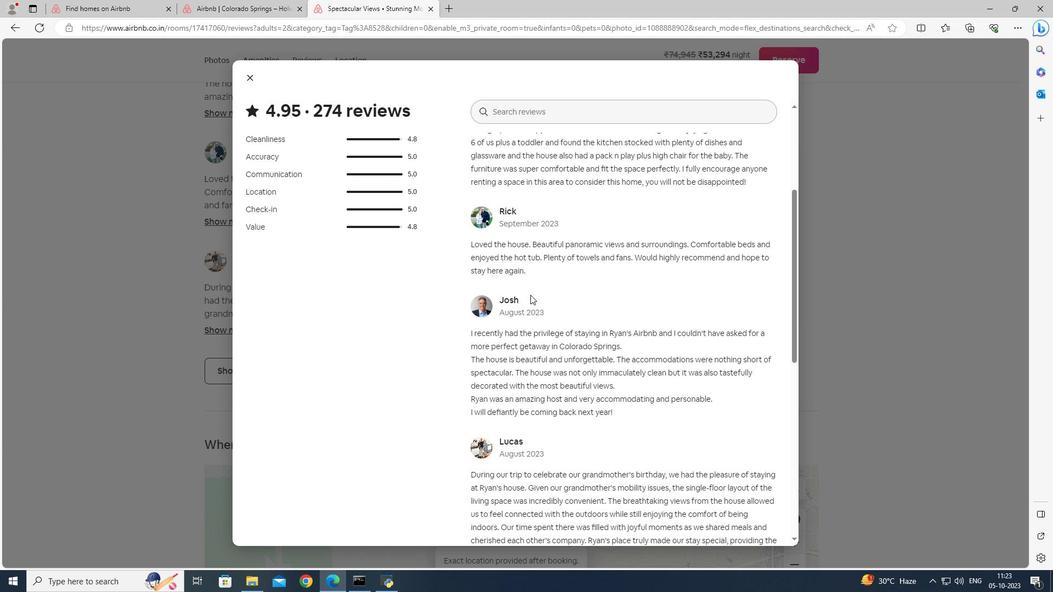 
Action: Mouse scrolled (530, 294) with delta (0, 0)
Screenshot: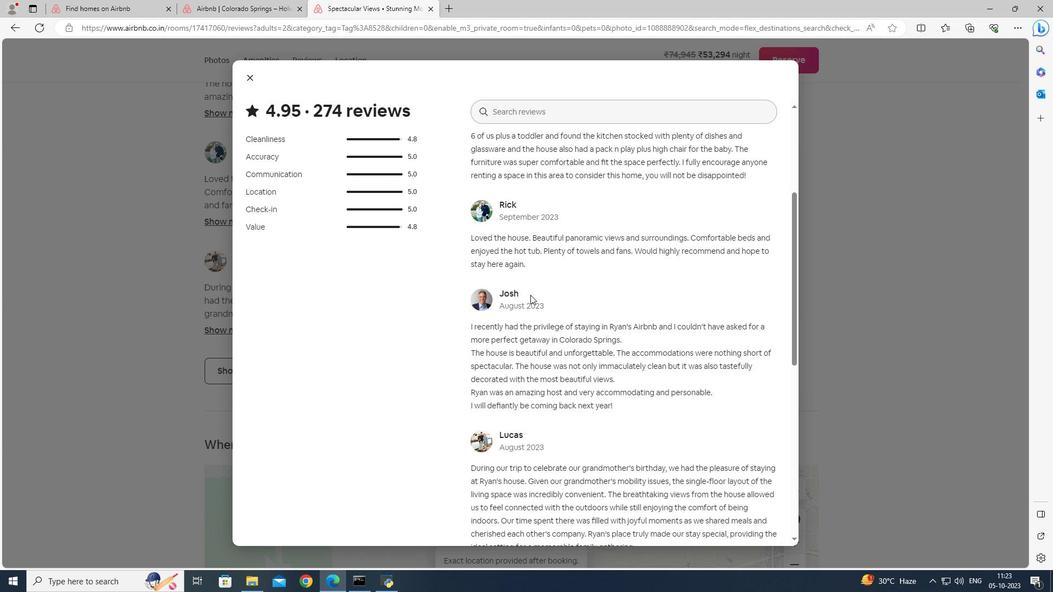 
Action: Mouse scrolled (530, 294) with delta (0, 0)
Screenshot: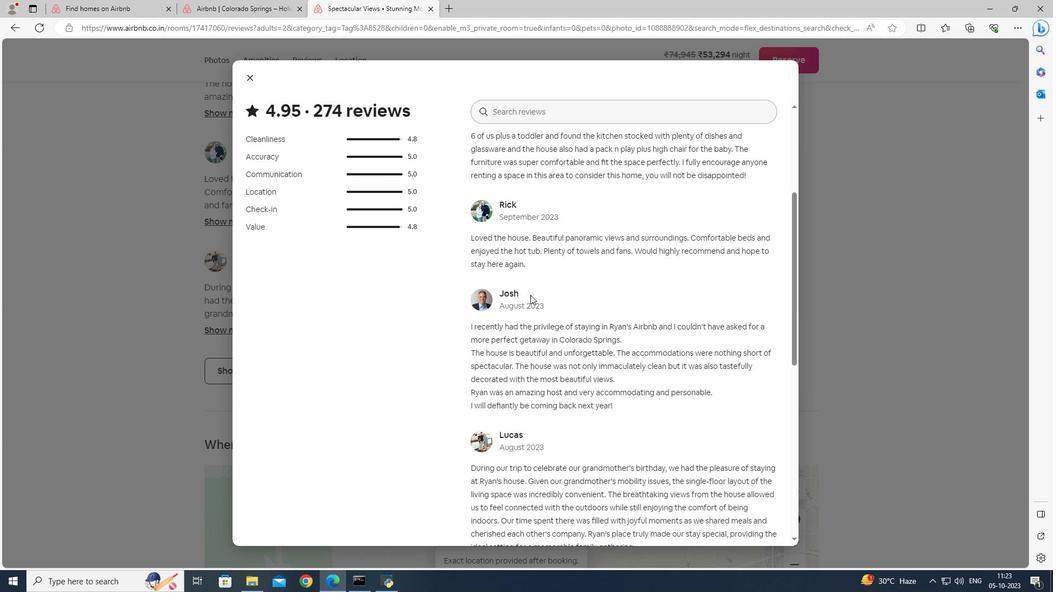 
Action: Mouse scrolled (530, 294) with delta (0, 0)
Screenshot: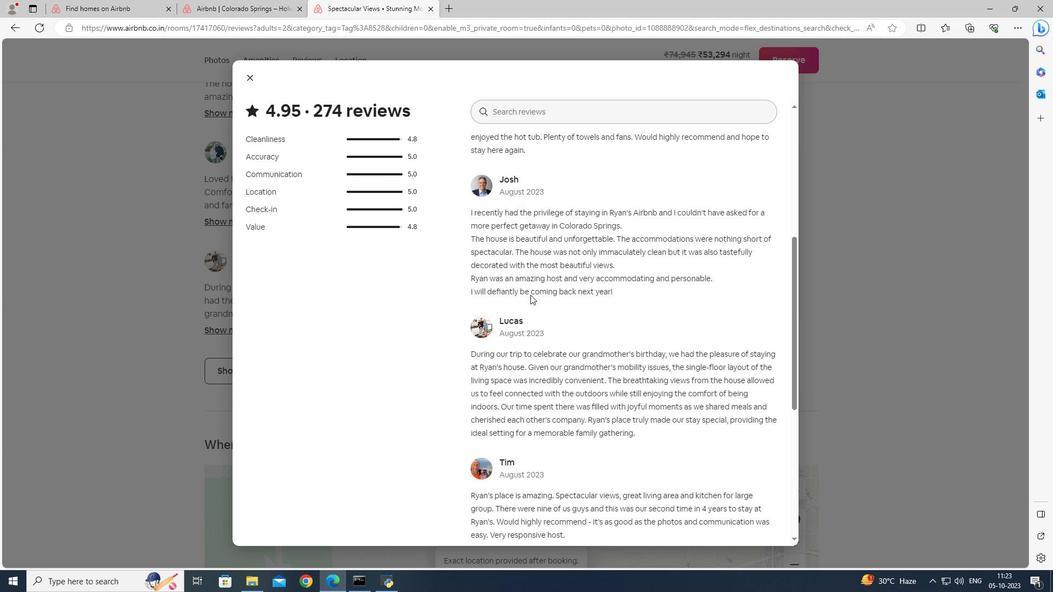 
Action: Mouse scrolled (530, 294) with delta (0, 0)
Screenshot: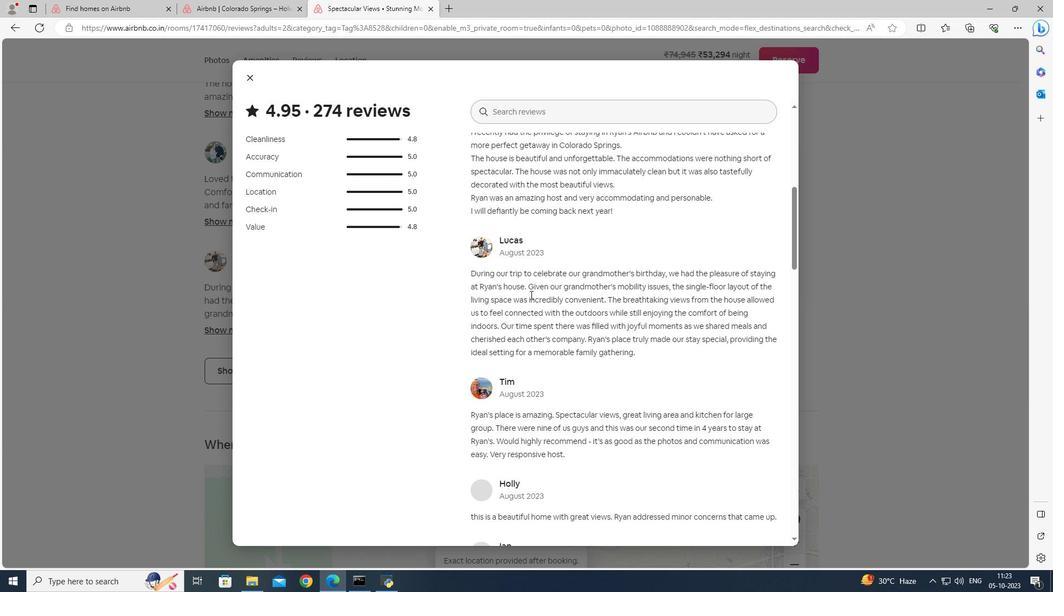 
Action: Mouse scrolled (530, 294) with delta (0, 0)
Screenshot: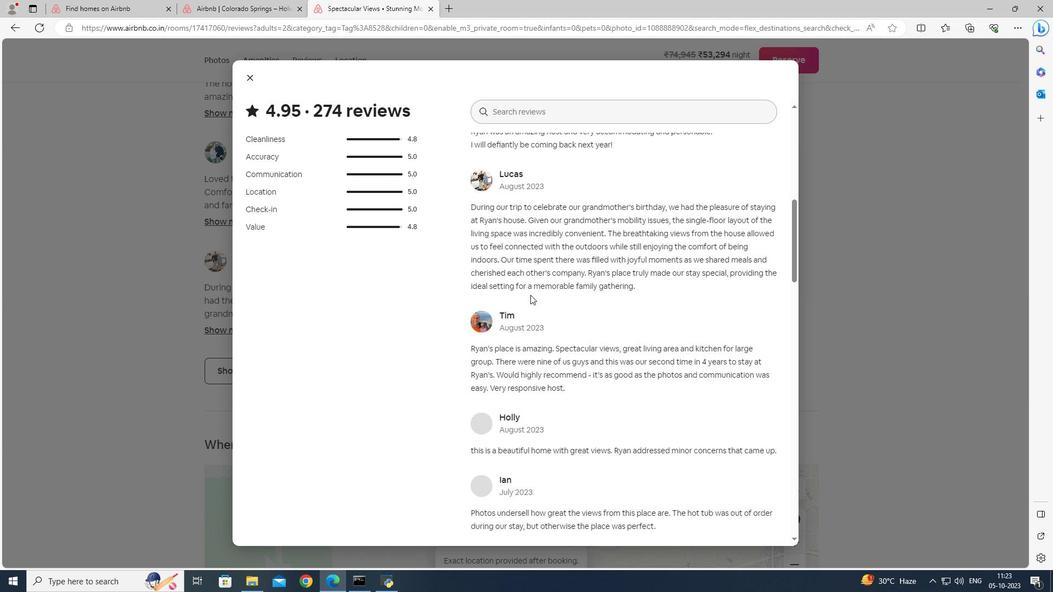 
Action: Mouse scrolled (530, 294) with delta (0, 0)
Screenshot: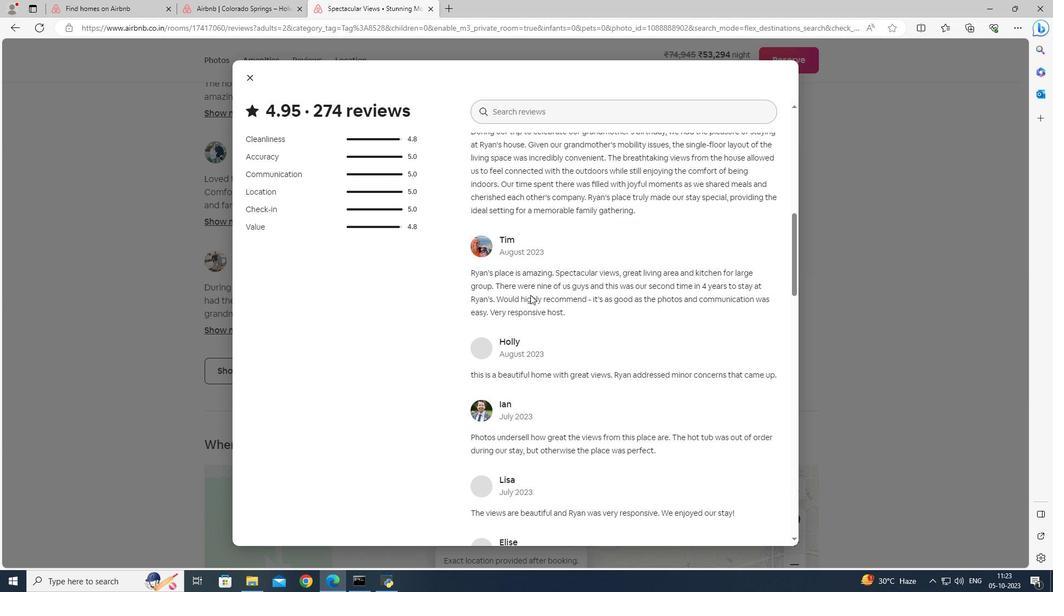 
Action: Mouse scrolled (530, 294) with delta (0, 0)
Screenshot: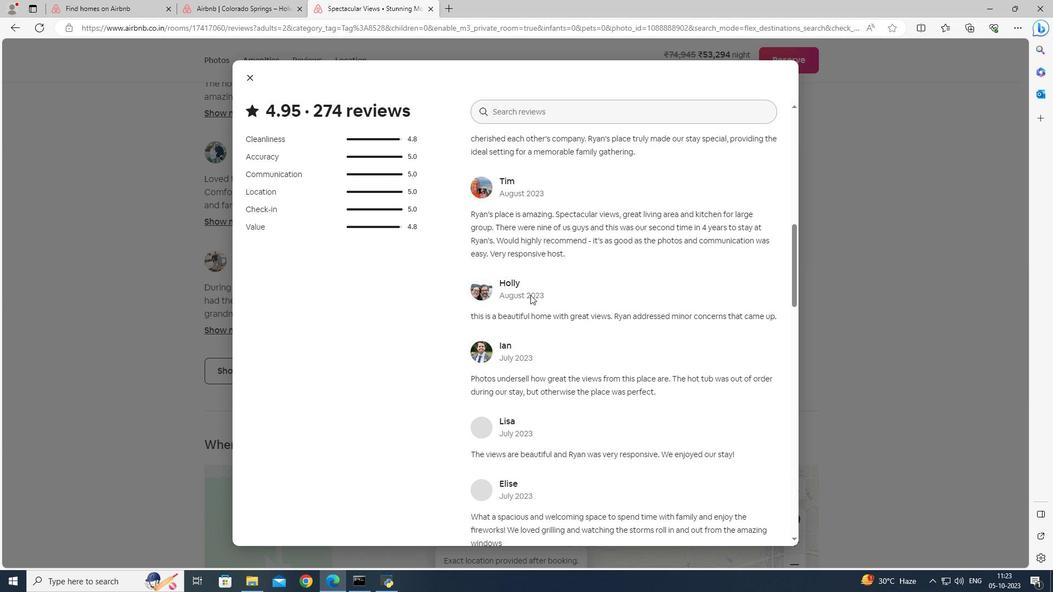 
Action: Mouse scrolled (530, 294) with delta (0, 0)
Screenshot: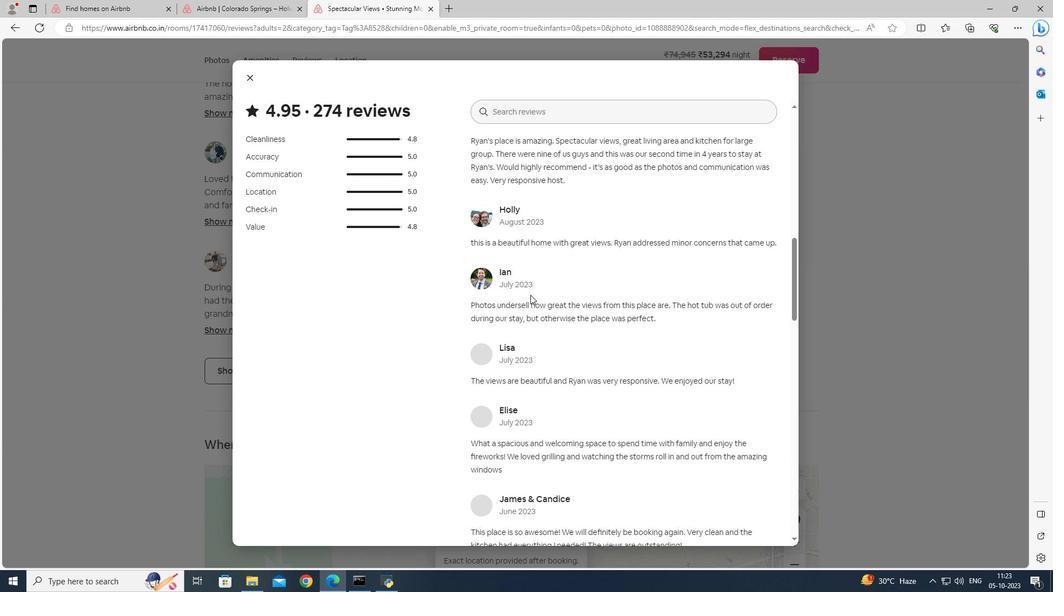 
Action: Mouse scrolled (530, 294) with delta (0, 0)
Screenshot: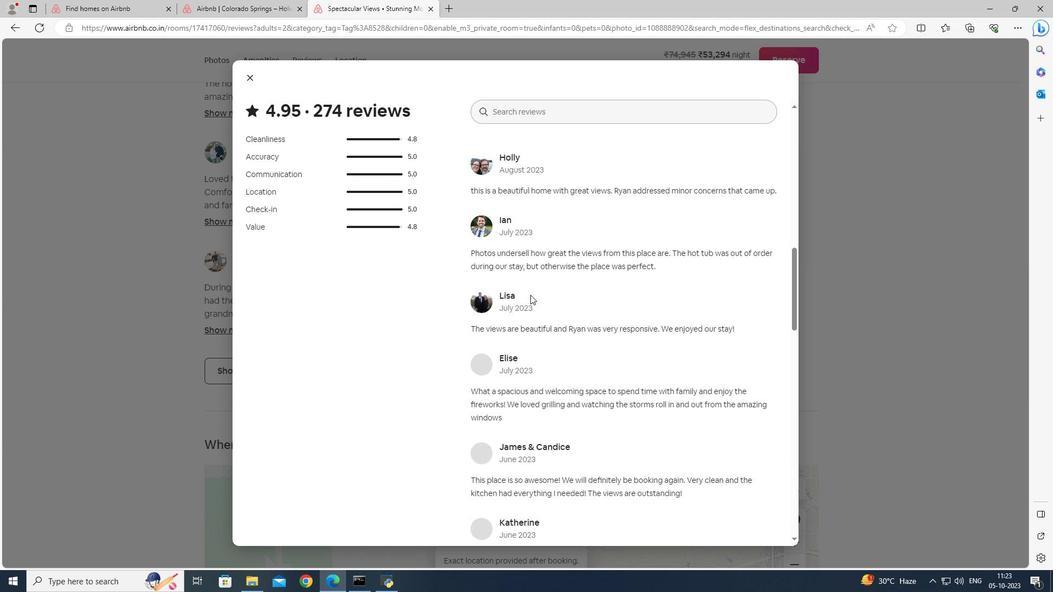 
Action: Mouse scrolled (530, 294) with delta (0, 0)
Screenshot: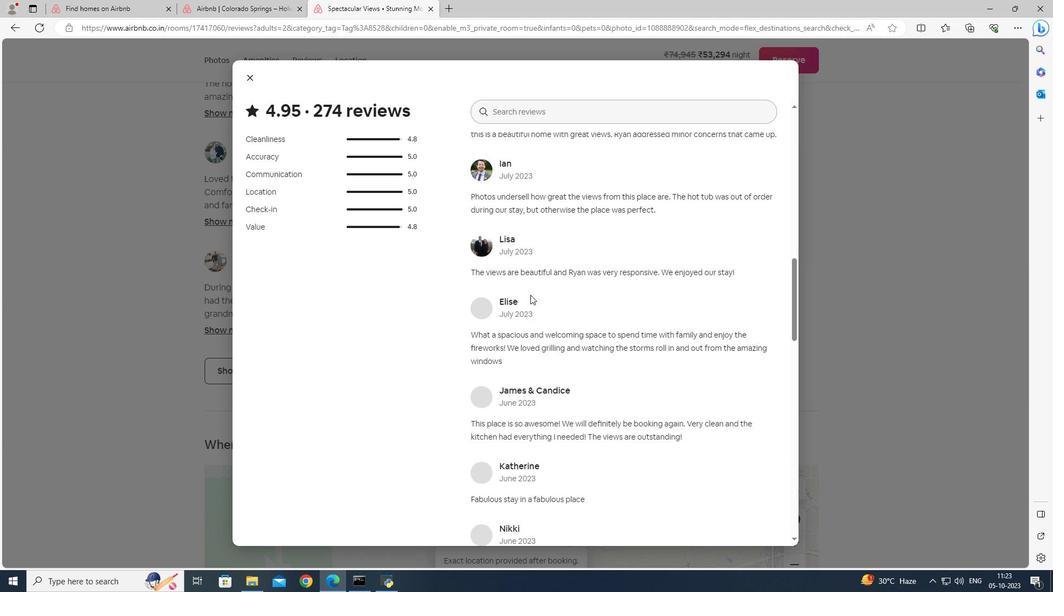 
Action: Mouse scrolled (530, 294) with delta (0, 0)
Screenshot: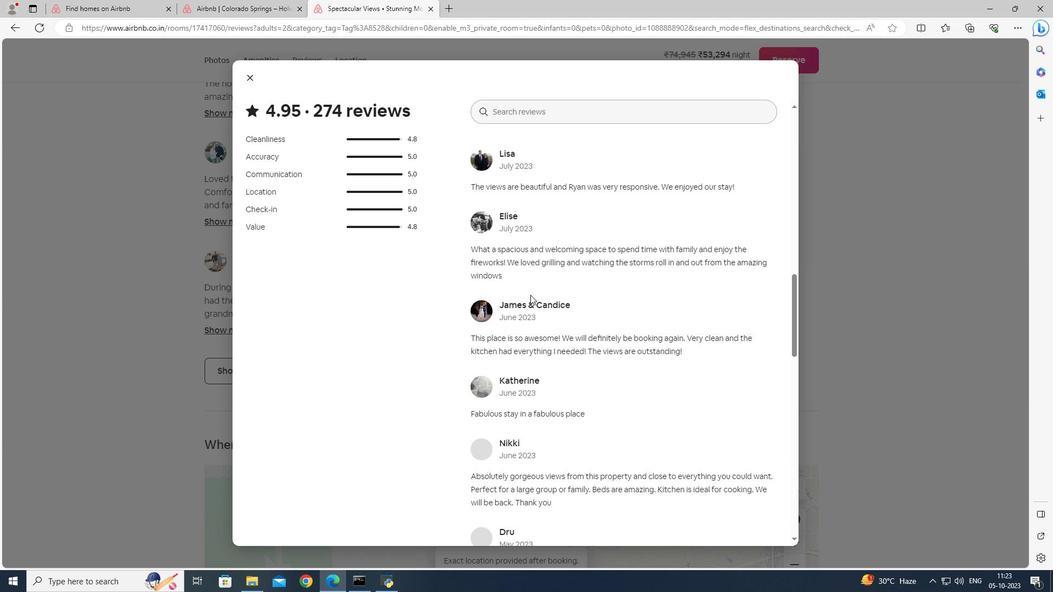 
Action: Mouse scrolled (530, 294) with delta (0, 0)
Screenshot: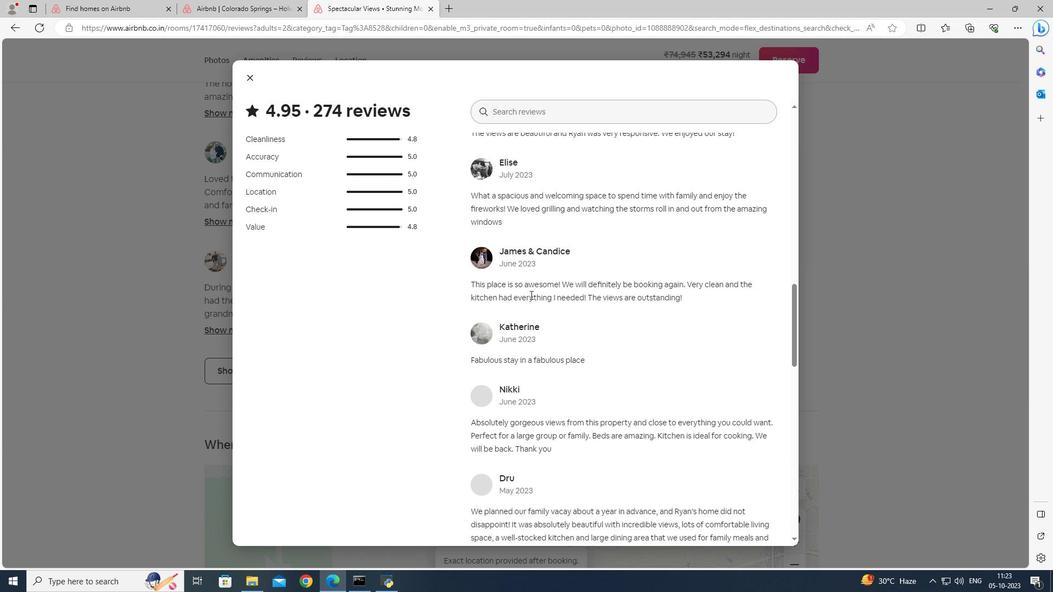 
Action: Mouse scrolled (530, 294) with delta (0, 0)
Screenshot: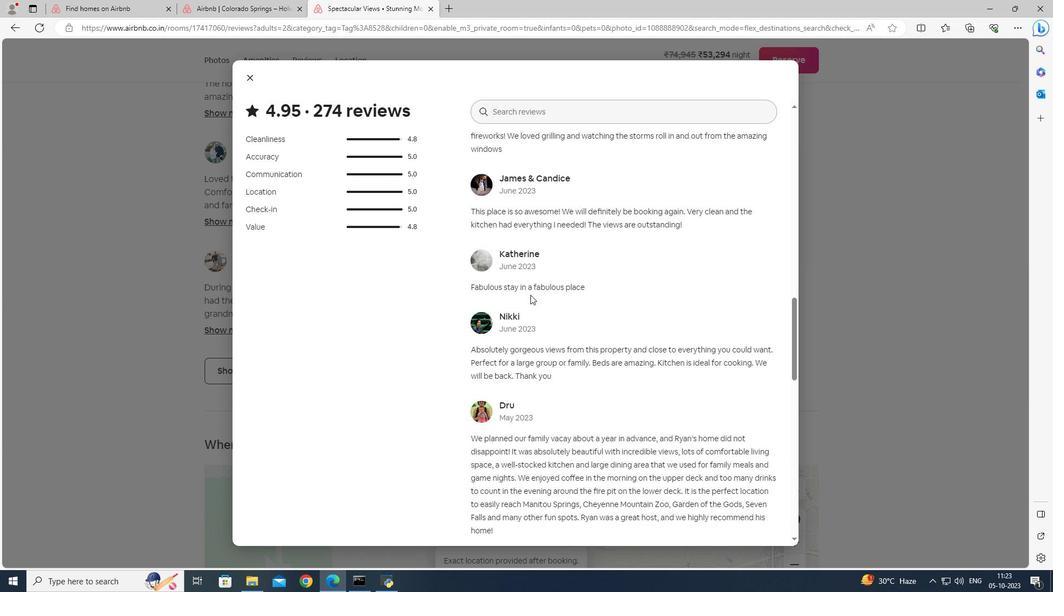 
Action: Mouse scrolled (530, 294) with delta (0, 0)
Screenshot: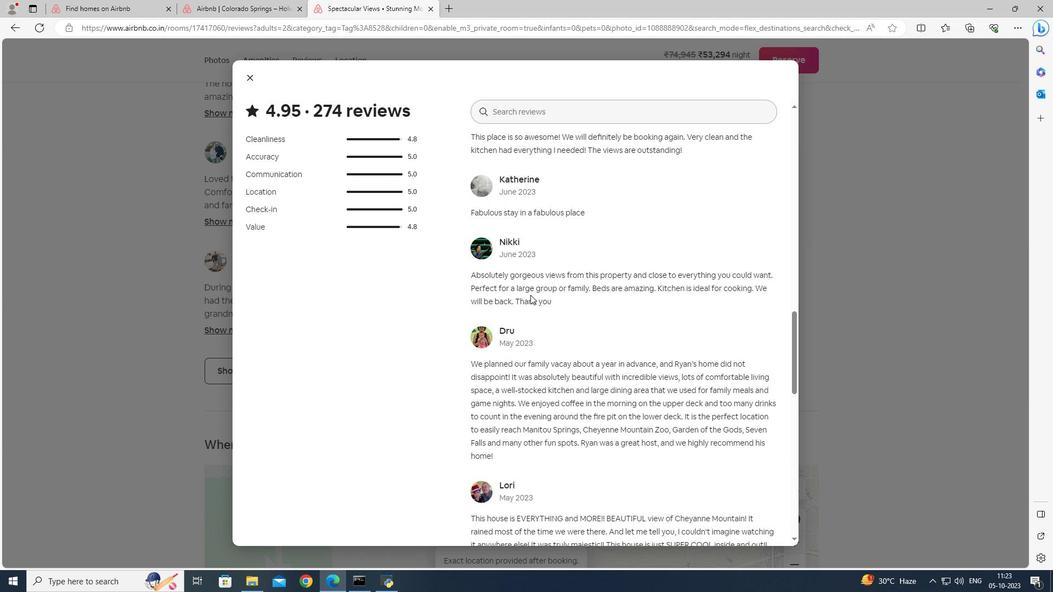 
Action: Mouse scrolled (530, 294) with delta (0, 0)
Screenshot: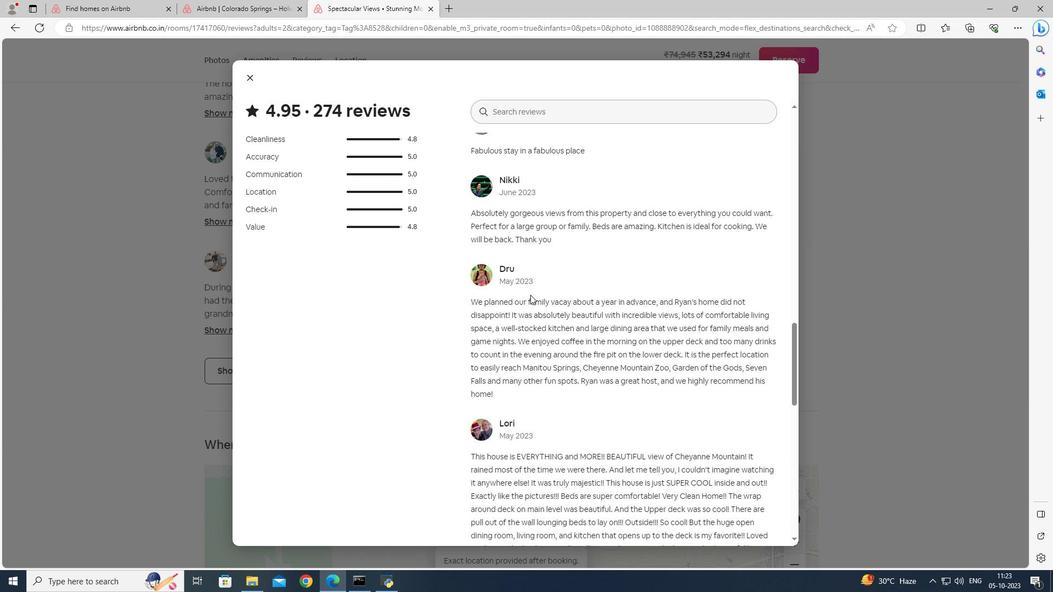
Action: Mouse scrolled (530, 294) with delta (0, 0)
Screenshot: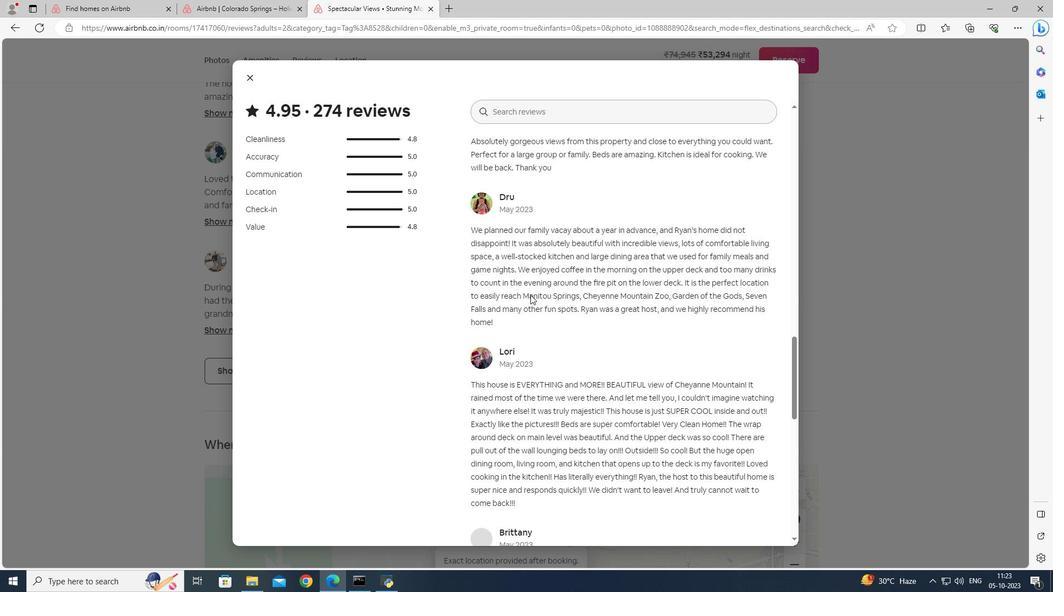 
Action: Mouse moved to (535, 294)
Screenshot: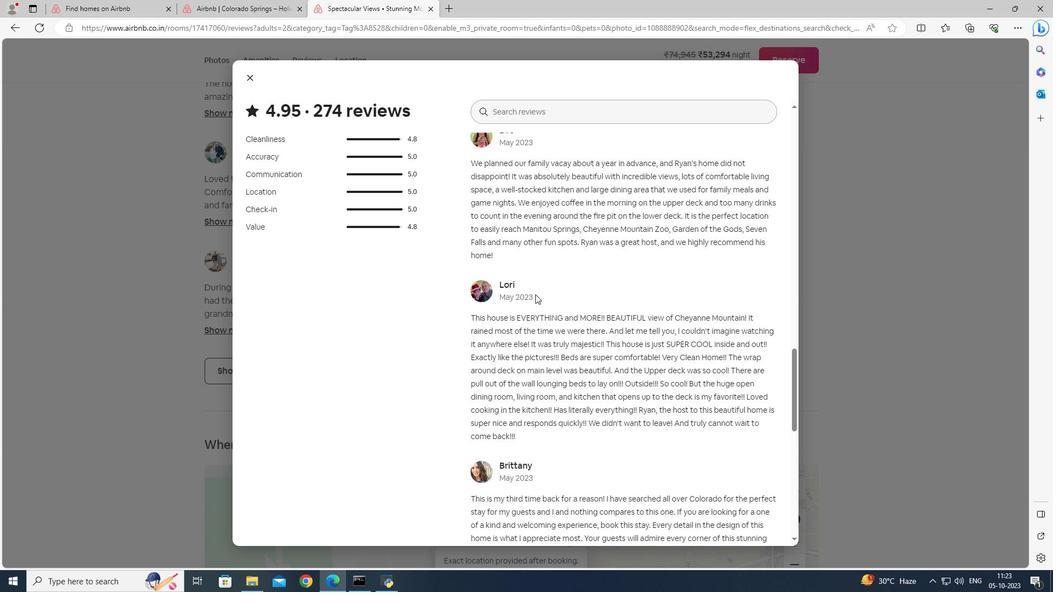 
Action: Mouse scrolled (535, 294) with delta (0, 0)
Screenshot: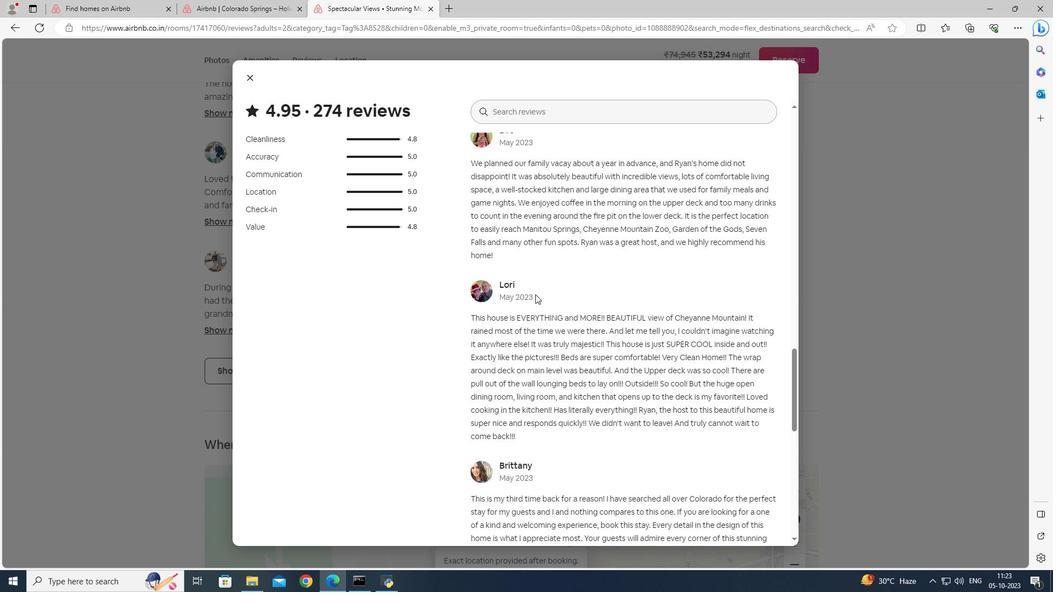 
Action: Mouse scrolled (535, 294) with delta (0, 0)
Screenshot: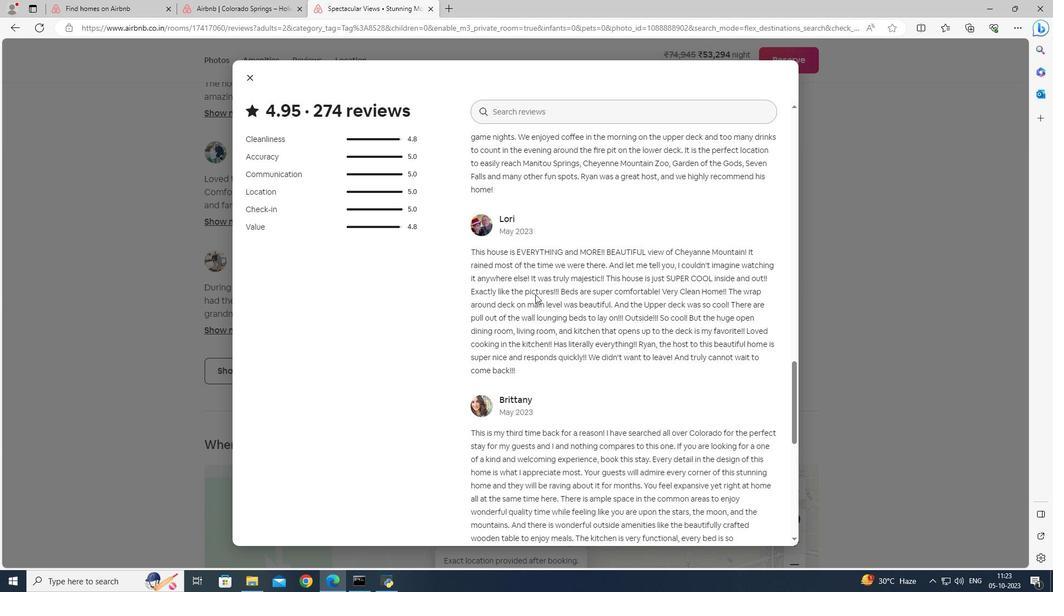 
Action: Mouse scrolled (535, 294) with delta (0, 0)
Screenshot: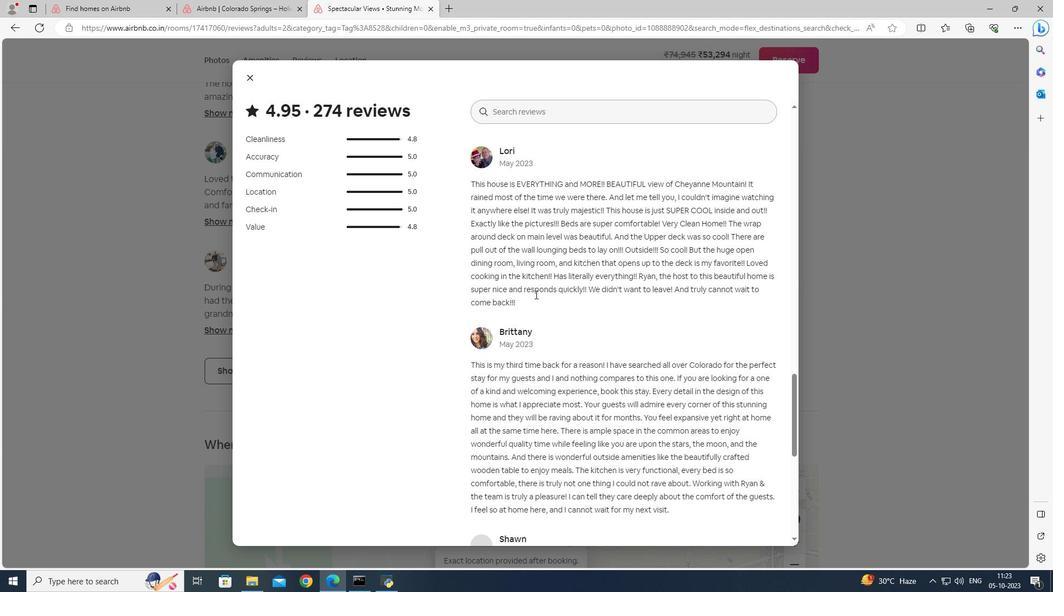 
Action: Mouse scrolled (535, 294) with delta (0, 0)
Screenshot: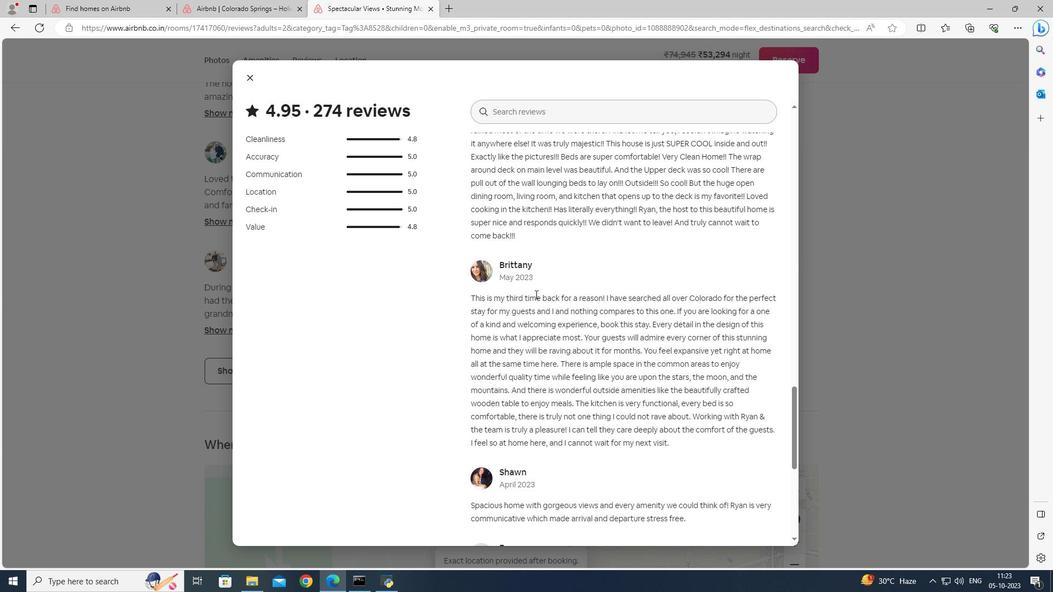 
Action: Mouse scrolled (535, 294) with delta (0, 0)
Screenshot: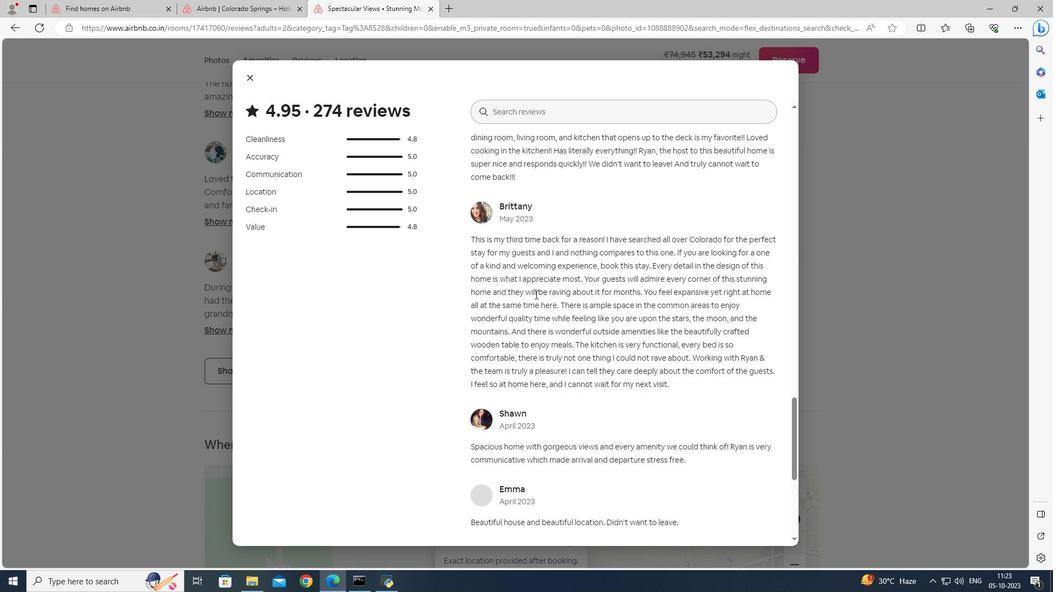 
Action: Mouse scrolled (535, 294) with delta (0, 0)
Screenshot: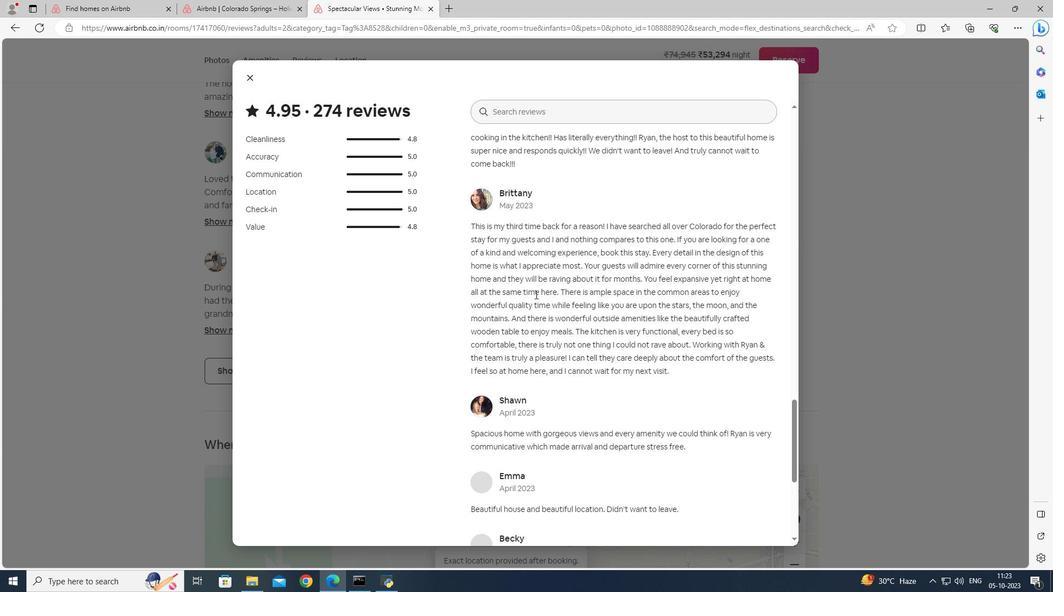 
Action: Mouse scrolled (535, 294) with delta (0, 0)
Screenshot: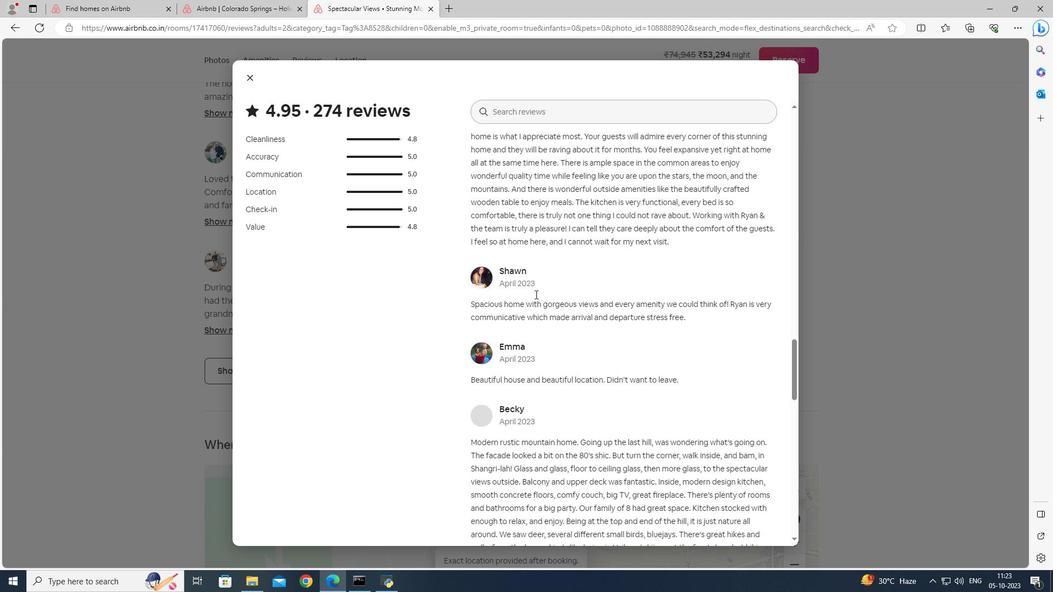 
Action: Mouse scrolled (535, 294) with delta (0, 0)
Screenshot: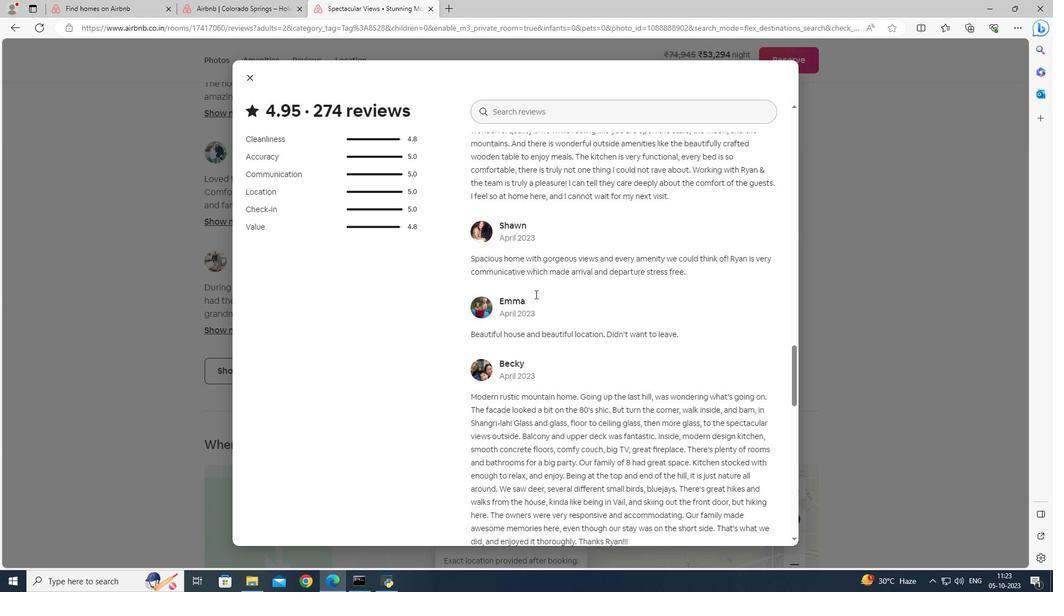 
Action: Mouse scrolled (535, 294) with delta (0, 0)
Screenshot: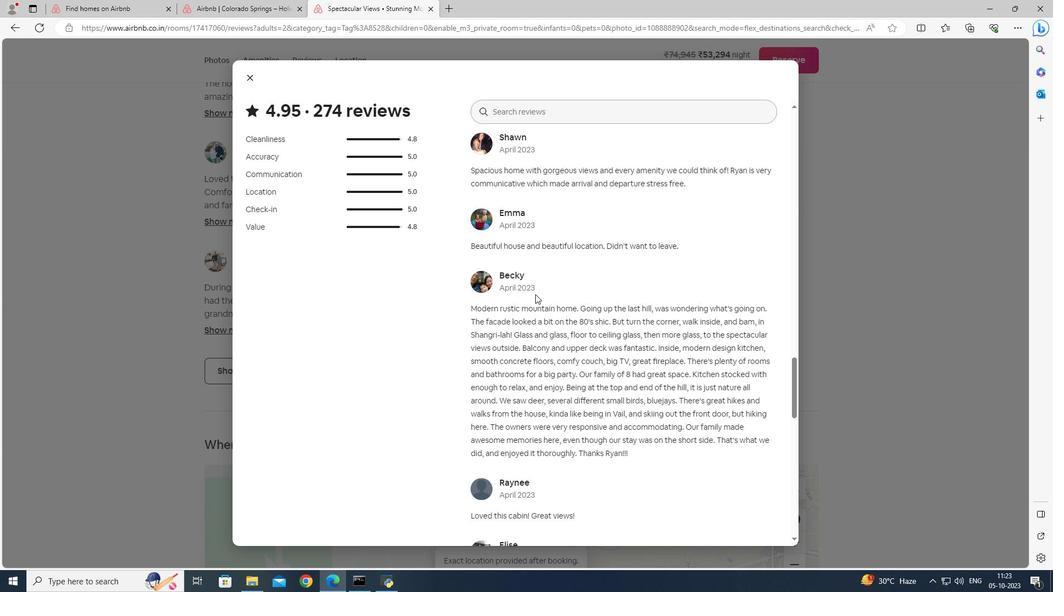 
Action: Mouse scrolled (535, 294) with delta (0, 0)
Screenshot: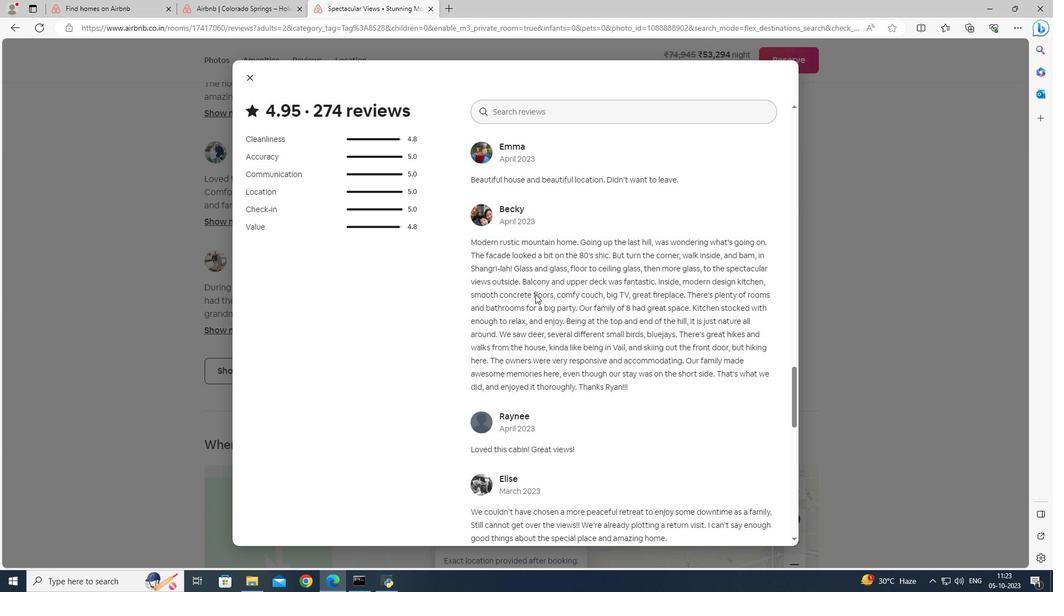 
Action: Mouse scrolled (535, 294) with delta (0, 0)
Screenshot: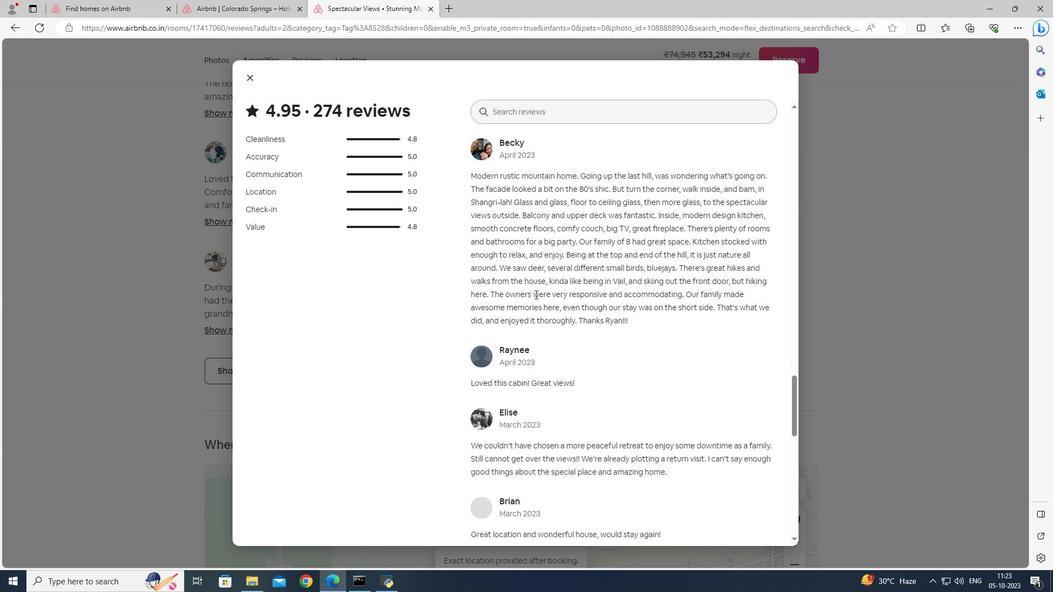 
Action: Mouse scrolled (535, 294) with delta (0, 0)
Screenshot: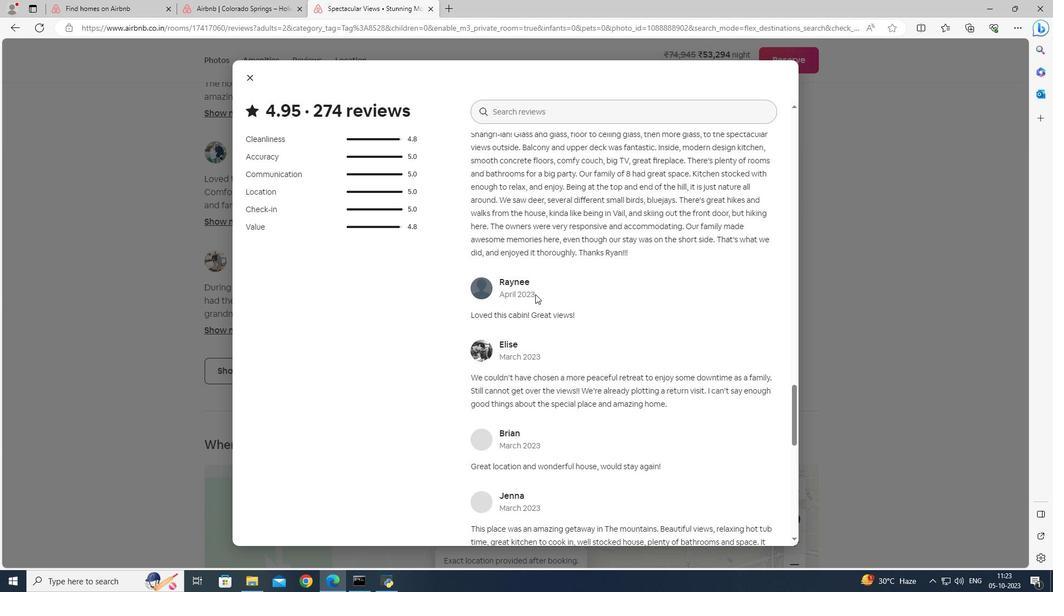 
Action: Mouse scrolled (535, 294) with delta (0, 0)
Screenshot: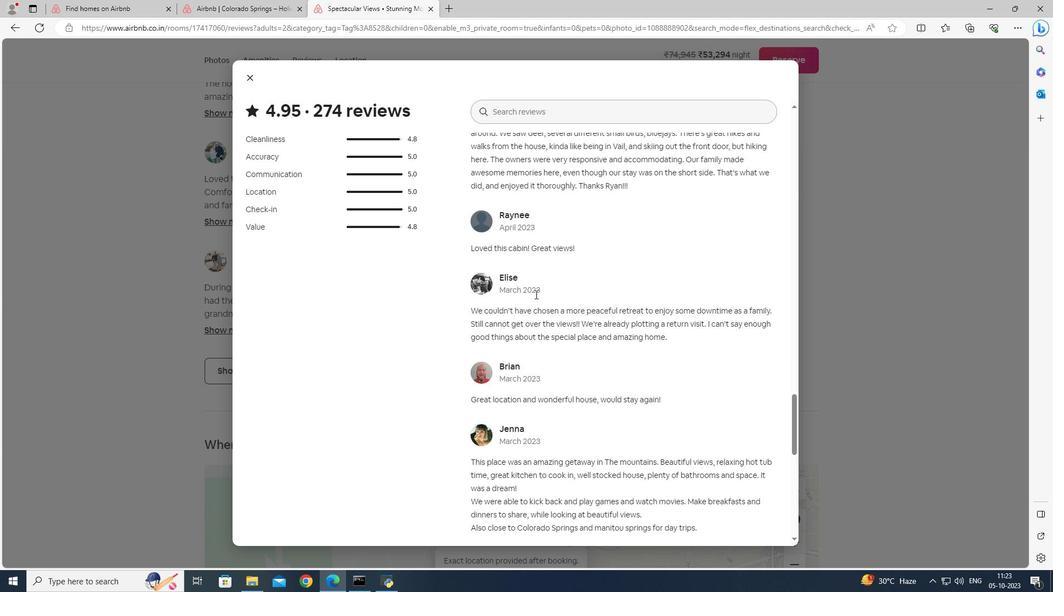 
Action: Mouse scrolled (535, 294) with delta (0, 0)
Screenshot: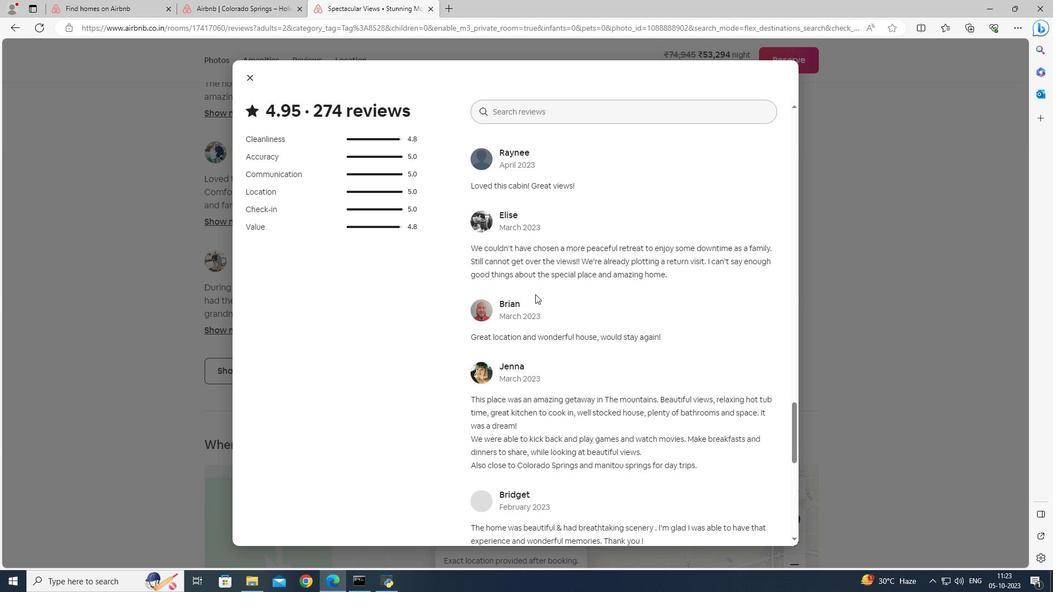 
Action: Mouse scrolled (535, 294) with delta (0, 0)
